 Task: Slide 54 - The Sun And Earth-1.
Action: Mouse moved to (181, 60)
Screenshot: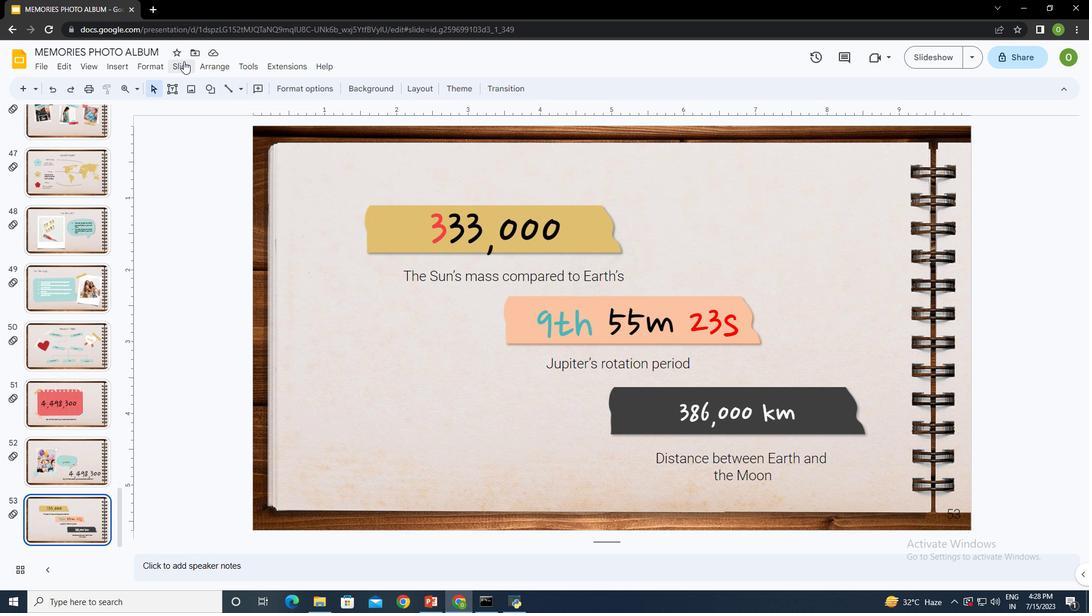 
Action: Mouse pressed left at (181, 60)
Screenshot: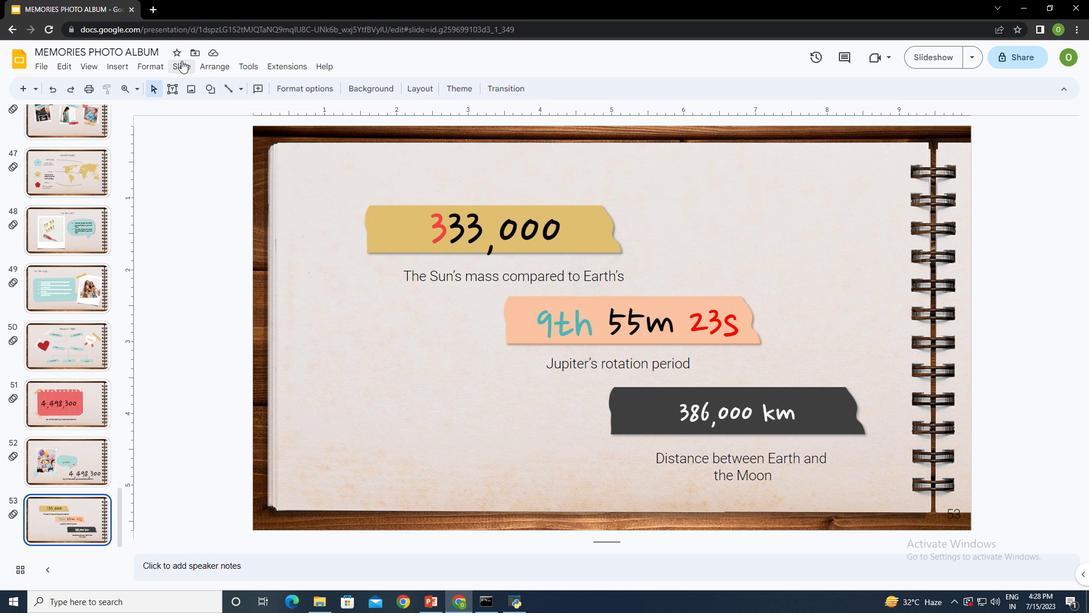 
Action: Mouse moved to (206, 86)
Screenshot: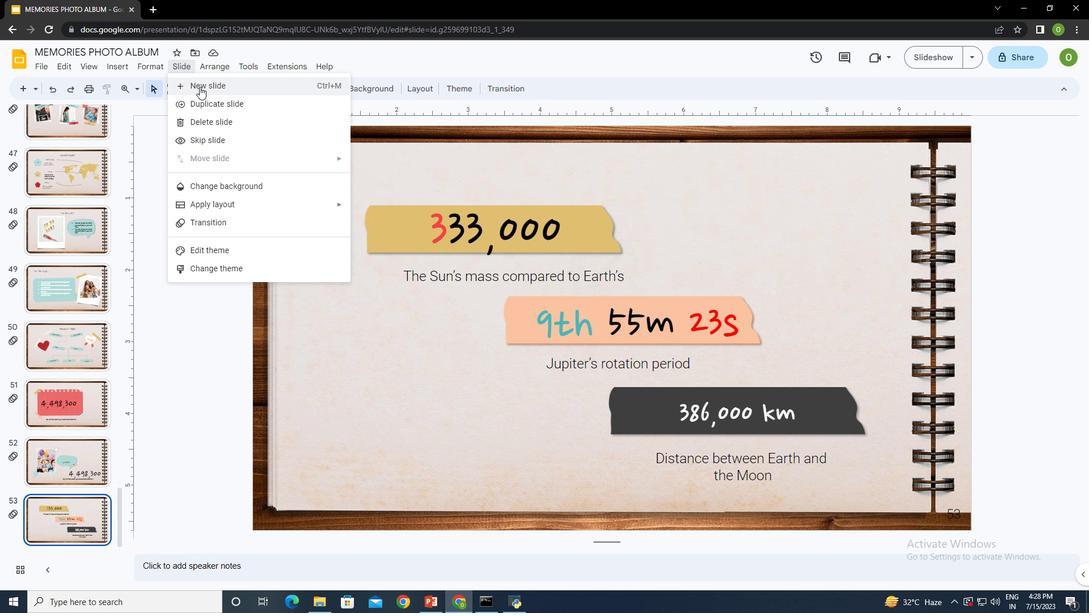
Action: Mouse pressed left at (206, 86)
Screenshot: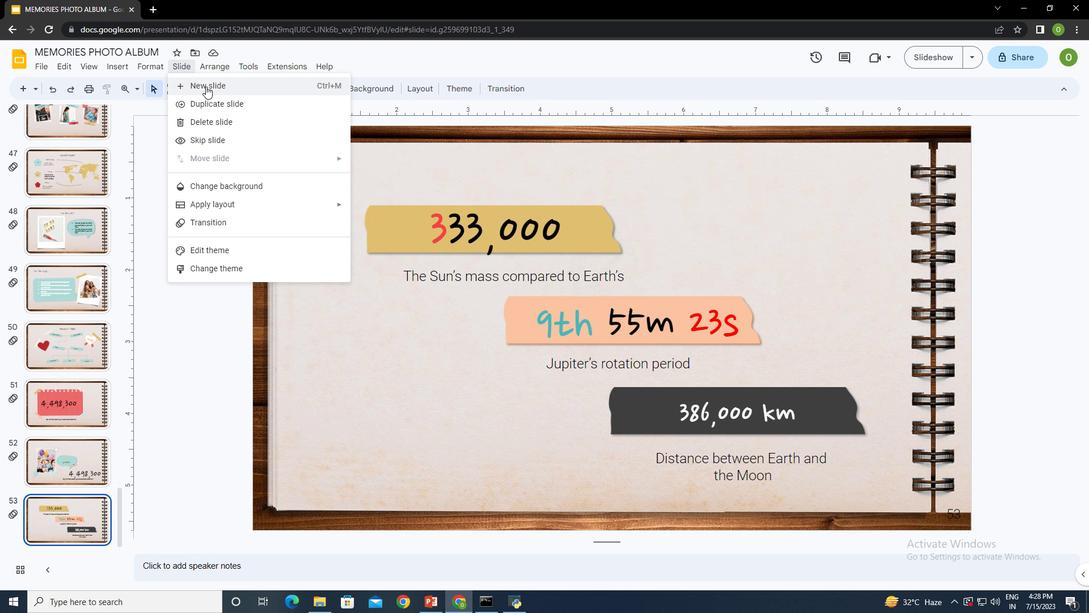 
Action: Mouse moved to (533, 241)
Screenshot: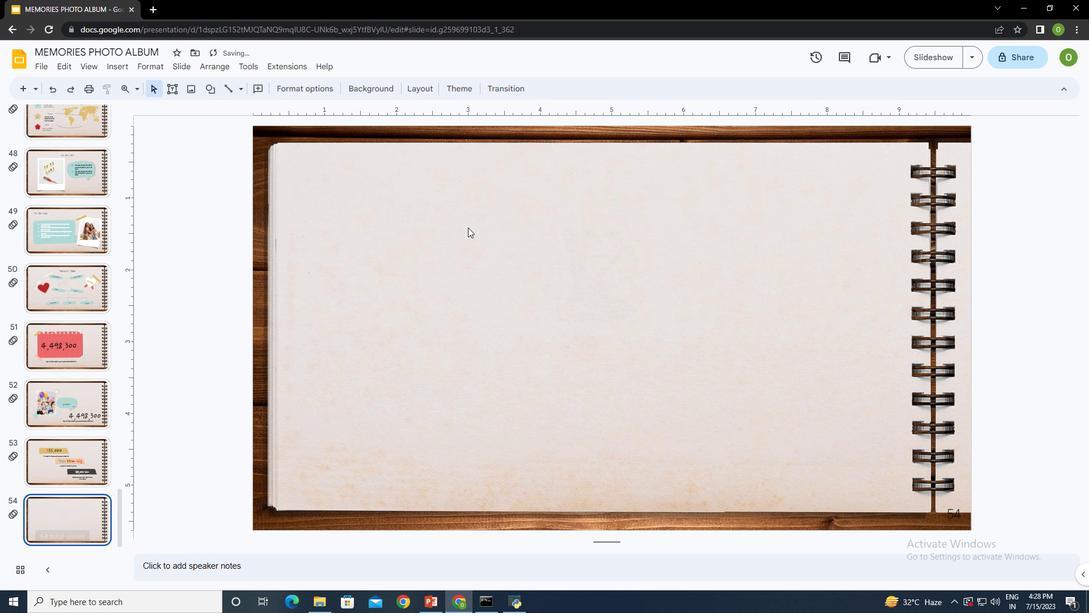 
Action: Mouse pressed left at (533, 241)
Screenshot: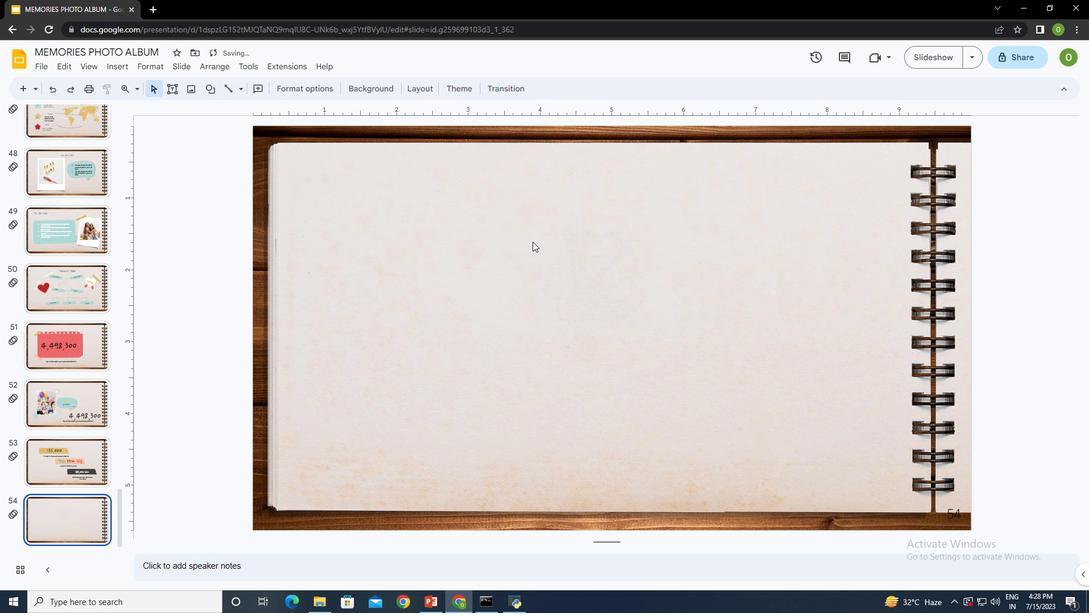 
Action: Mouse moved to (118, 63)
Screenshot: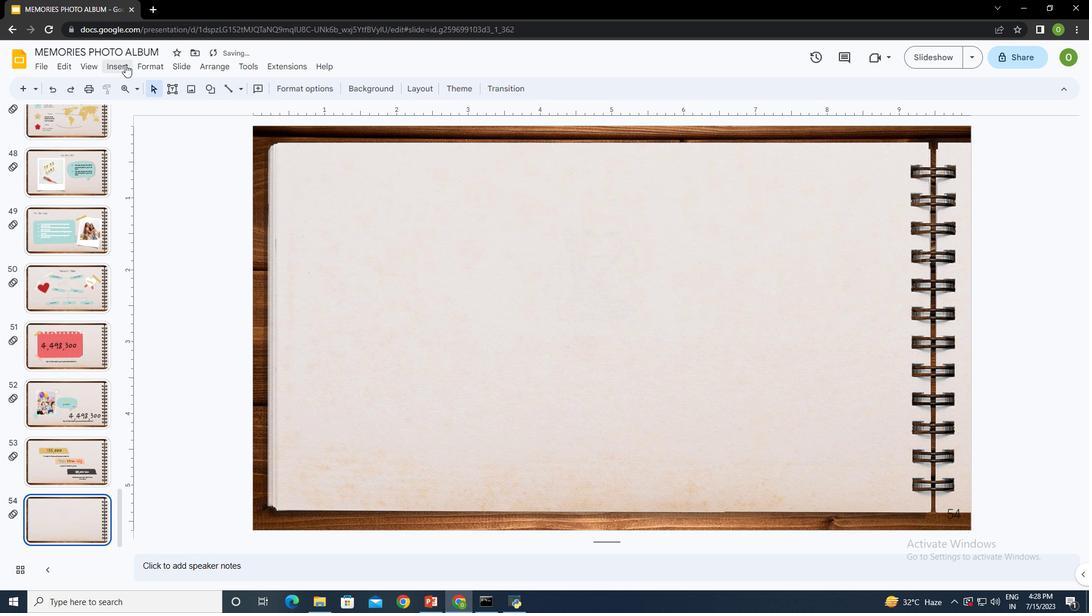 
Action: Mouse pressed left at (118, 63)
Screenshot: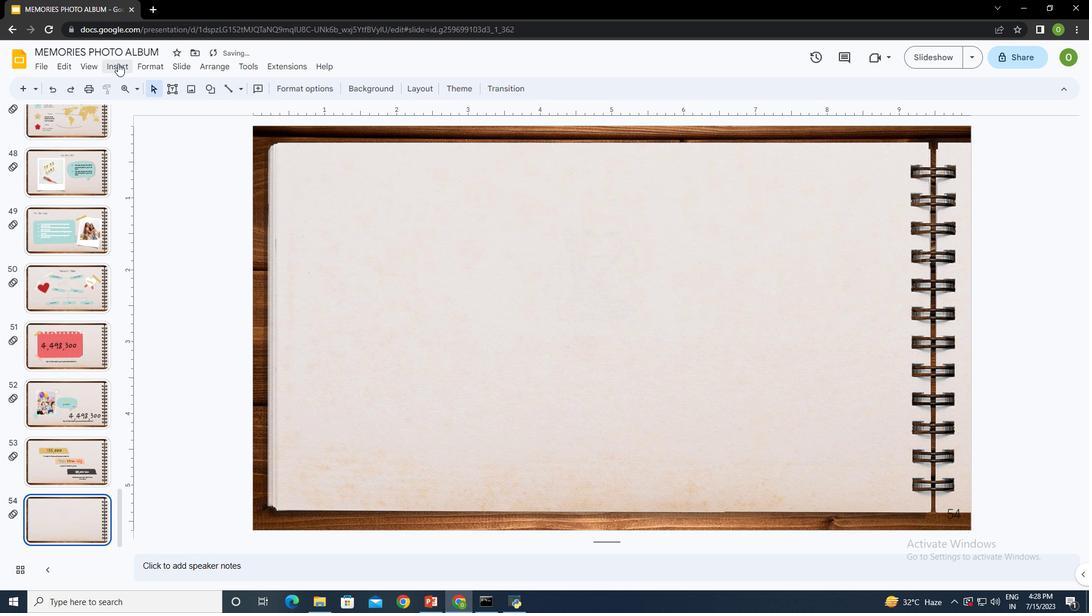 
Action: Mouse moved to (164, 86)
Screenshot: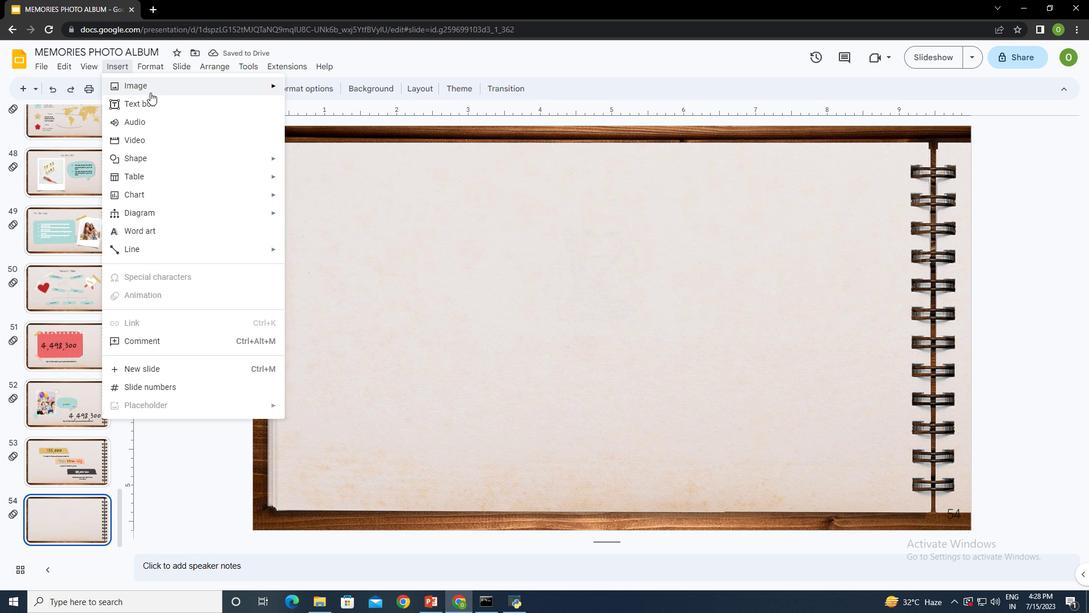
Action: Mouse pressed left at (164, 86)
Screenshot: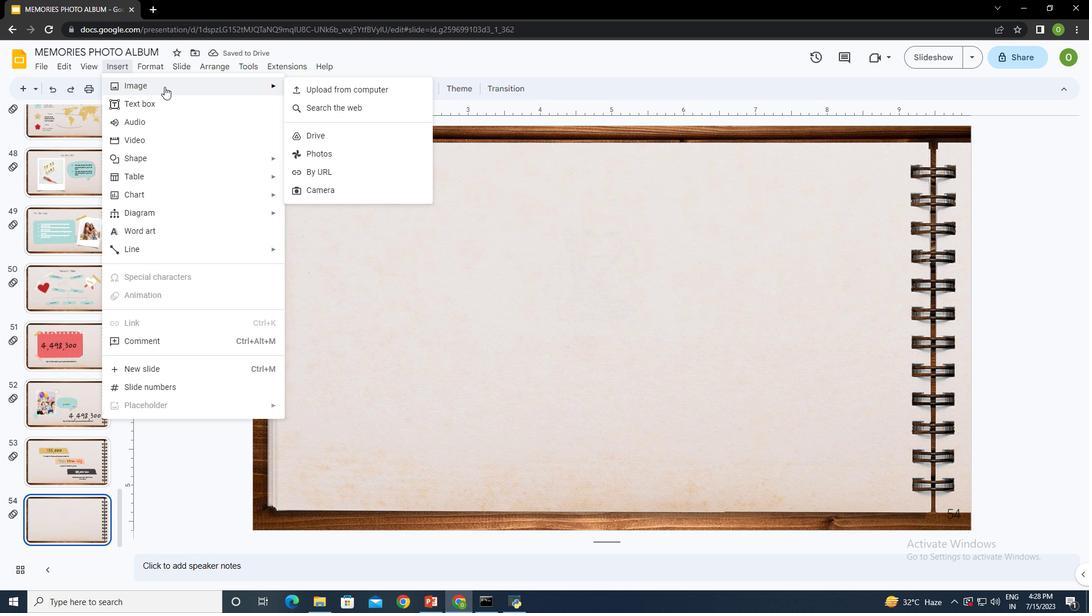 
Action: Mouse moved to (328, 88)
Screenshot: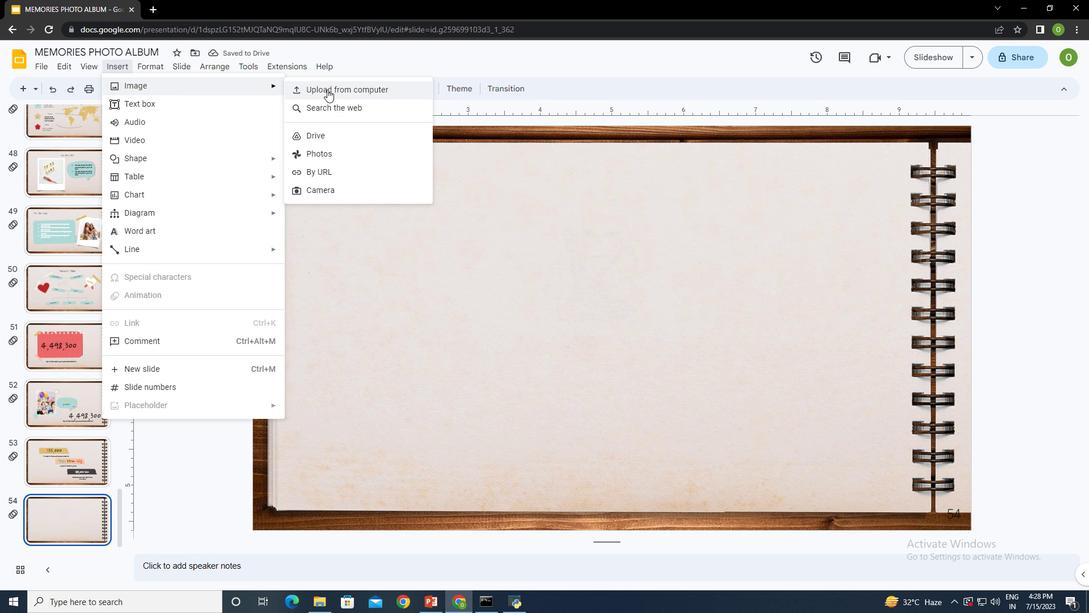 
Action: Mouse pressed left at (328, 88)
Screenshot: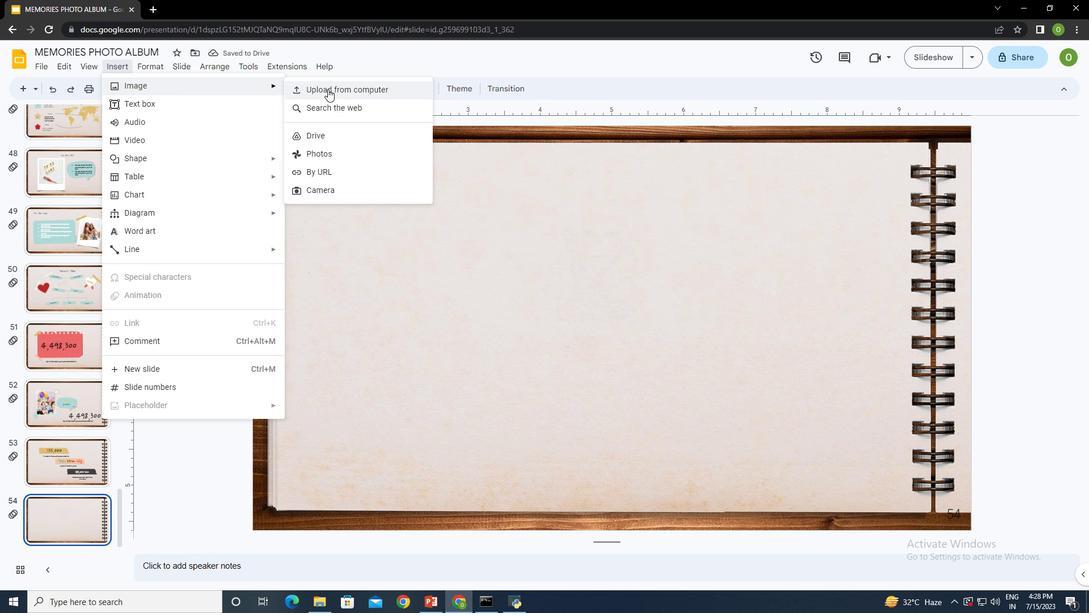 
Action: Mouse moved to (532, 250)
Screenshot: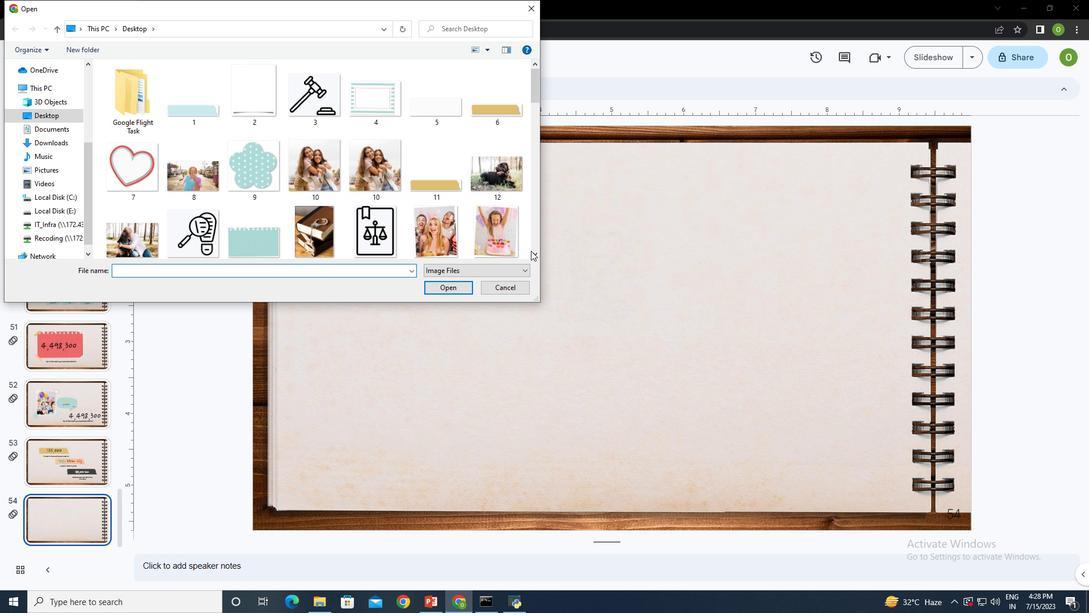 
Action: Mouse pressed left at (532, 250)
Screenshot: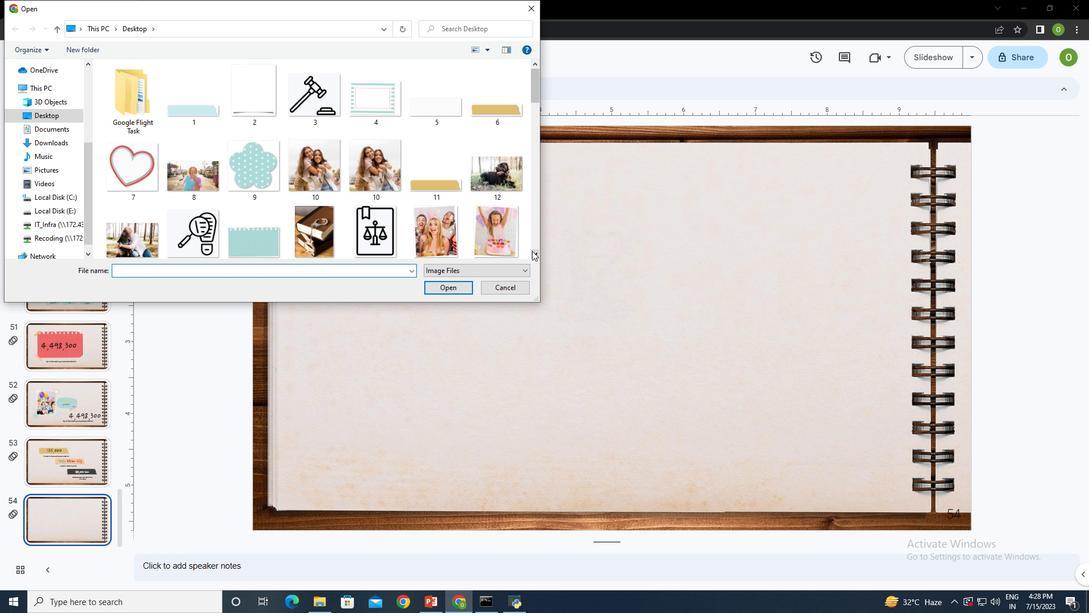 
Action: Mouse pressed left at (532, 250)
Screenshot: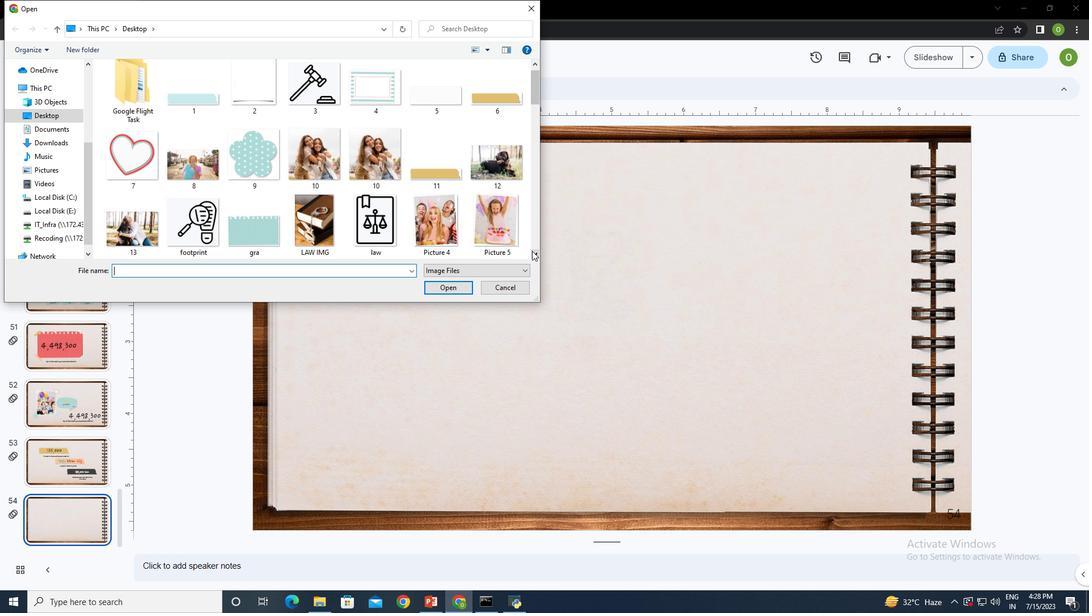 
Action: Mouse pressed left at (532, 250)
Screenshot: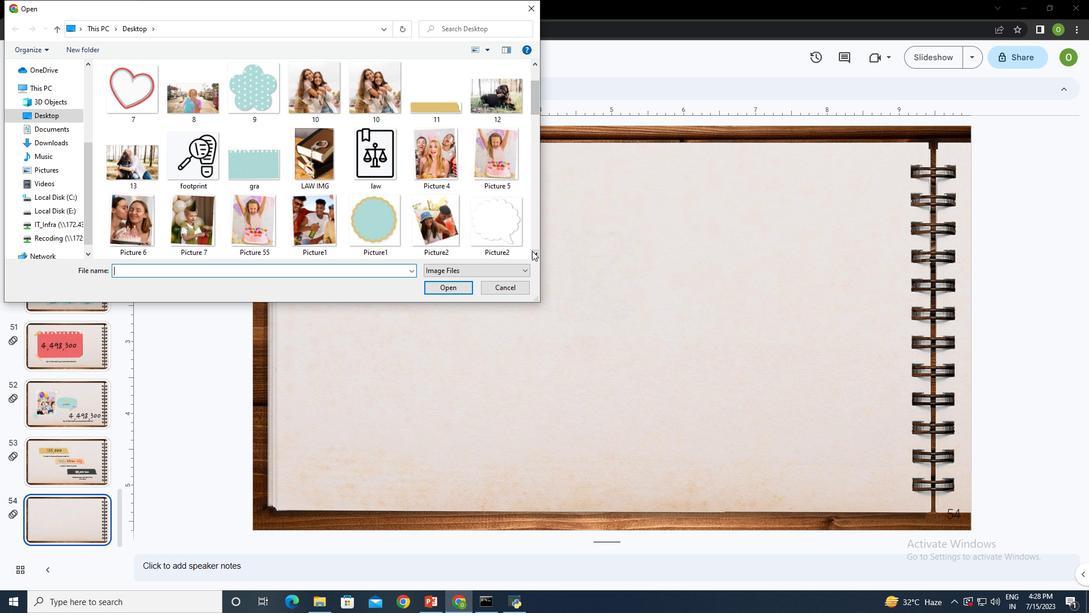 
Action: Mouse pressed left at (532, 250)
Screenshot: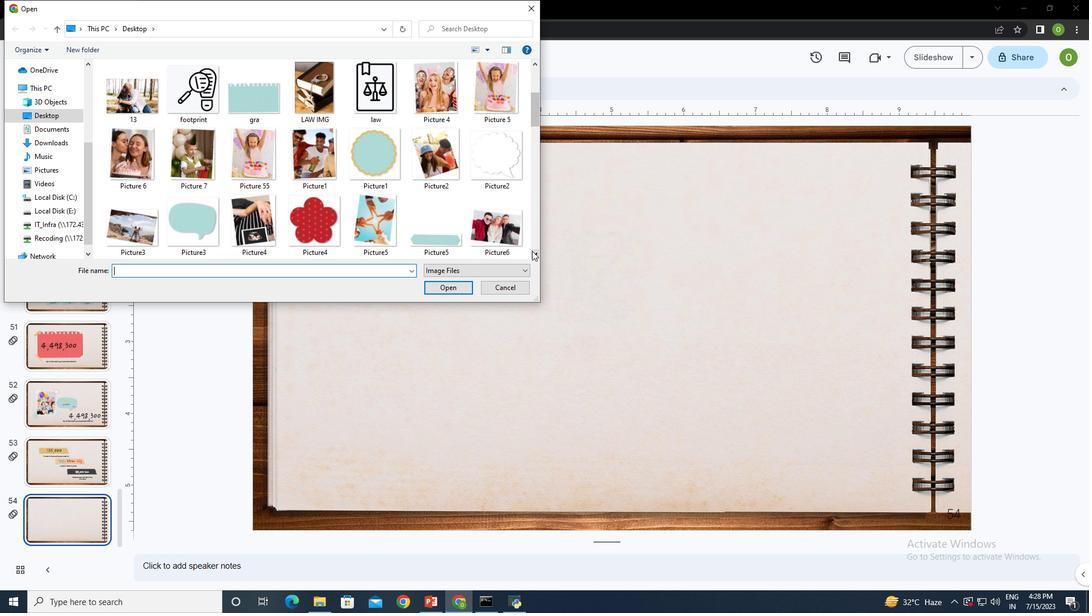 
Action: Mouse pressed left at (532, 250)
Screenshot: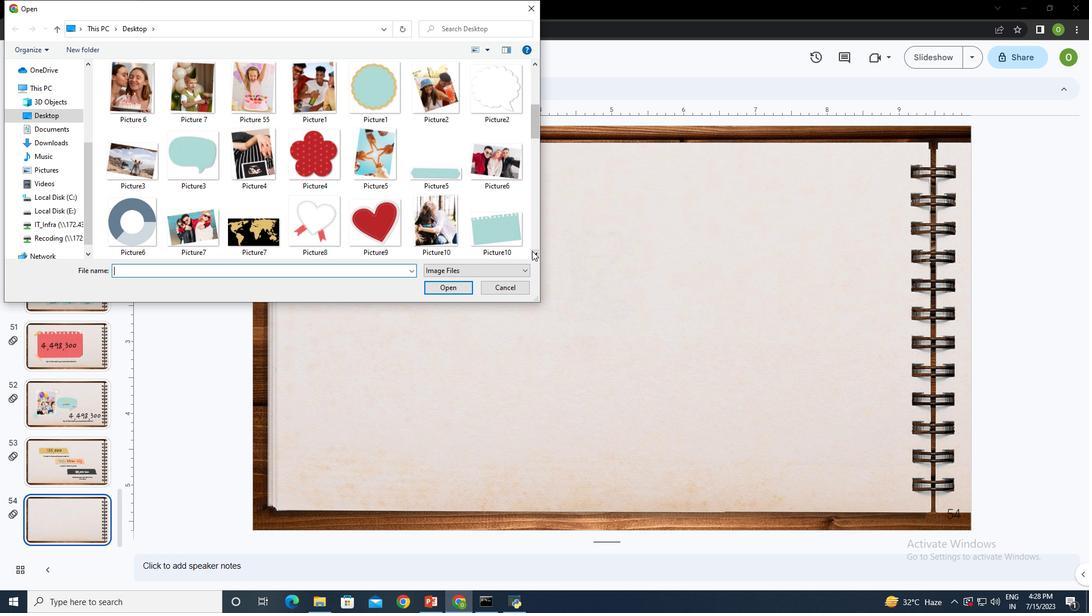 
Action: Mouse moved to (308, 218)
Screenshot: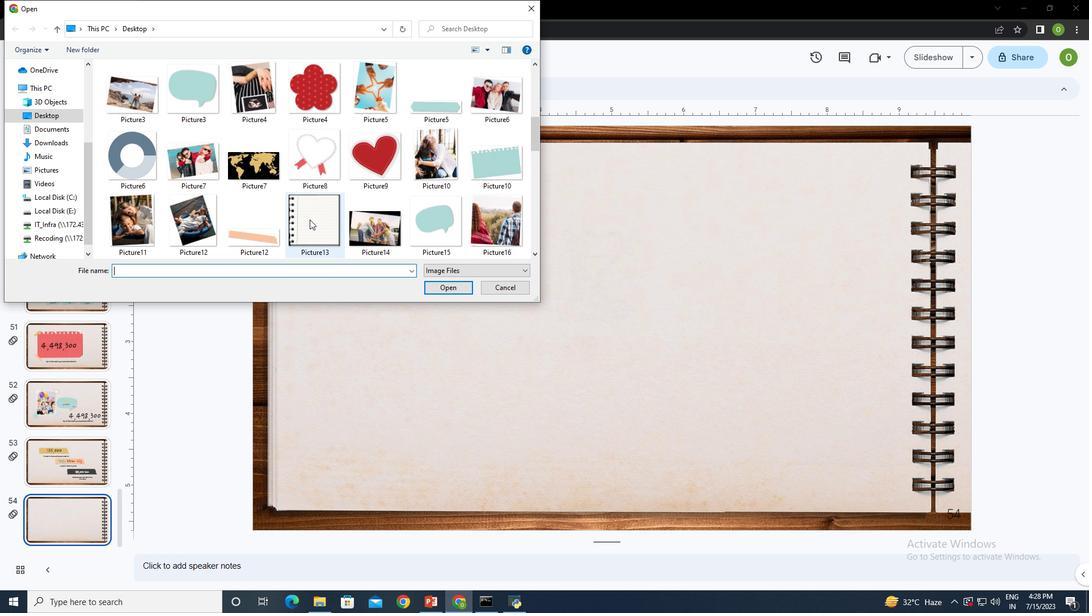 
Action: Mouse pressed left at (308, 218)
Screenshot: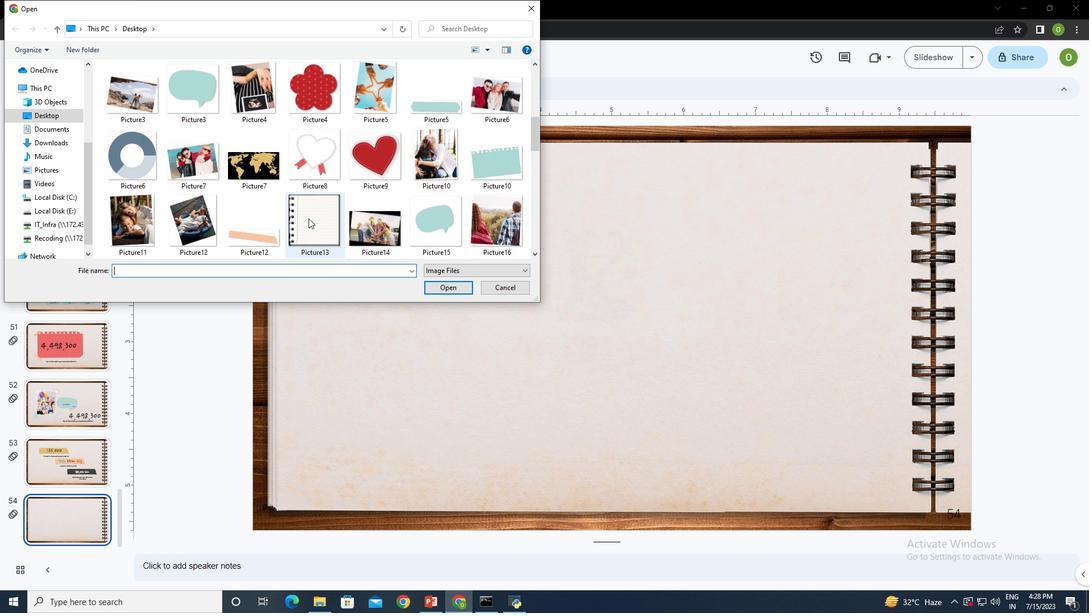 
Action: Mouse moved to (449, 288)
Screenshot: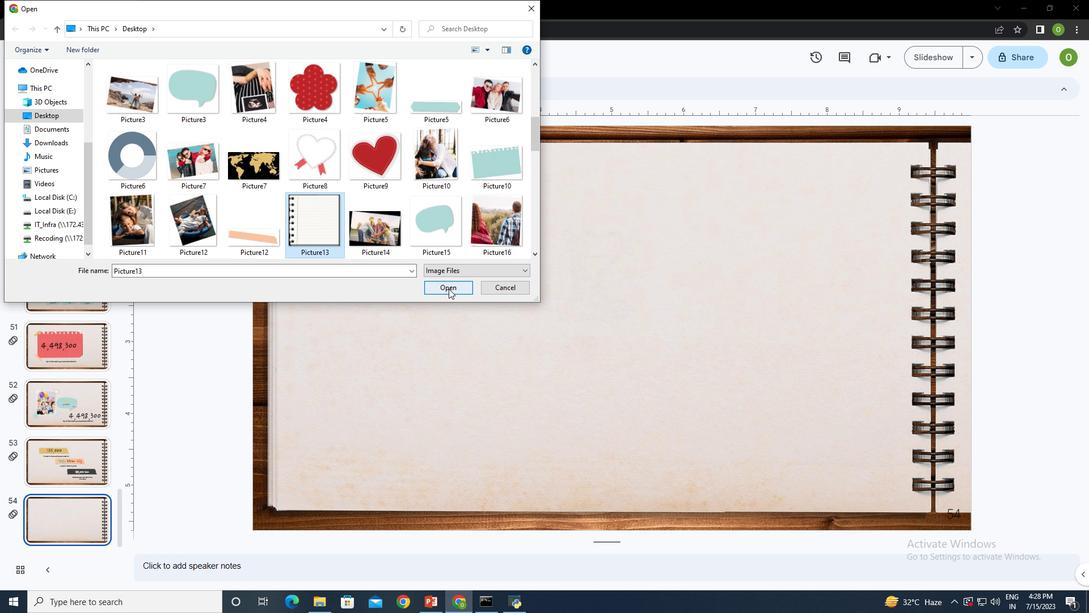 
Action: Mouse pressed left at (449, 288)
Screenshot: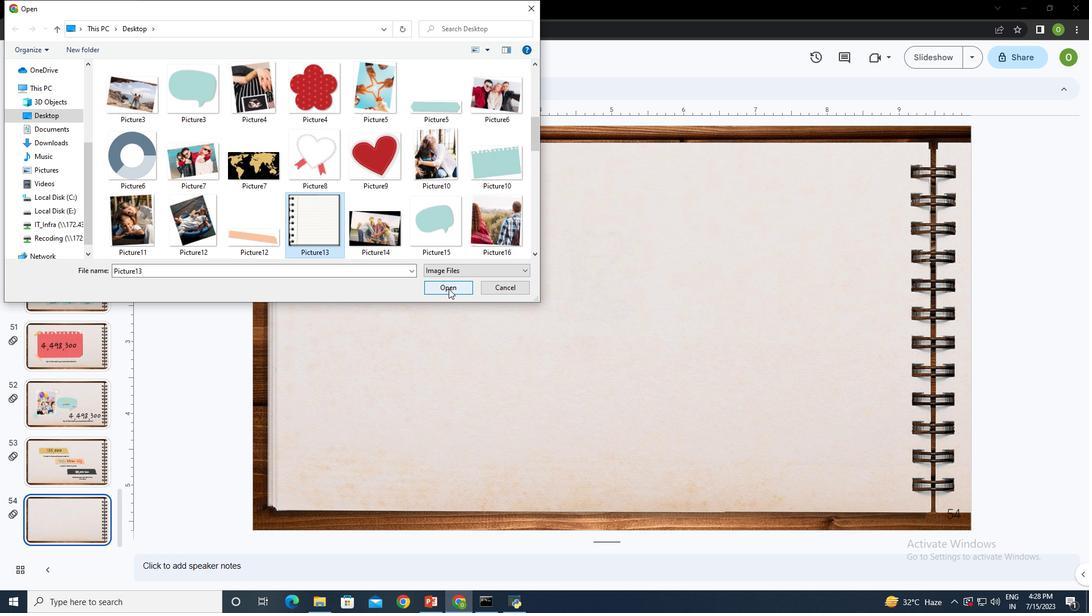
Action: Mouse moved to (405, 266)
Screenshot: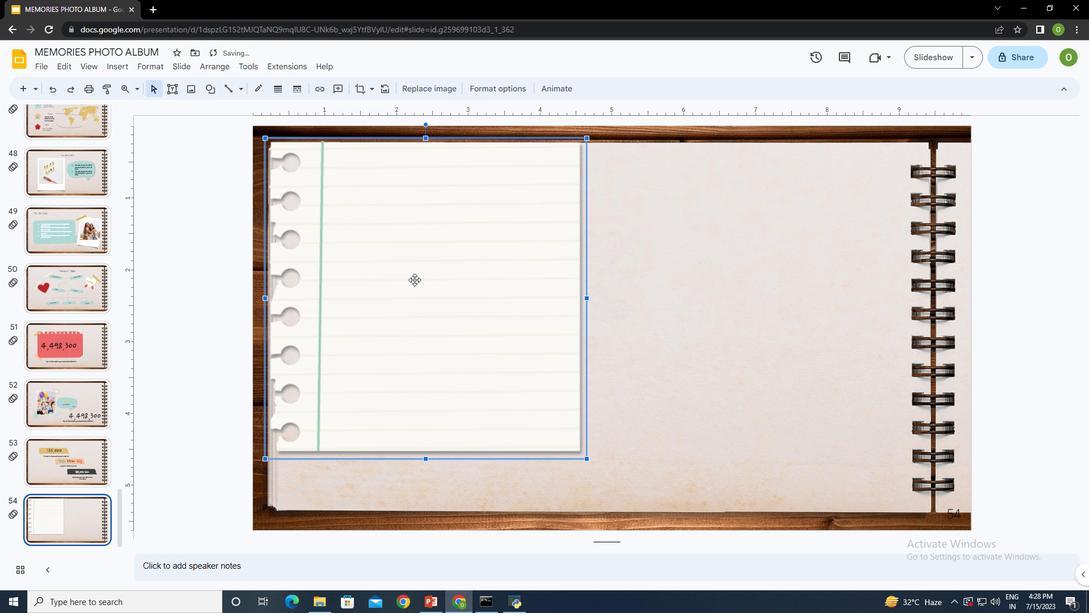 
Action: Mouse pressed left at (405, 266)
Screenshot: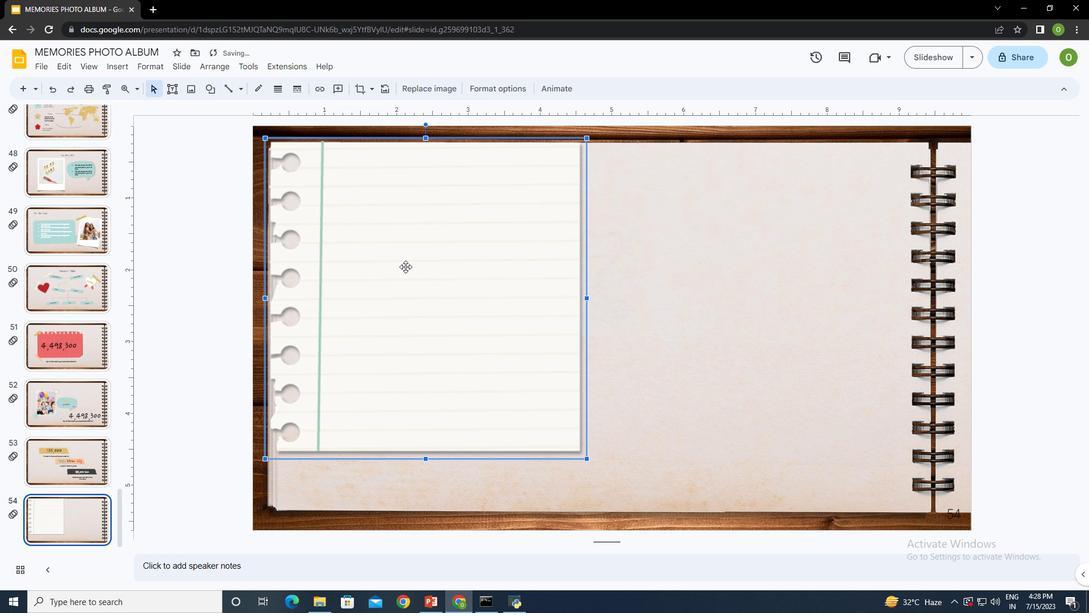 
Action: Mouse moved to (649, 519)
Screenshot: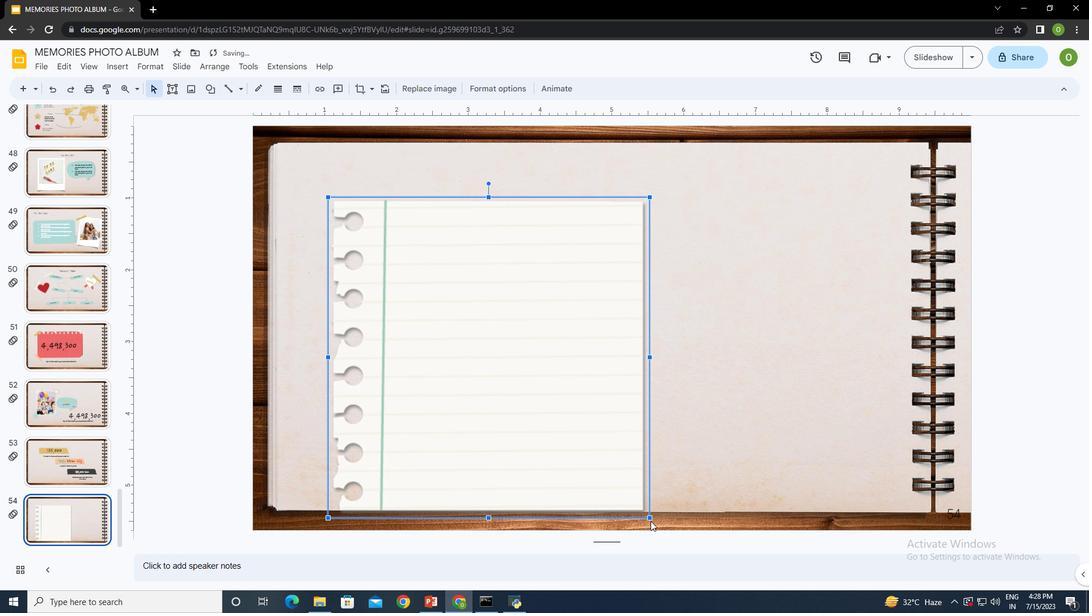 
Action: Mouse pressed left at (649, 519)
Screenshot: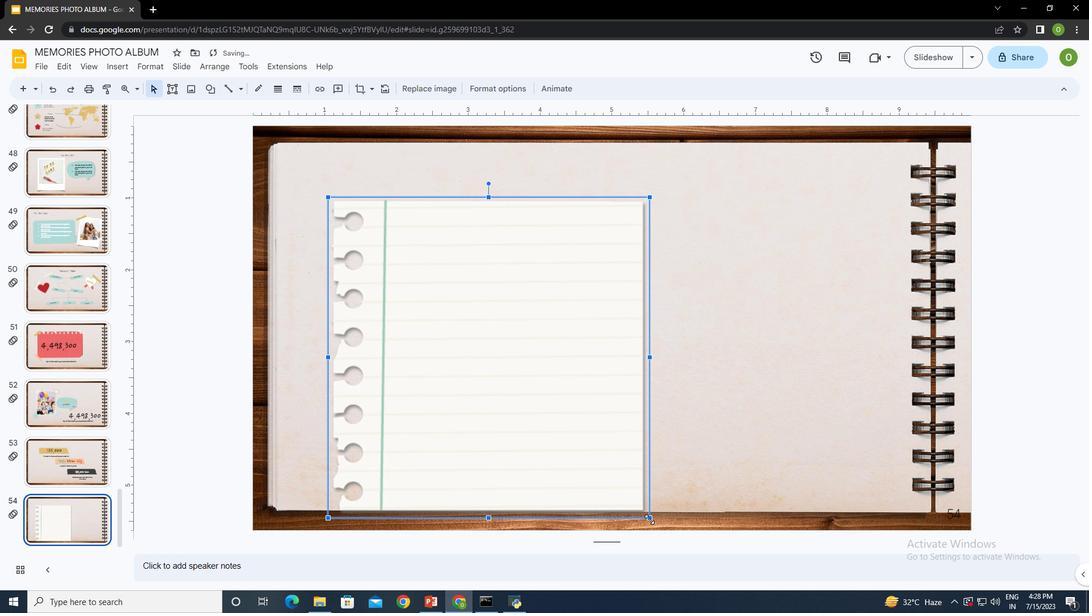 
Action: Mouse moved to (458, 332)
Screenshot: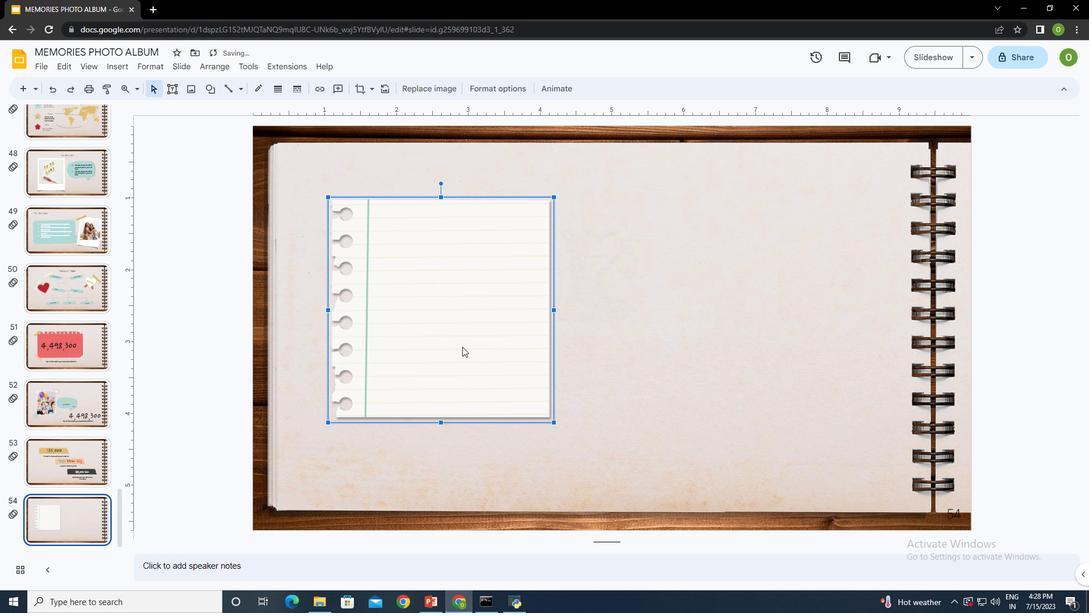 
Action: Mouse pressed left at (458, 332)
Screenshot: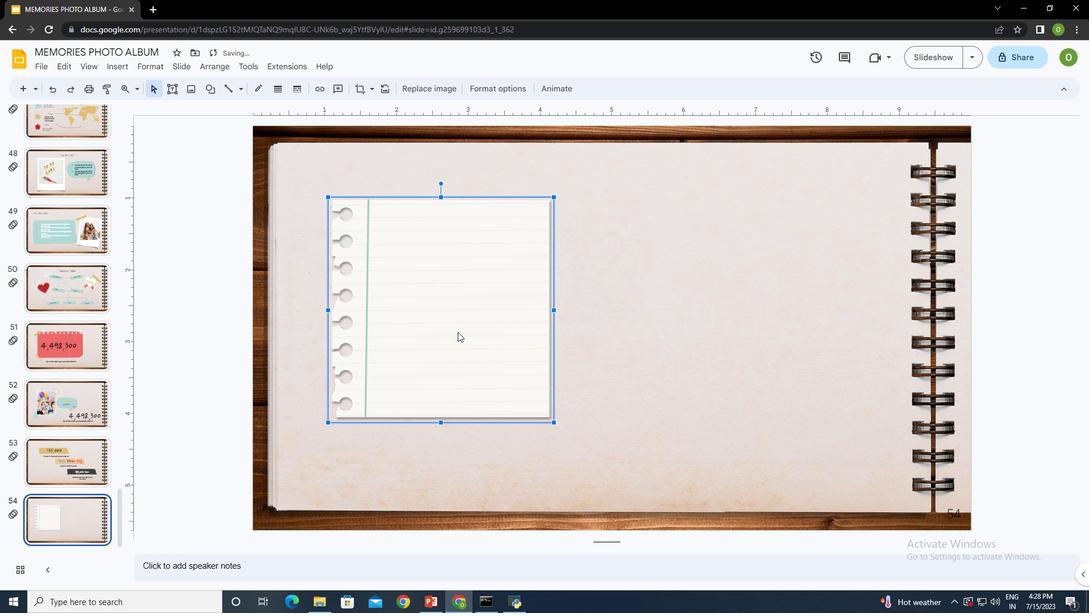 
Action: Mouse moved to (539, 310)
Screenshot: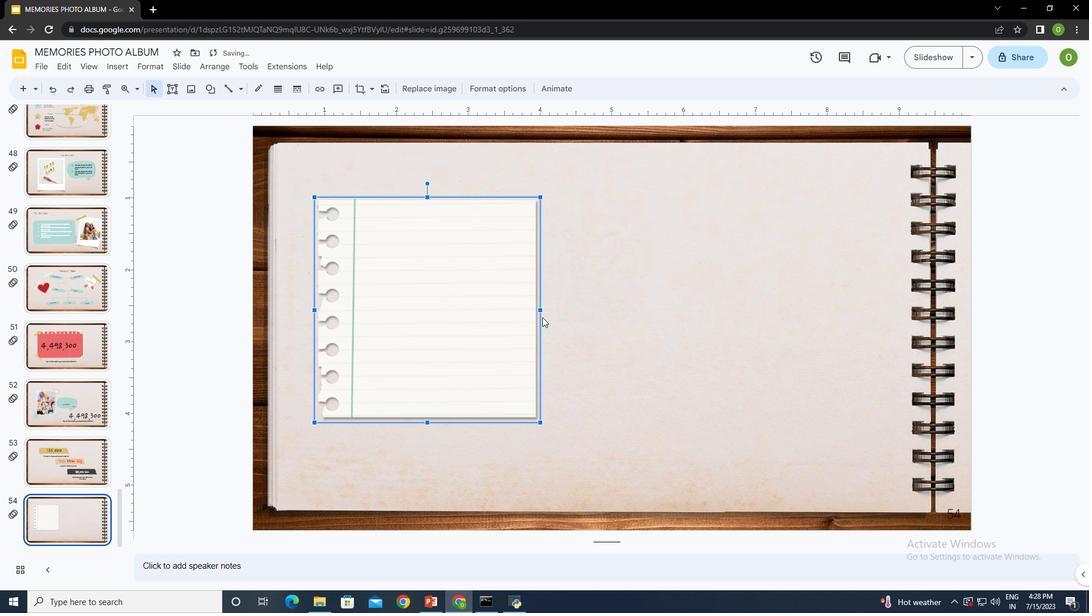 
Action: Mouse pressed left at (539, 310)
Screenshot: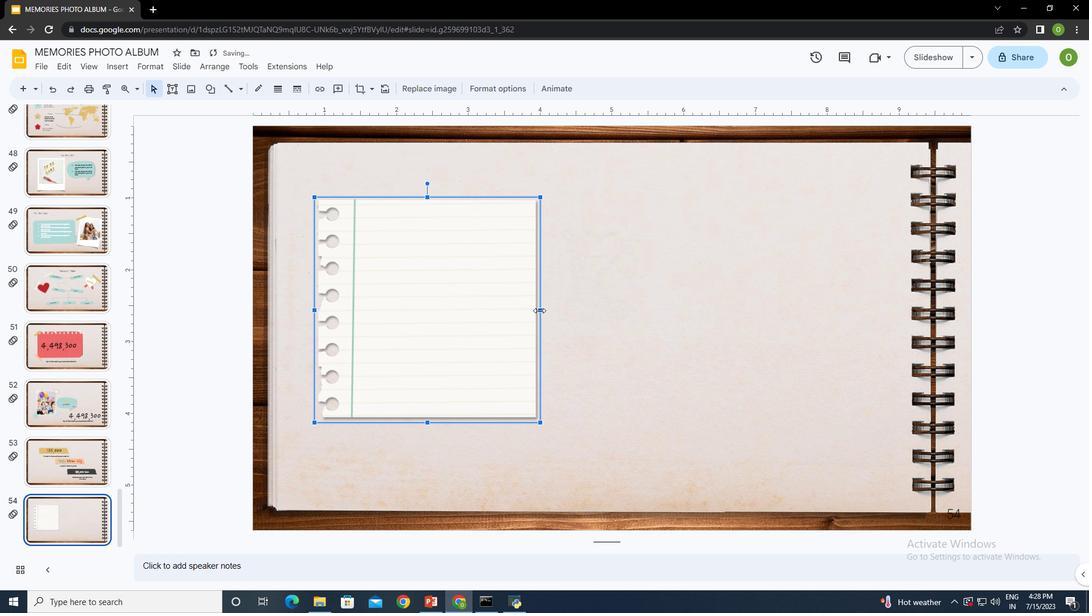 
Action: Mouse moved to (447, 303)
Screenshot: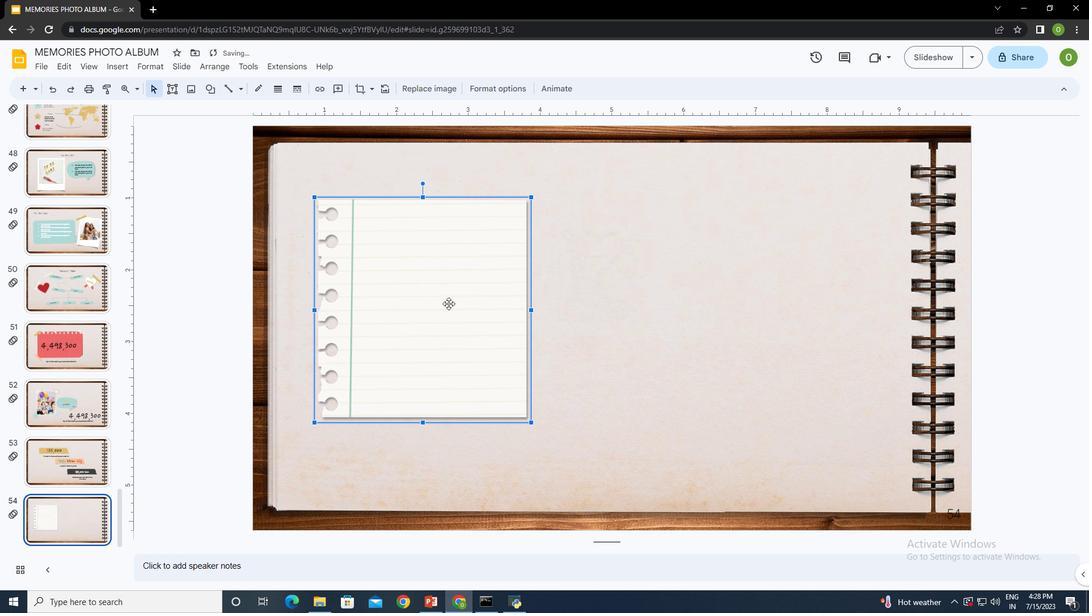 
Action: Mouse pressed left at (447, 303)
Screenshot: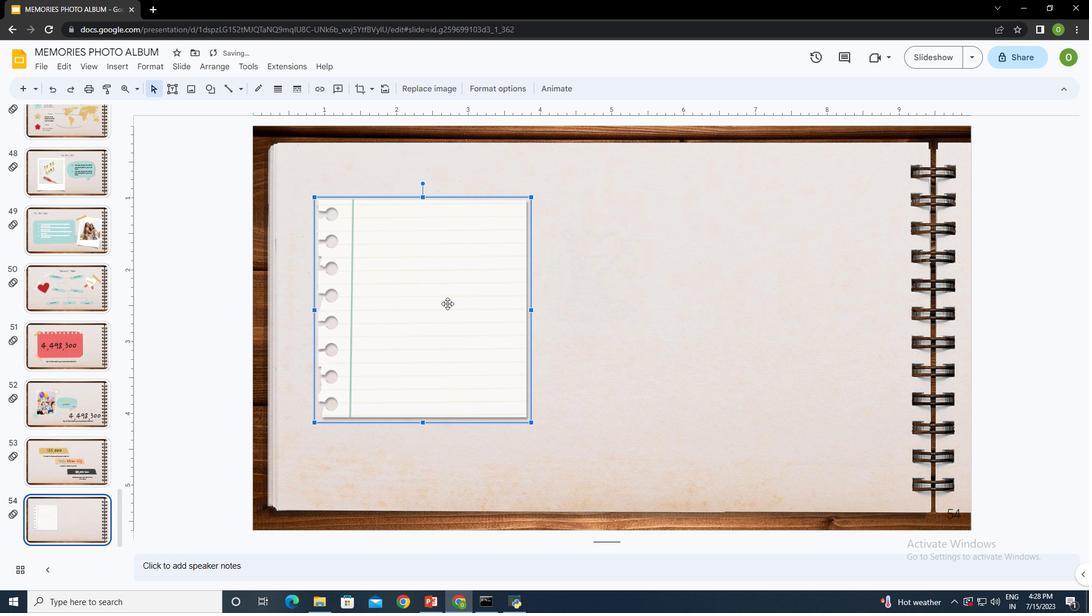 
Action: Mouse moved to (173, 86)
Screenshot: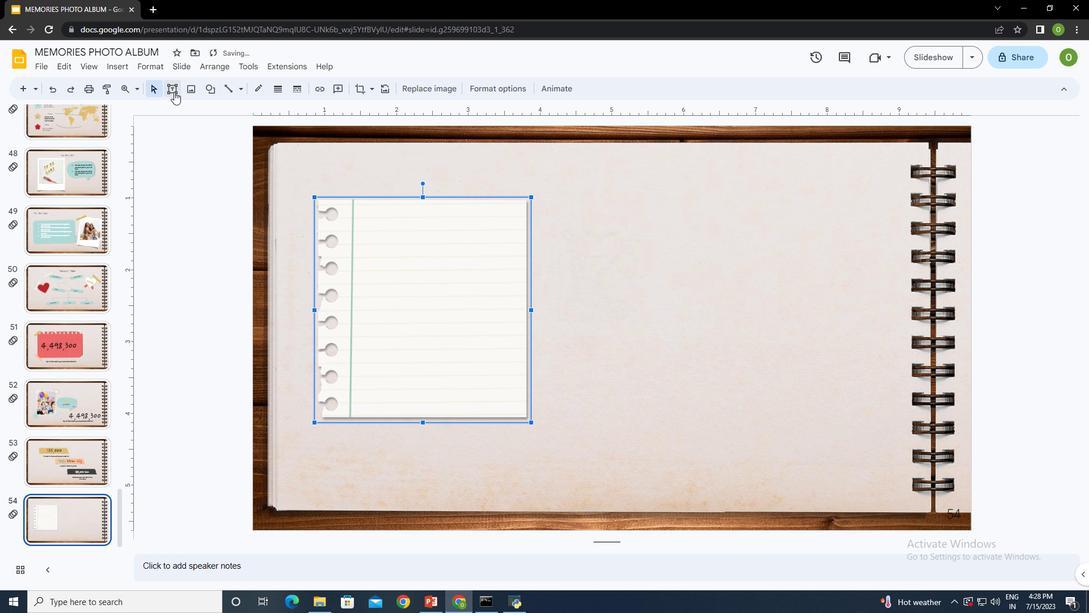 
Action: Mouse pressed left at (173, 86)
Screenshot: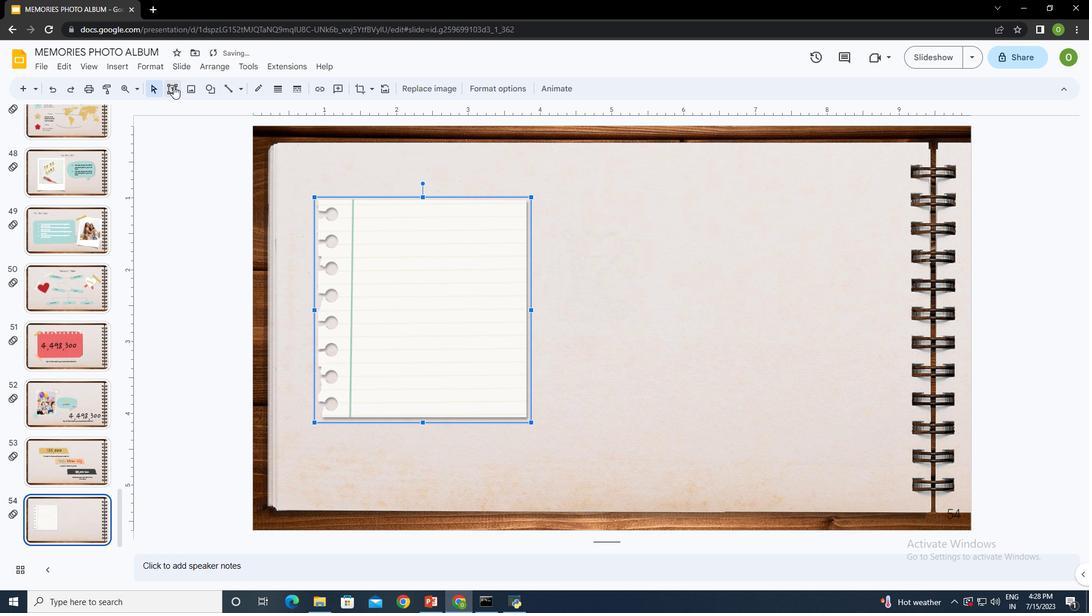 
Action: Mouse moved to (355, 200)
Screenshot: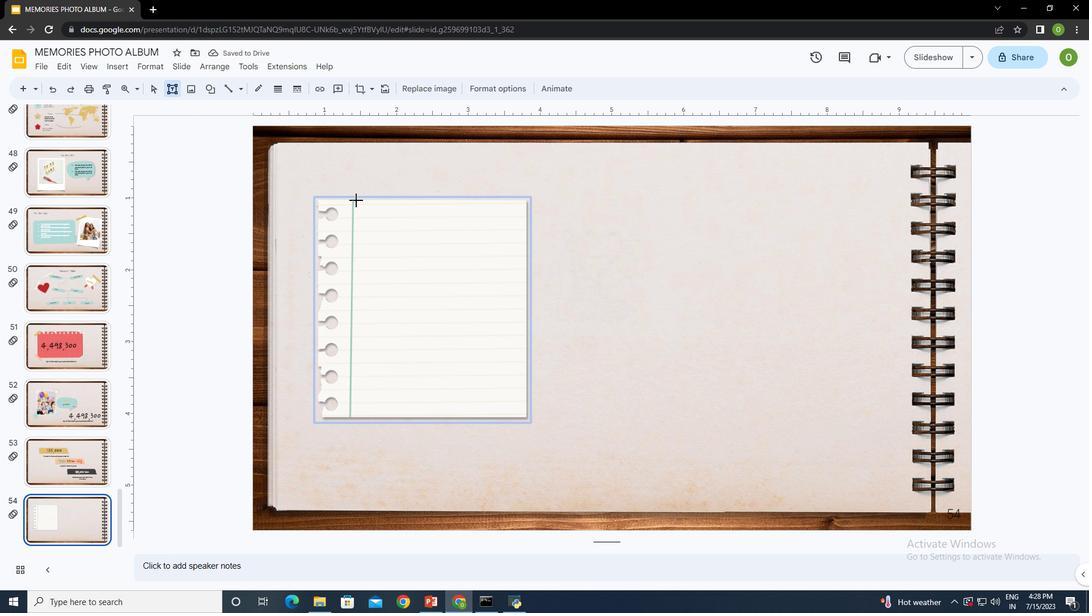 
Action: Mouse pressed left at (355, 200)
Screenshot: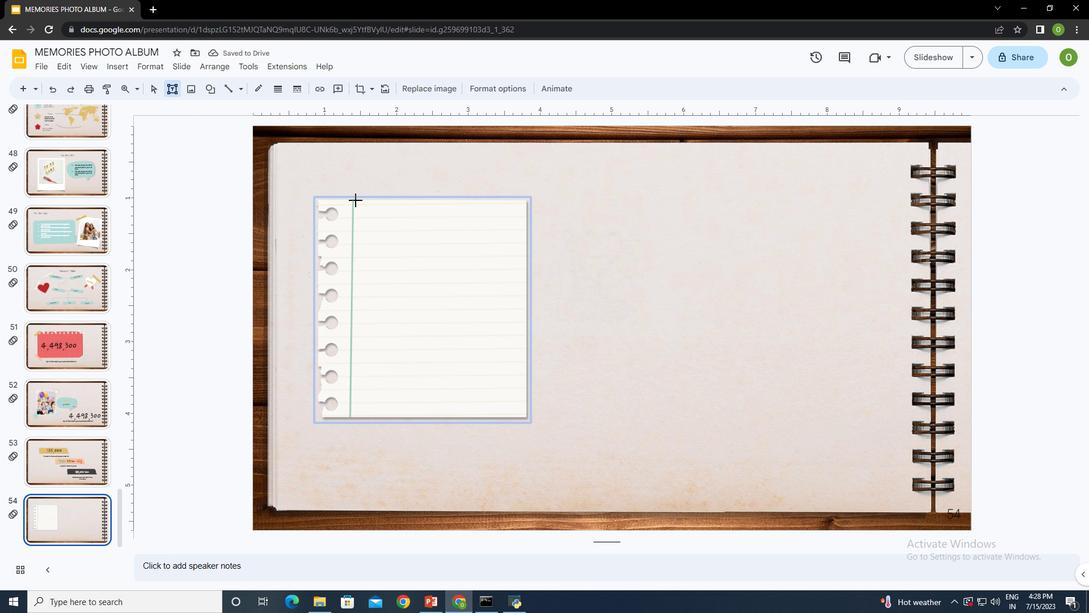 
Action: Mouse moved to (357, 308)
Screenshot: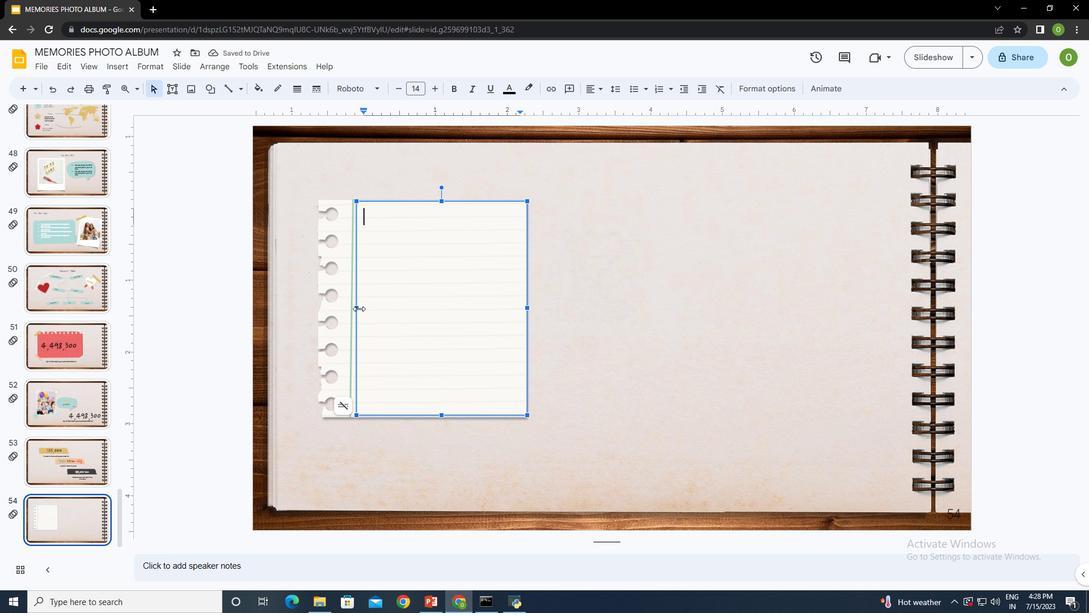 
Action: Mouse pressed left at (357, 308)
Screenshot: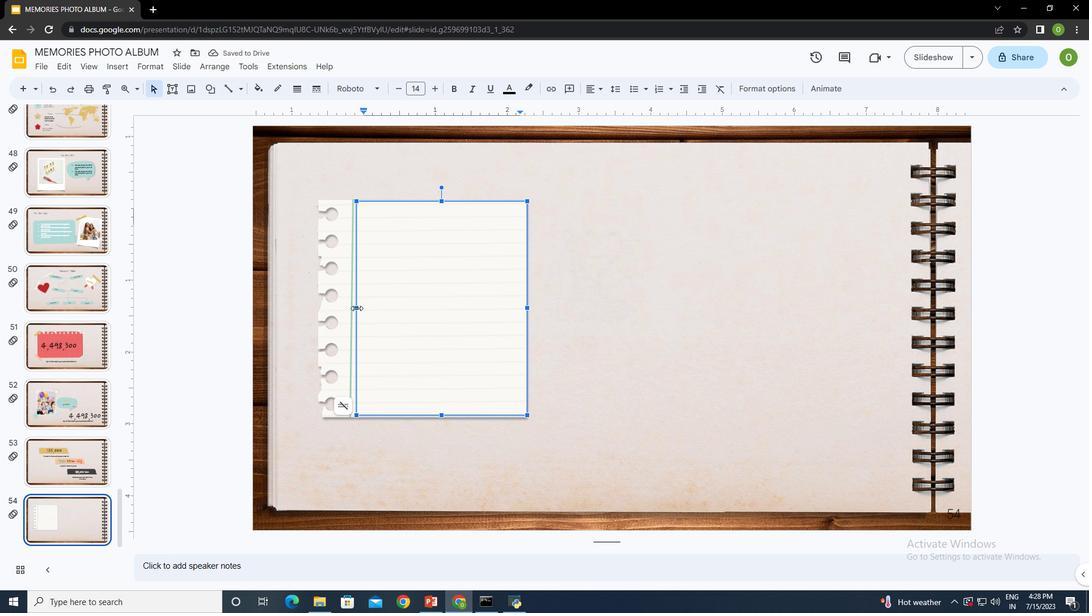 
Action: Mouse moved to (334, 271)
Screenshot: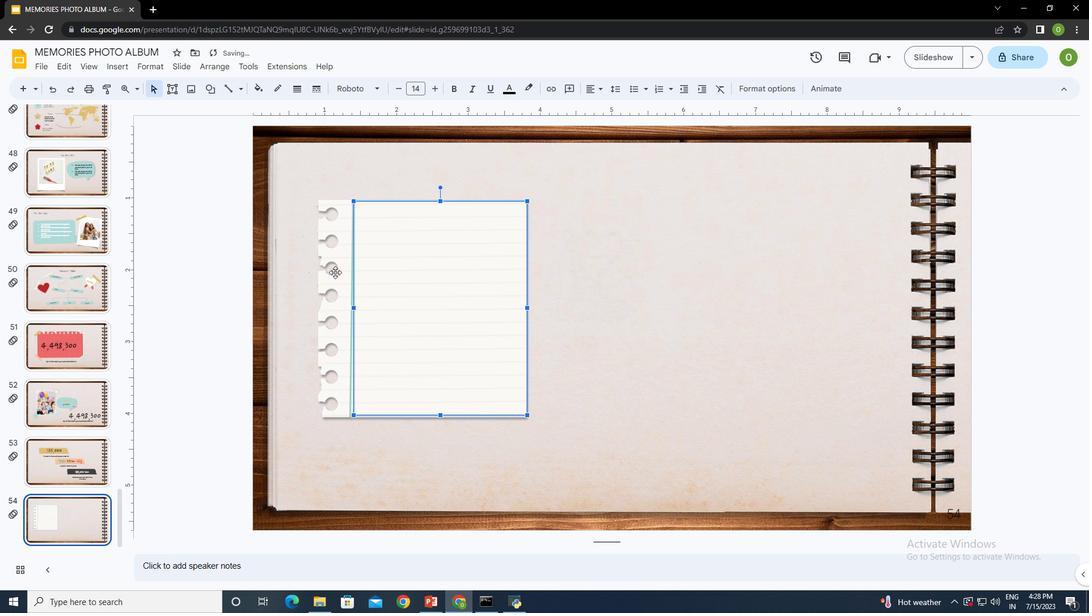 
Action: Mouse pressed left at (334, 271)
Screenshot: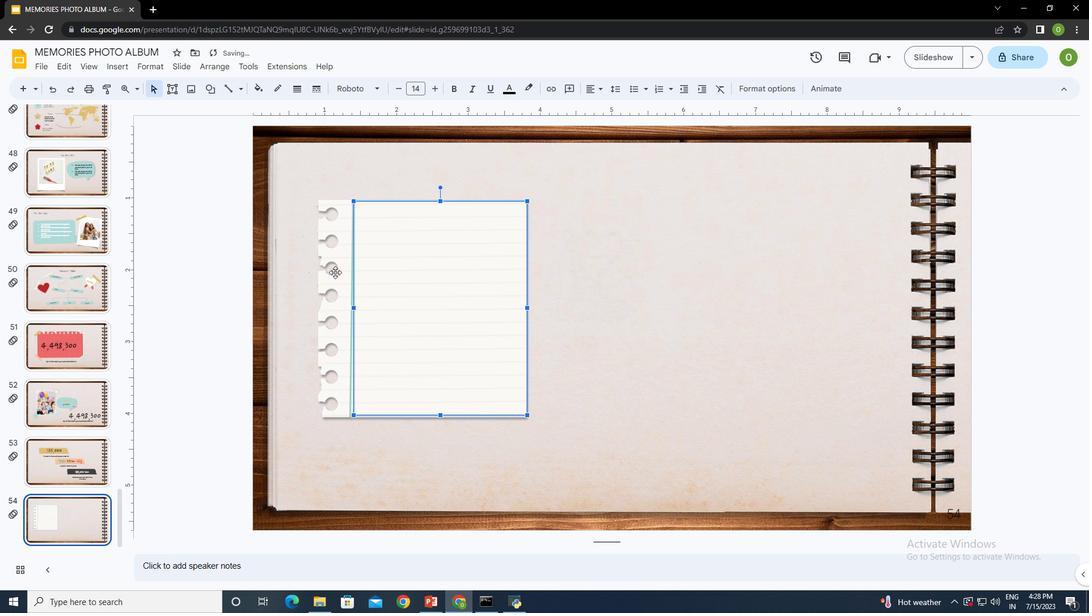 
Action: Mouse moved to (422, 183)
Screenshot: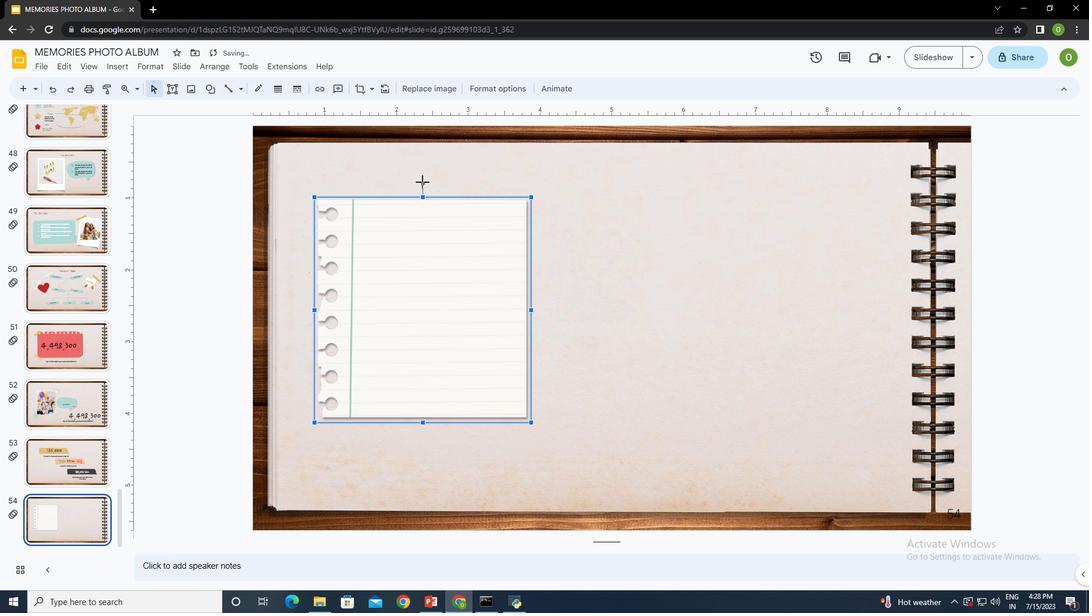 
Action: Mouse pressed left at (422, 183)
Screenshot: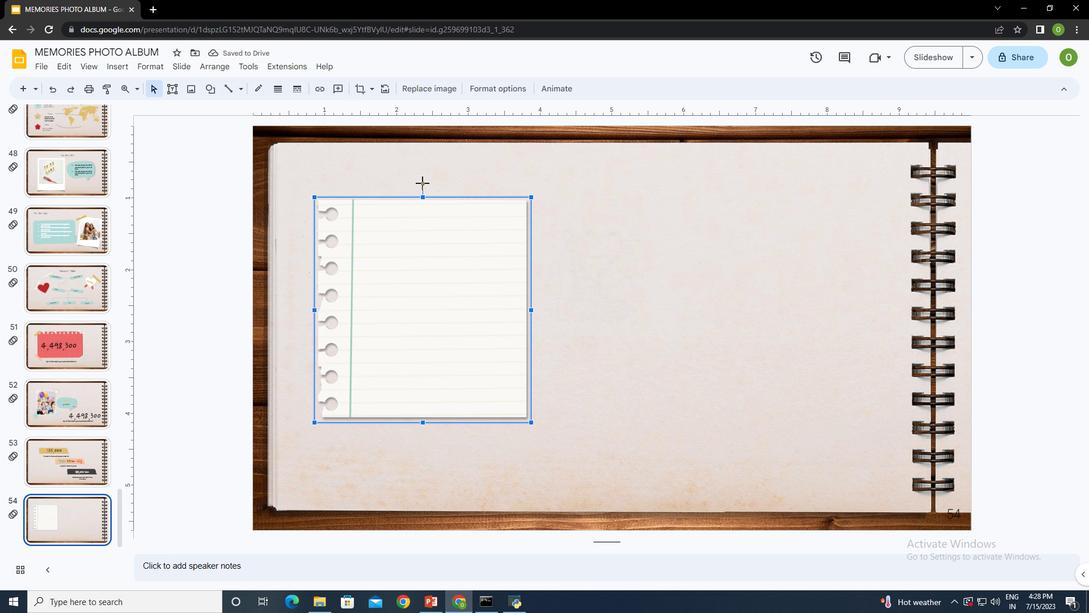 
Action: Mouse moved to (614, 277)
Screenshot: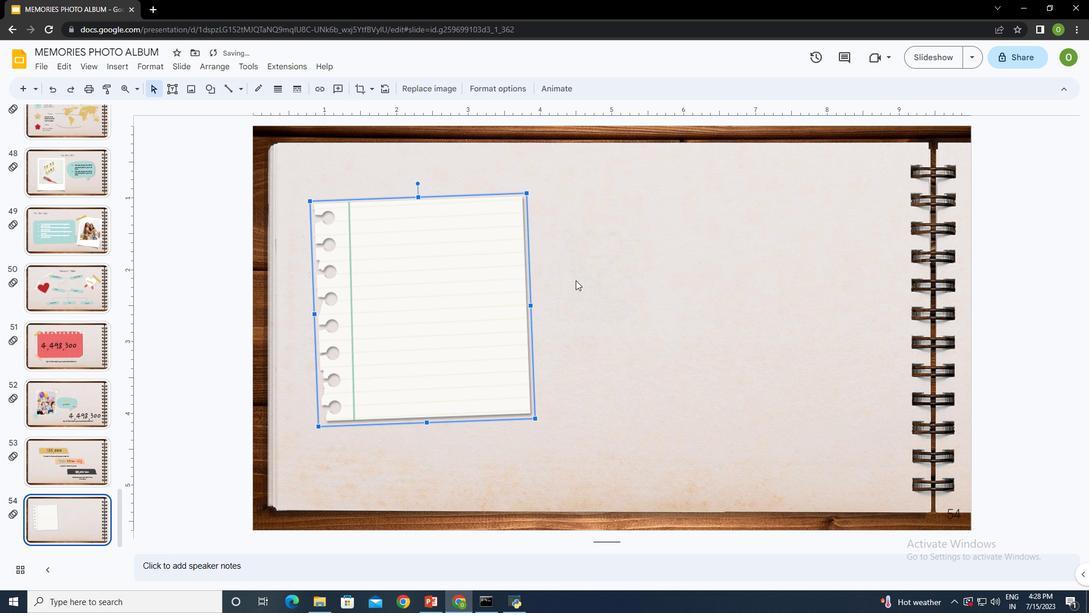 
Action: Mouse pressed left at (614, 277)
Screenshot: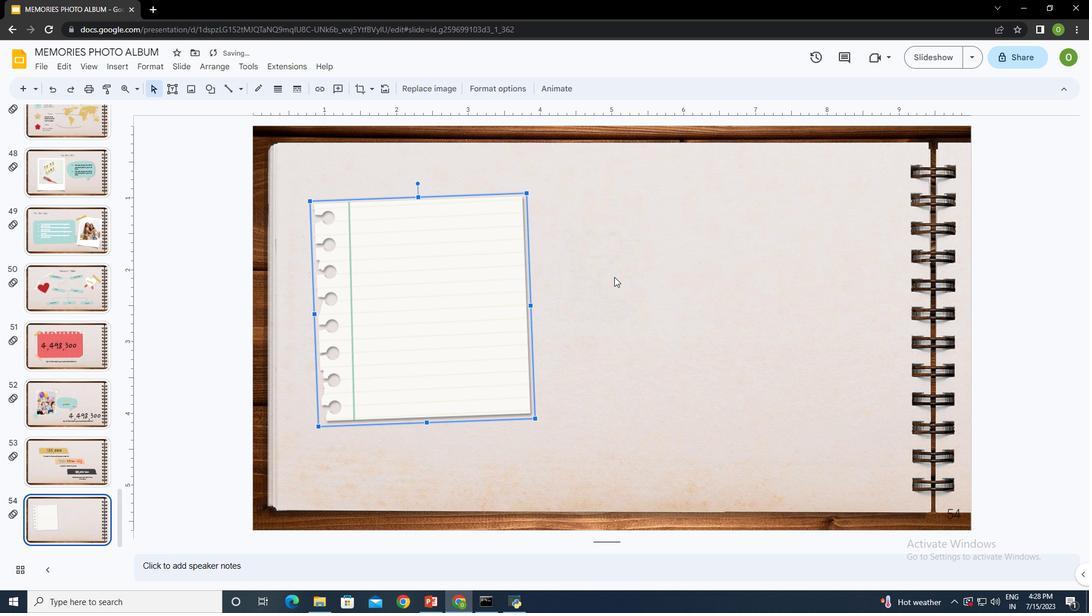
Action: Mouse moved to (376, 297)
Screenshot: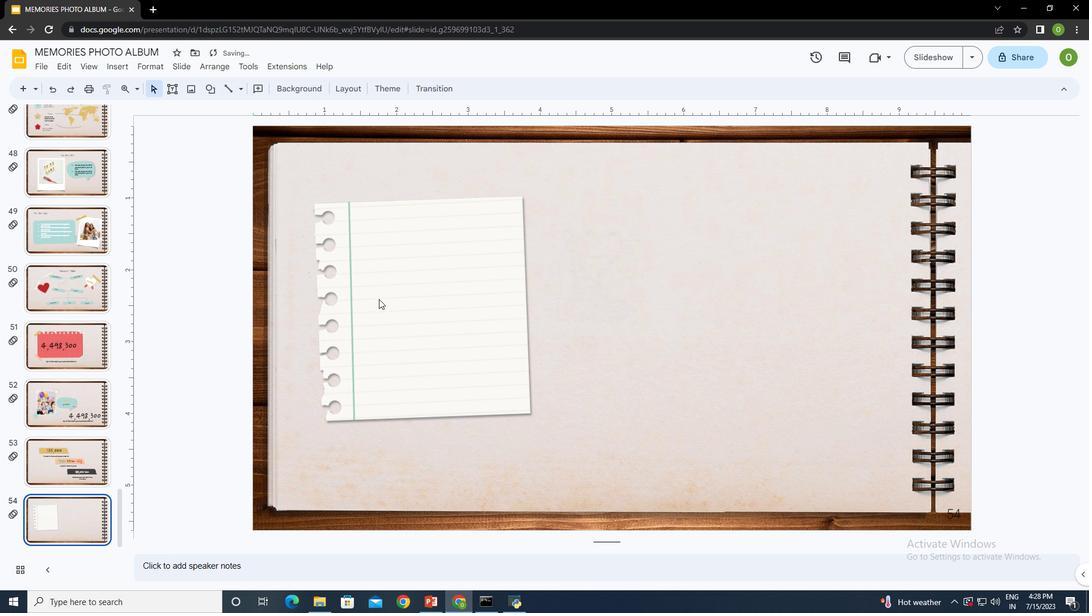 
Action: Mouse pressed left at (376, 297)
Screenshot: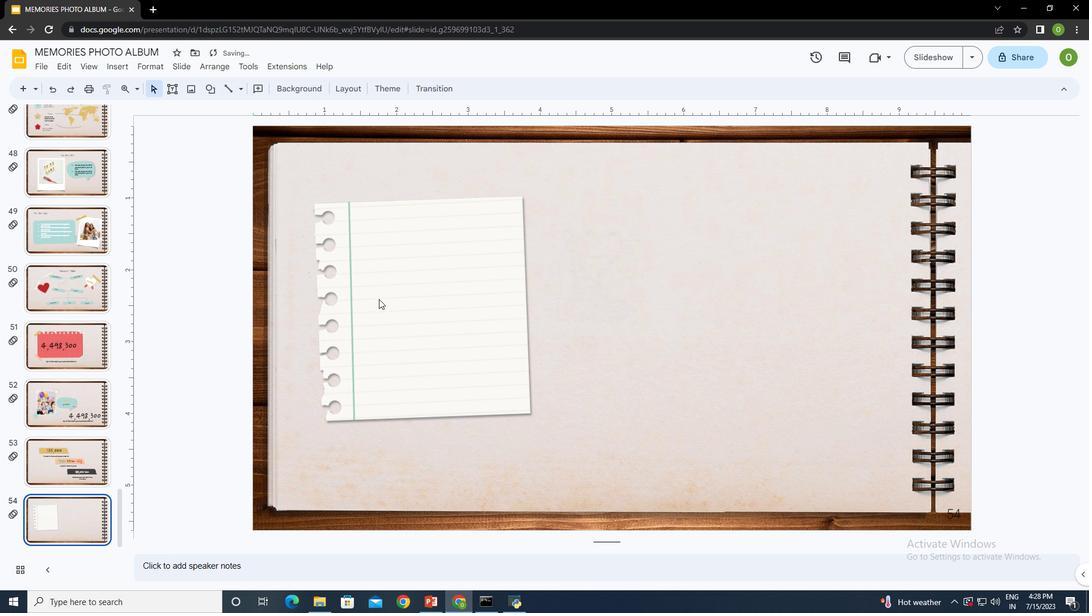 
Action: Mouse moved to (261, 86)
Screenshot: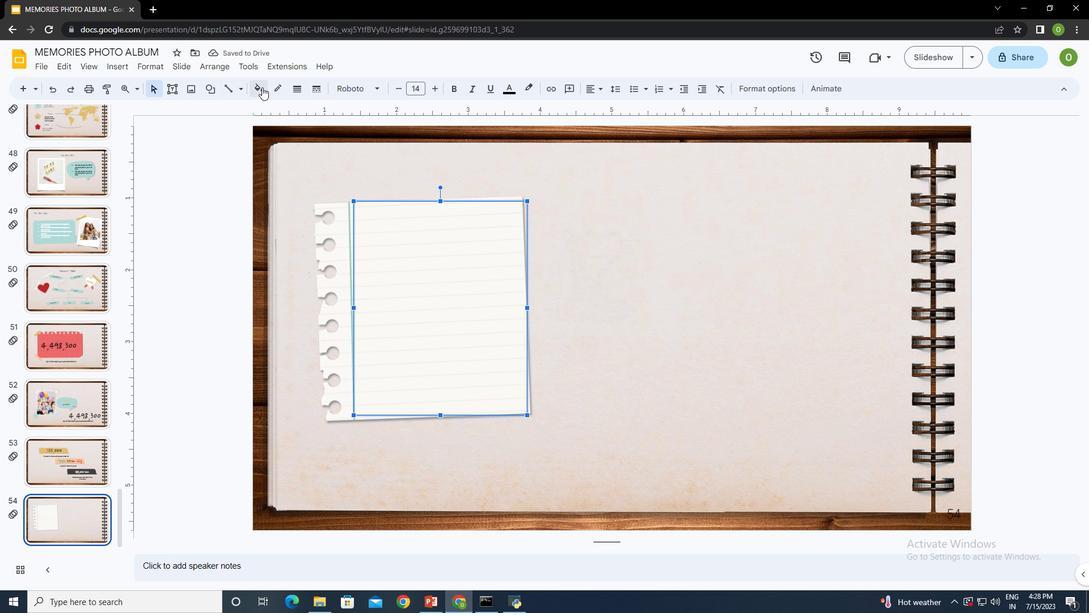 
Action: Mouse pressed left at (261, 86)
Screenshot: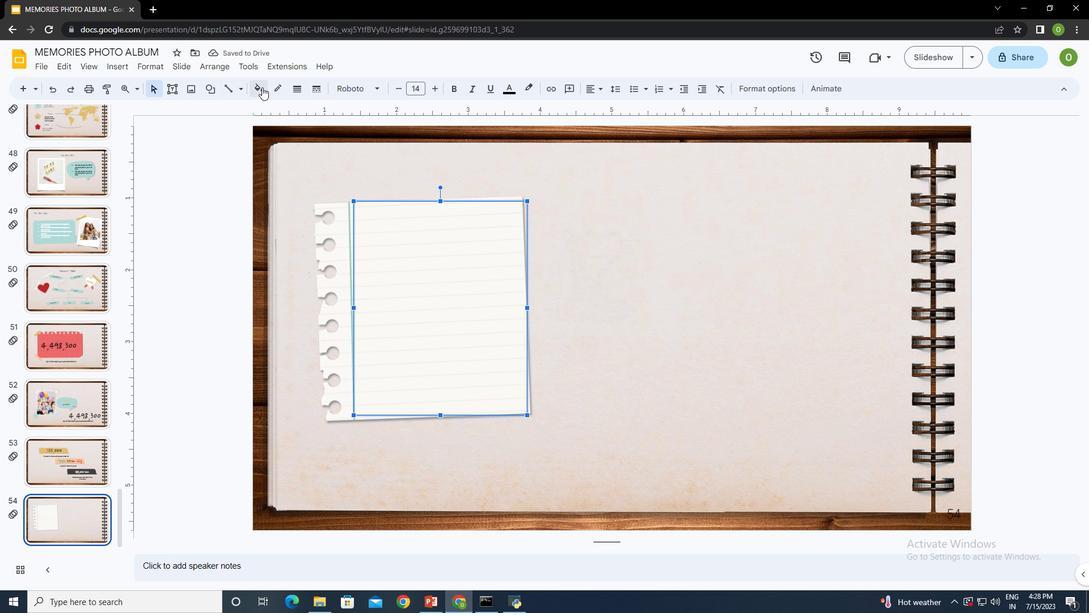 
Action: Mouse moved to (276, 143)
Screenshot: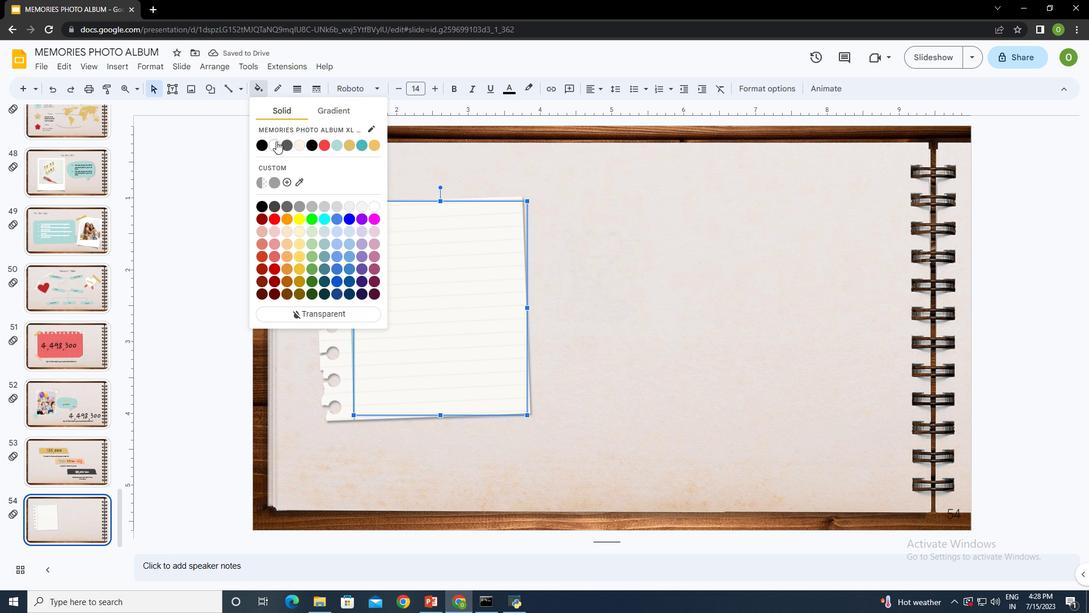 
Action: Mouse pressed left at (276, 143)
Screenshot: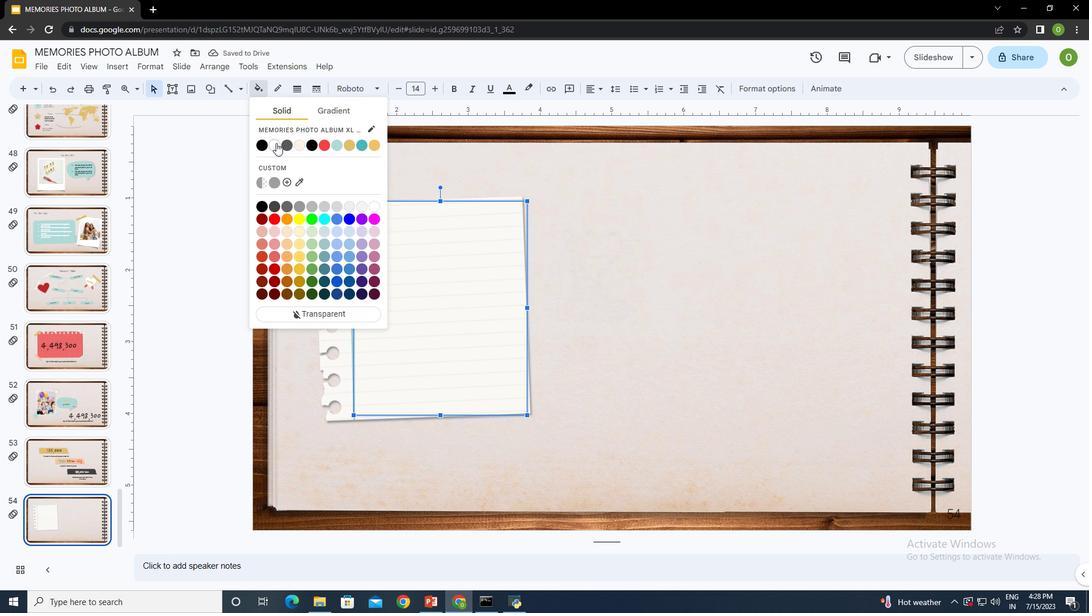 
Action: Mouse moved to (335, 220)
Screenshot: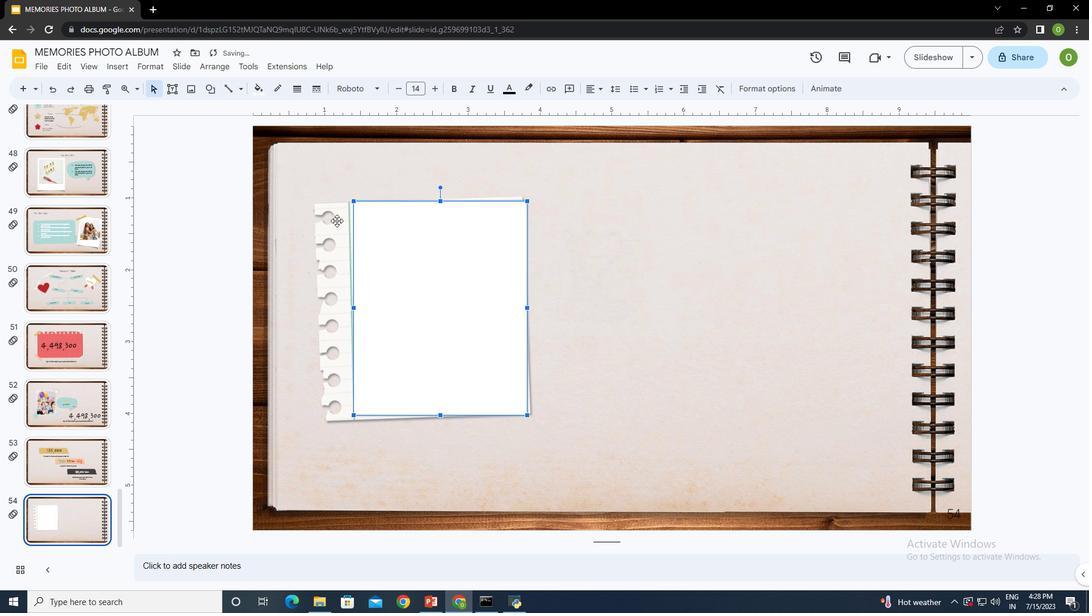 
Action: Mouse pressed left at (335, 220)
Screenshot: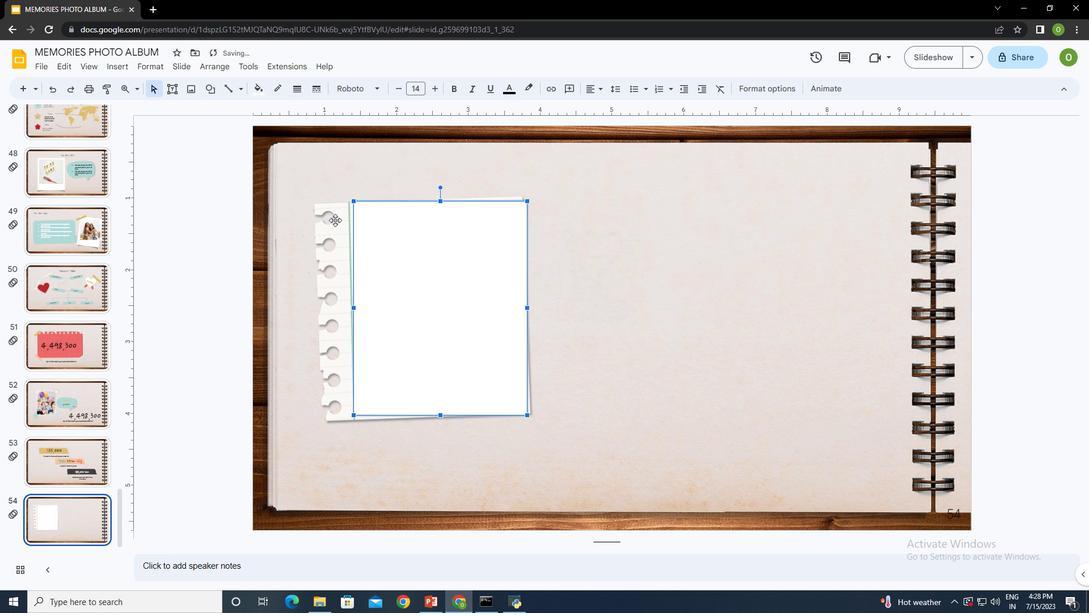 
Action: Mouse moved to (418, 183)
Screenshot: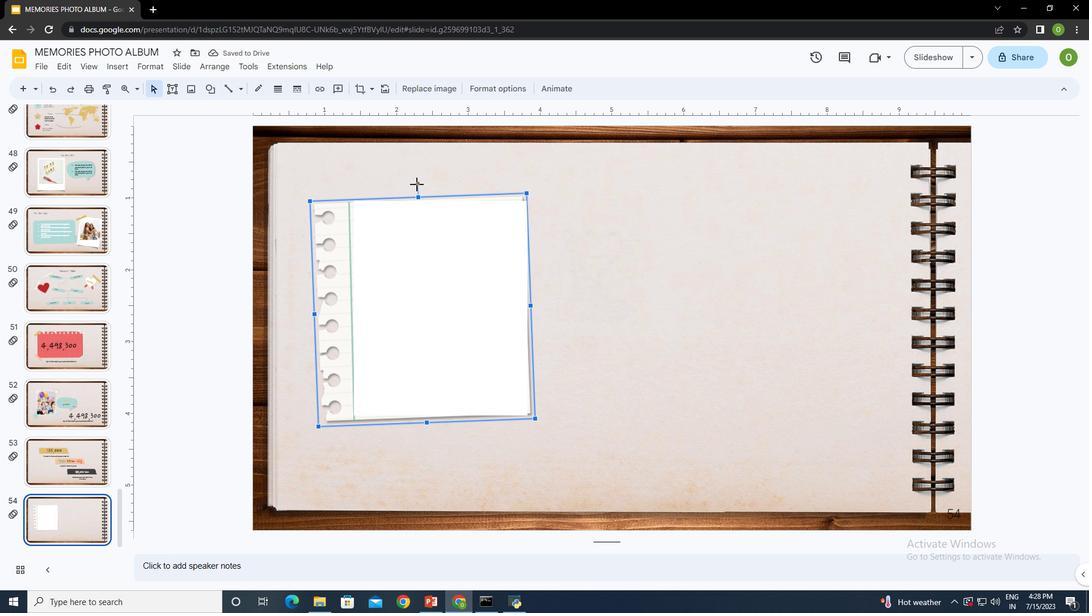 
Action: Mouse pressed left at (418, 183)
Screenshot: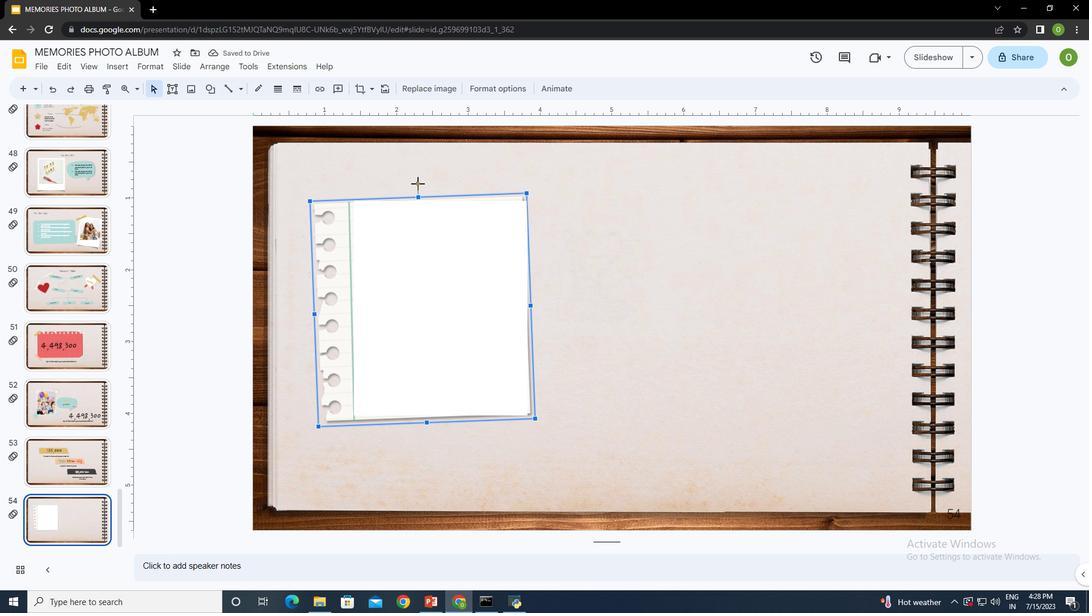 
Action: Mouse moved to (384, 299)
Screenshot: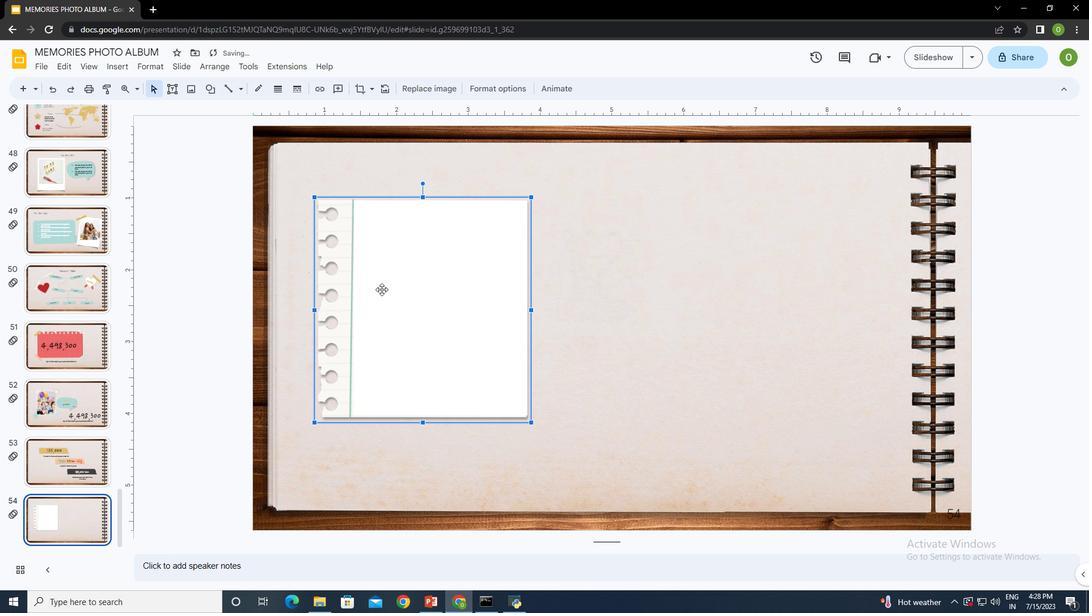 
Action: Mouse pressed left at (384, 299)
Screenshot: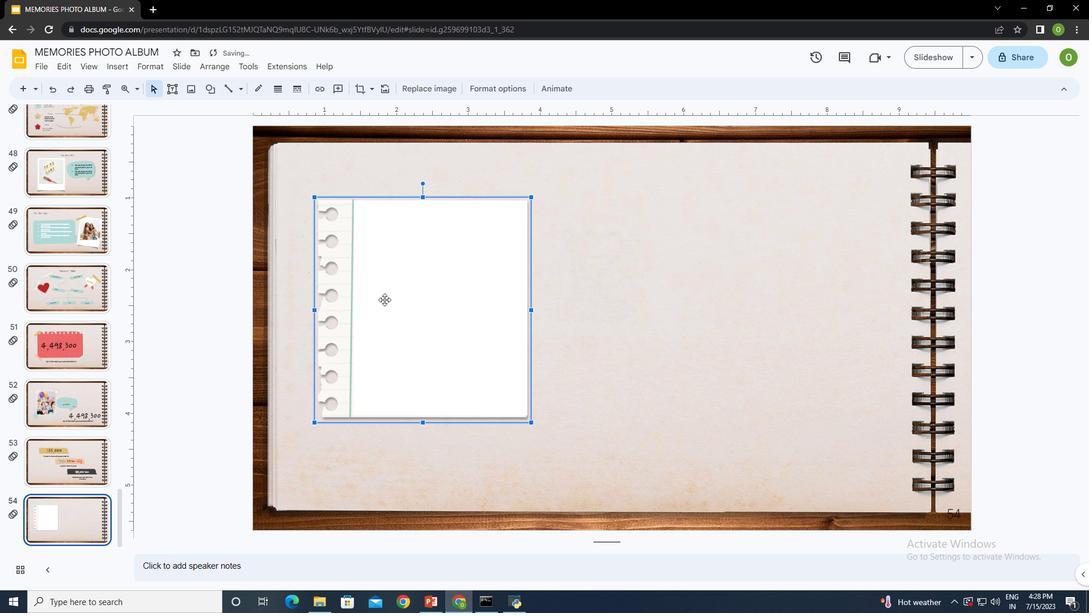 
Action: Mouse moved to (415, 256)
Screenshot: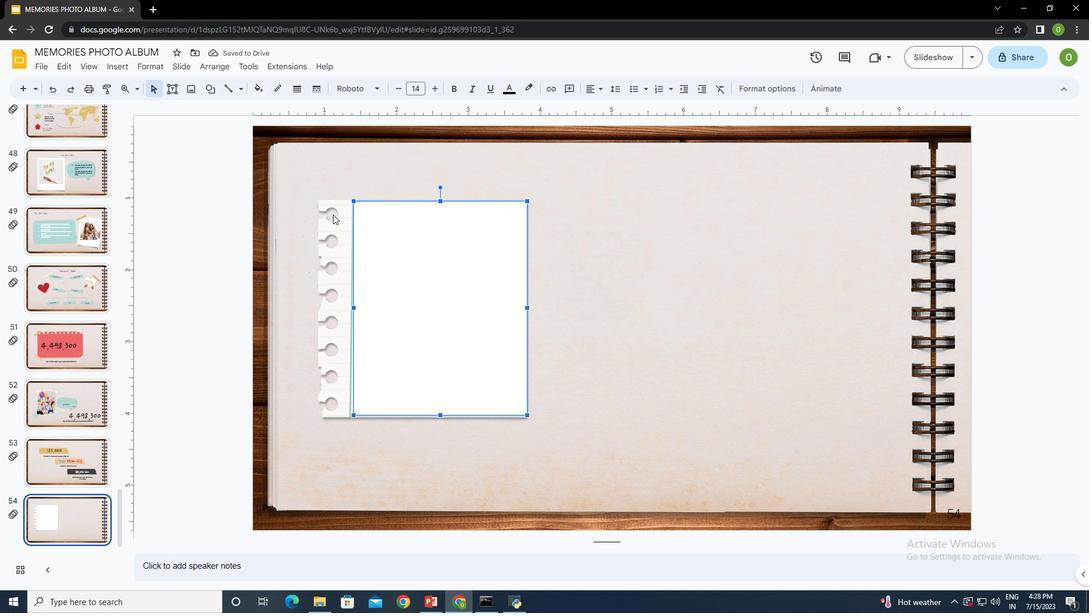 
Action: Key pressed 333.000<Key.backspace><Key.backspace><Key.backspace><Key.backspace>,000<Key.enter><Key.shift><Key.shift><Key.shift><Key.shift><Key.shift><Key.shift><Key.shift>The<Key.space><Key.shift>Sun's<Key.space>mass<Key.space>compared<Key.space>to<Key.space><Key.shift>Earth'a<Key.backspace>s<Key.enter><Key.enter>9th<Key.space>55m<Key.space>23s<Key.enter><Key.shift><Key.shift><Key.shift>Jupiter's<Key.space>rotation<Key.space>perios<Key.backspace>d<Key.enter><Key.enter>386,000<Key.space>km<Key.enter><Key.enter><Key.shift>Distance<Key.space>between<Key.space><Key.shift>Earth<Key.space>and<Key.space><Key.shift>Moon
Screenshot: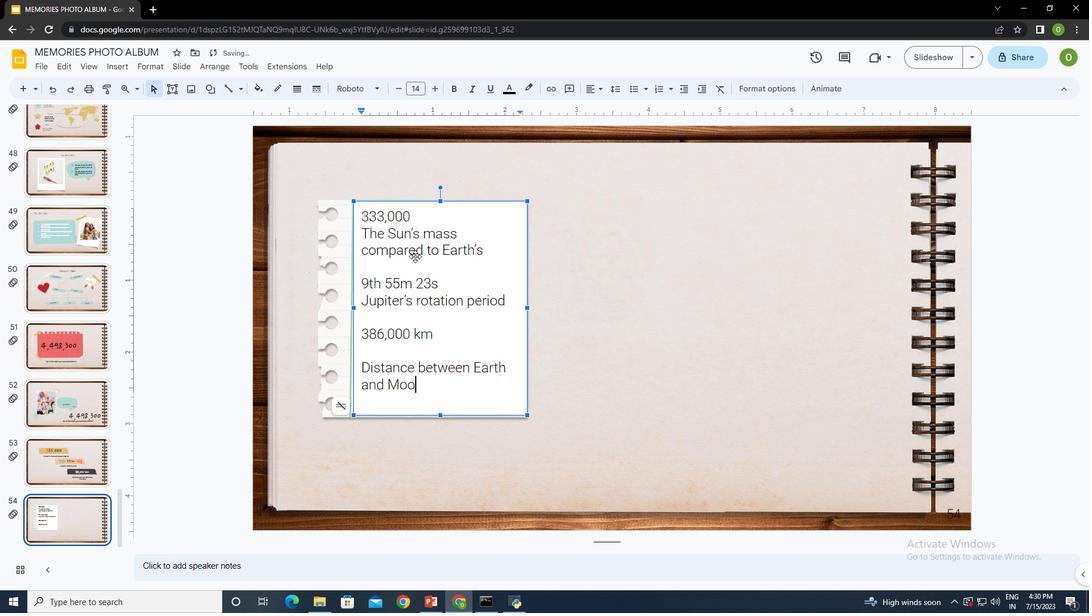 
Action: Mouse moved to (429, 388)
Screenshot: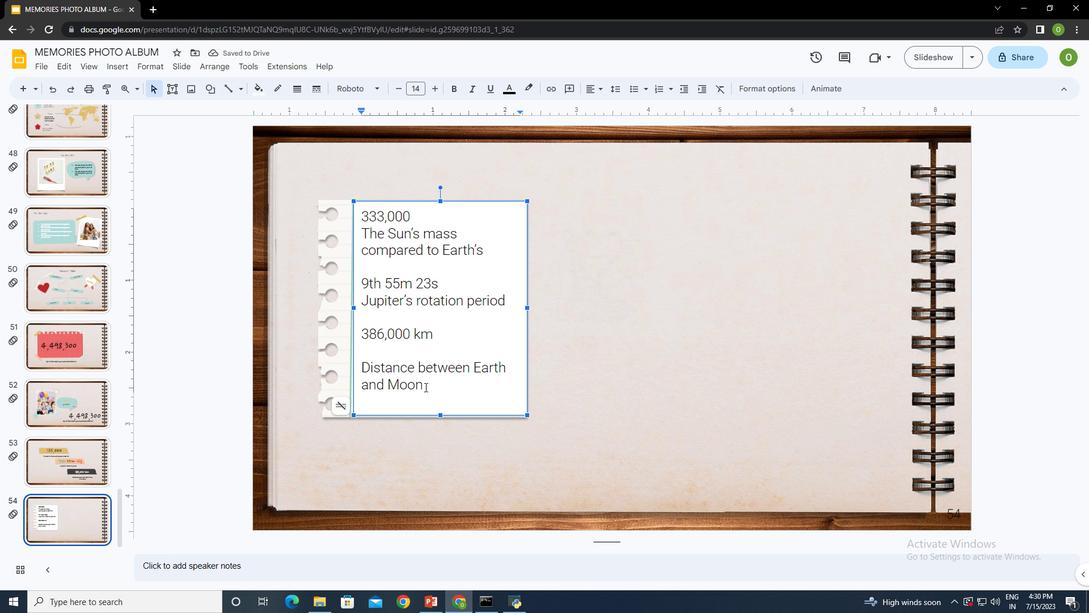
Action: Mouse pressed left at (429, 388)
Screenshot: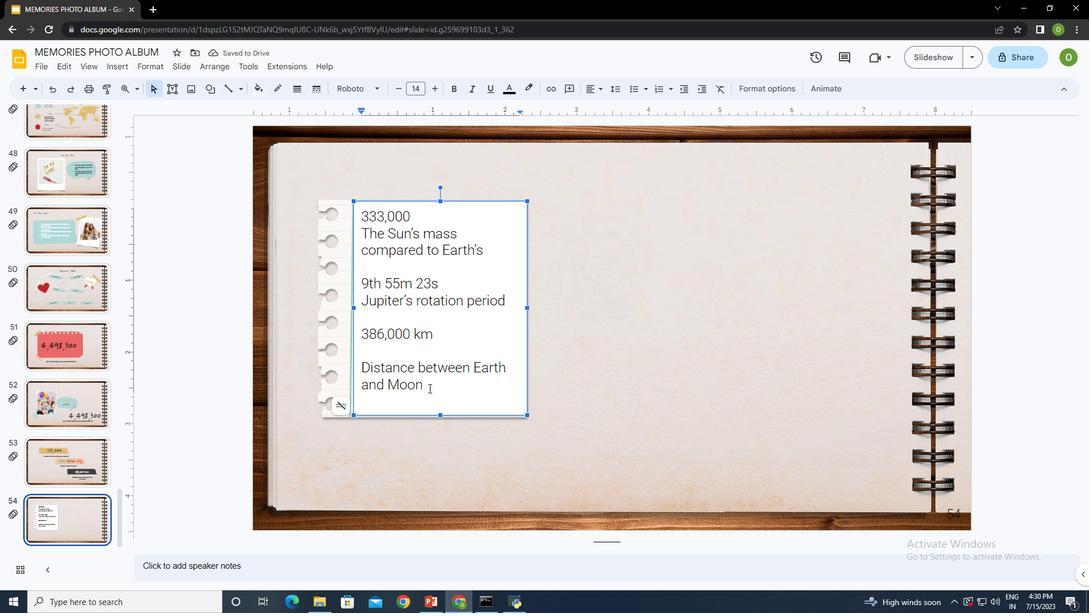 
Action: Mouse moved to (621, 85)
Screenshot: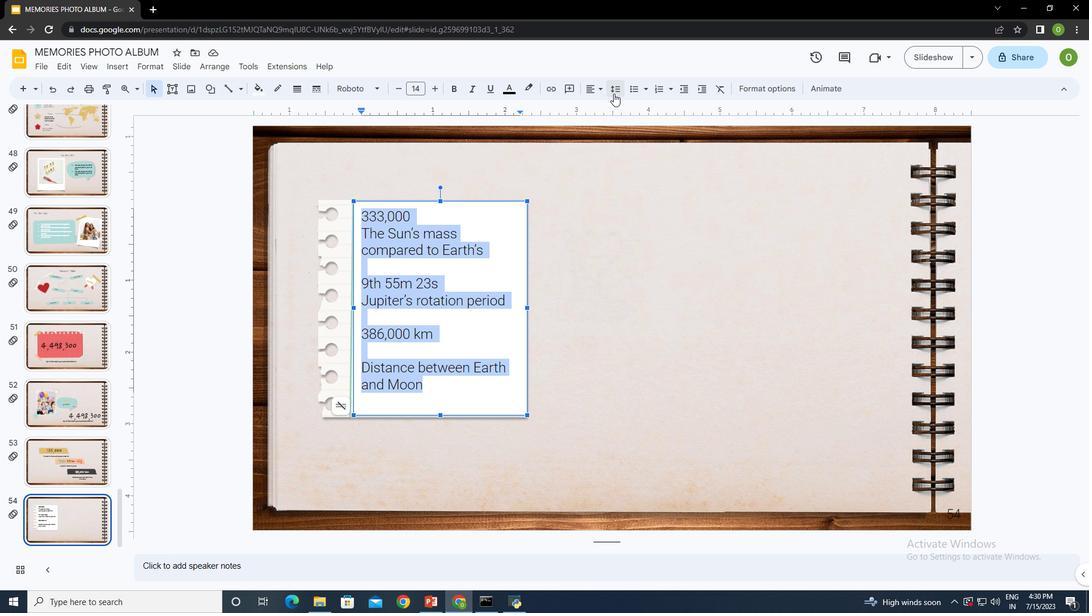 
Action: Mouse pressed left at (621, 85)
Screenshot: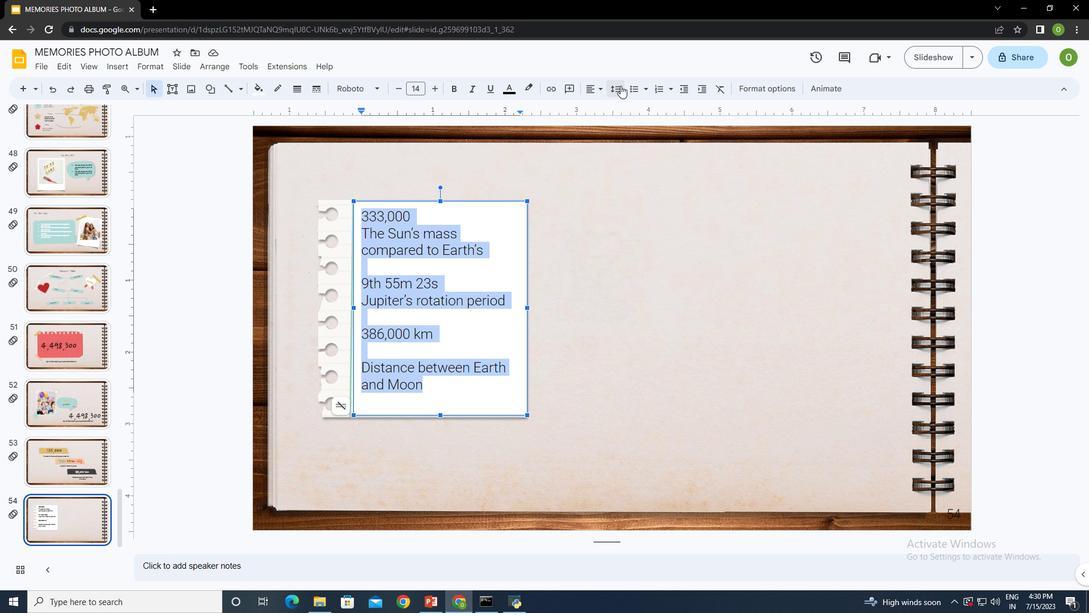 
Action: Mouse moved to (632, 127)
Screenshot: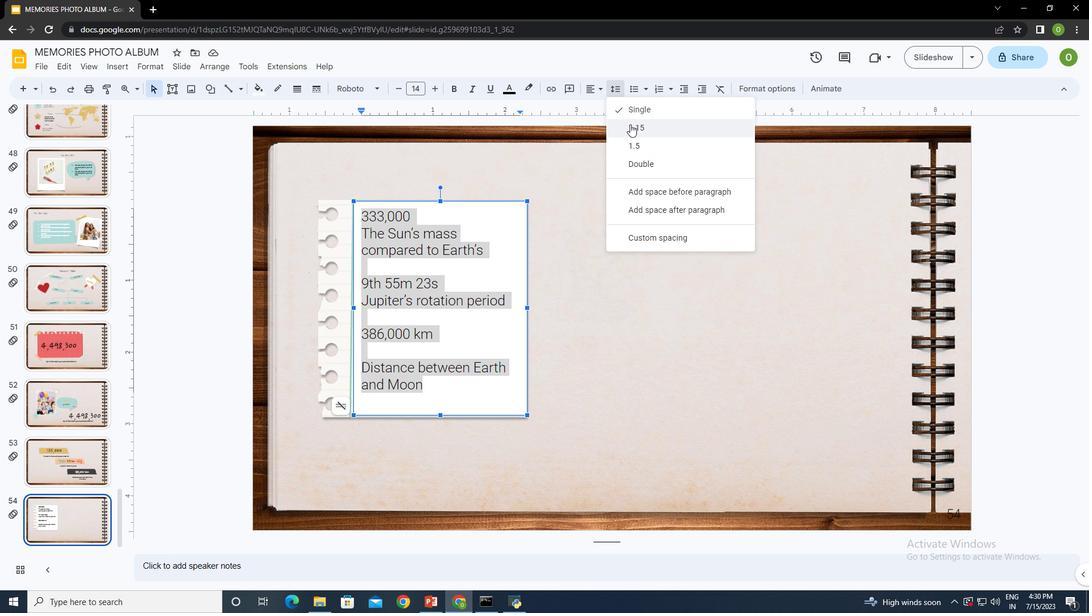
Action: Mouse pressed left at (632, 127)
Screenshot: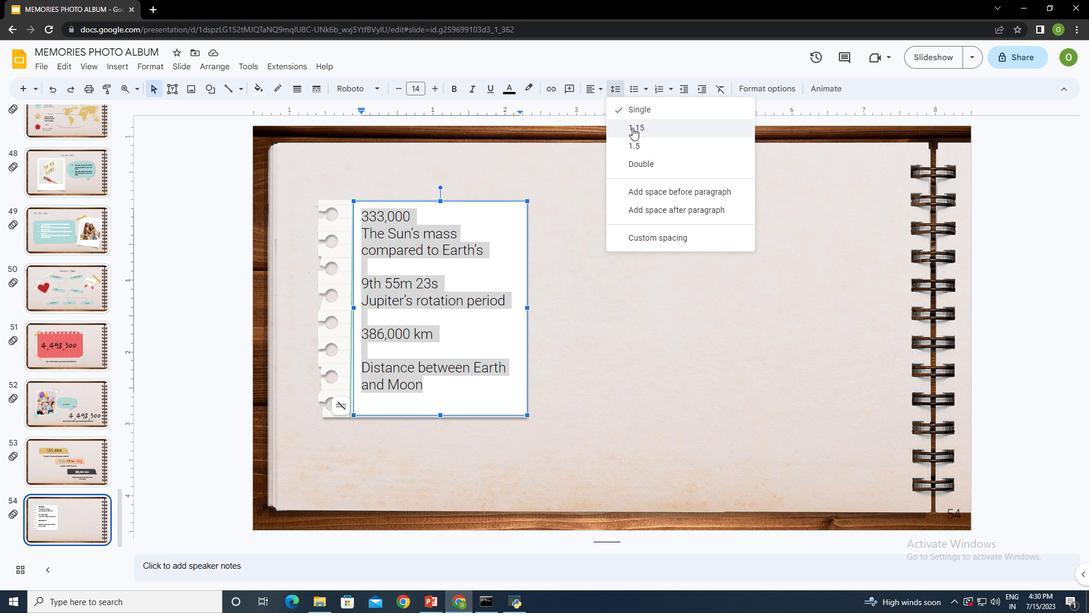 
Action: Mouse moved to (424, 364)
Screenshot: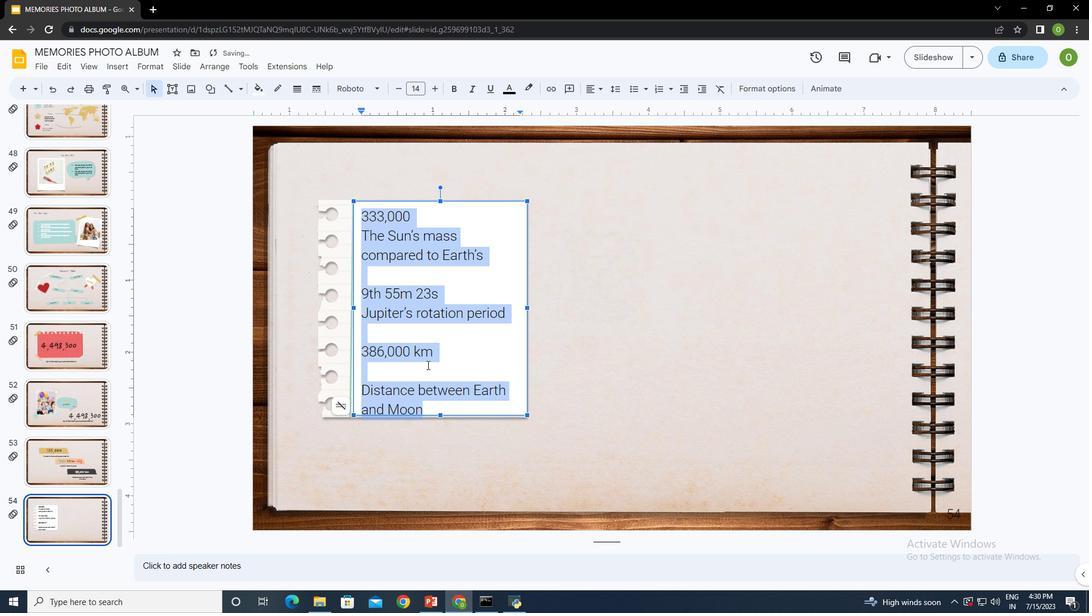 
Action: Mouse pressed left at (424, 364)
Screenshot: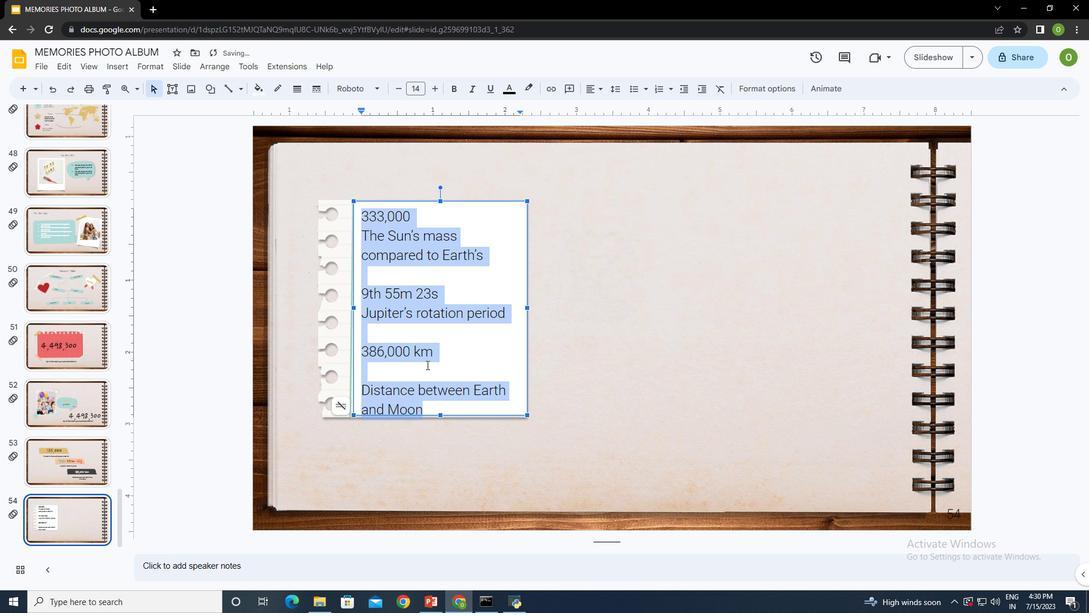 
Action: Mouse moved to (367, 378)
Screenshot: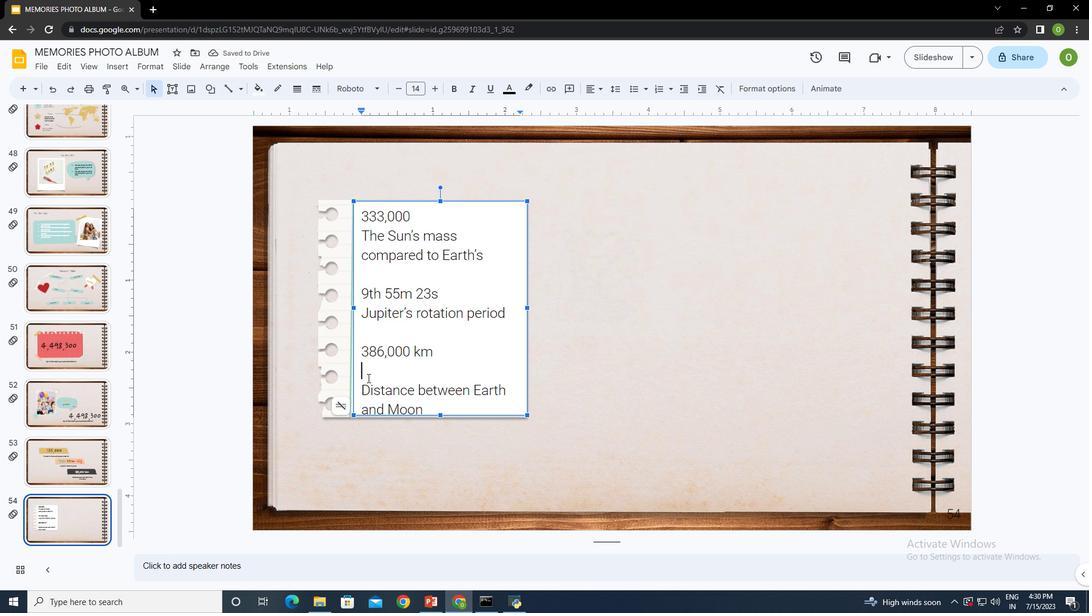 
Action: Key pressed <Key.delete>
Screenshot: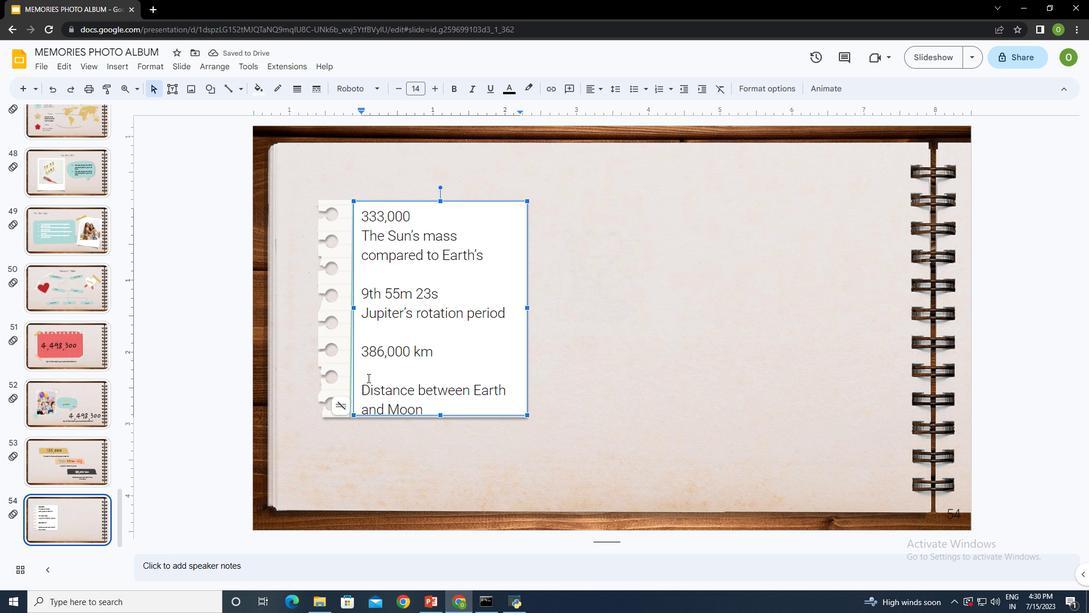 
Action: Mouse moved to (435, 351)
Screenshot: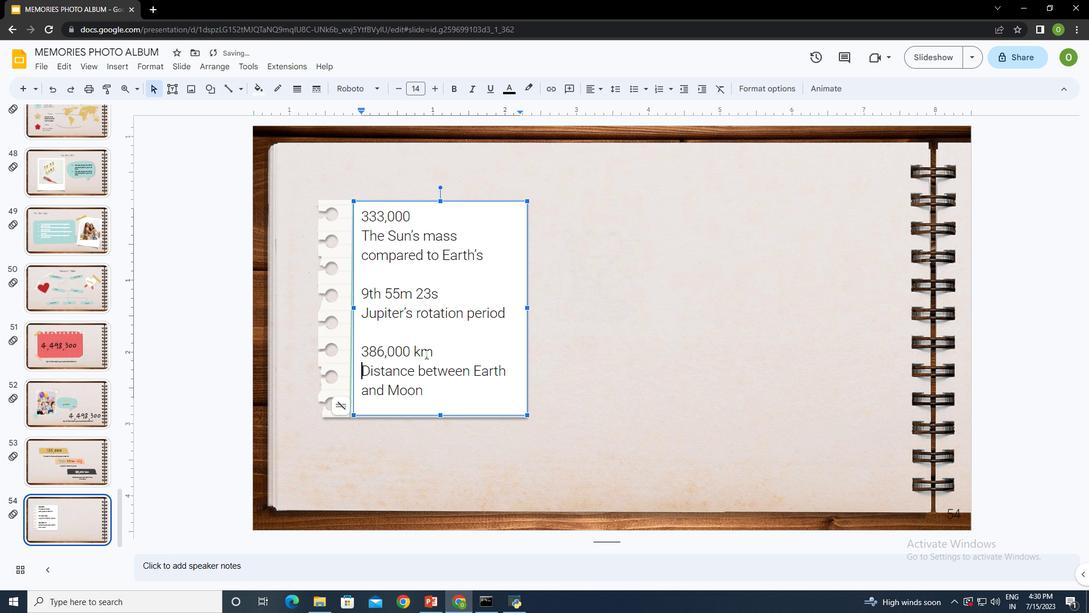 
Action: Mouse pressed left at (435, 351)
Screenshot: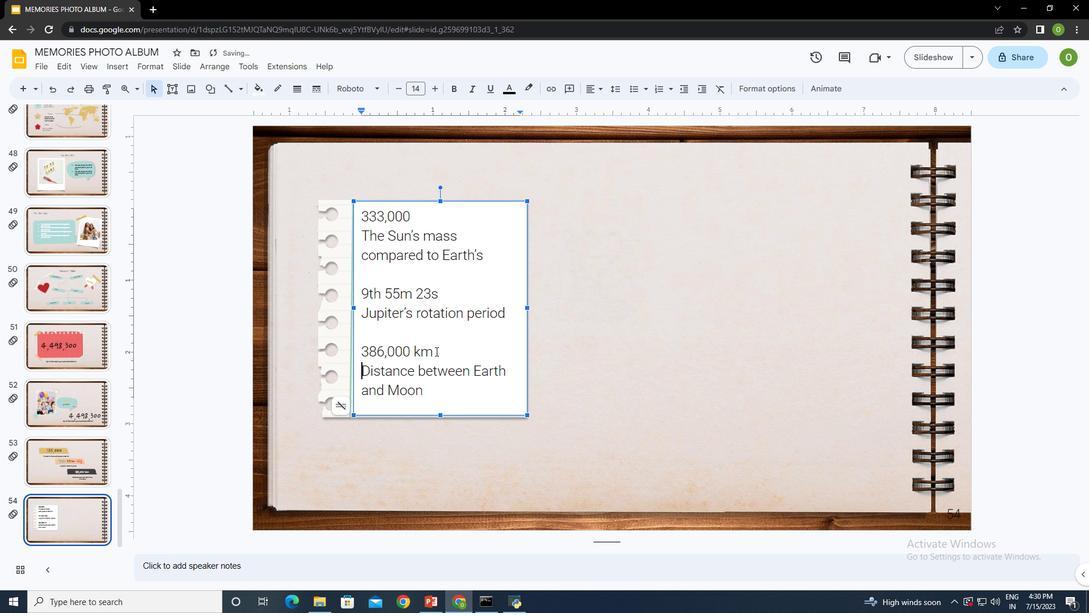 
Action: Mouse moved to (449, 392)
Screenshot: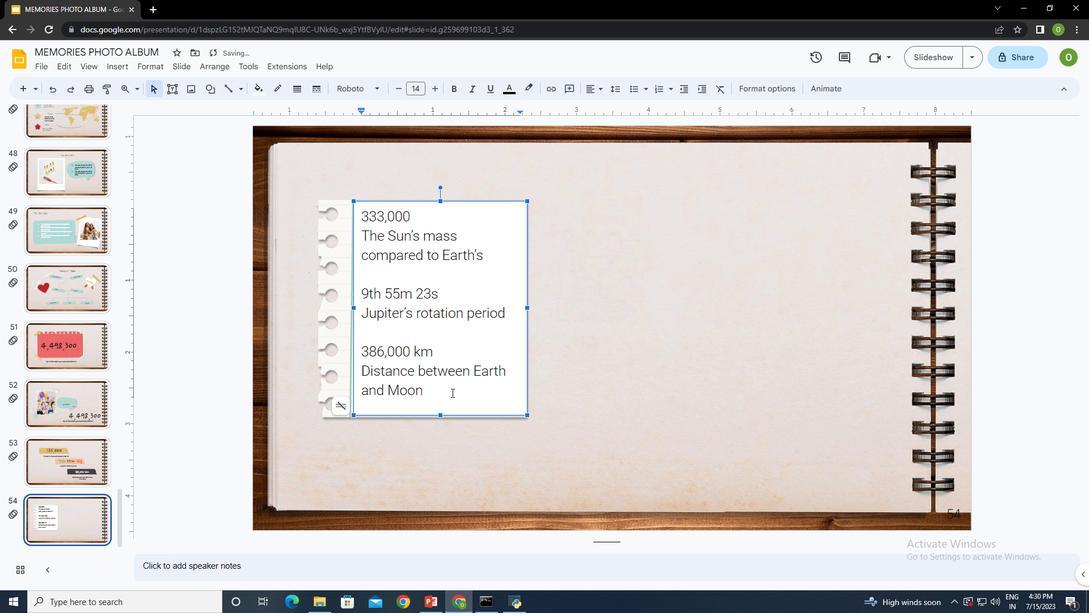 
Action: Mouse pressed left at (449, 392)
Screenshot: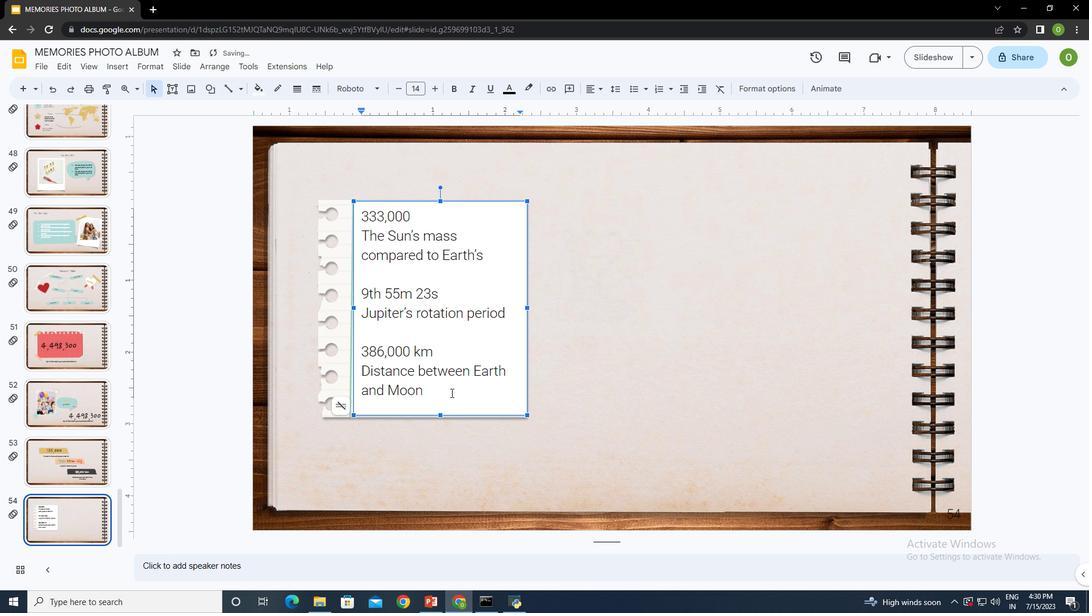 
Action: Mouse moved to (355, 84)
Screenshot: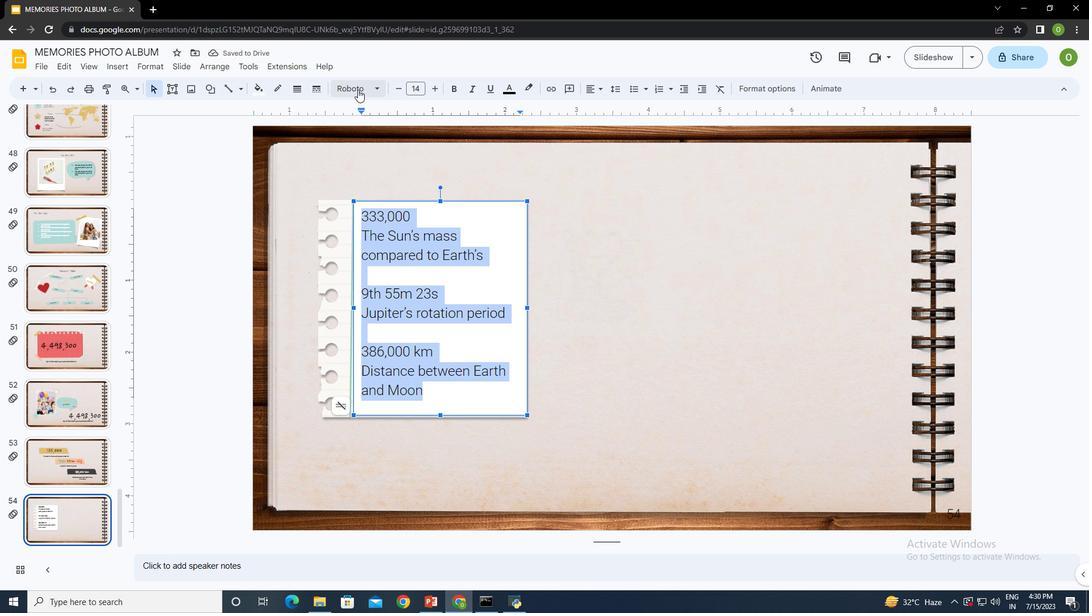 
Action: Mouse pressed left at (355, 84)
Screenshot: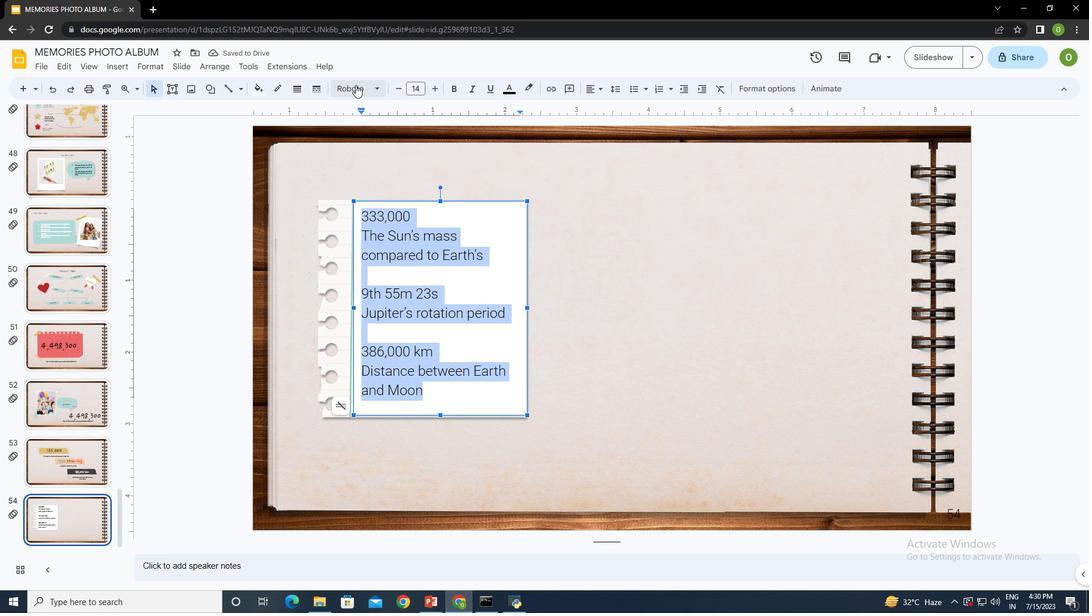 
Action: Mouse moved to (391, 153)
Screenshot: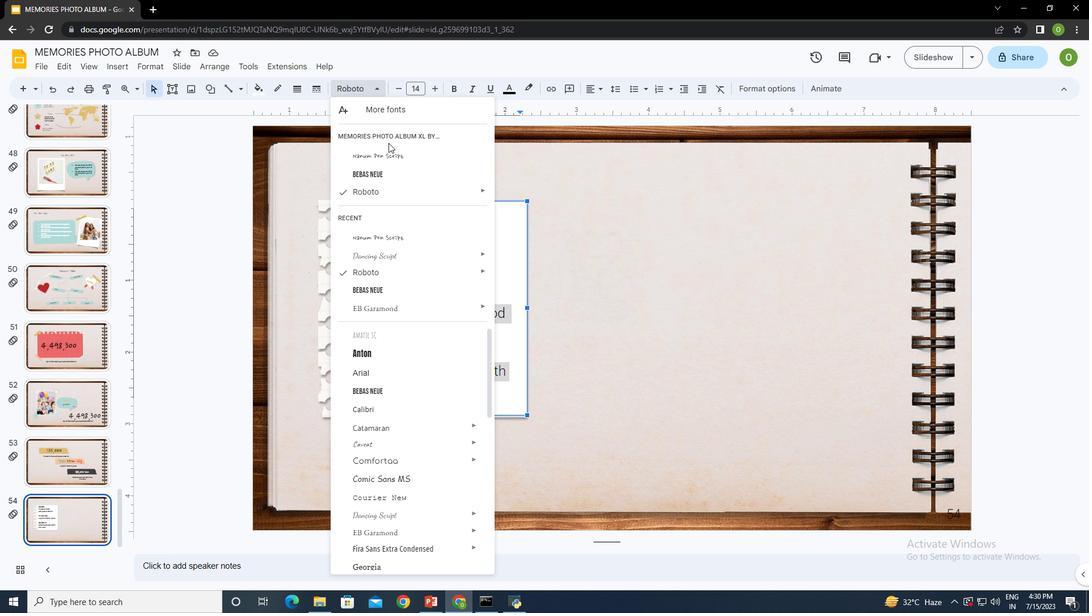 
Action: Mouse pressed left at (391, 153)
Screenshot: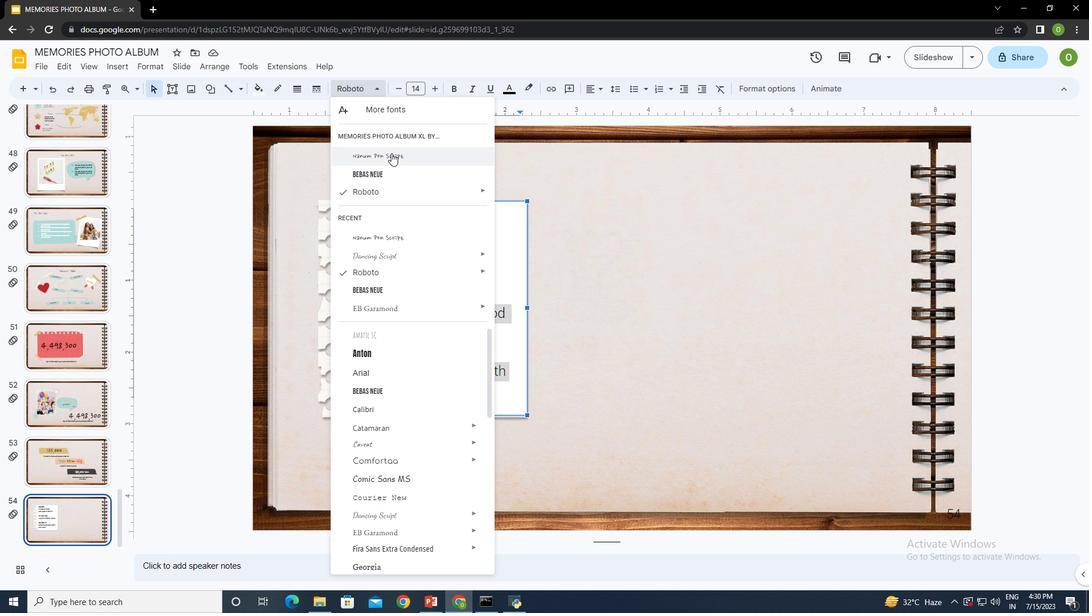 
Action: Mouse moved to (592, 87)
Screenshot: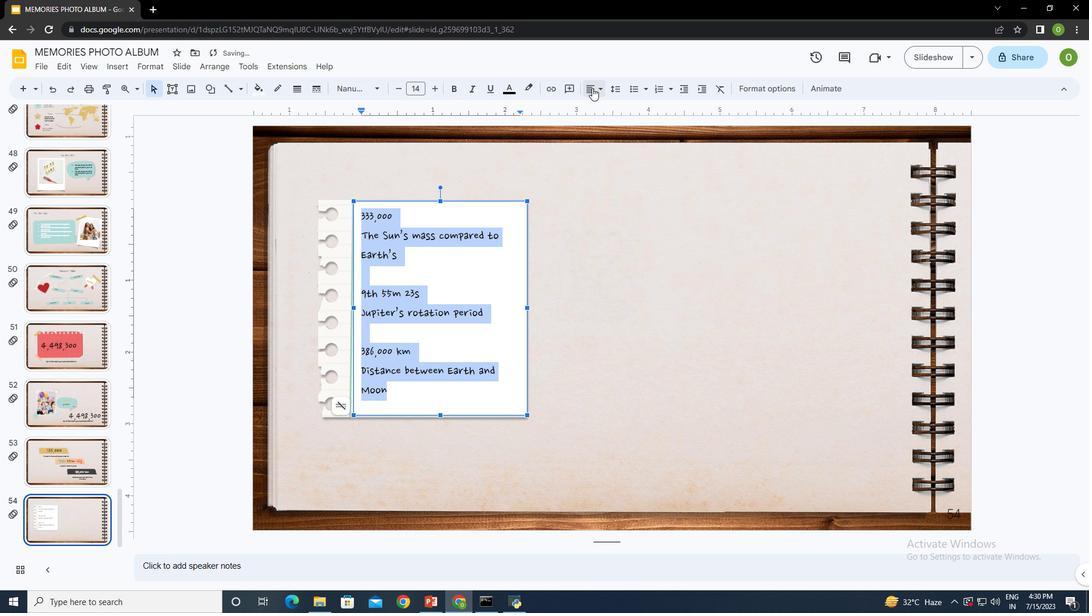 
Action: Mouse pressed left at (592, 87)
Screenshot: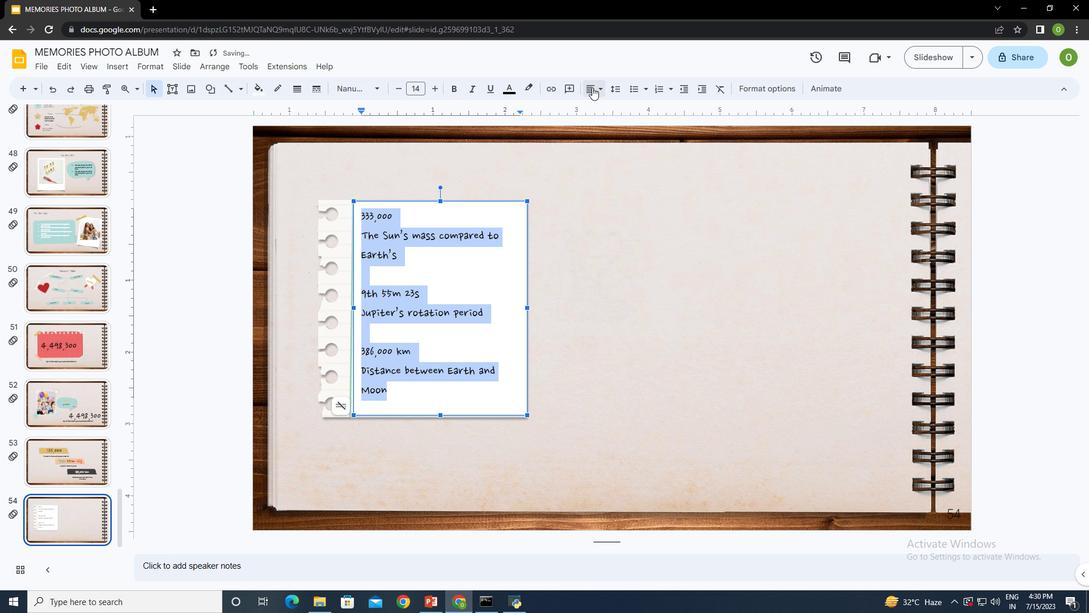 
Action: Mouse moved to (607, 106)
Screenshot: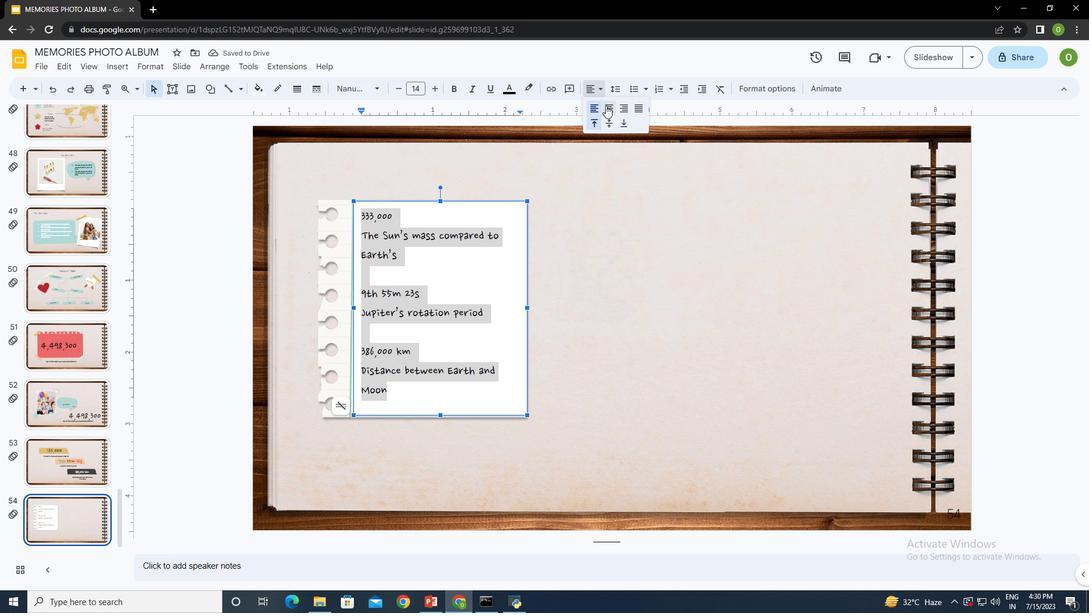 
Action: Mouse pressed left at (607, 106)
Screenshot: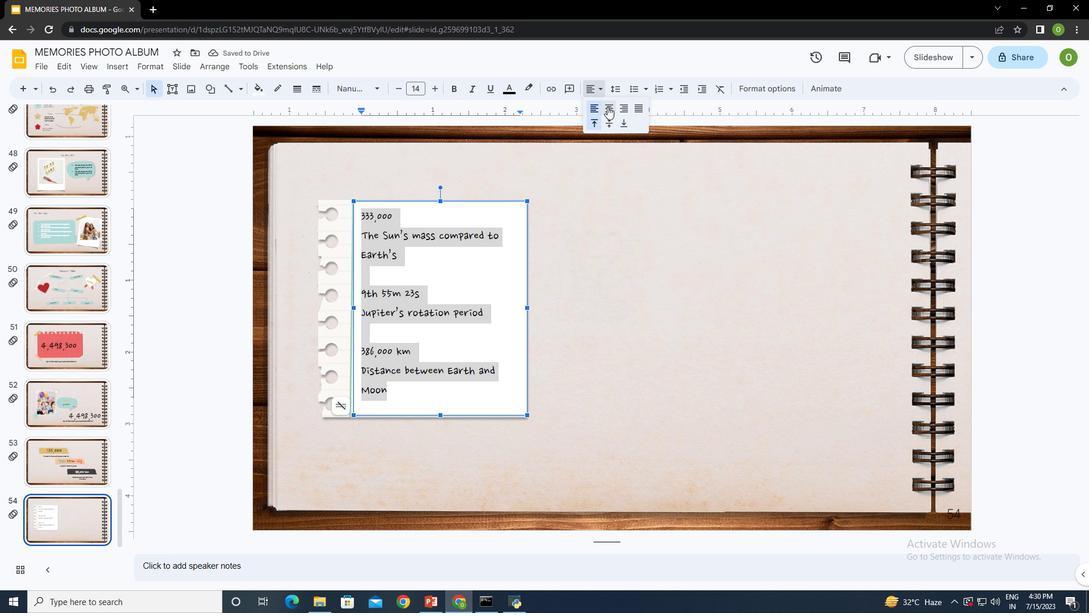 
Action: Mouse moved to (462, 249)
Screenshot: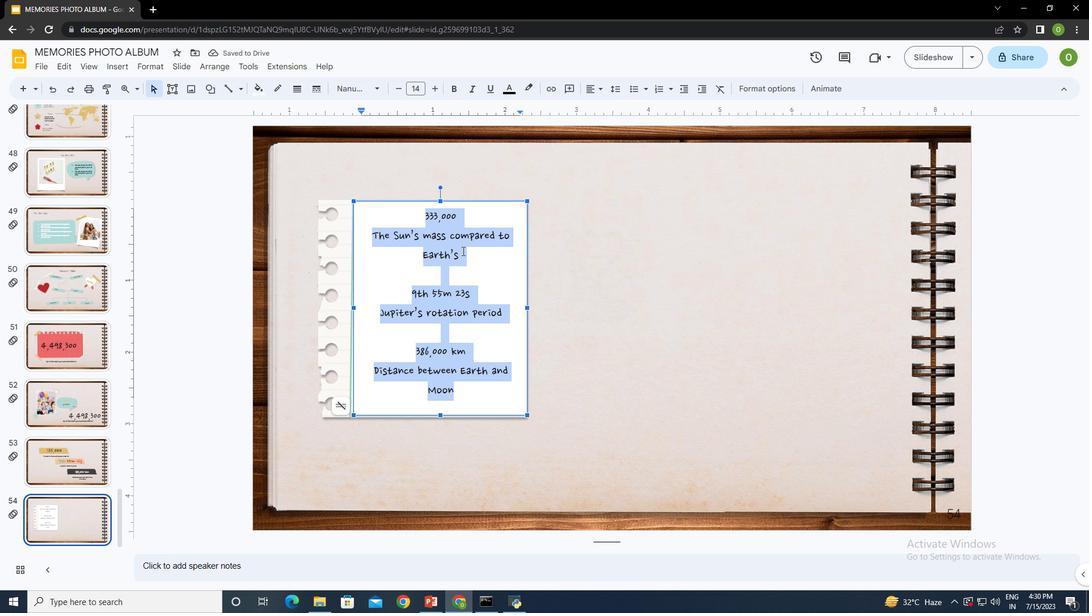 
Action: Mouse pressed left at (462, 249)
Screenshot: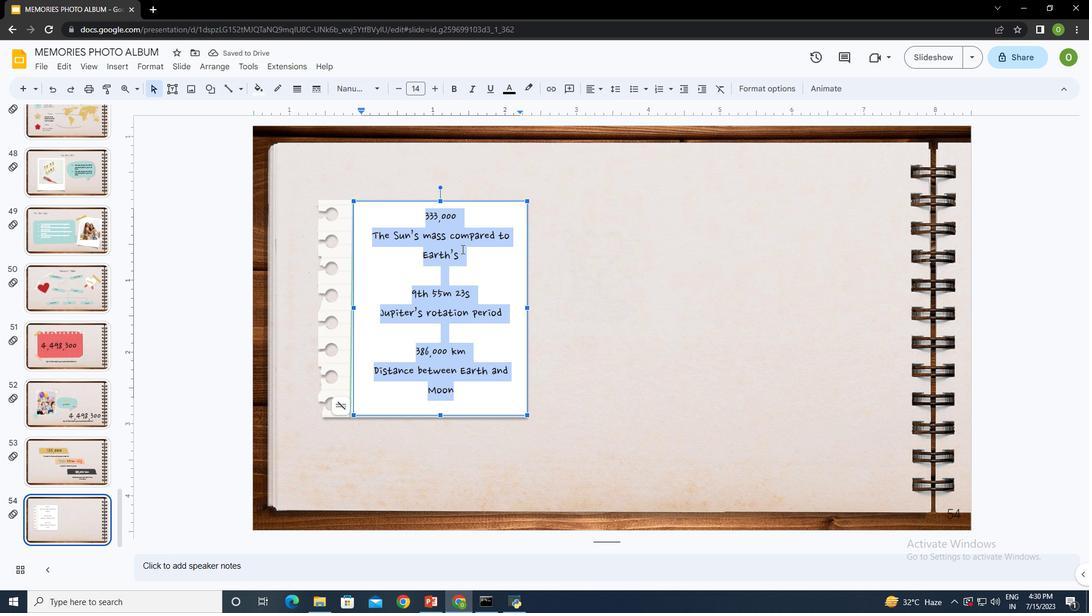 
Action: Mouse moved to (411, 216)
Screenshot: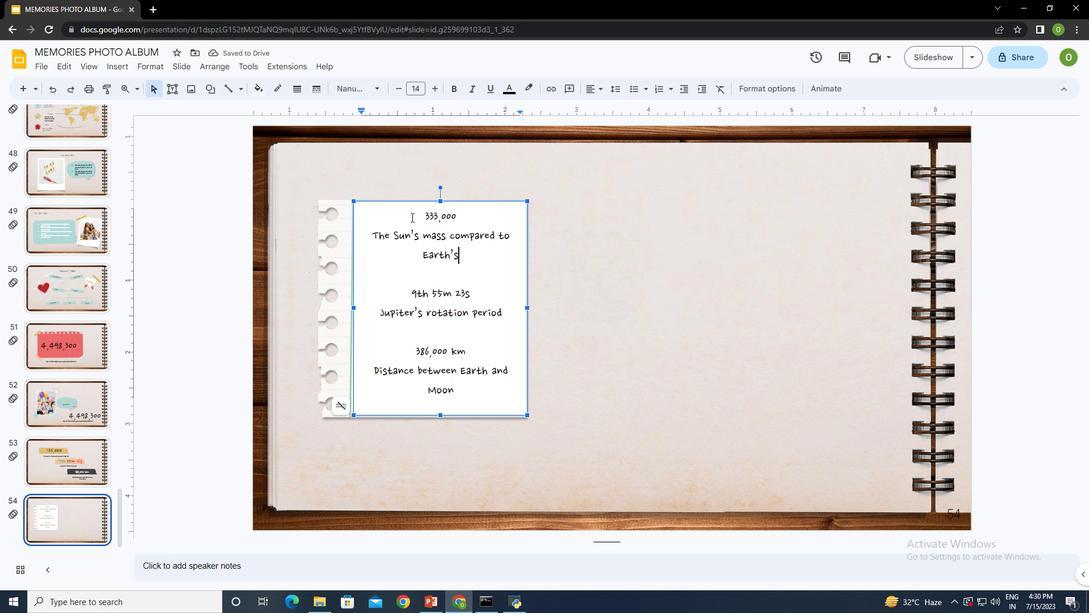 
Action: Key pressed ctrl+A
Screenshot: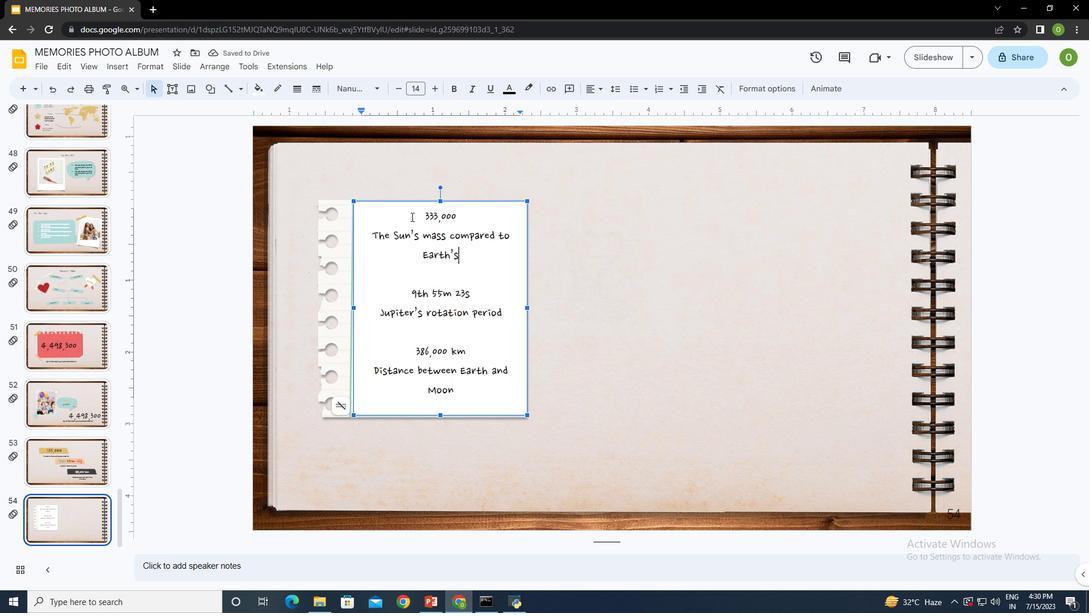 
Action: Mouse moved to (433, 87)
Screenshot: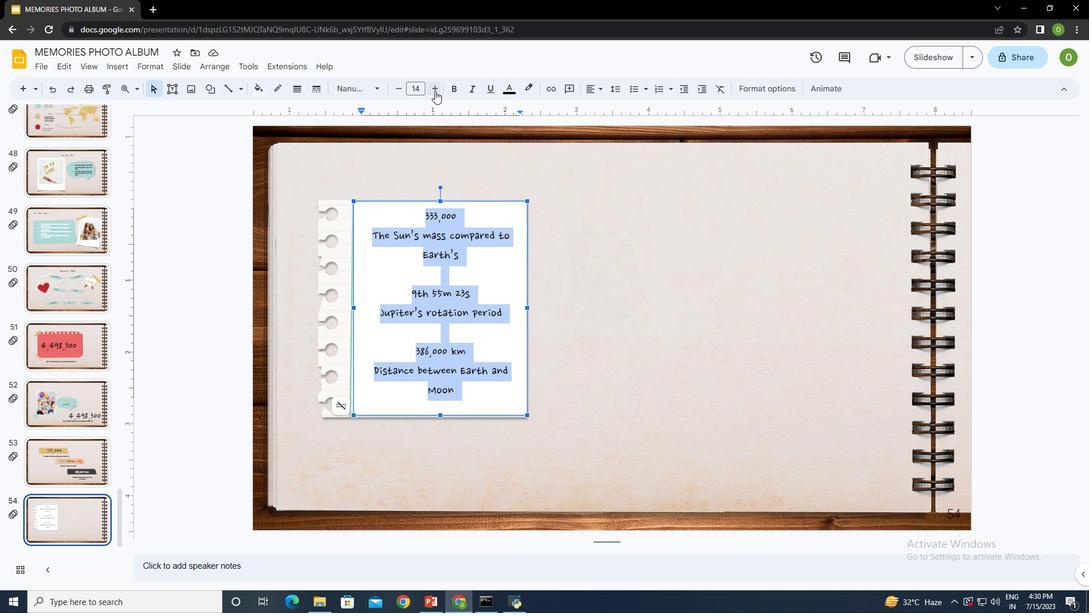 
Action: Mouse pressed left at (433, 87)
Screenshot: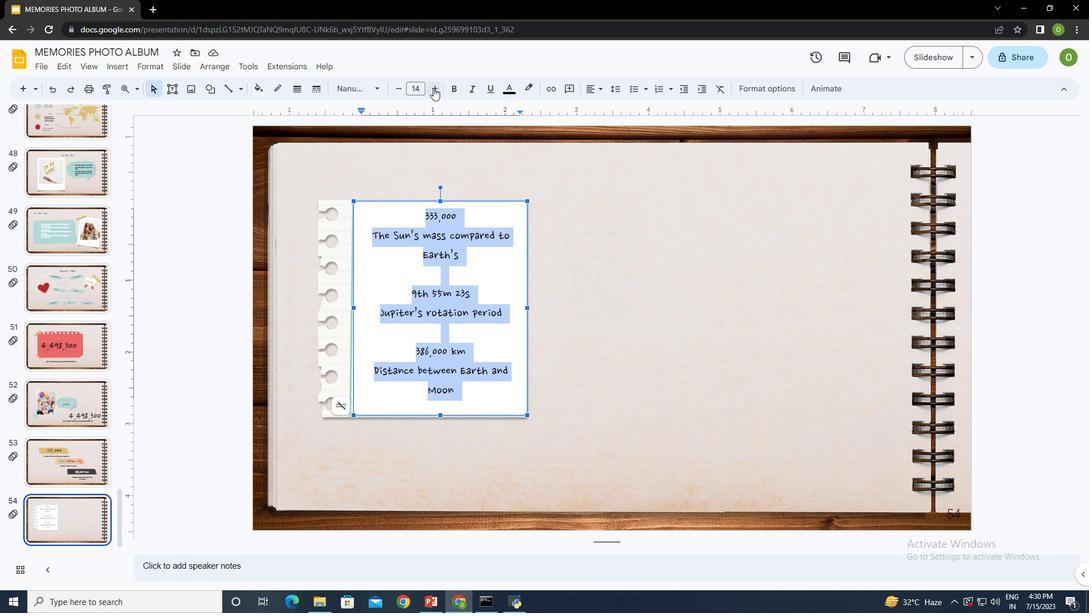
Action: Mouse pressed left at (433, 87)
Screenshot: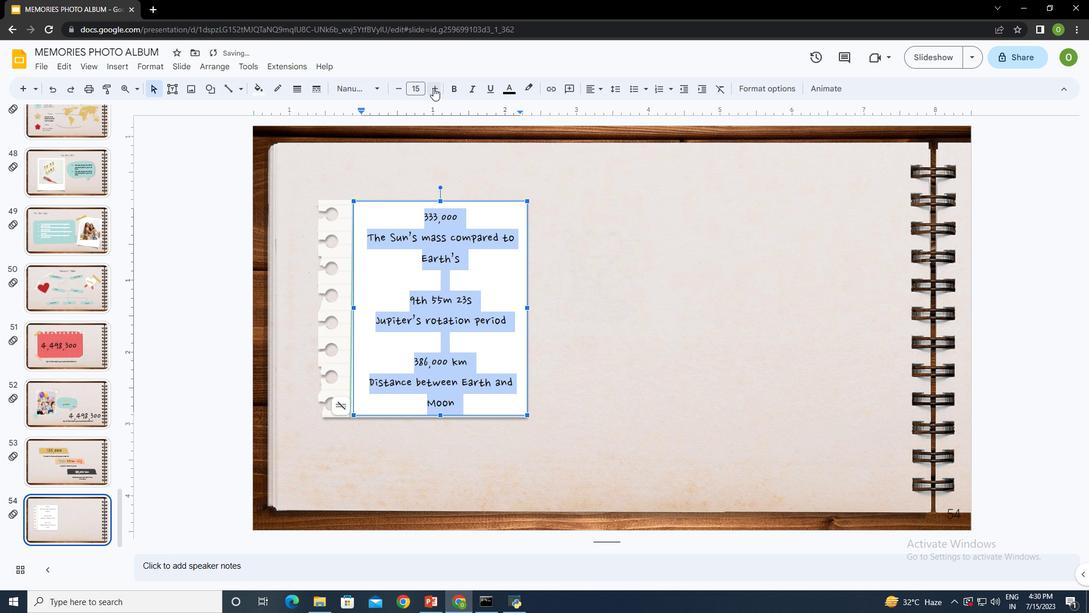 
Action: Mouse moved to (401, 87)
Screenshot: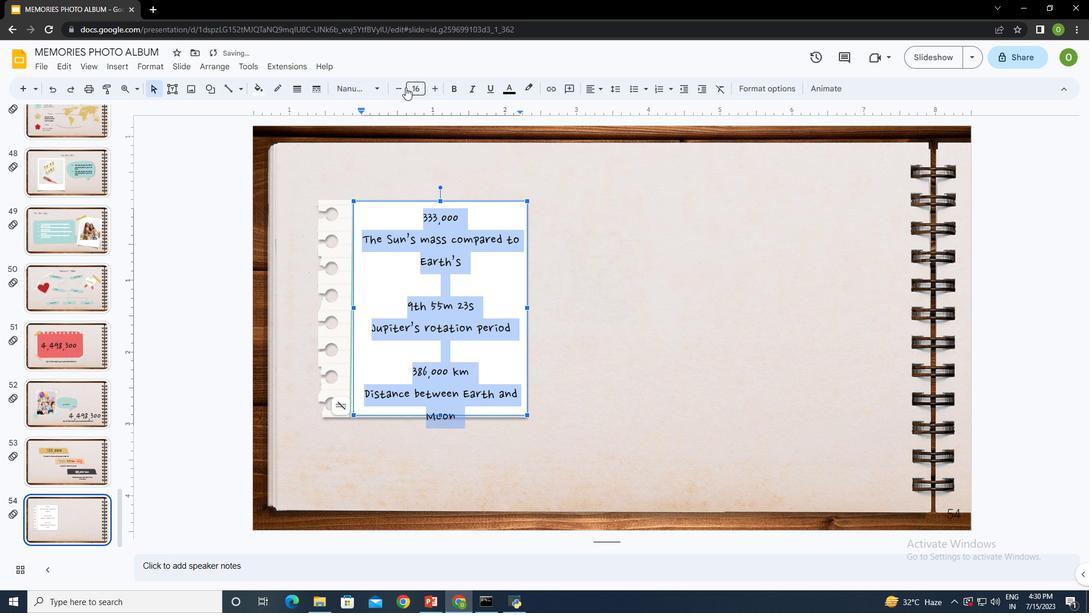 
Action: Mouse pressed left at (401, 87)
Screenshot: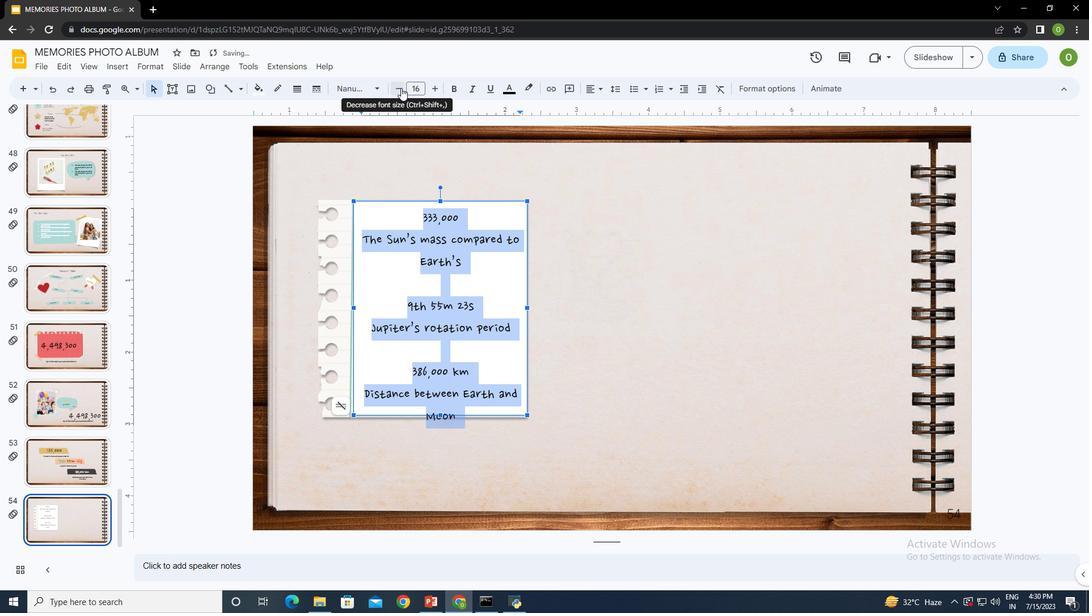 
Action: Mouse moved to (500, 213)
Screenshot: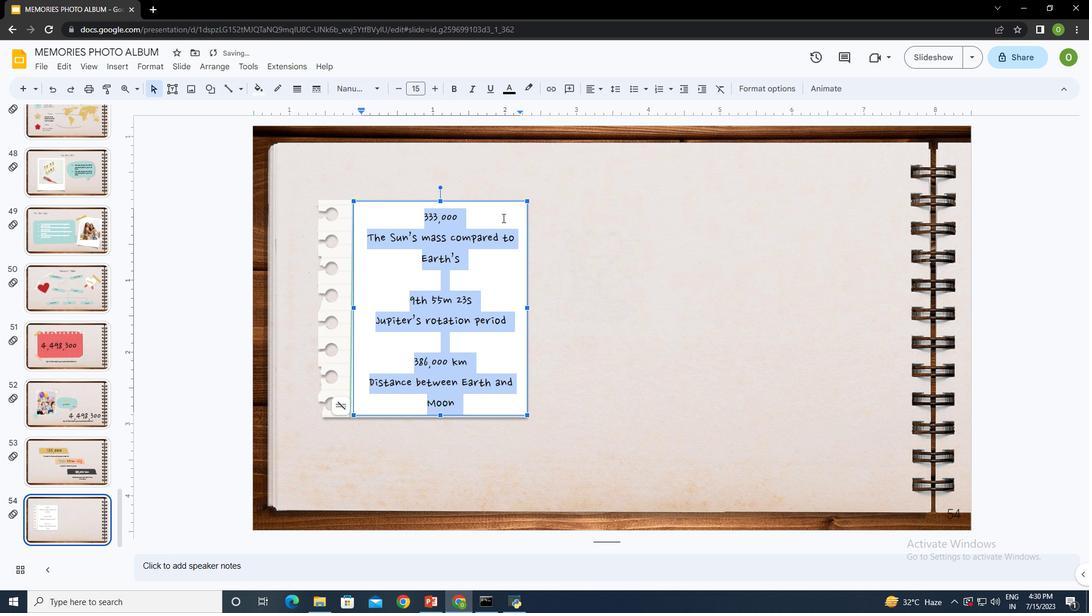 
Action: Mouse pressed left at (500, 213)
Screenshot: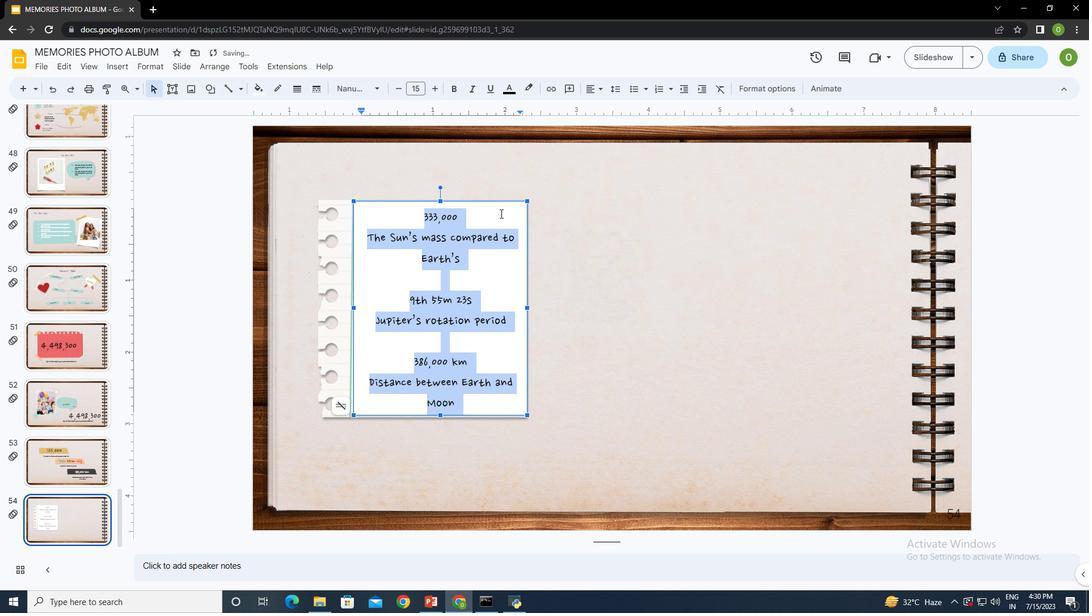
Action: Mouse moved to (458, 216)
Screenshot: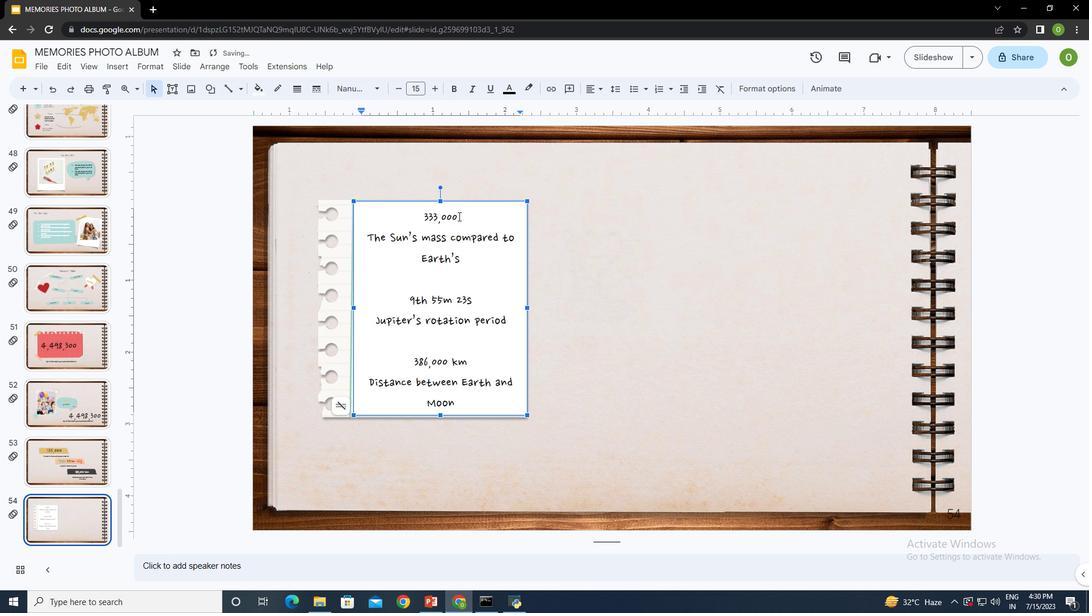 
Action: Mouse pressed left at (458, 216)
Screenshot: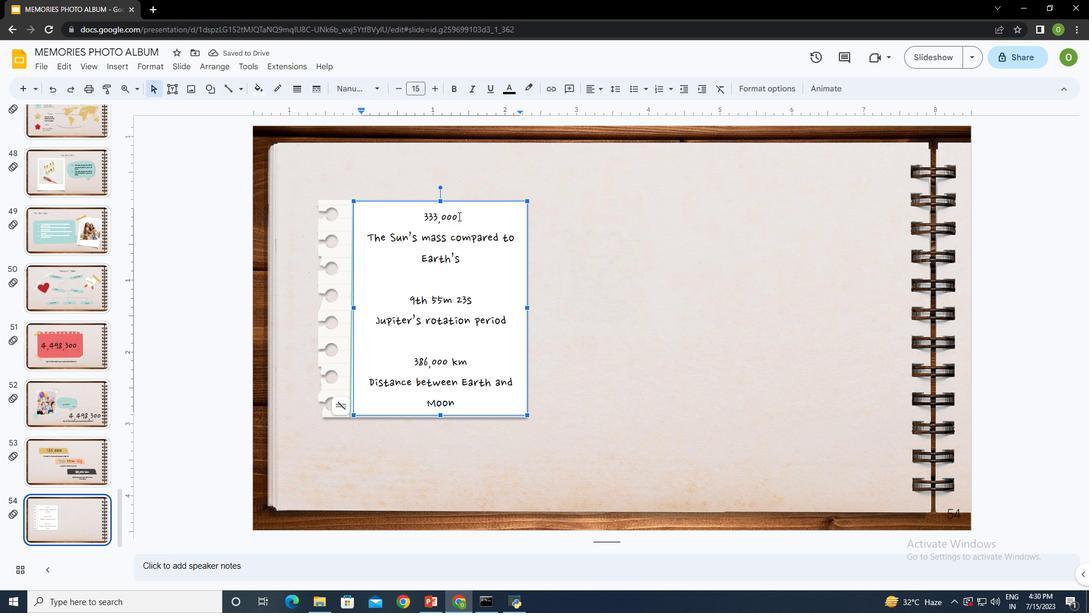 
Action: Mouse moved to (504, 88)
Screenshot: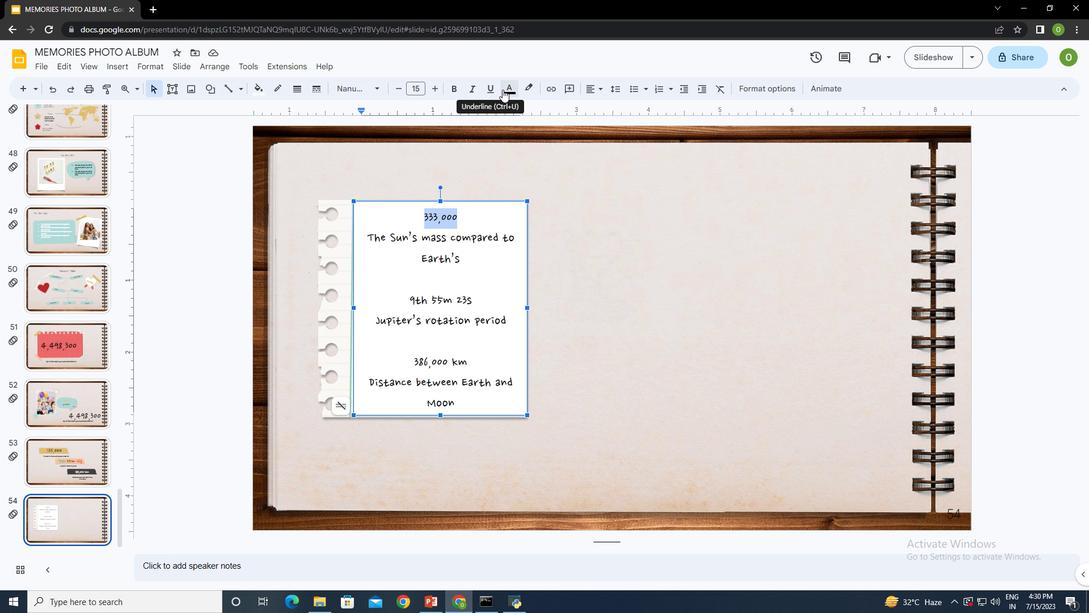 
Action: Mouse pressed left at (504, 88)
Screenshot: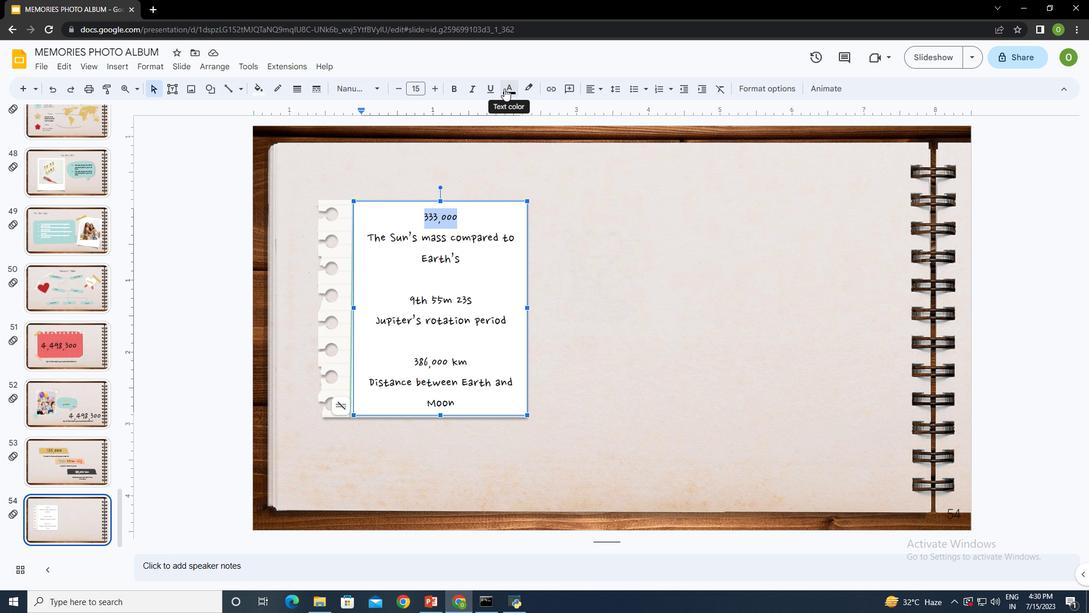 
Action: Mouse moved to (624, 123)
Screenshot: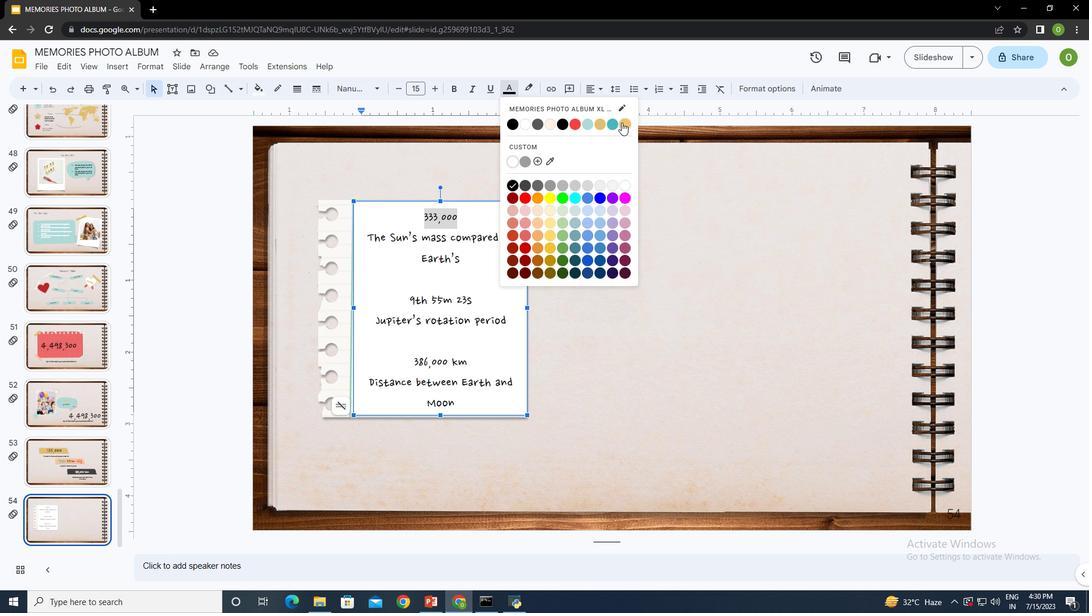 
Action: Mouse pressed left at (624, 123)
Screenshot: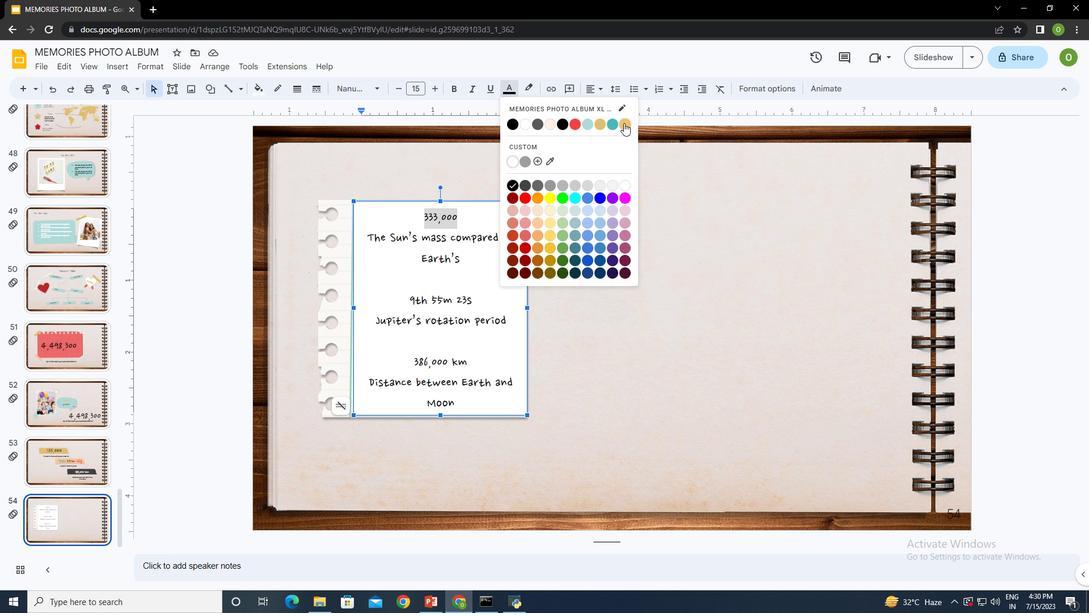 
Action: Mouse moved to (461, 302)
Screenshot: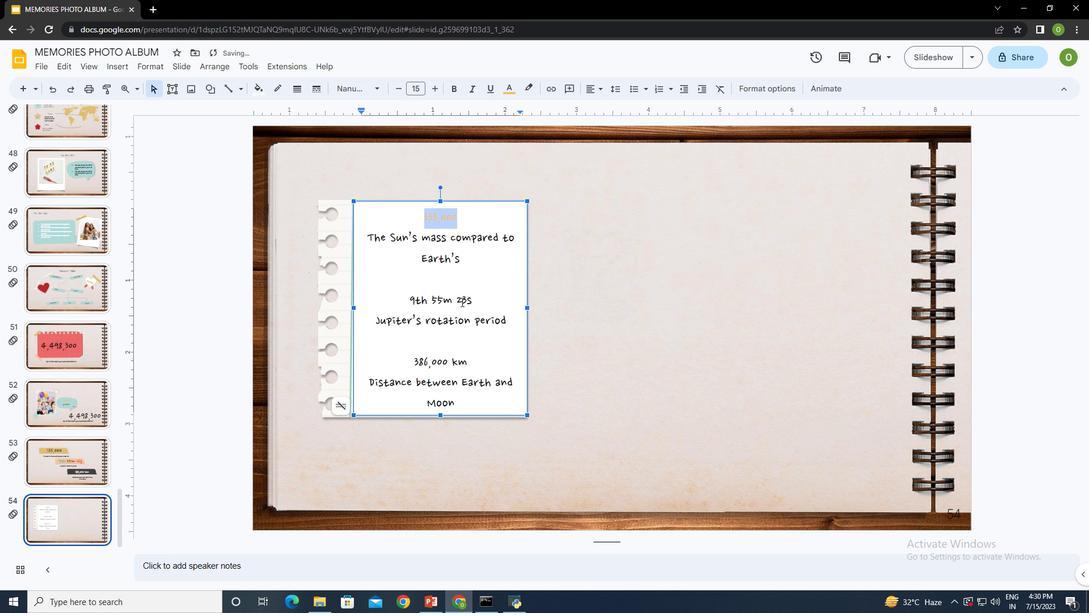
Action: Mouse pressed left at (461, 302)
Screenshot: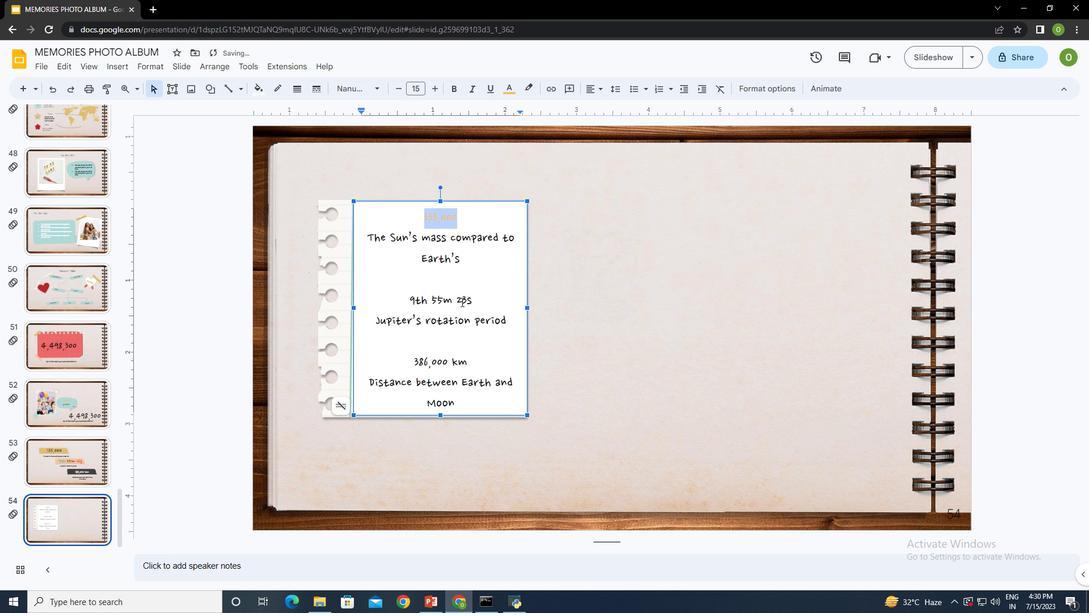 
Action: Mouse moved to (478, 300)
Screenshot: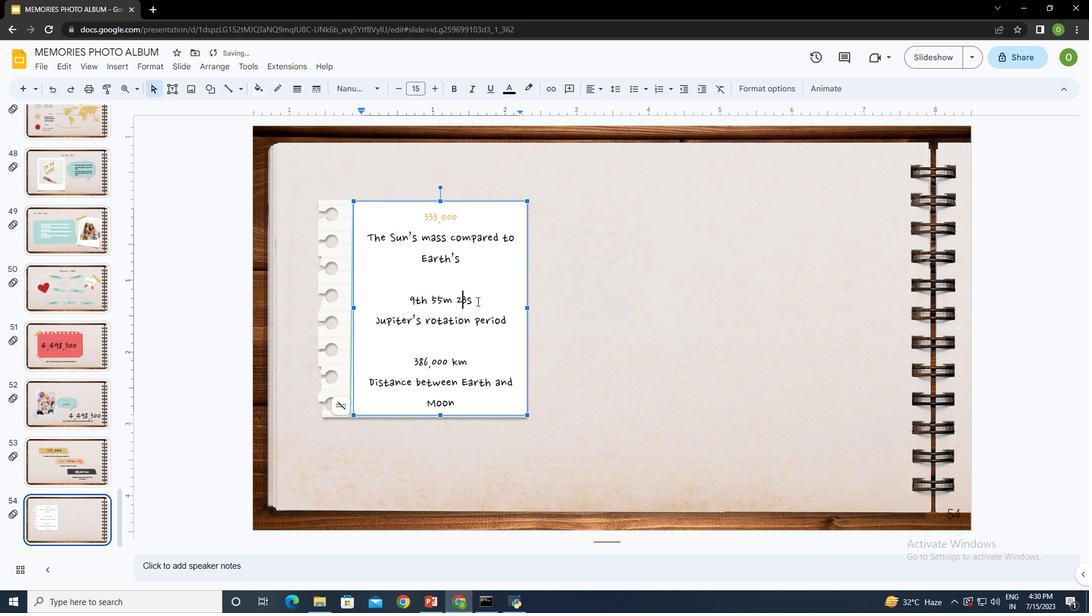 
Action: Mouse pressed left at (478, 300)
Screenshot: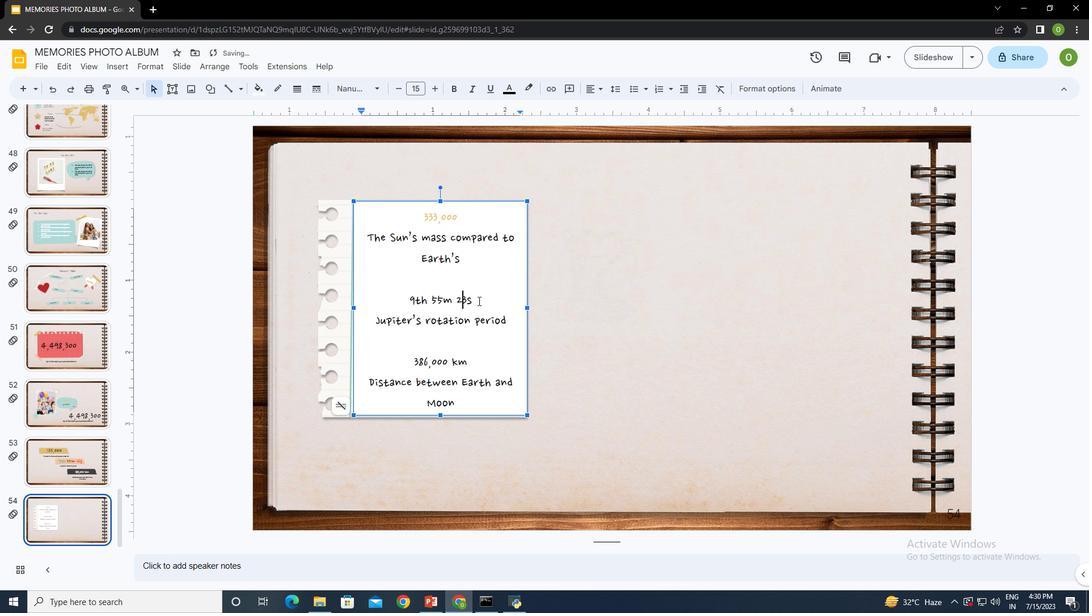 
Action: Mouse moved to (506, 93)
Screenshot: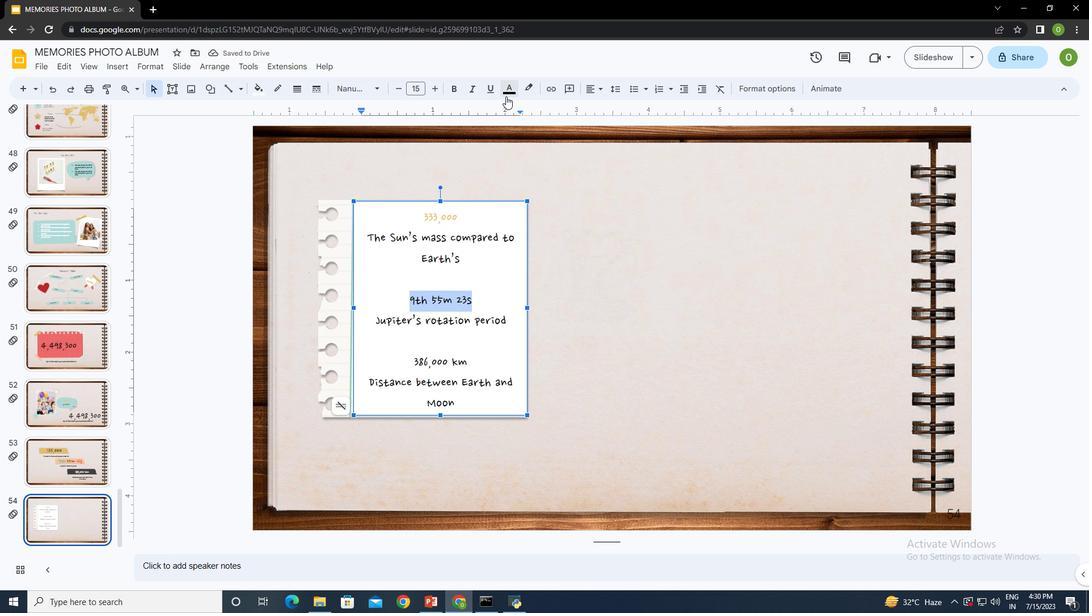 
Action: Mouse pressed left at (506, 93)
Screenshot: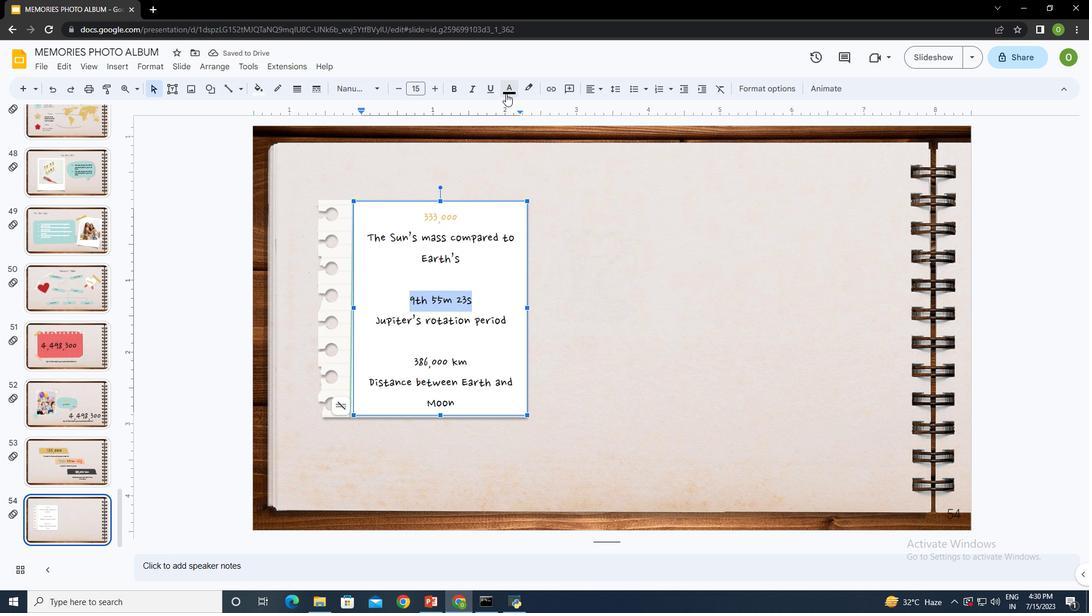 
Action: Mouse moved to (611, 122)
Screenshot: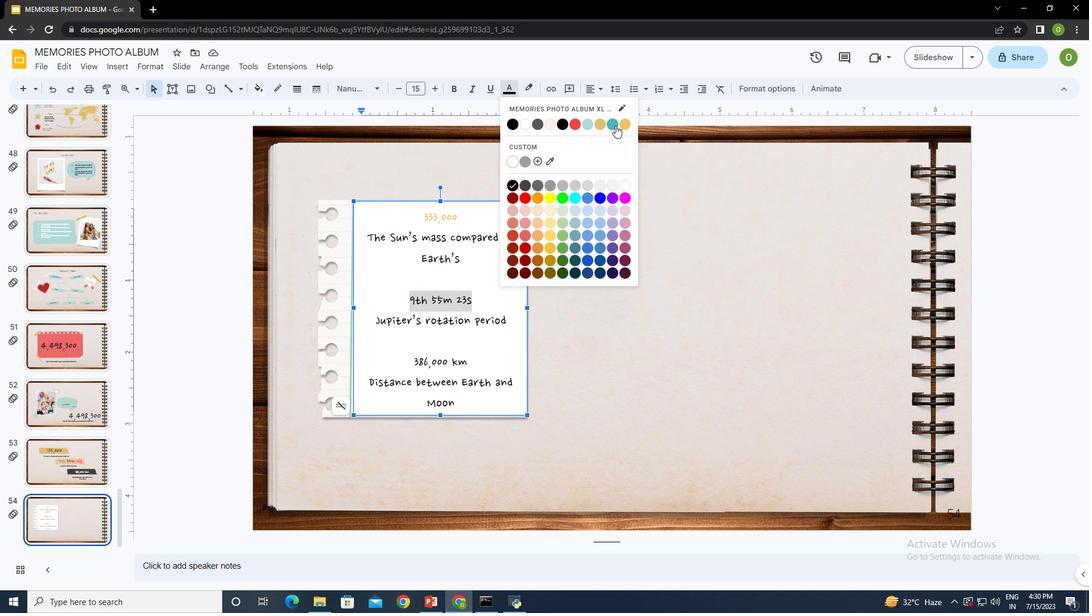 
Action: Mouse pressed left at (611, 122)
Screenshot: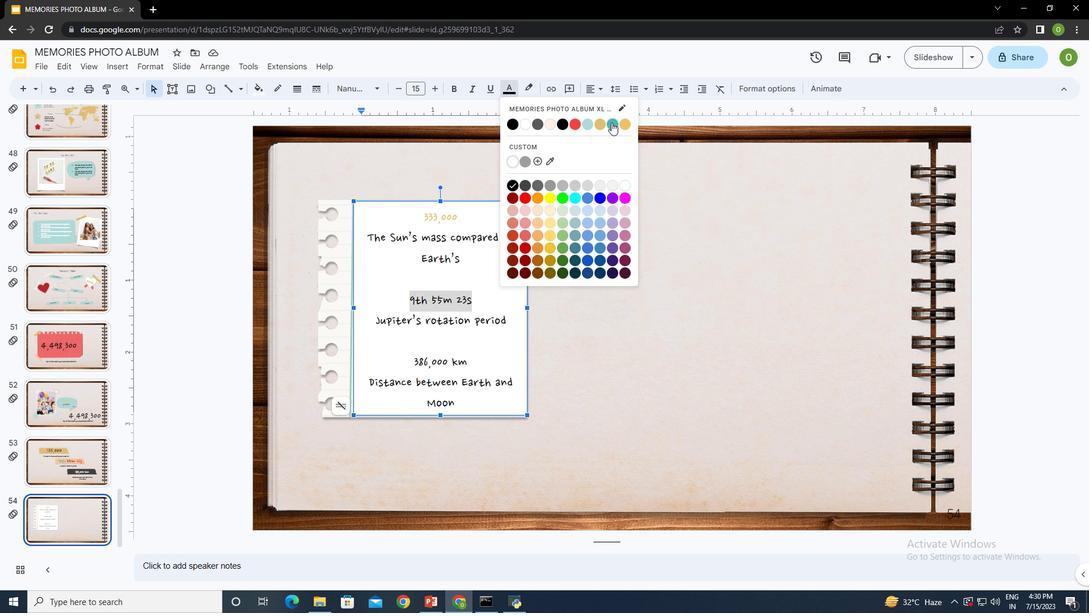 
Action: Mouse moved to (481, 367)
Screenshot: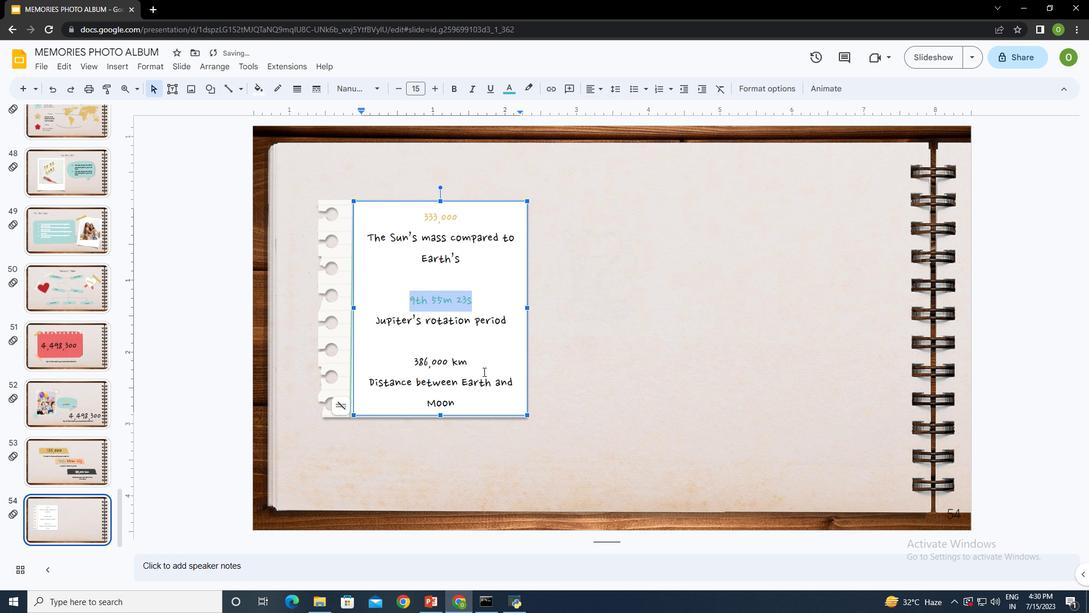 
Action: Mouse pressed left at (481, 367)
Screenshot: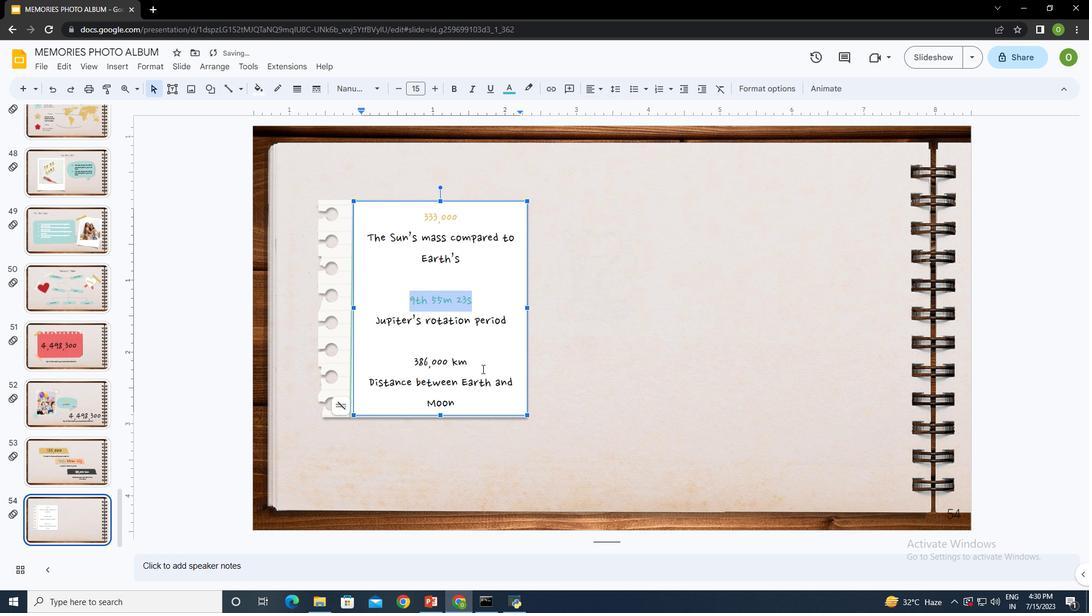 
Action: Mouse moved to (470, 365)
Screenshot: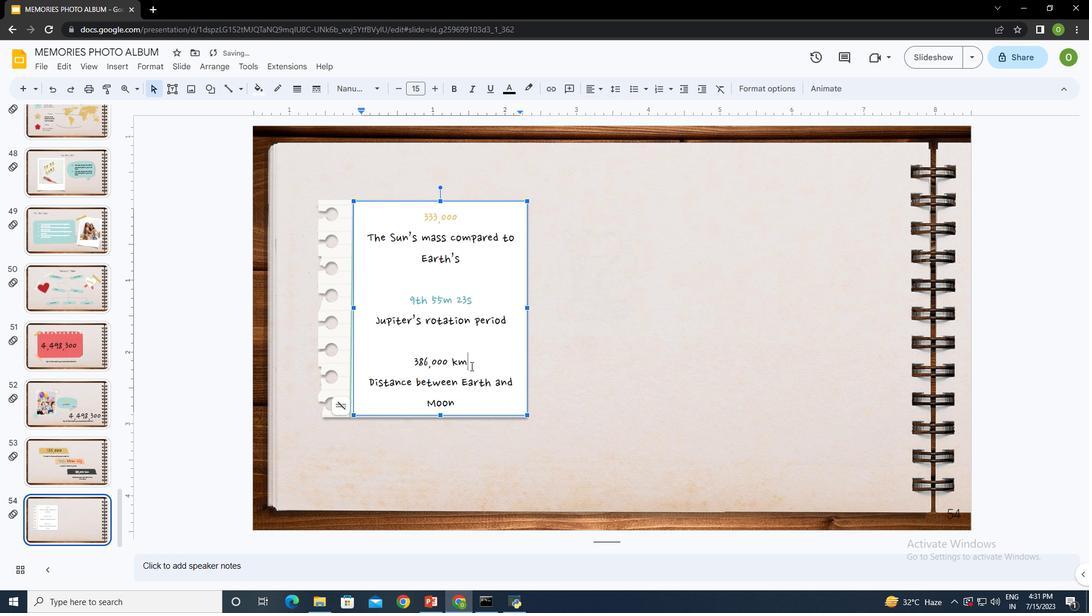 
Action: Mouse pressed left at (471, 365)
Screenshot: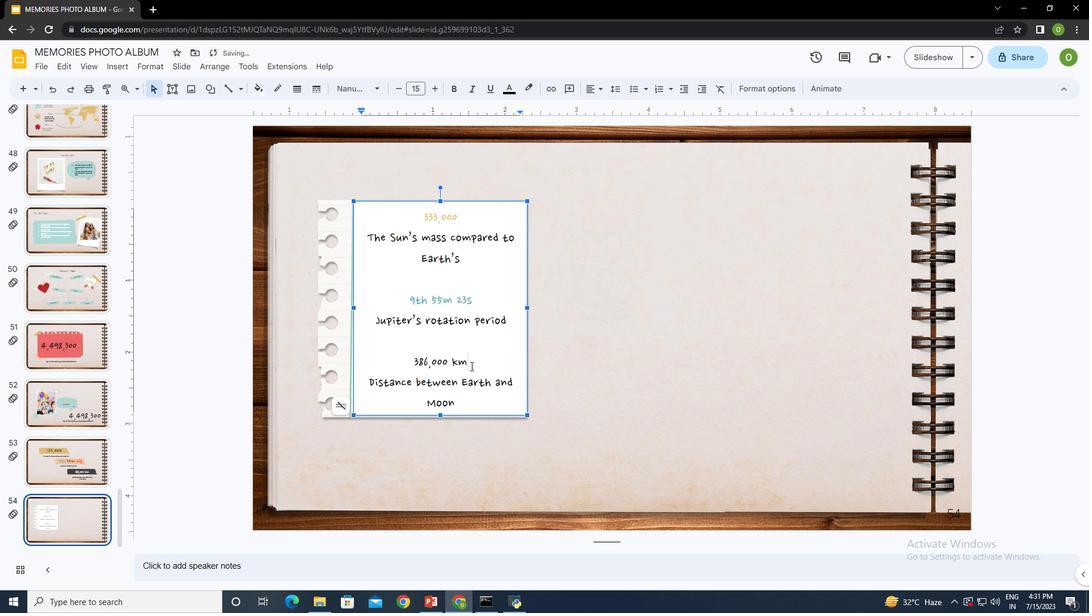 
Action: Mouse moved to (506, 91)
Screenshot: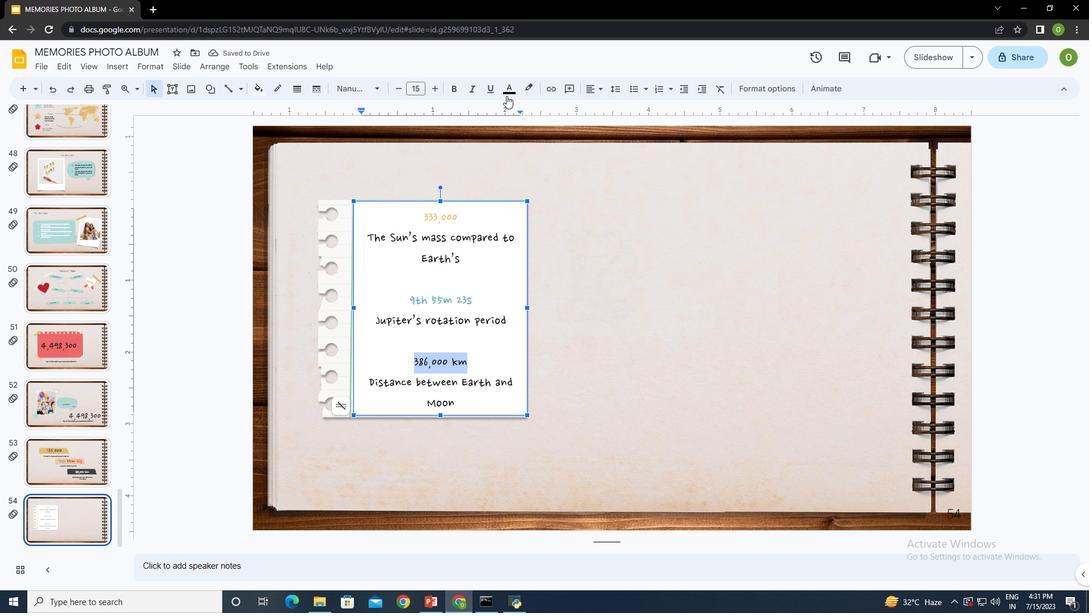 
Action: Mouse pressed left at (506, 91)
Screenshot: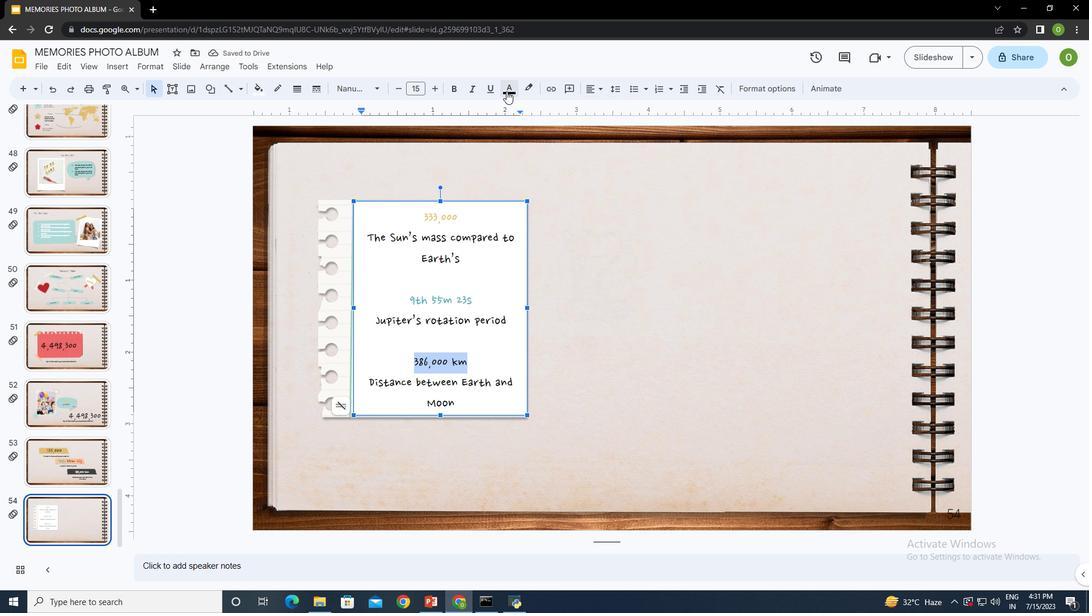 
Action: Mouse moved to (563, 198)
Screenshot: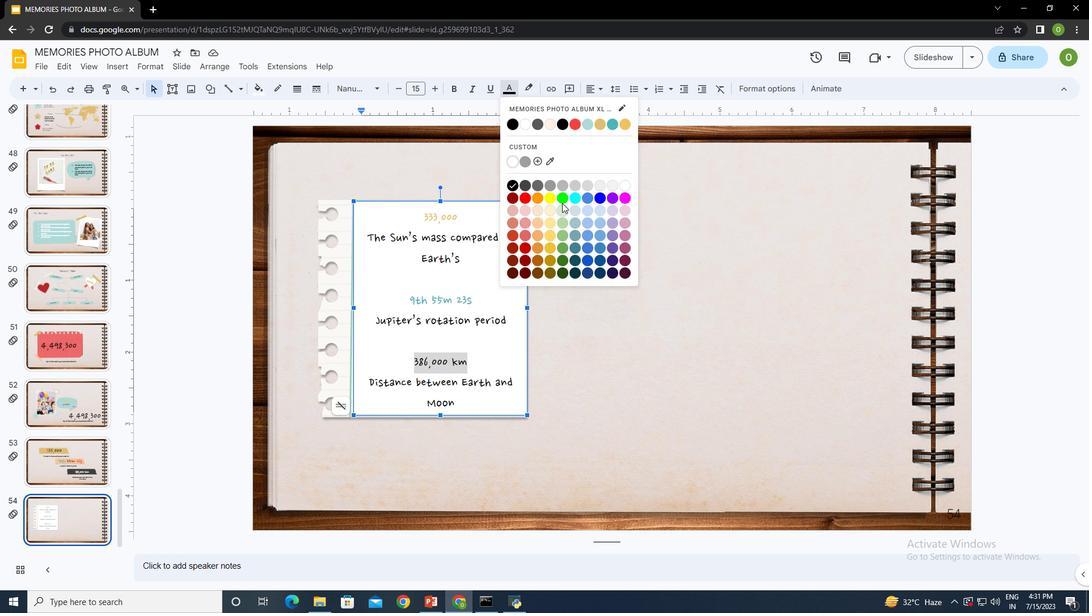 
Action: Mouse pressed left at (563, 198)
Screenshot: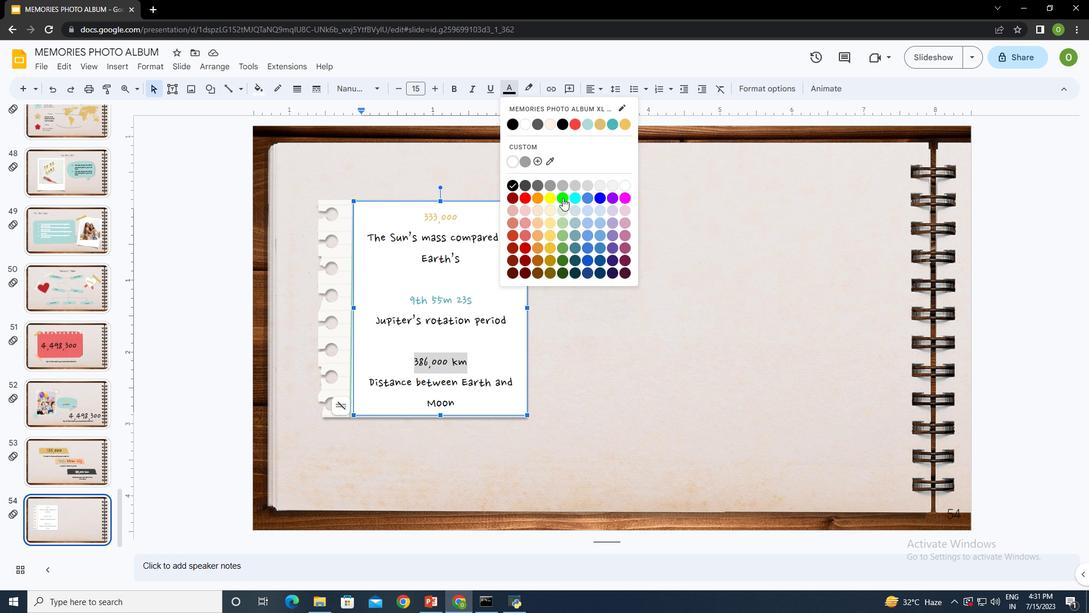 
Action: Mouse moved to (501, 346)
Screenshot: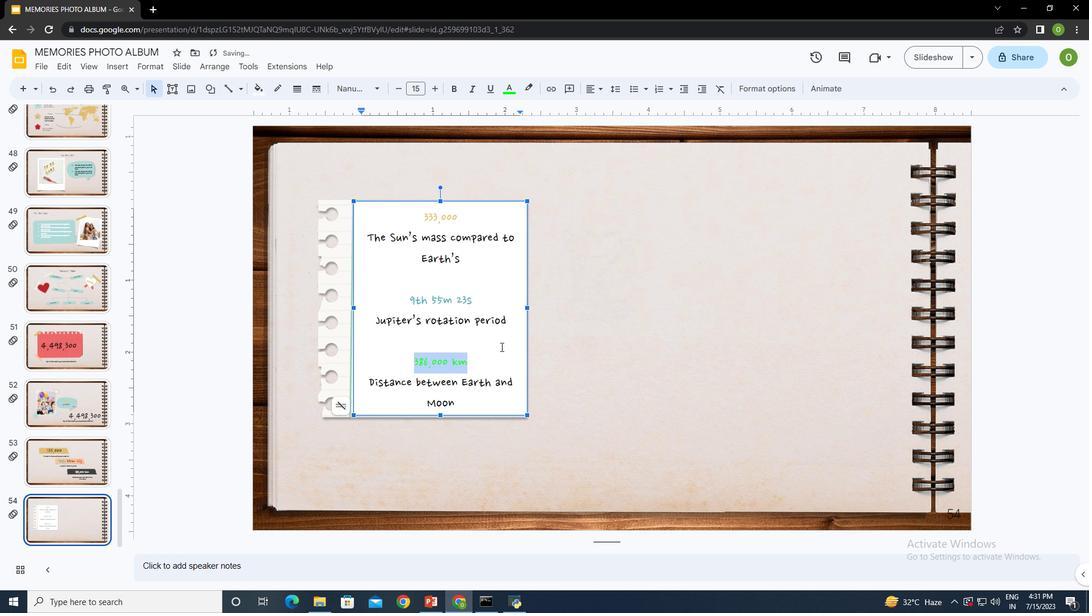 
Action: Mouse pressed left at (501, 346)
Screenshot: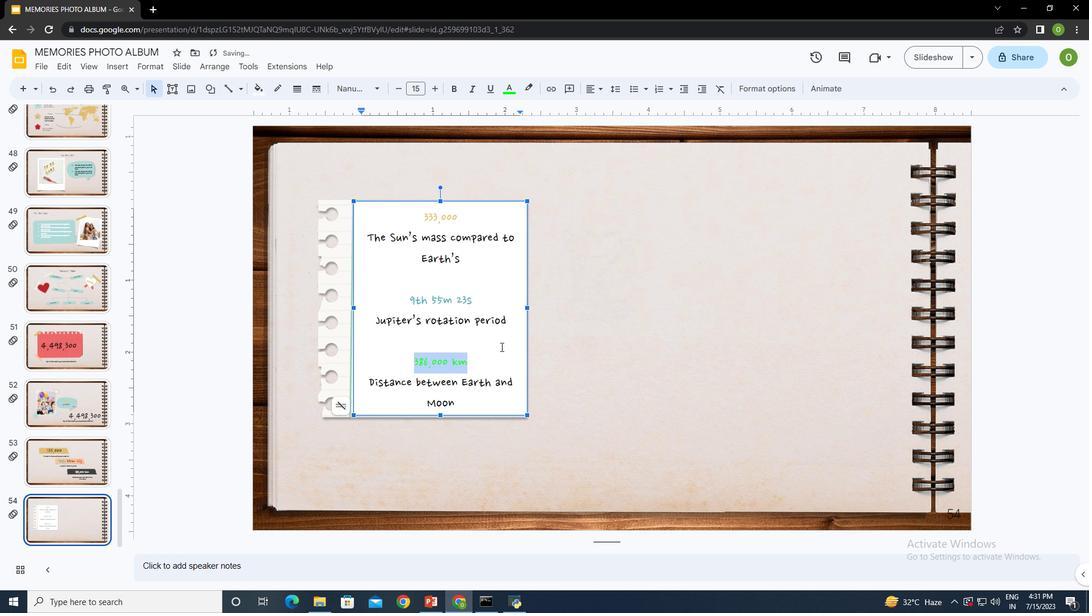 
Action: Mouse moved to (474, 398)
Screenshot: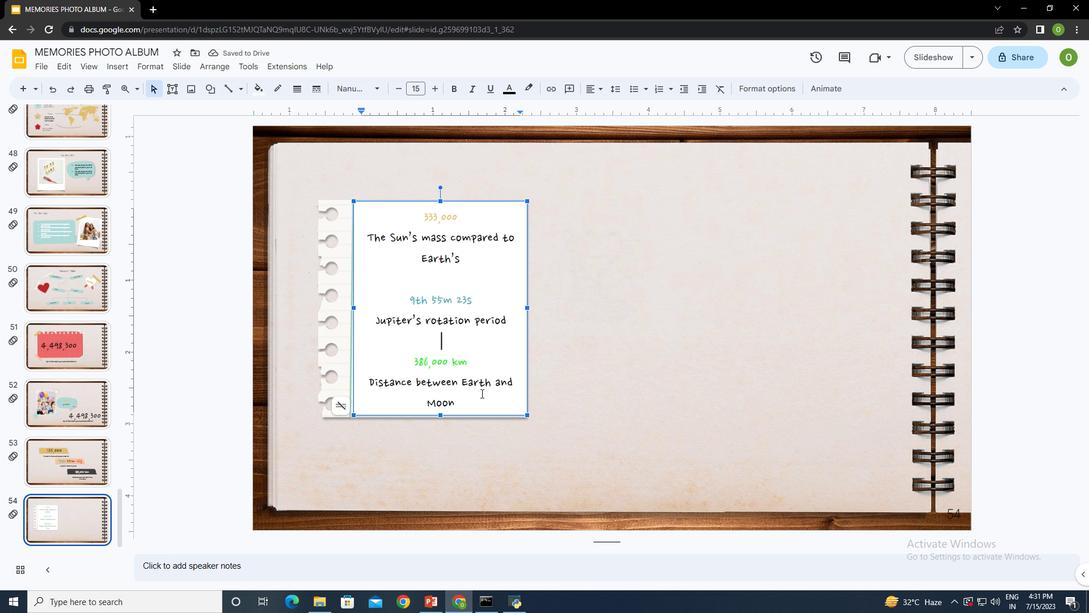 
Action: Mouse pressed left at (474, 398)
Screenshot: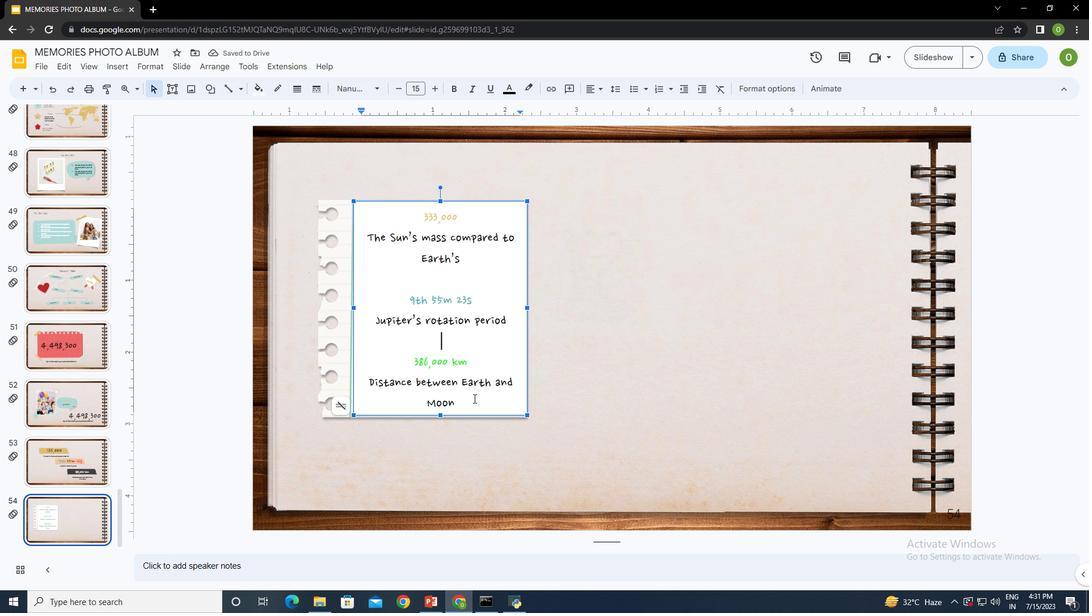 
Action: Mouse moved to (657, 339)
Screenshot: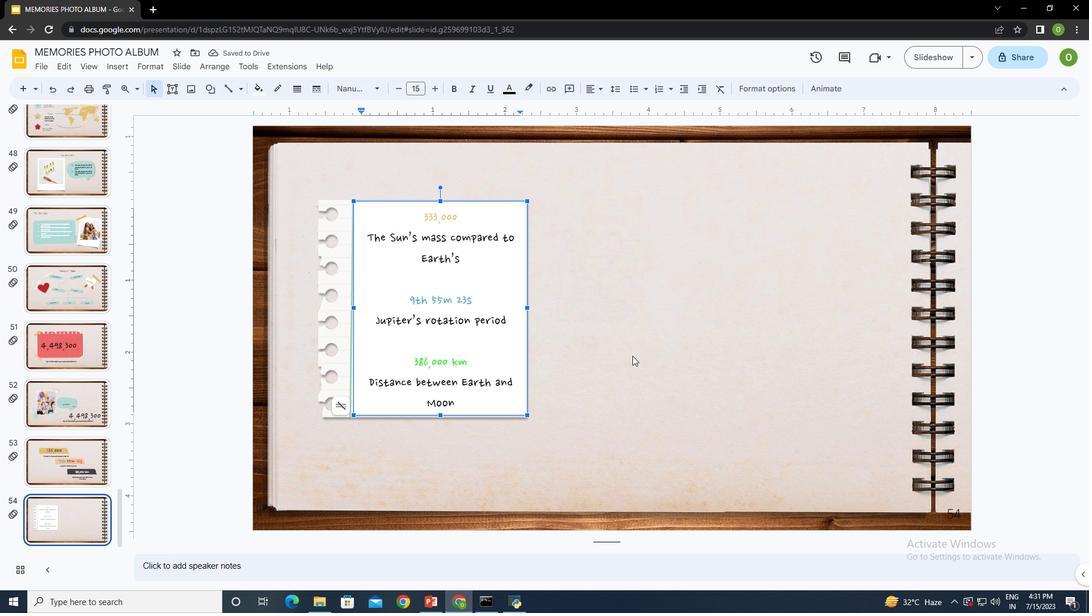 
Action: Mouse pressed left at (657, 339)
Screenshot: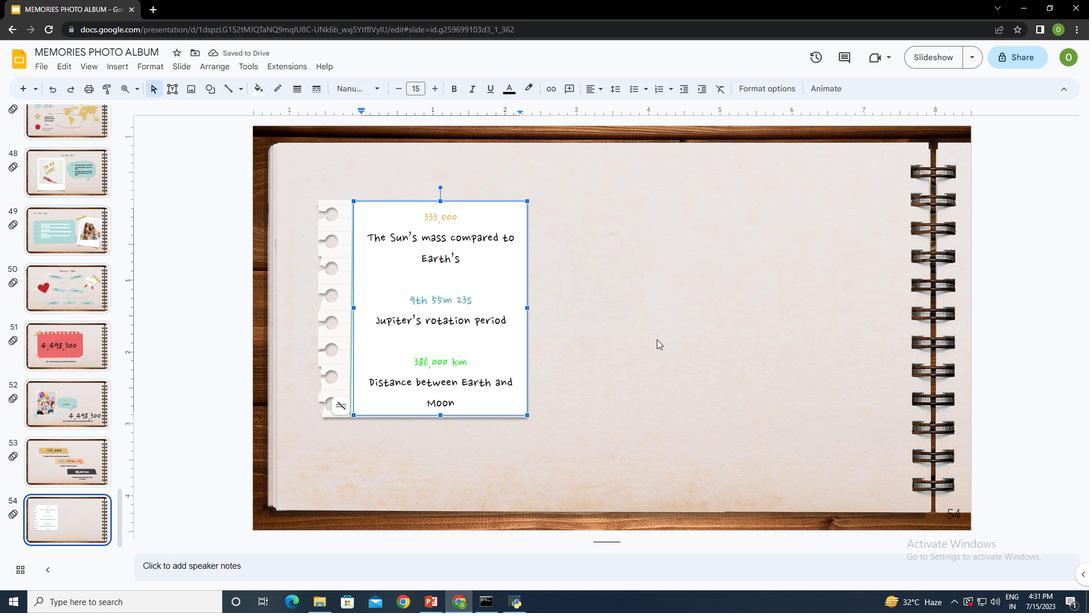 
Action: Mouse moved to (115, 67)
Screenshot: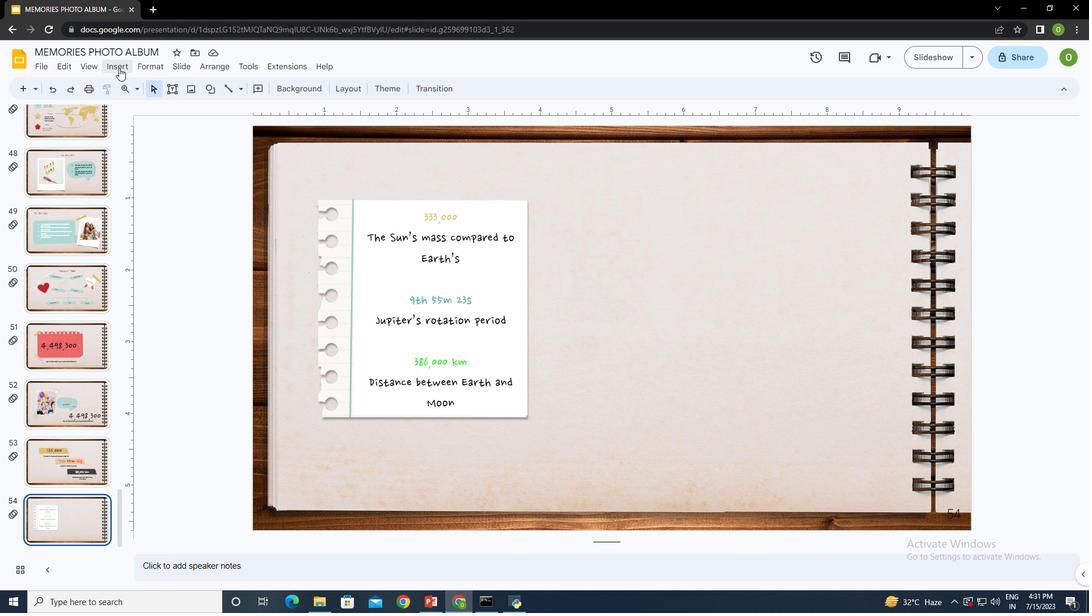
Action: Mouse pressed left at (115, 67)
Screenshot: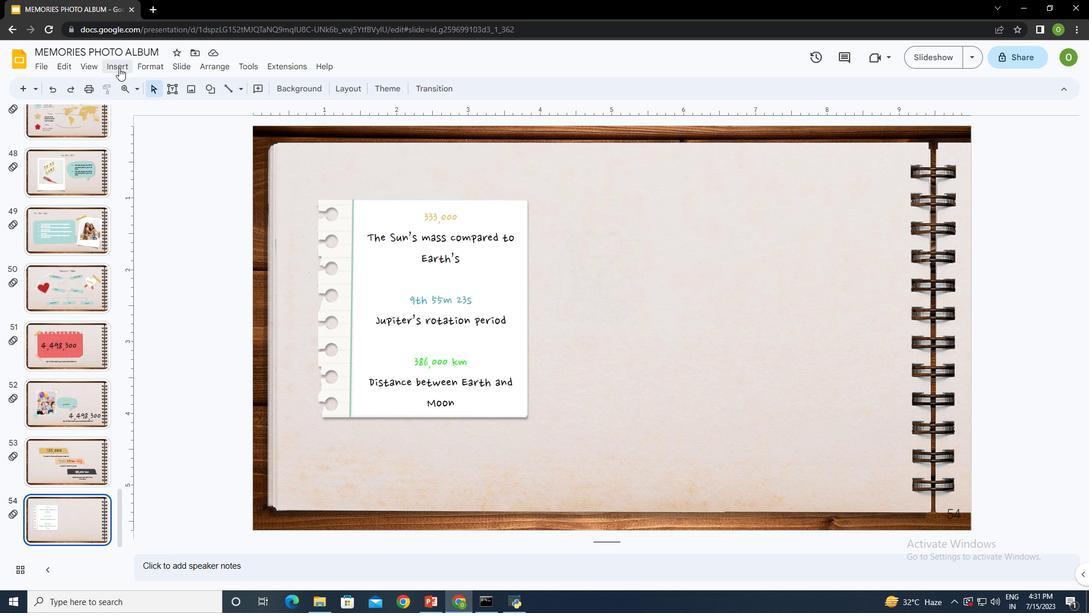 
Action: Mouse moved to (179, 88)
Screenshot: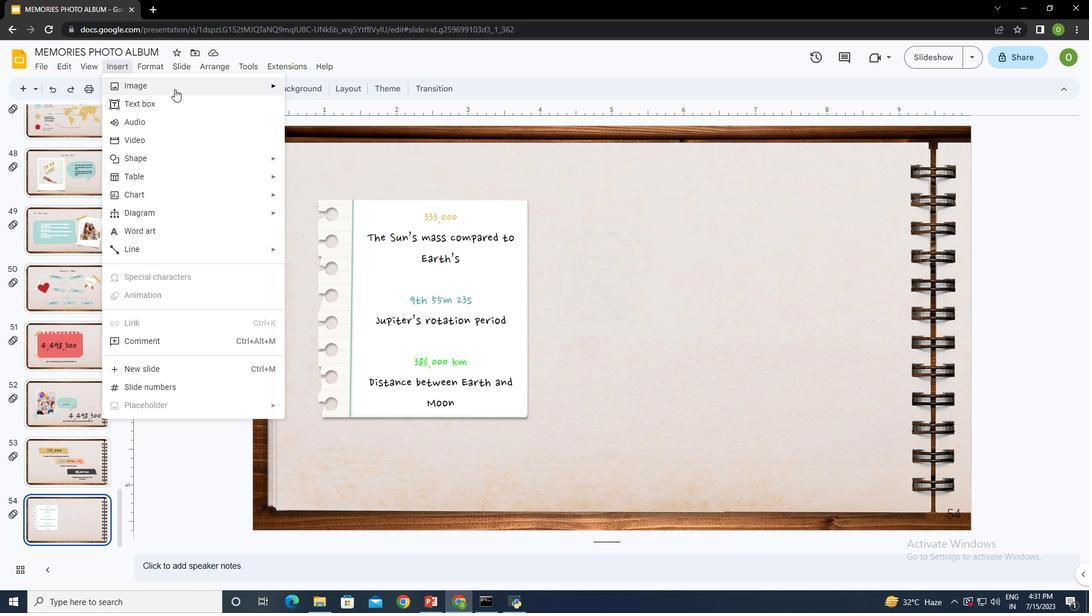 
Action: Mouse pressed left at (179, 88)
Screenshot: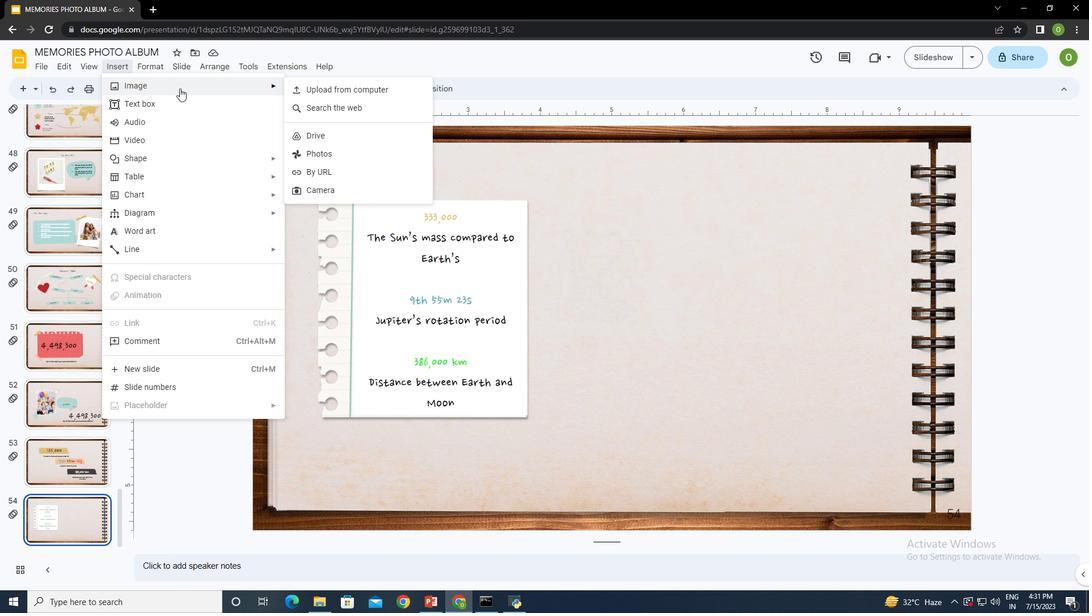 
Action: Mouse moved to (345, 86)
Screenshot: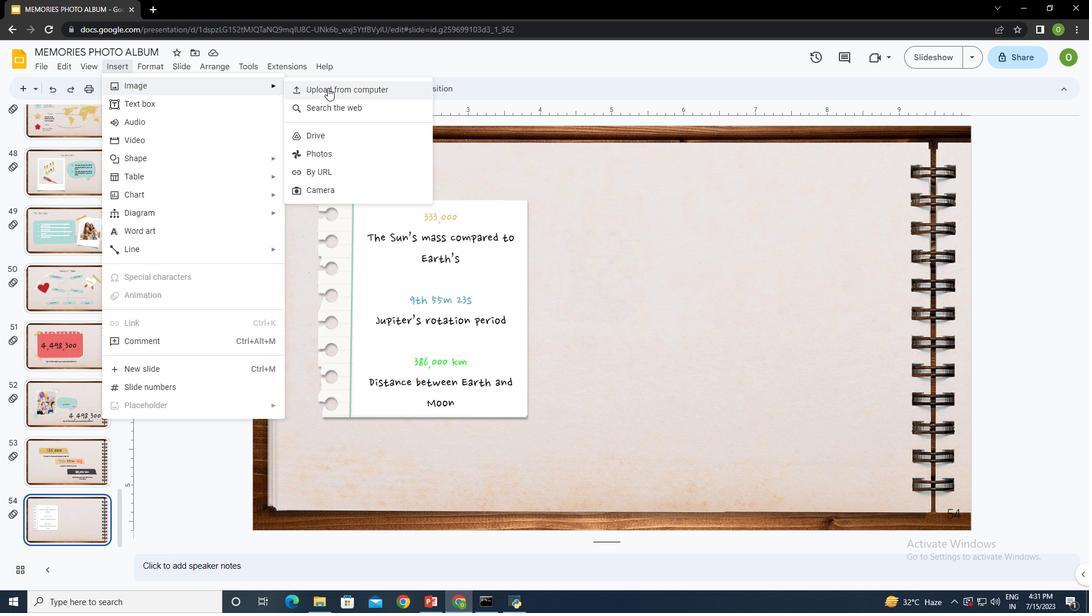 
Action: Mouse pressed left at (345, 86)
Screenshot: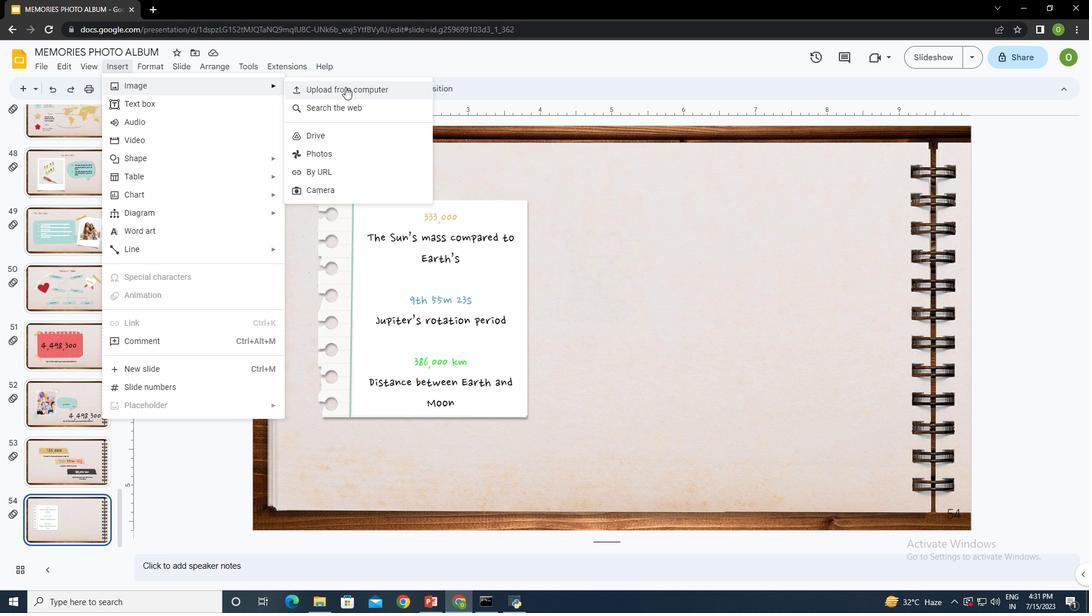 
Action: Mouse moved to (537, 94)
Screenshot: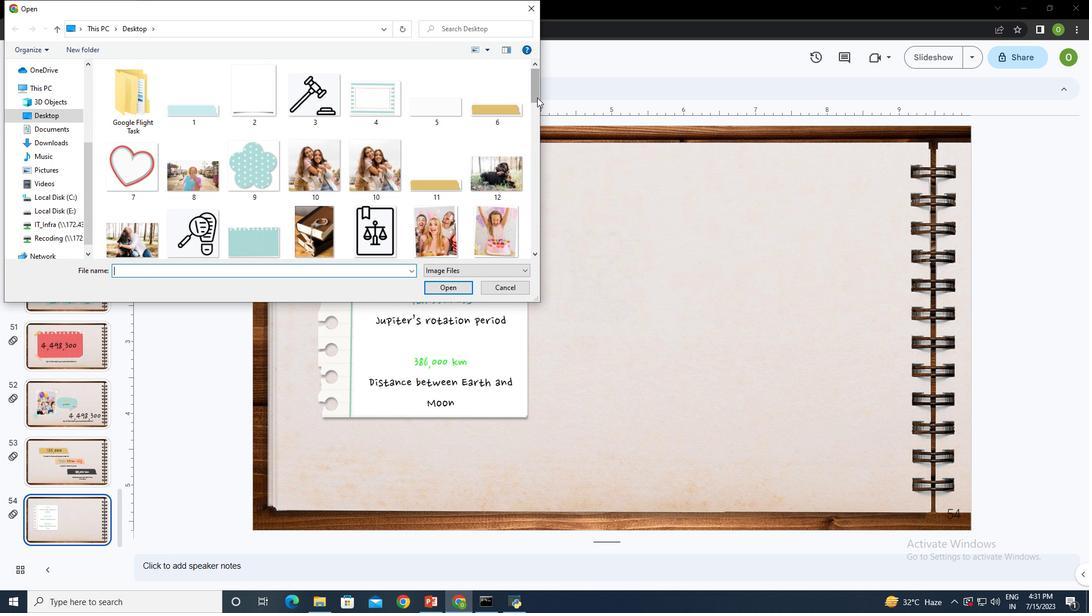 
Action: Mouse pressed left at (537, 94)
Screenshot: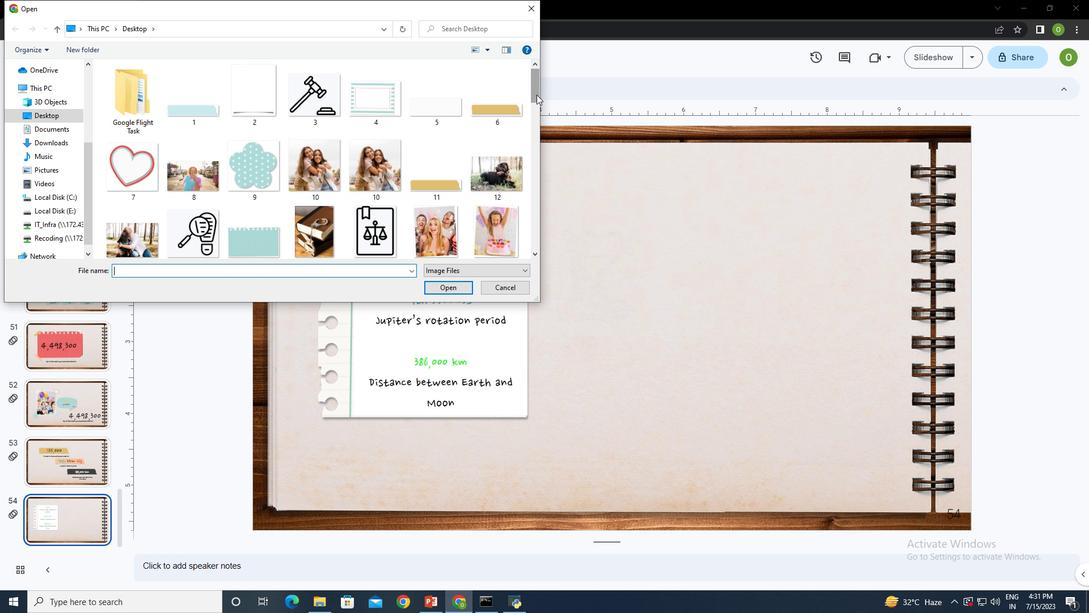 
Action: Mouse moved to (141, 158)
Screenshot: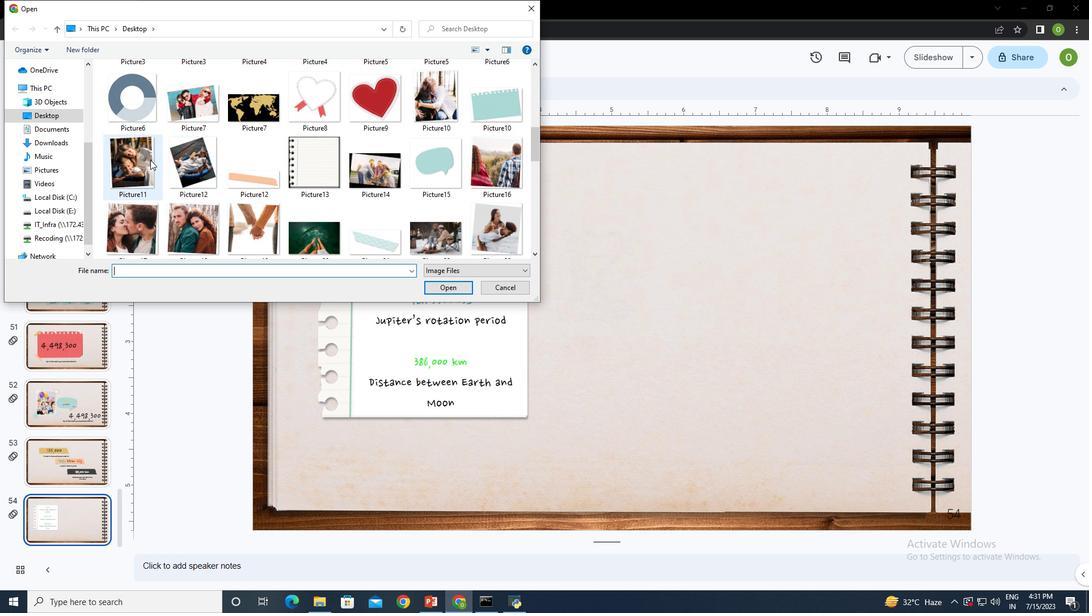 
Action: Mouse pressed left at (141, 158)
Screenshot: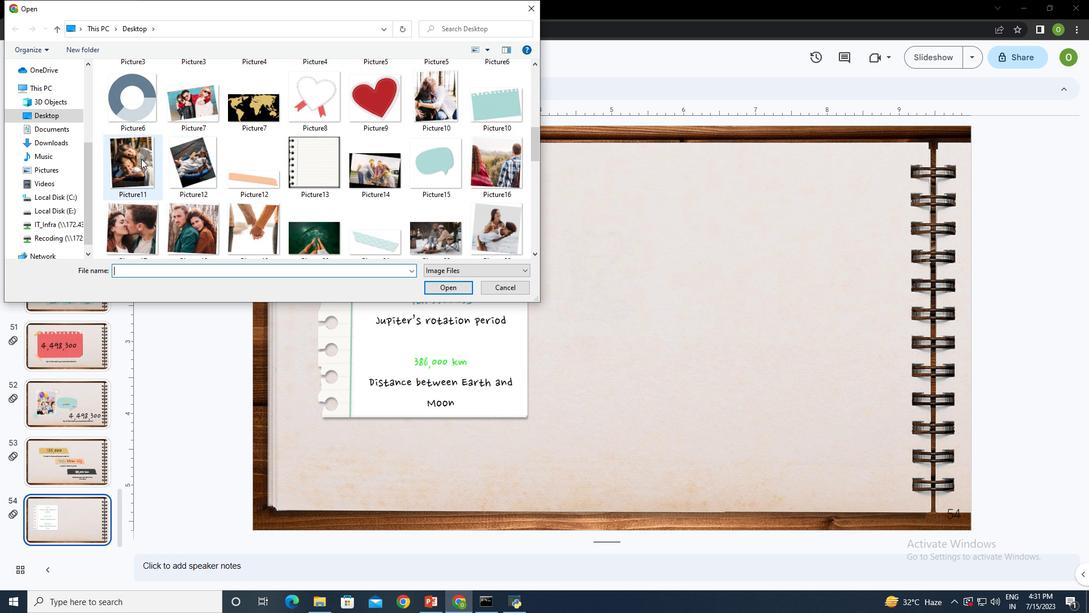 
Action: Mouse moved to (450, 287)
Screenshot: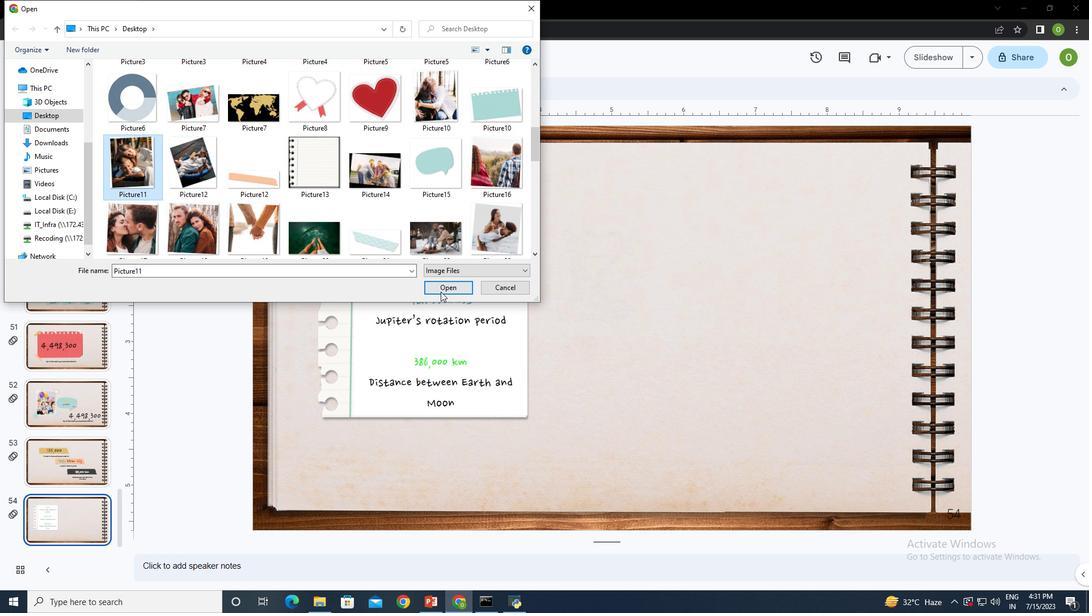 
Action: Mouse pressed left at (450, 287)
Screenshot: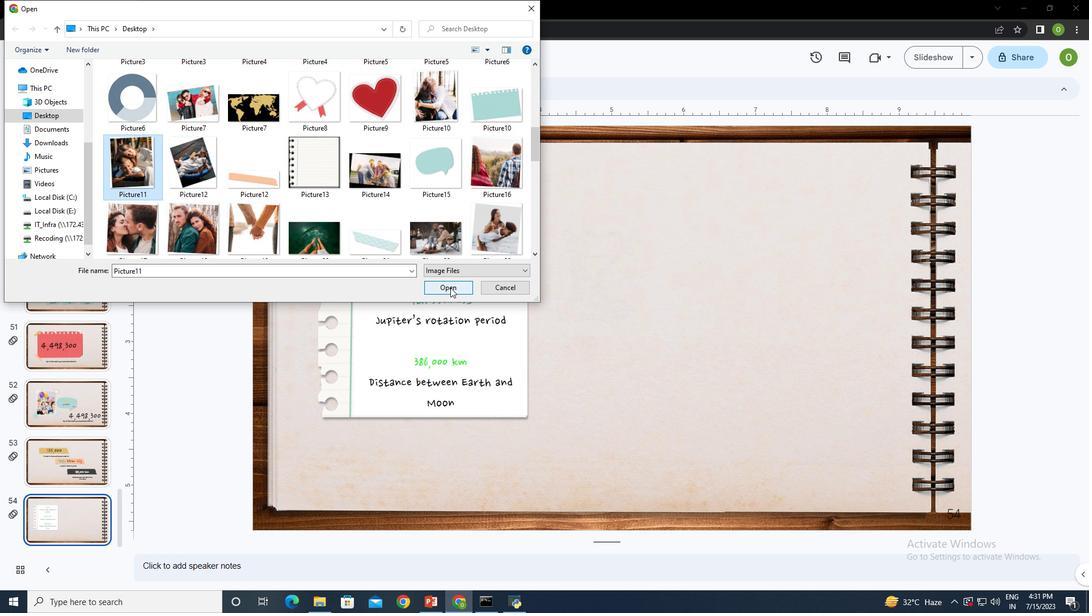 
Action: Mouse moved to (692, 238)
Screenshot: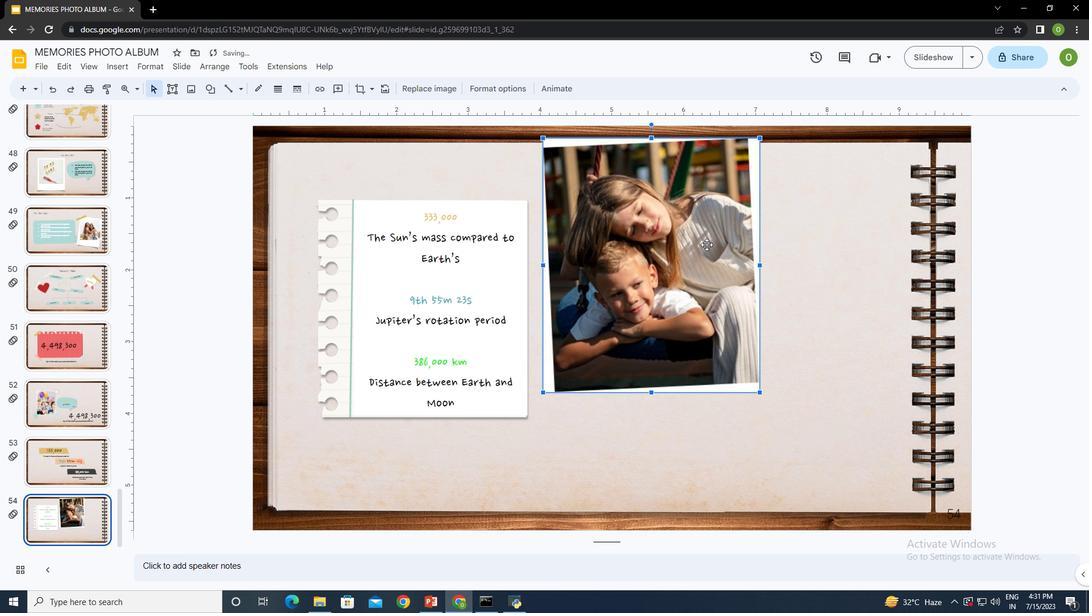 
Action: Mouse pressed left at (692, 238)
Screenshot: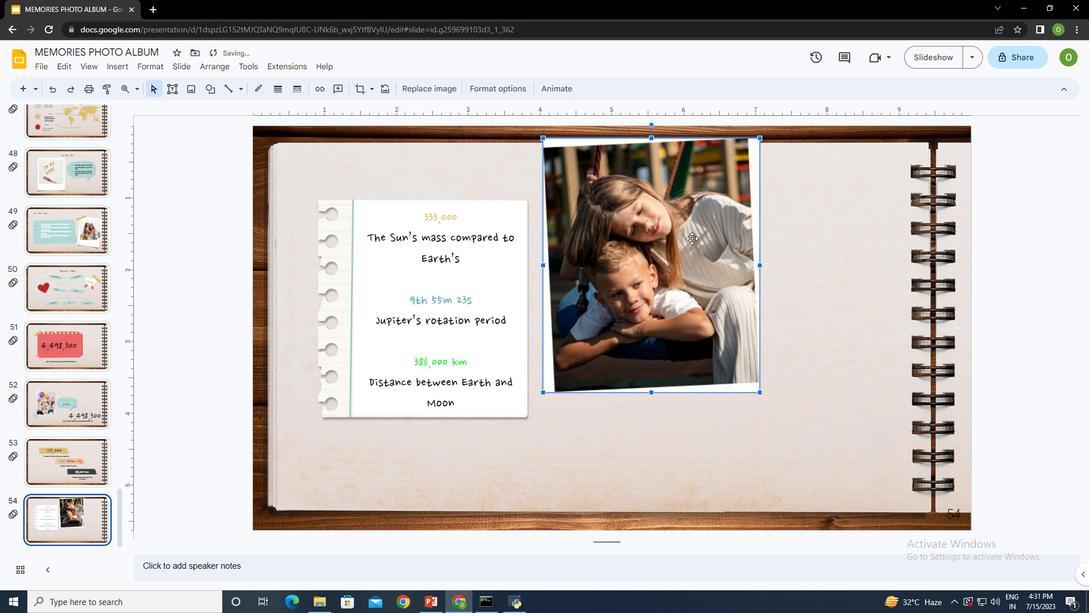 
Action: Mouse moved to (809, 438)
Screenshot: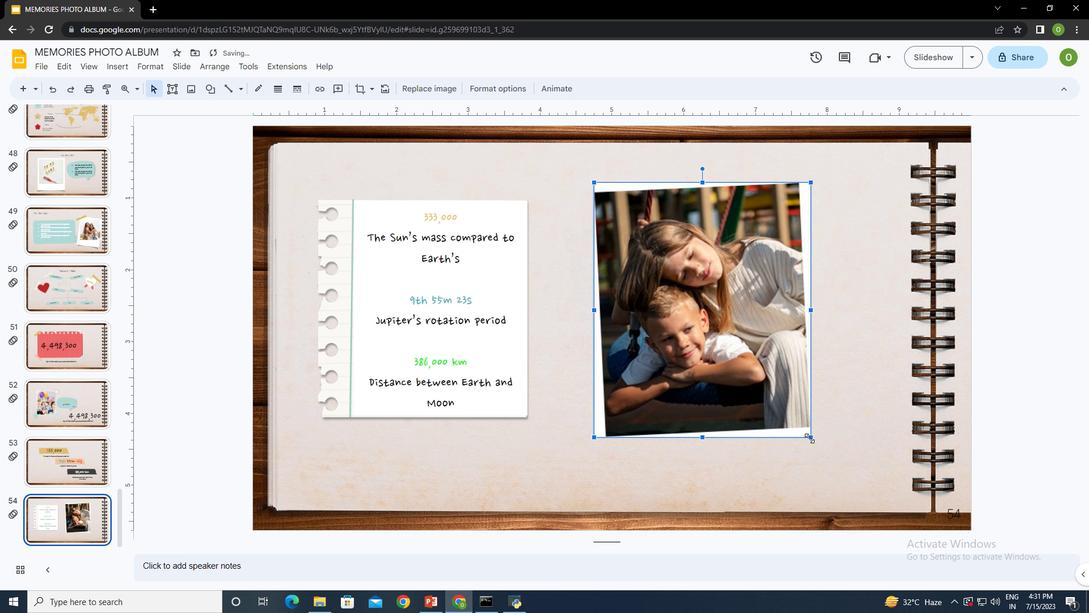 
Action: Mouse pressed left at (809, 438)
Screenshot: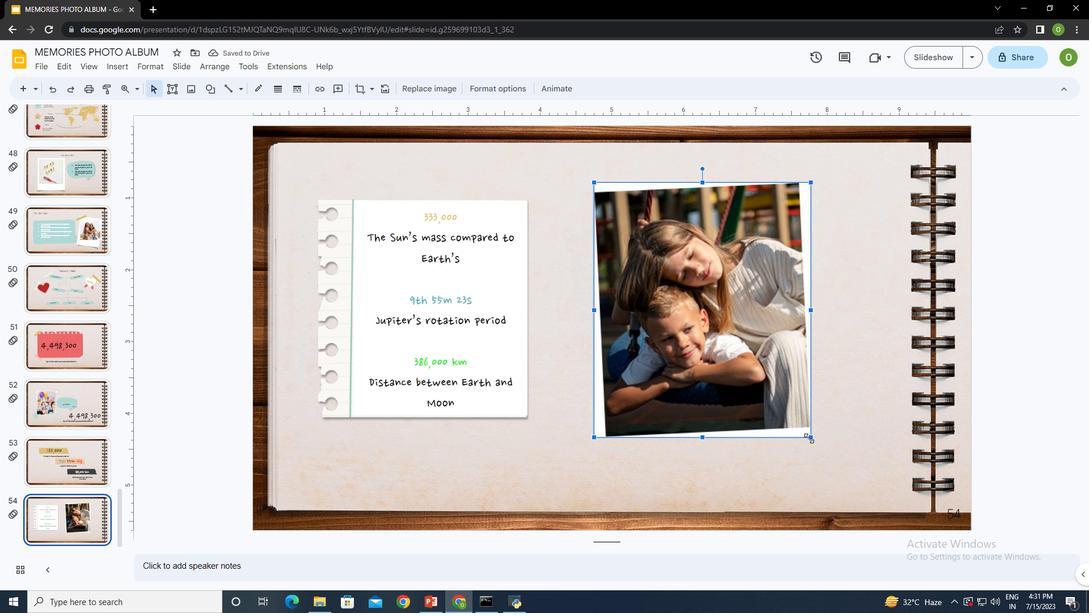 
Action: Mouse moved to (679, 274)
Screenshot: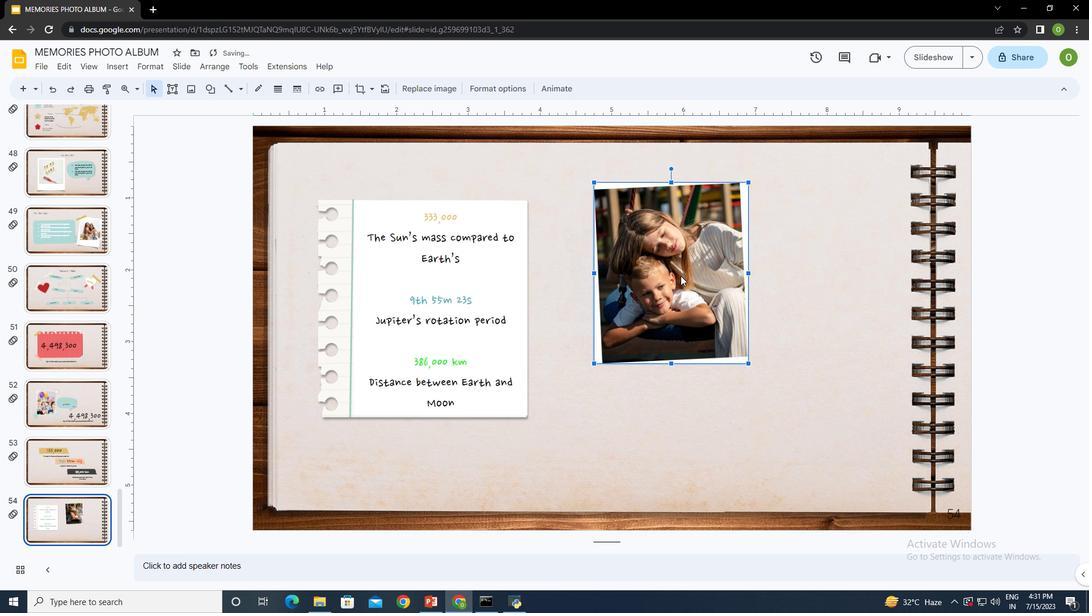 
Action: Mouse pressed left at (679, 274)
Screenshot: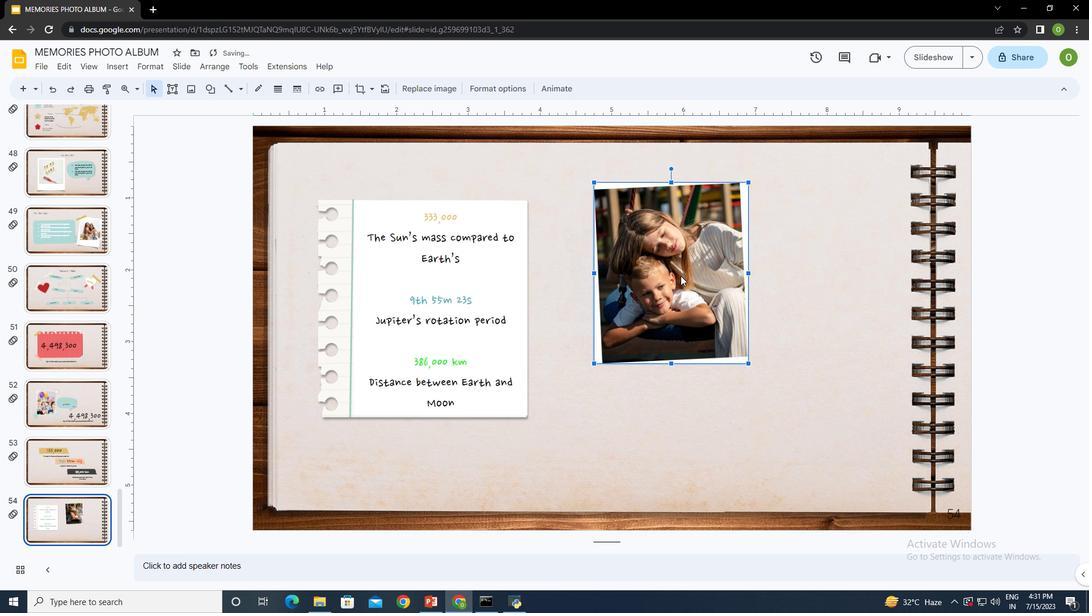 
Action: Mouse moved to (766, 369)
Screenshot: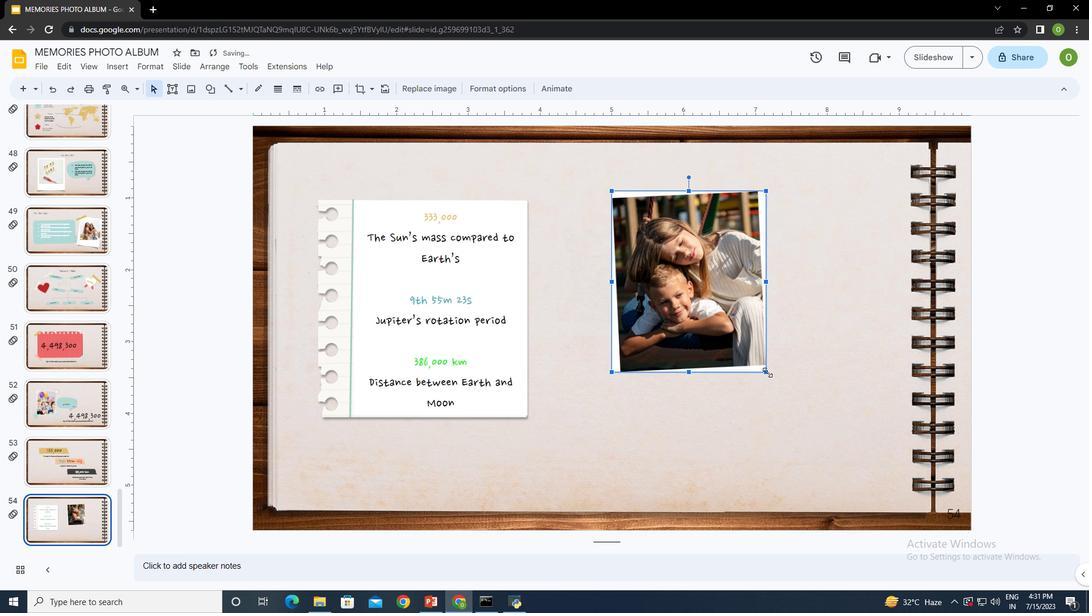 
Action: Mouse pressed left at (766, 369)
Screenshot: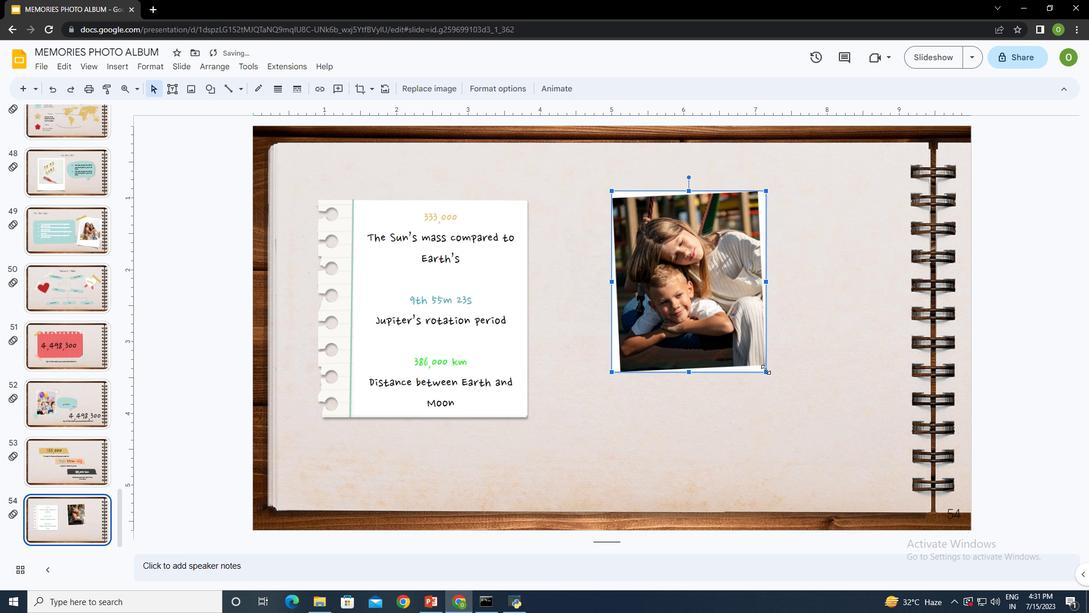 
Action: Mouse moved to (669, 399)
Screenshot: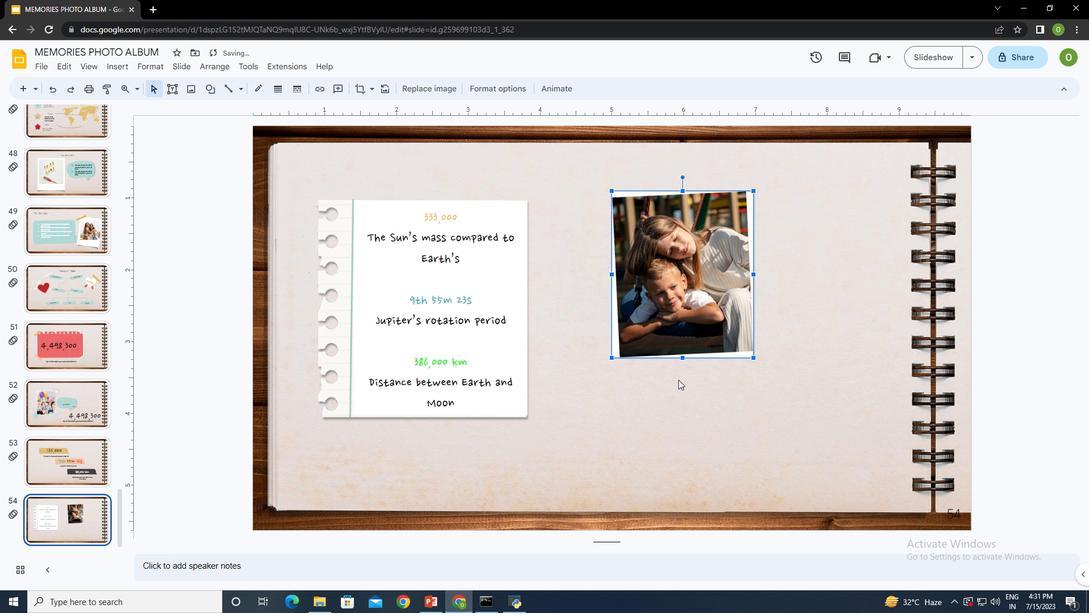 
Action: Mouse pressed left at (669, 399)
Screenshot: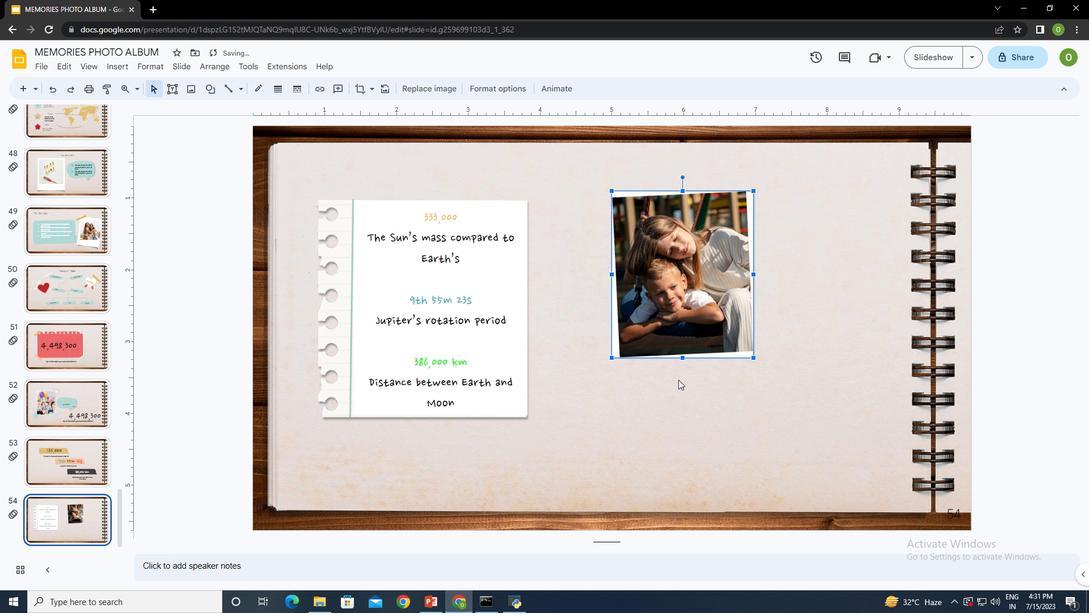 
Action: Mouse moved to (114, 65)
Screenshot: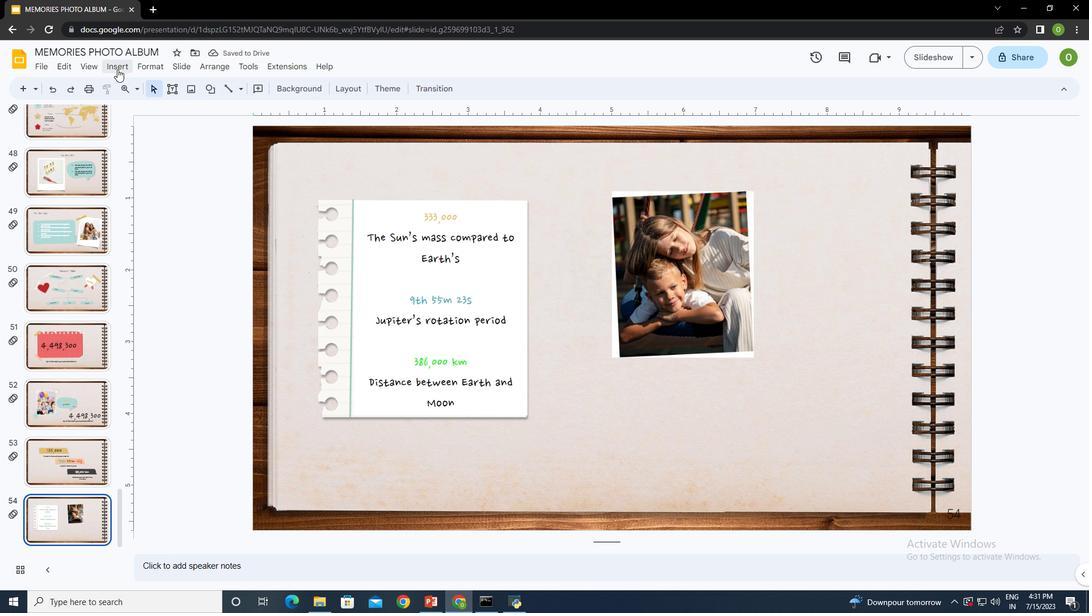 
Action: Mouse pressed left at (114, 65)
Screenshot: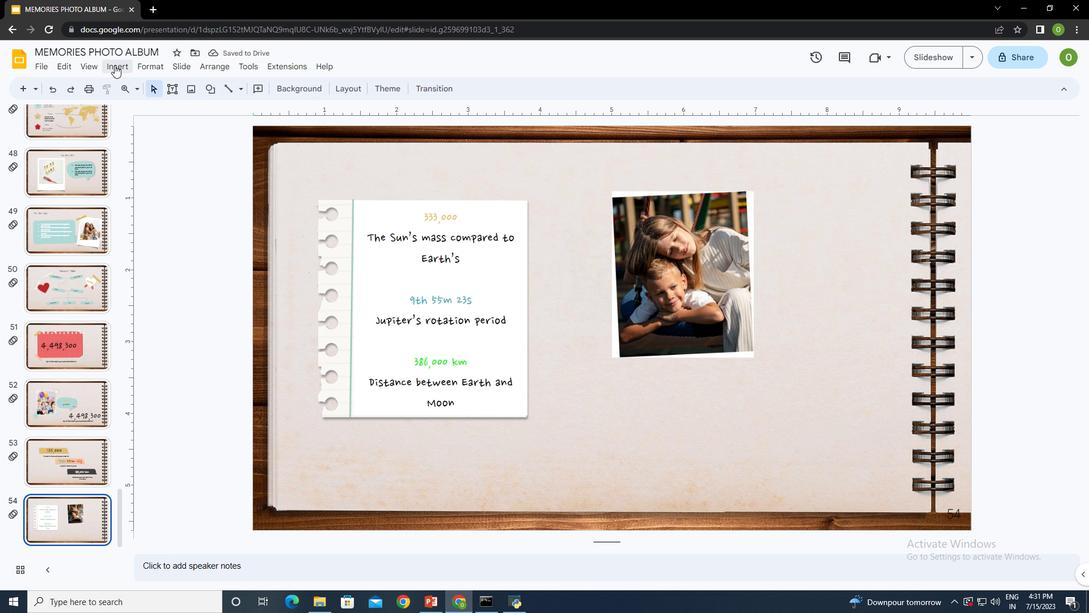 
Action: Mouse moved to (152, 81)
Screenshot: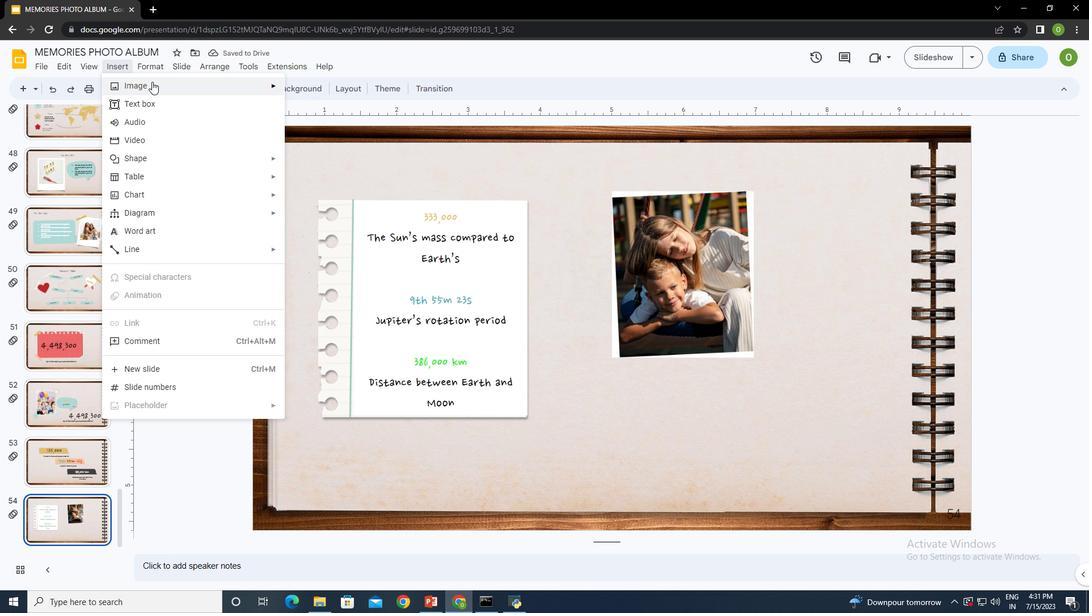 
Action: Mouse pressed left at (152, 81)
Screenshot: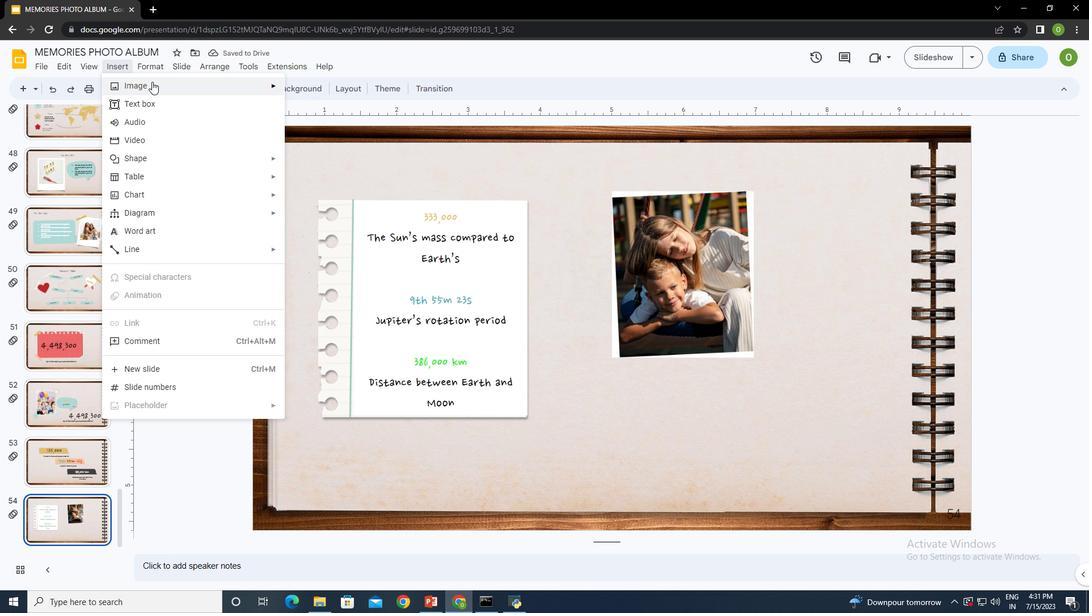 
Action: Mouse moved to (324, 84)
Screenshot: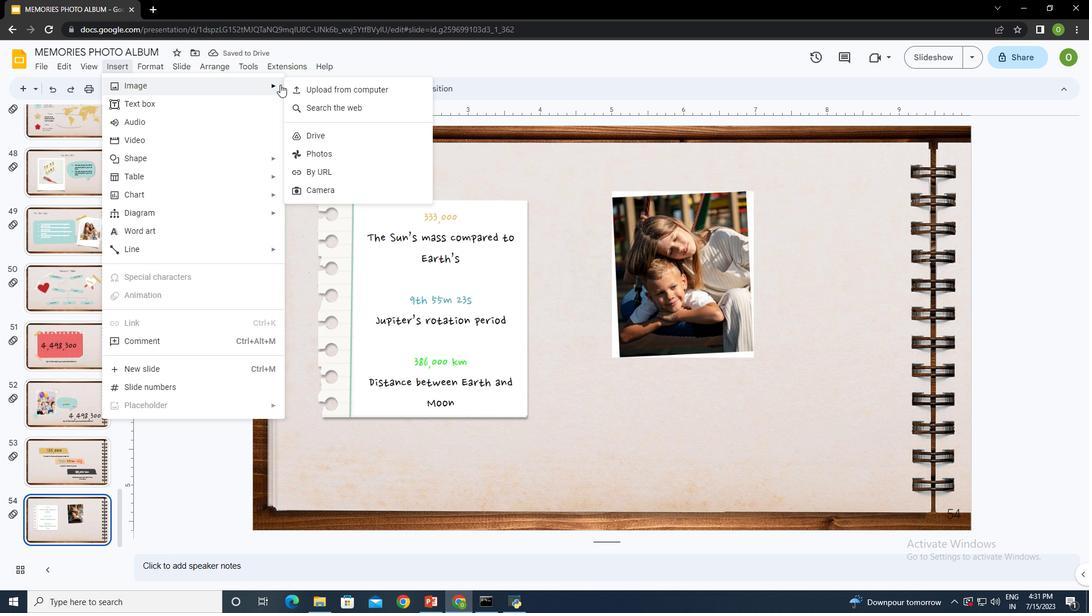 
Action: Mouse pressed left at (324, 84)
Screenshot: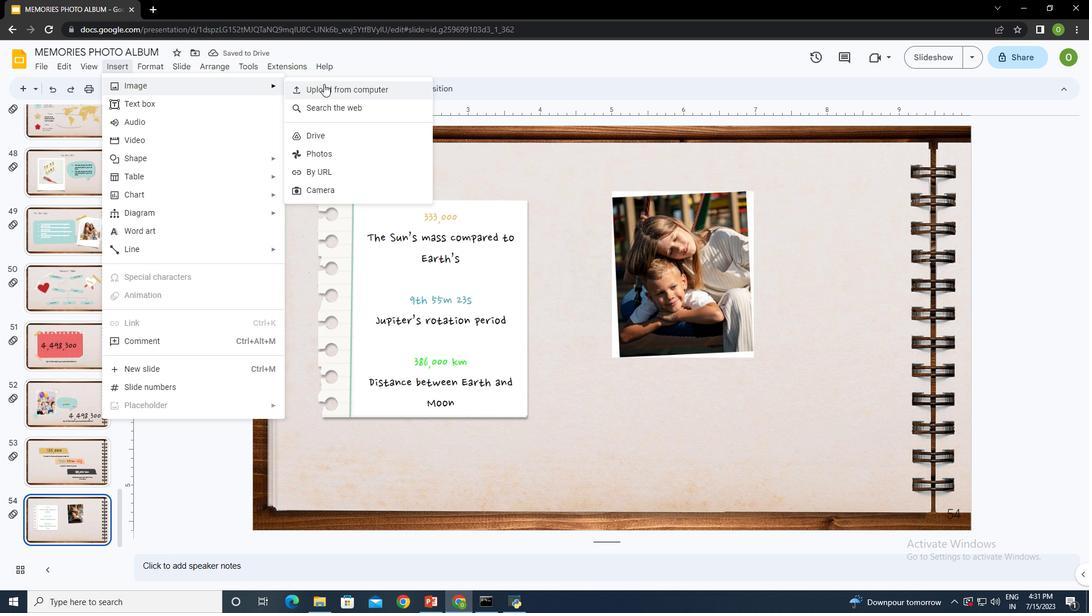 
Action: Mouse moved to (204, 105)
Screenshot: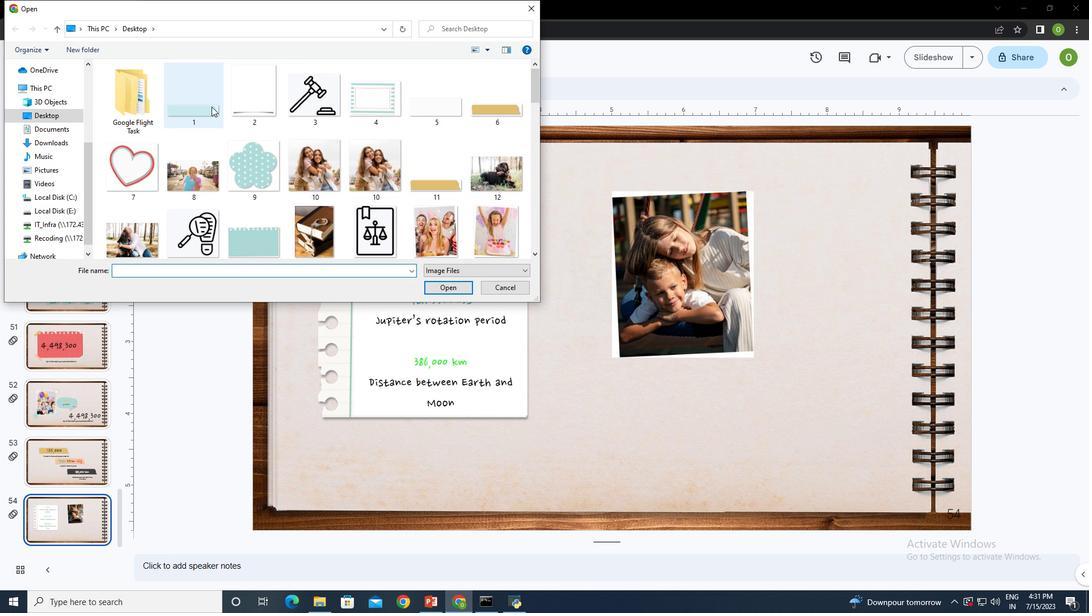 
Action: Mouse pressed left at (204, 105)
Screenshot: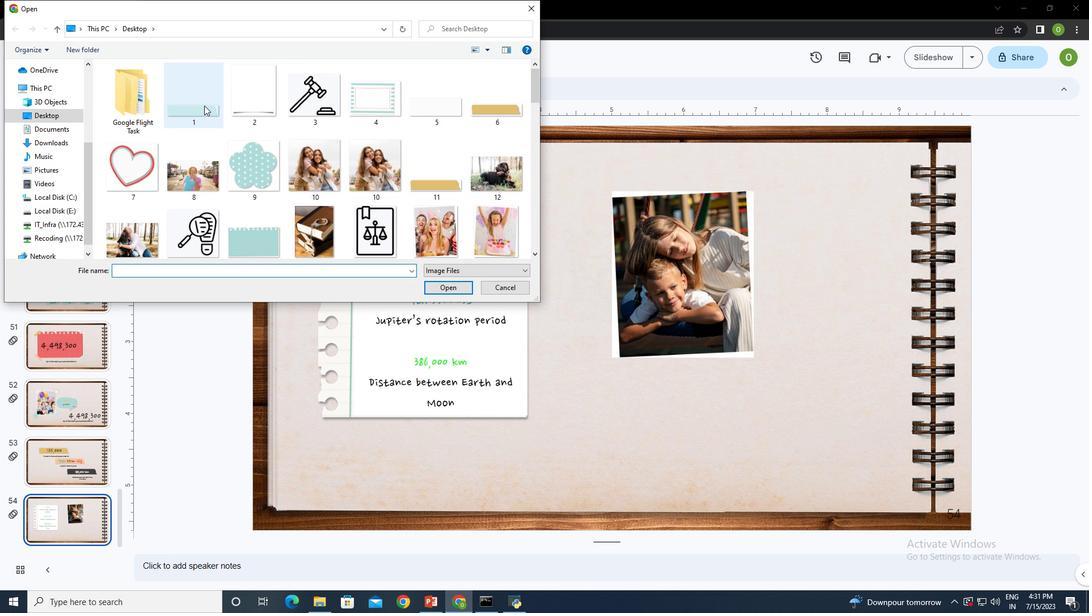 
Action: Mouse moved to (453, 286)
Screenshot: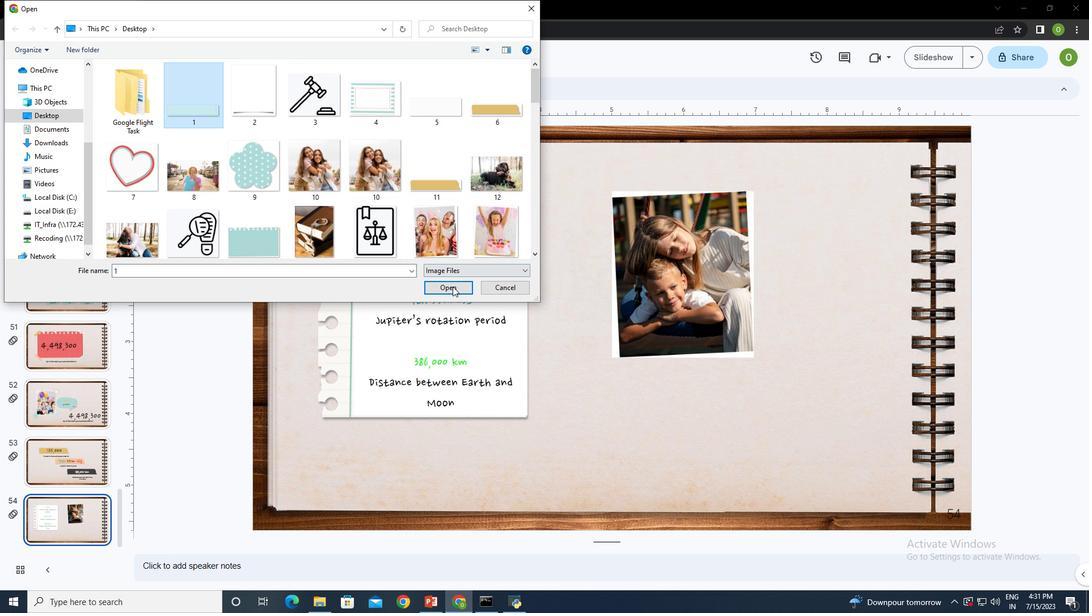
Action: Mouse pressed left at (453, 286)
Screenshot: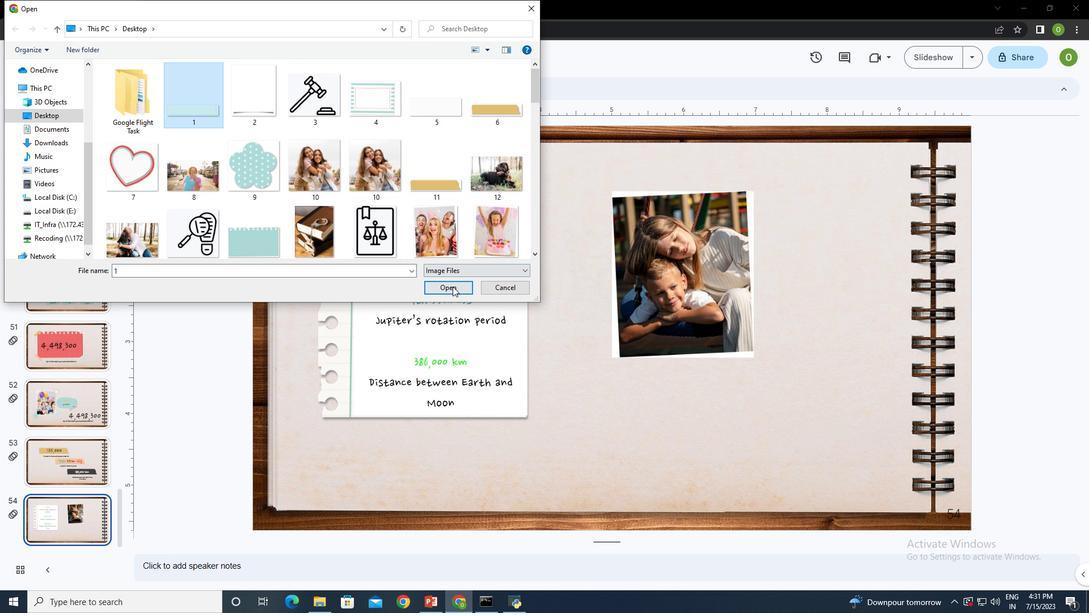 
Action: Mouse moved to (442, 458)
Screenshot: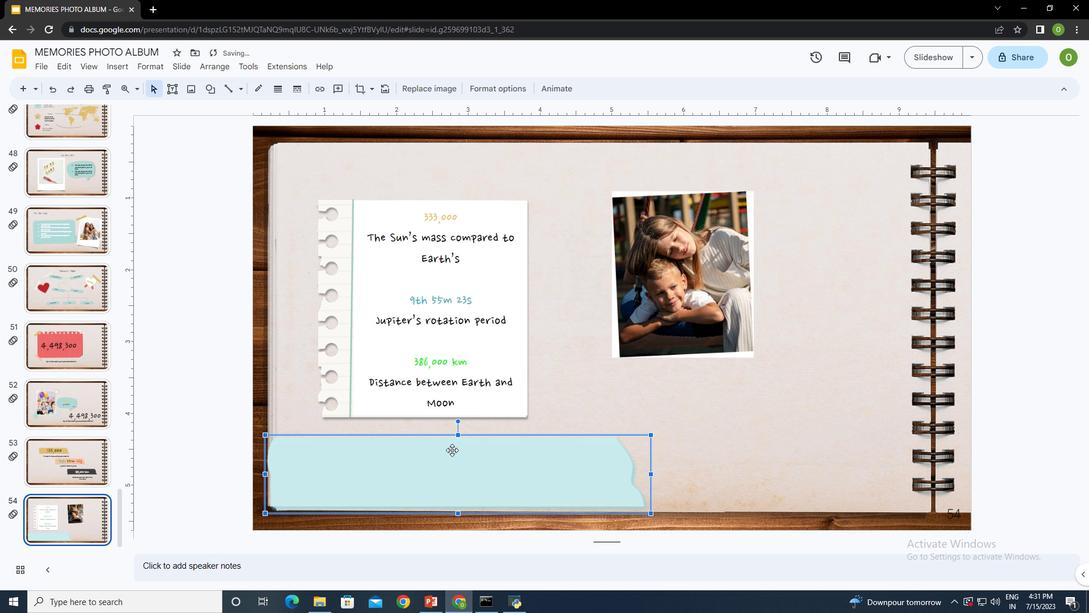 
Action: Mouse pressed left at (442, 458)
Screenshot: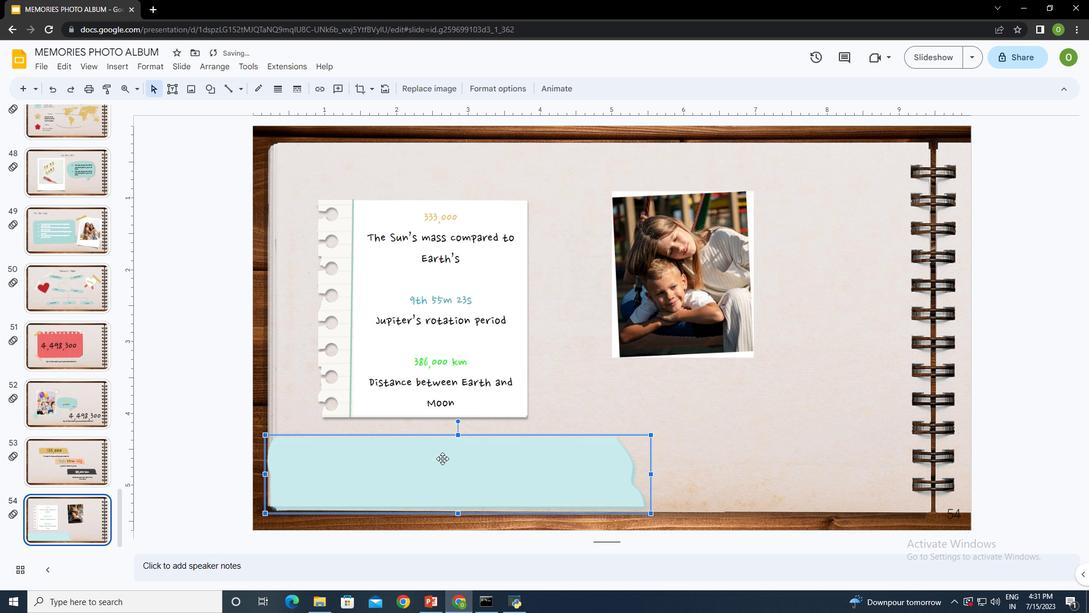 
Action: Mouse moved to (796, 242)
Screenshot: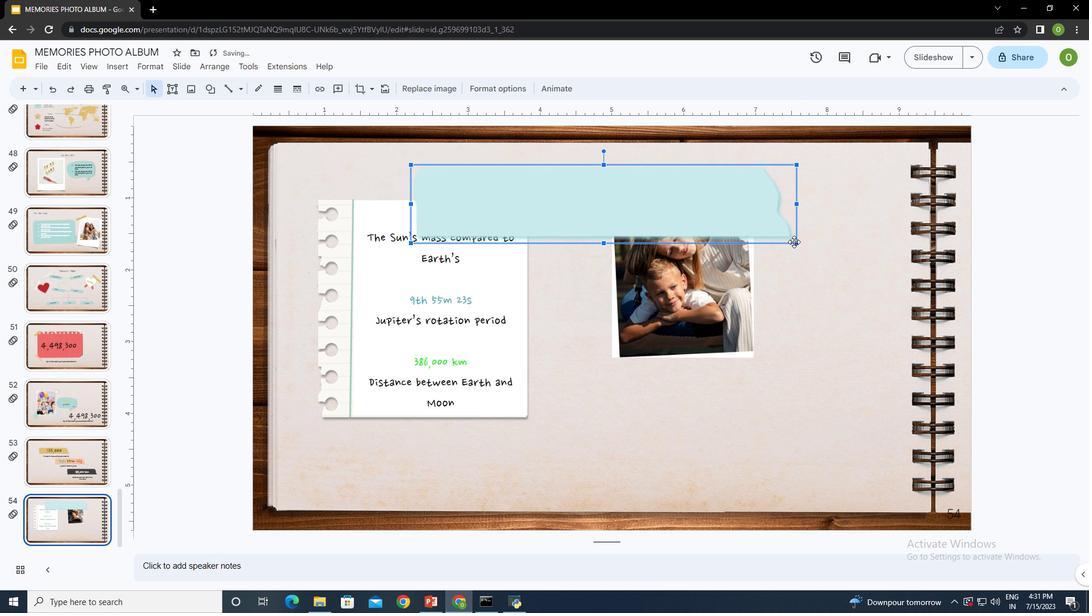 
Action: Mouse pressed left at (796, 242)
Screenshot: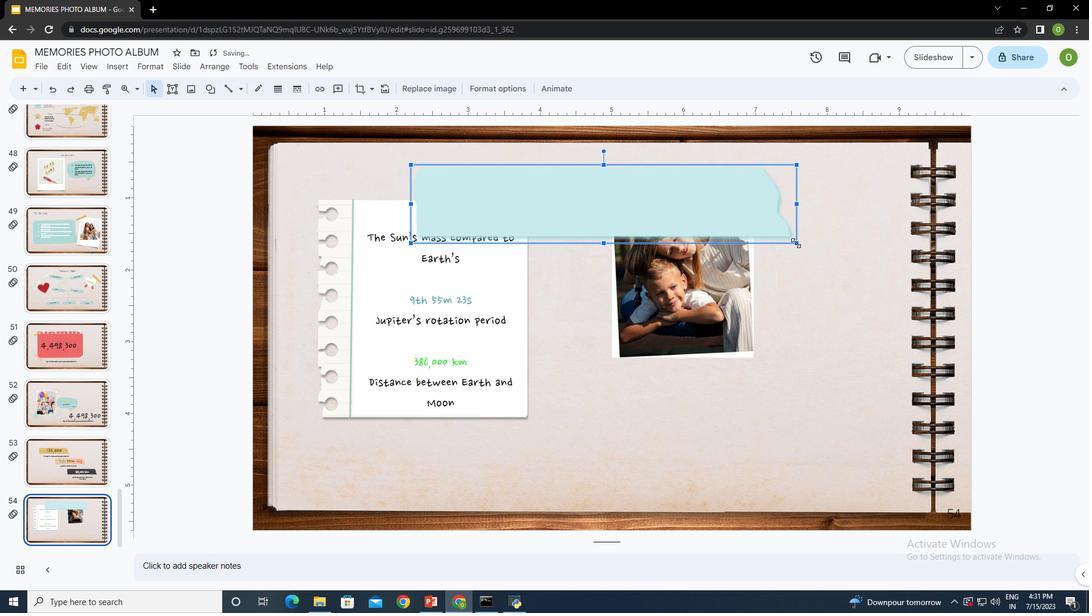
Action: Mouse moved to (446, 170)
Screenshot: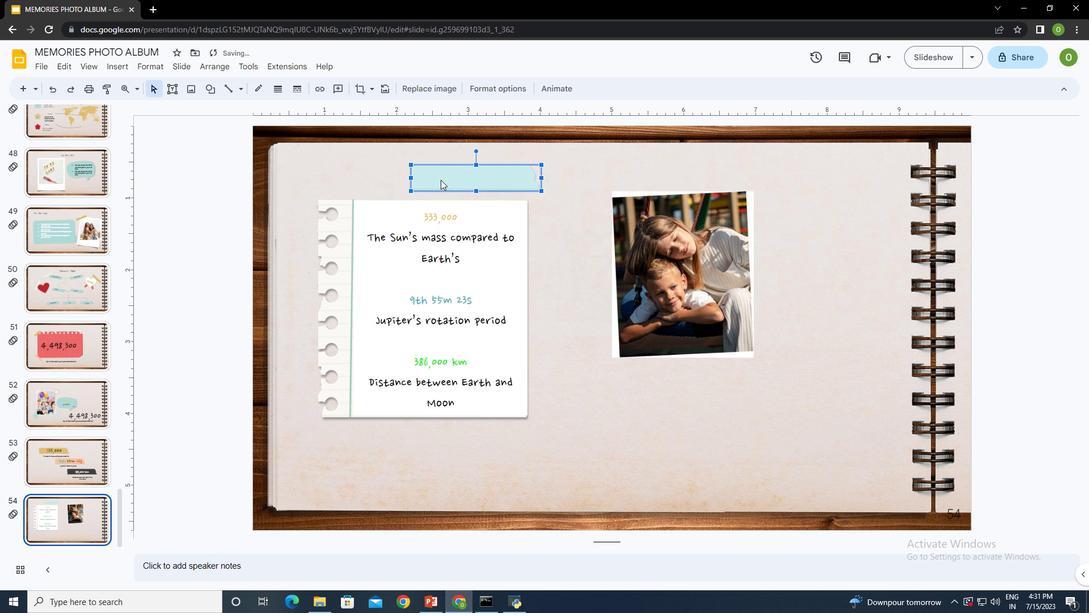 
Action: Mouse pressed left at (446, 170)
Screenshot: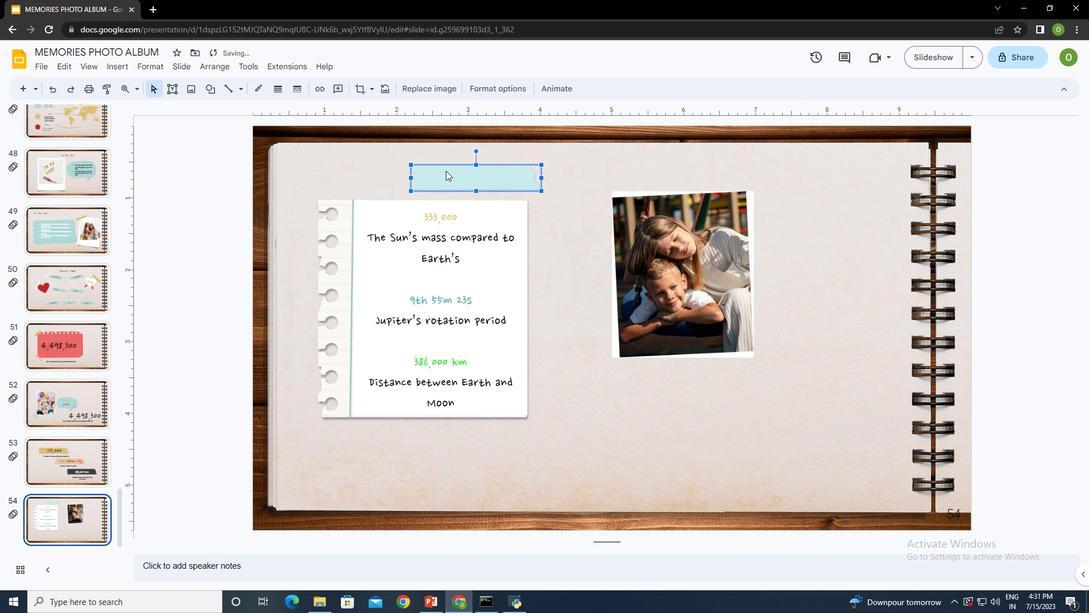 
Action: Mouse moved to (622, 154)
Screenshot: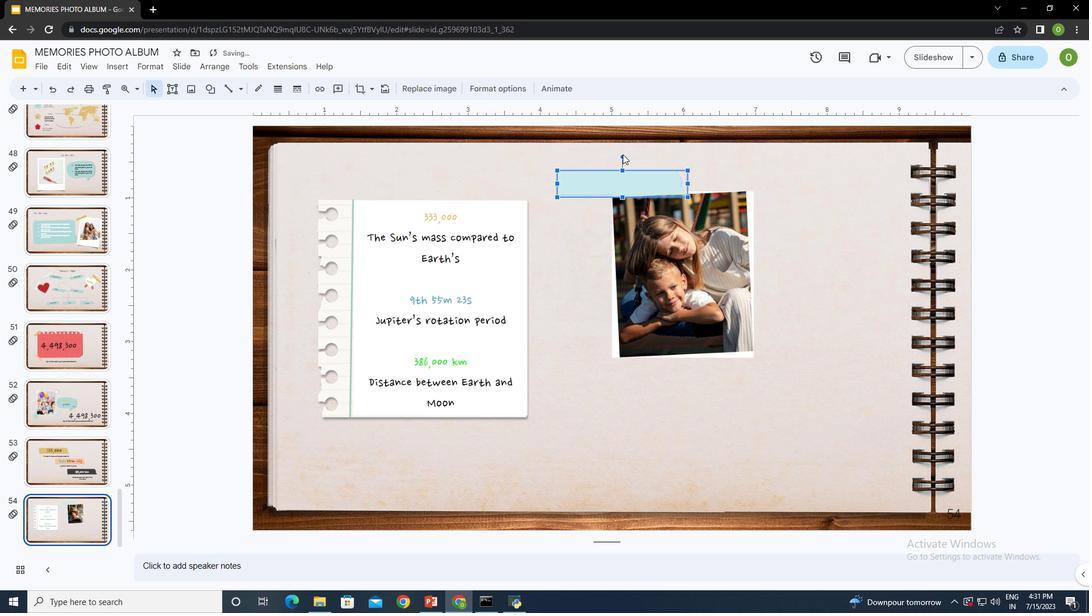 
Action: Mouse pressed left at (622, 154)
Screenshot: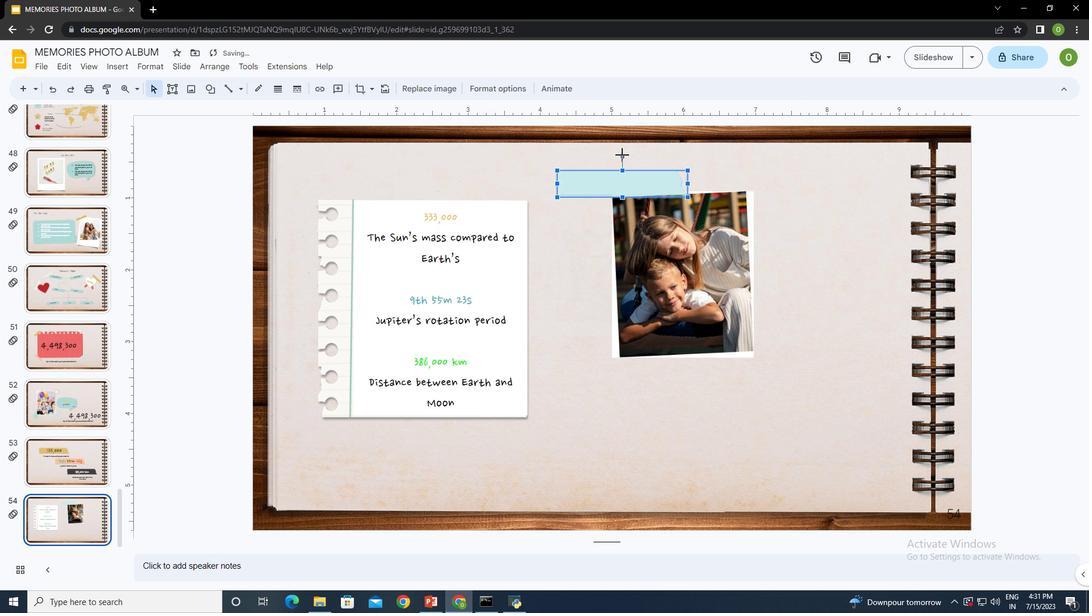 
Action: Mouse moved to (674, 140)
Screenshot: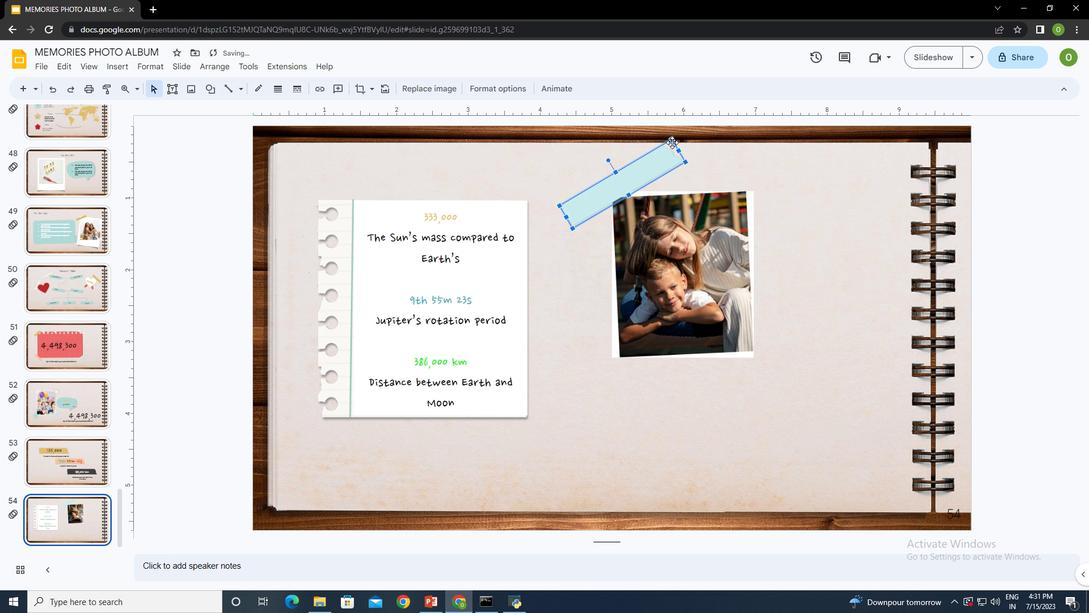 
Action: Mouse pressed left at (674, 140)
Screenshot: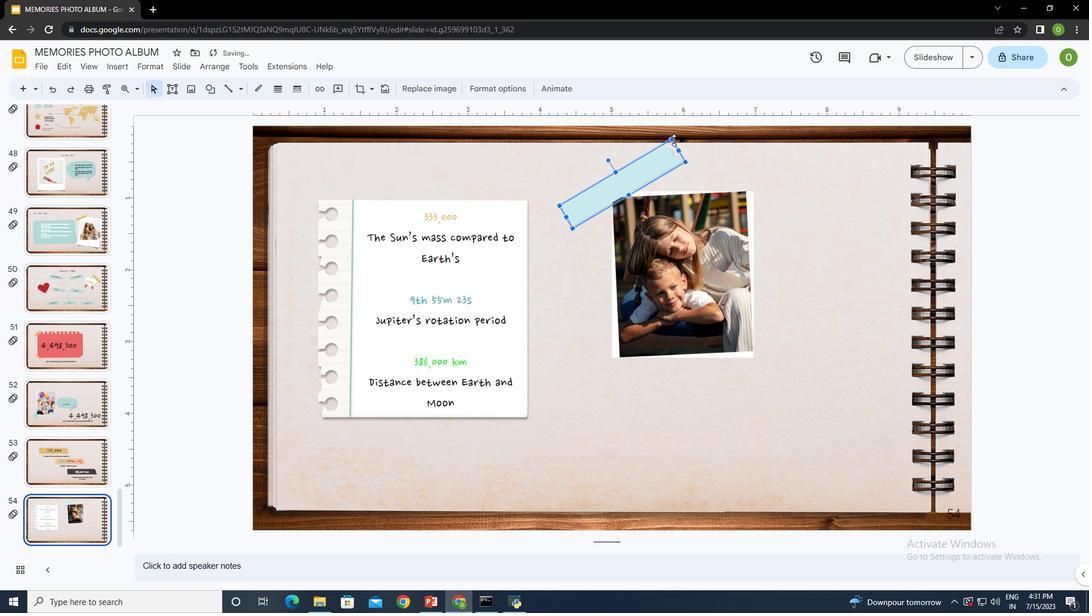 
Action: Mouse moved to (609, 196)
Screenshot: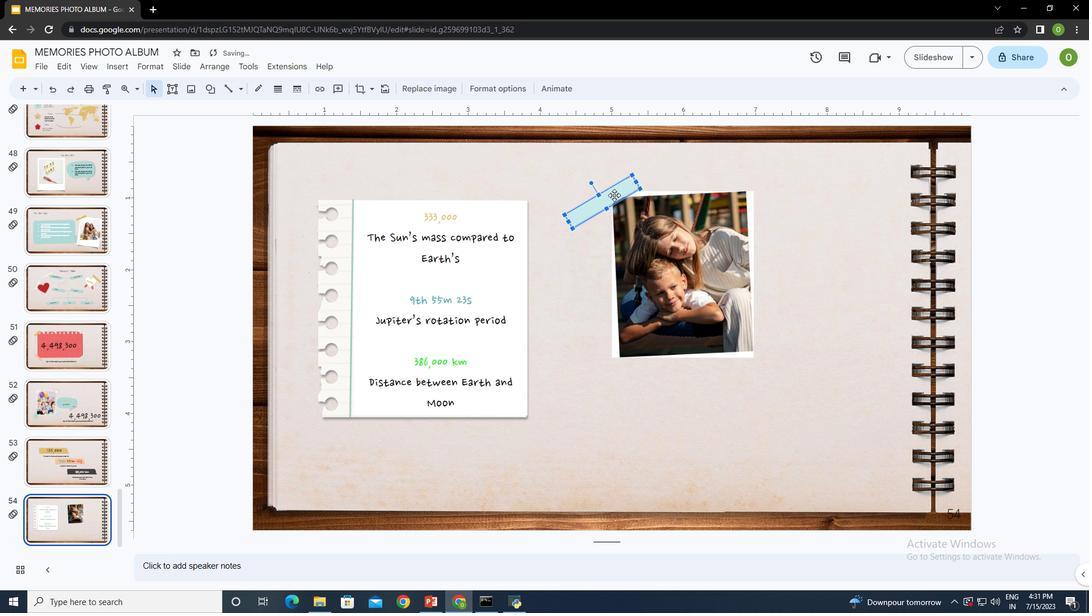 
Action: Mouse pressed left at (609, 196)
Screenshot: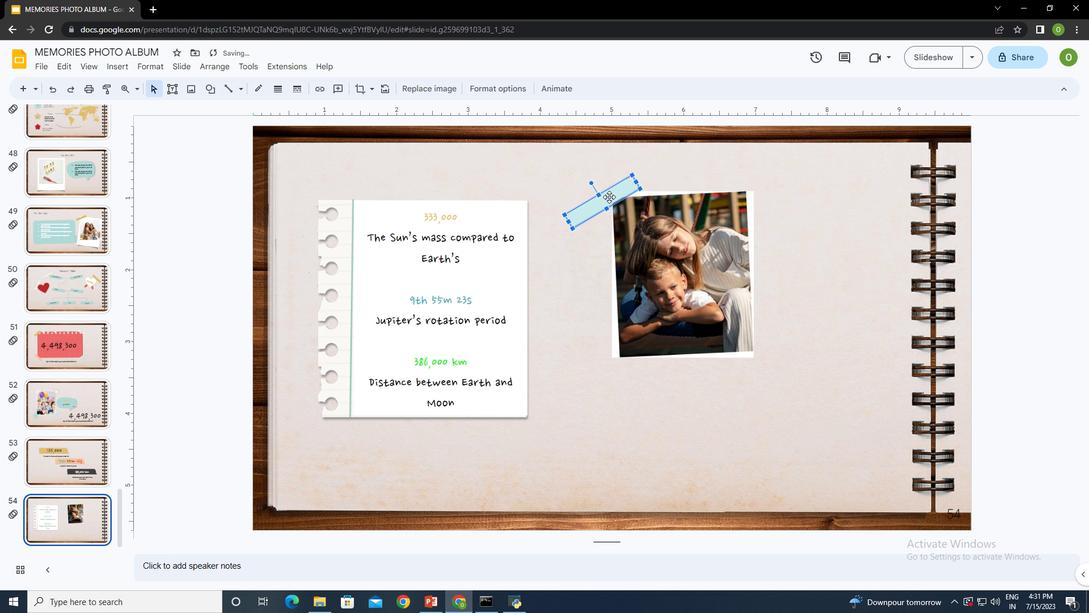 
Action: Mouse moved to (649, 175)
Screenshot: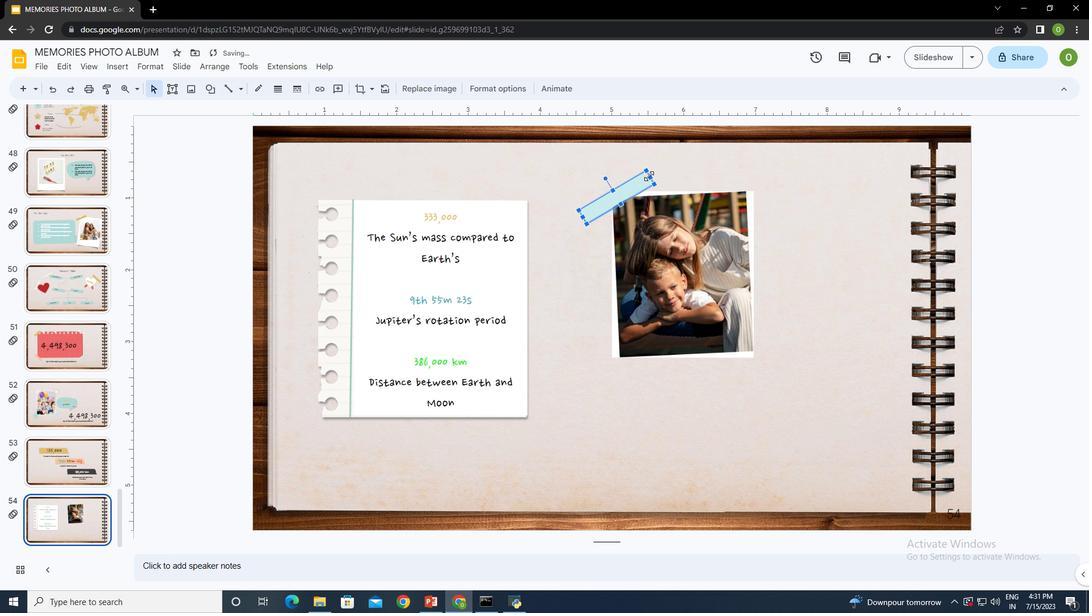 
Action: Mouse pressed left at (649, 175)
Screenshot: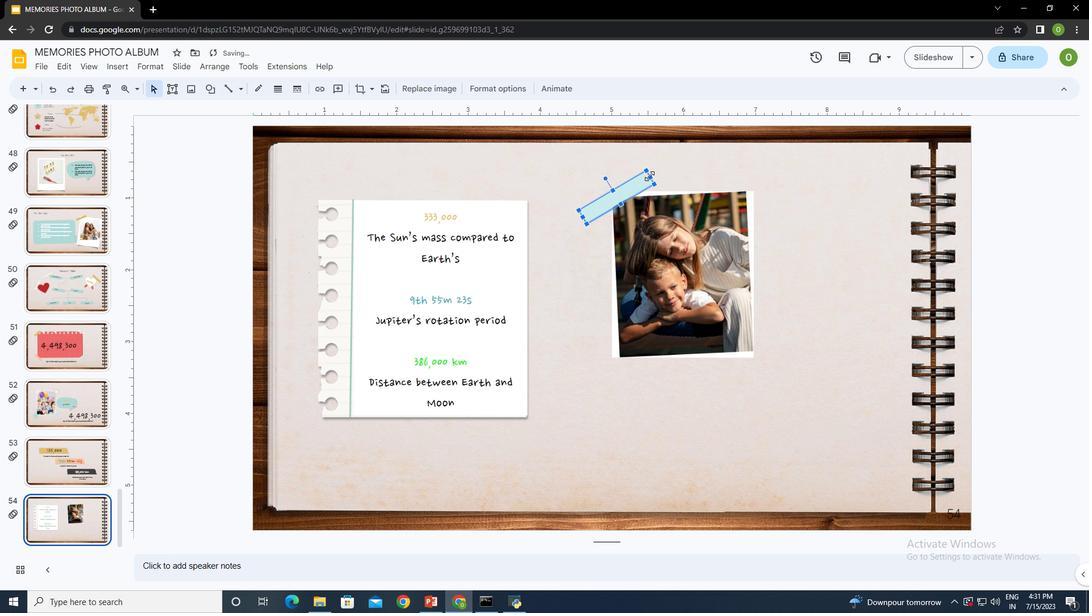 
Action: Mouse moved to (605, 206)
Screenshot: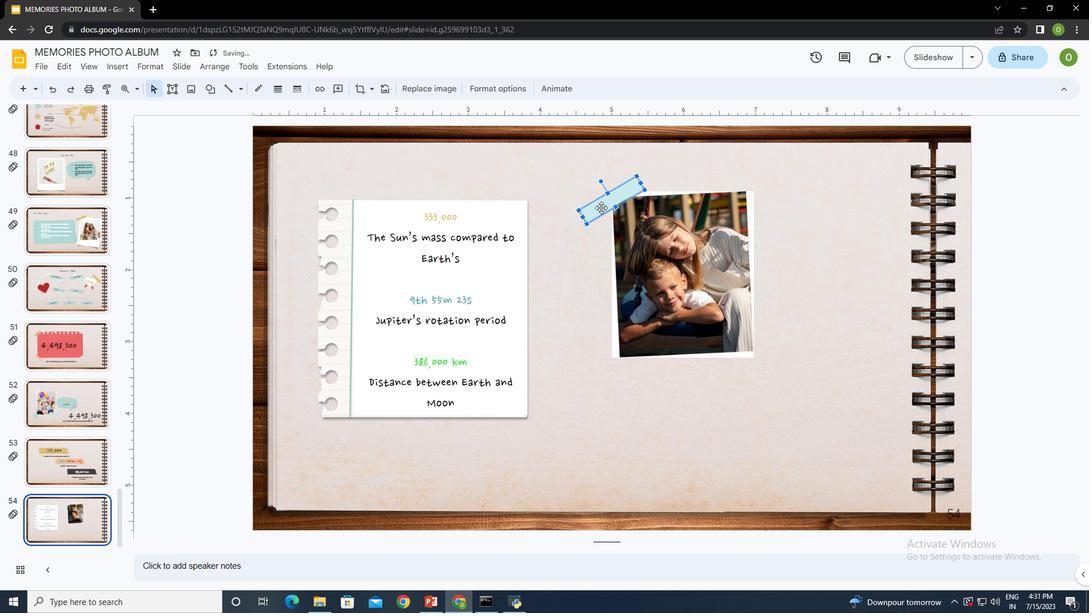 
Action: Mouse pressed left at (605, 206)
Screenshot: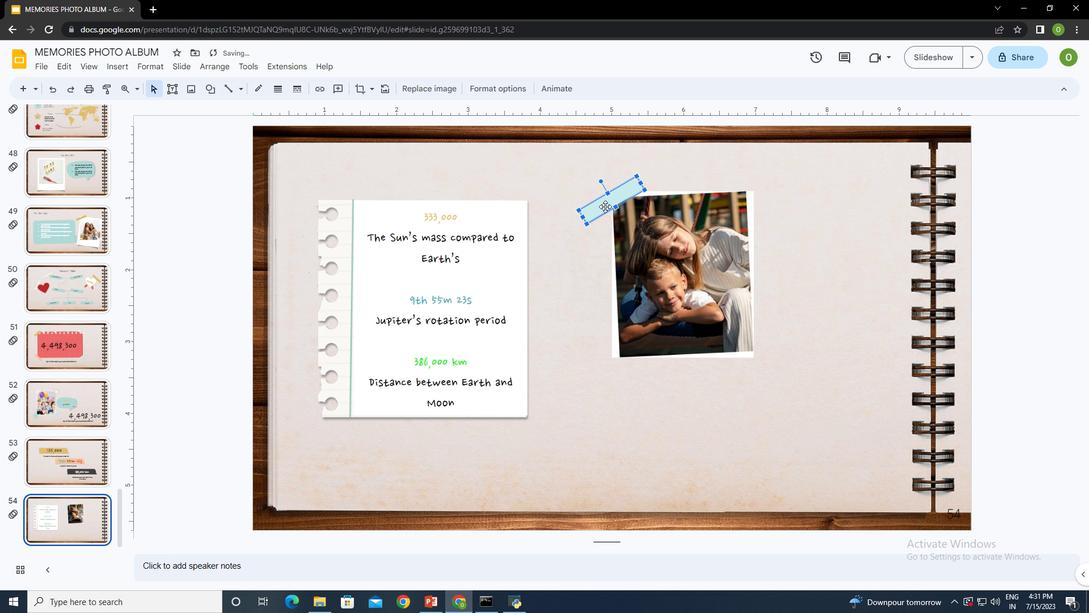 
Action: Mouse moved to (645, 172)
Screenshot: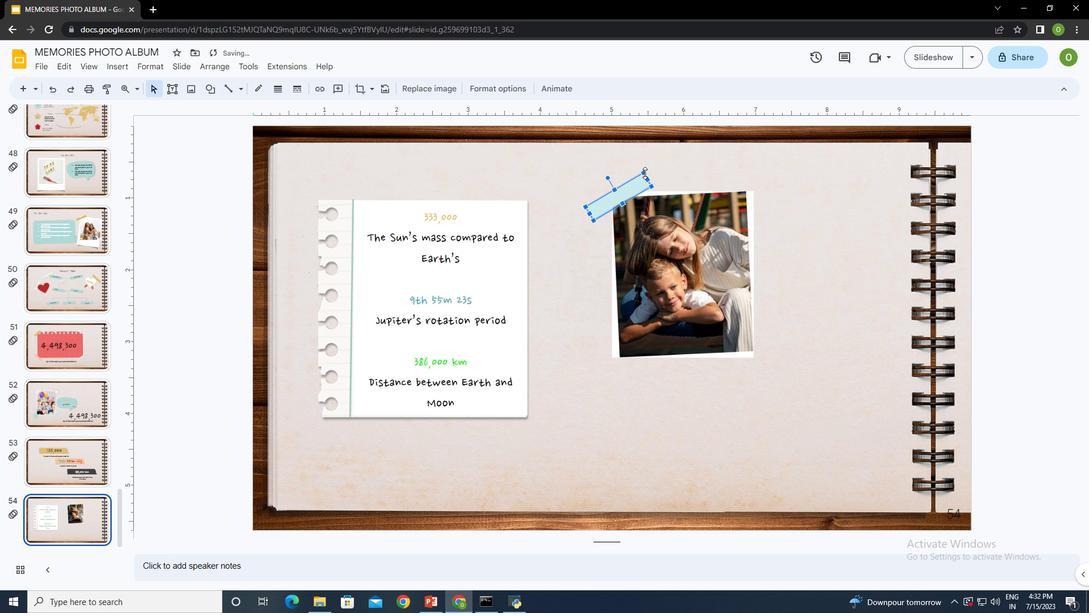 
Action: Mouse pressed left at (645, 172)
Screenshot: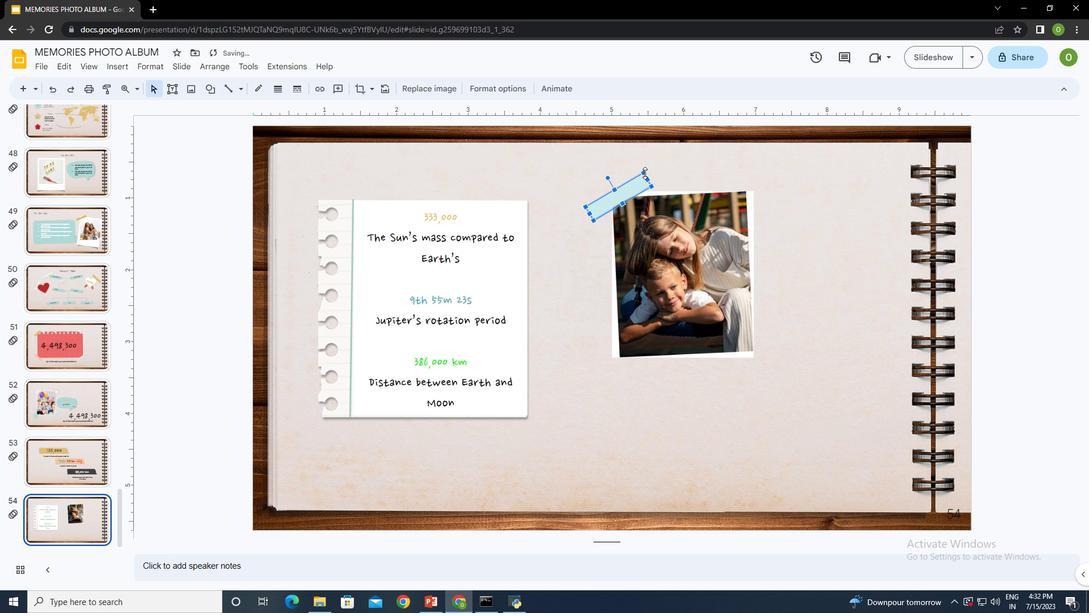 
Action: Mouse moved to (621, 195)
Screenshot: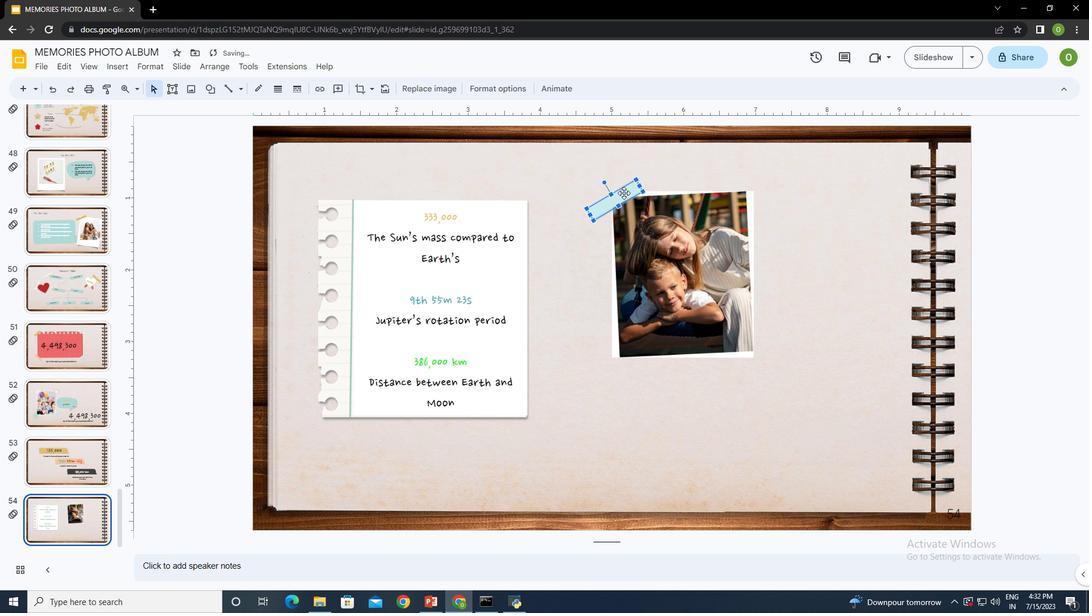 
Action: Mouse pressed left at (621, 195)
Screenshot: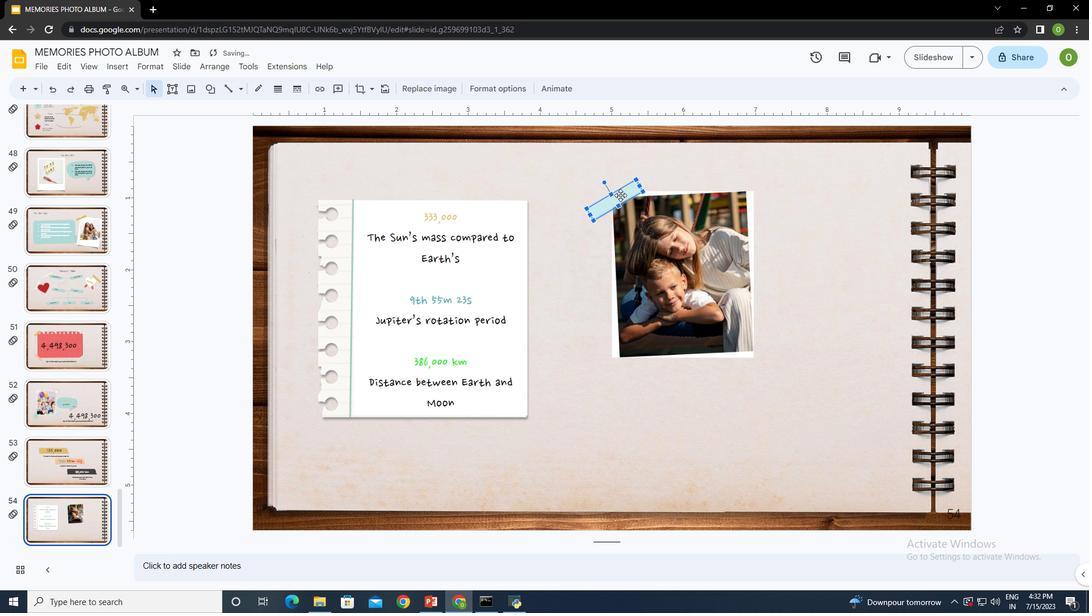 
Action: Mouse moved to (595, 249)
Screenshot: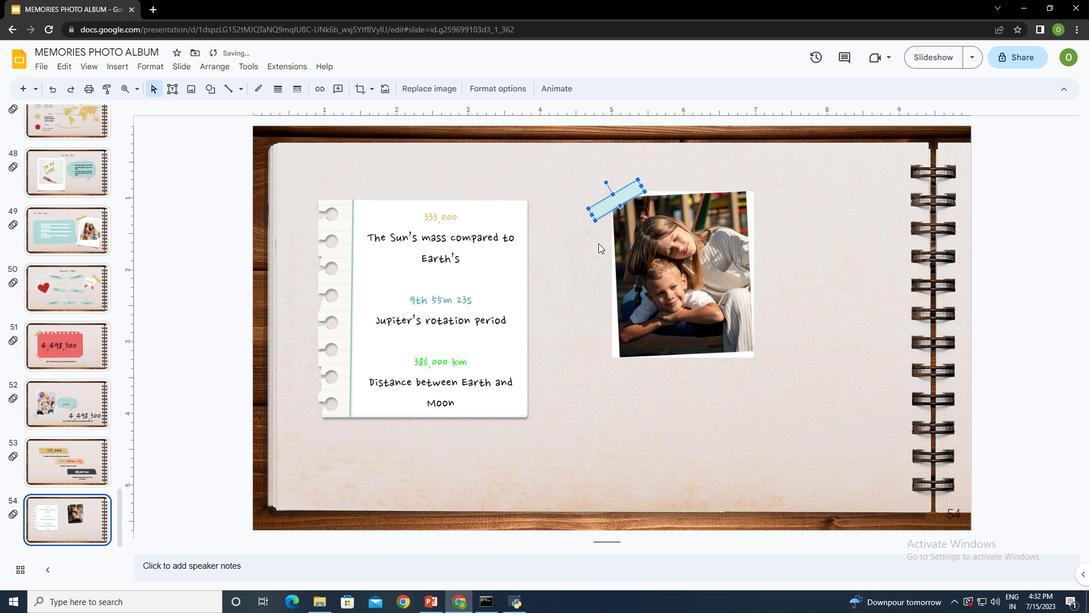 
Action: Mouse pressed left at (595, 249)
Screenshot: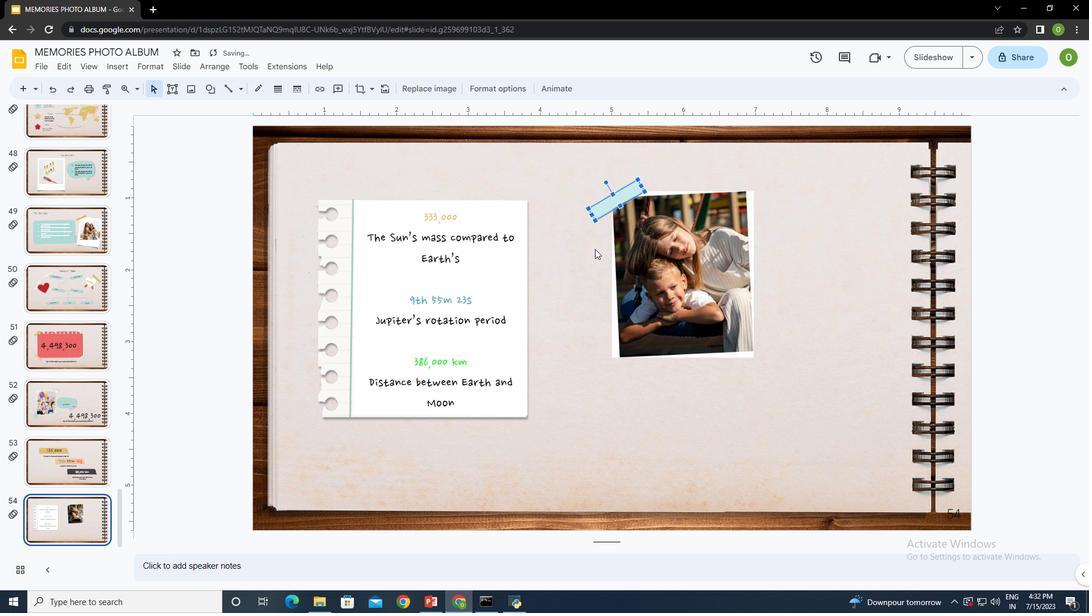 
Action: Mouse moved to (797, 375)
Screenshot: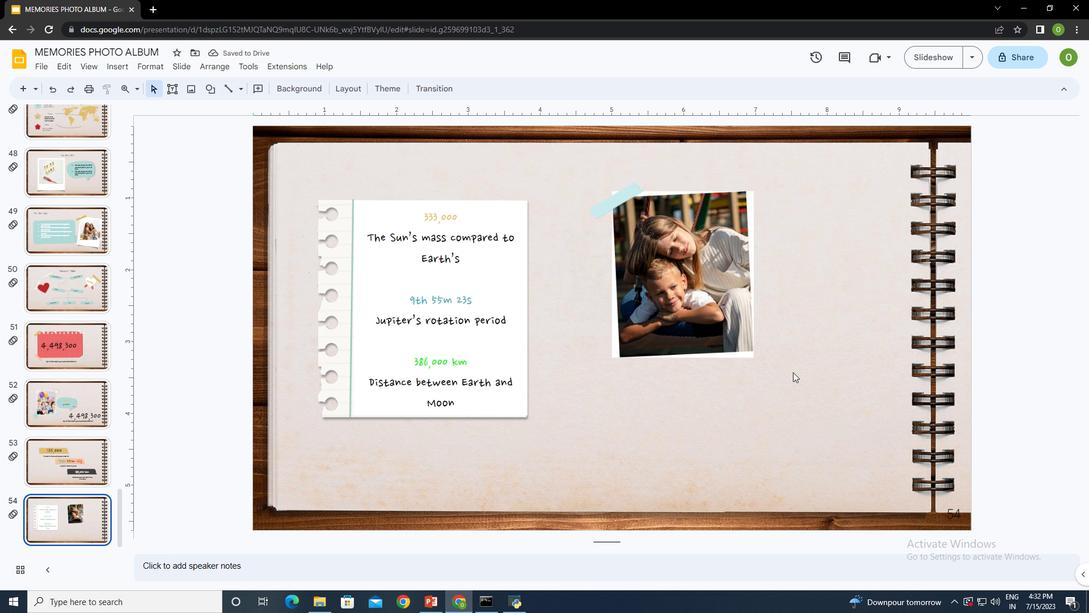 
Action: Mouse pressed left at (797, 375)
Screenshot: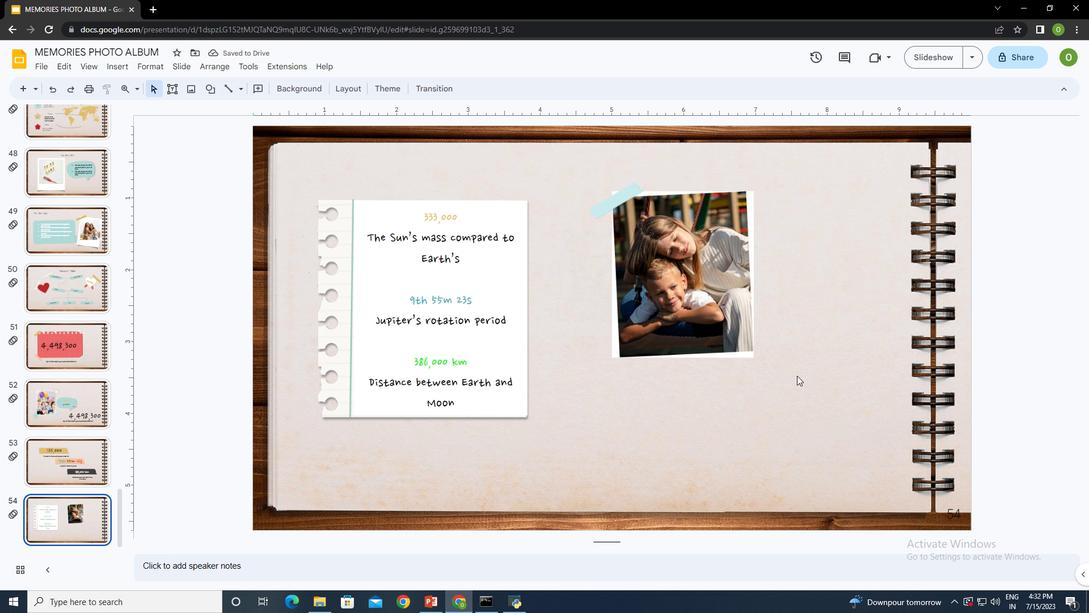 
Action: Mouse moved to (121, 65)
Screenshot: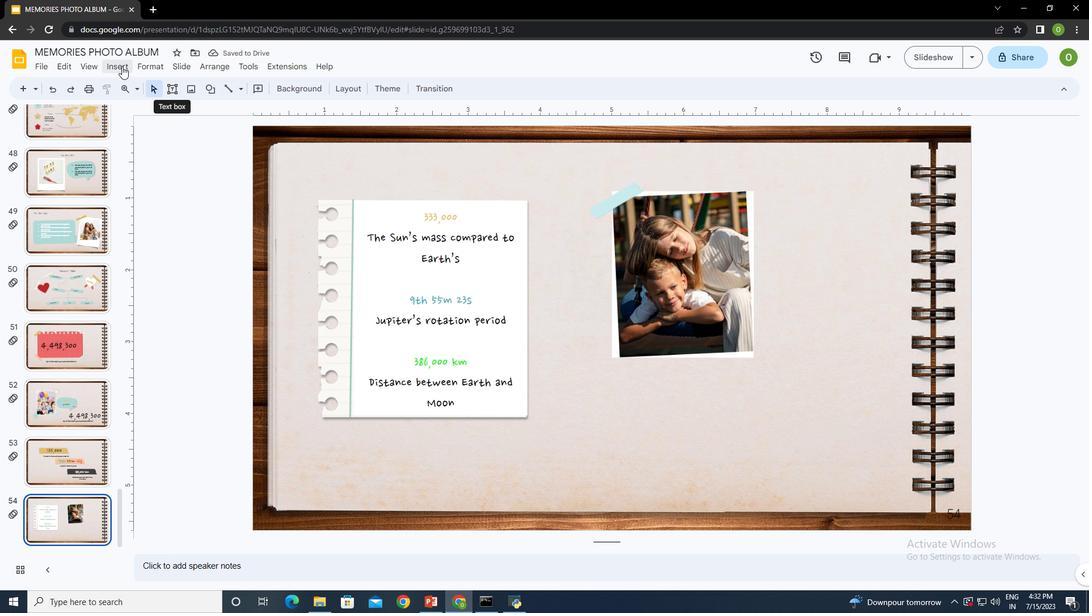 
Action: Mouse pressed left at (121, 65)
Screenshot: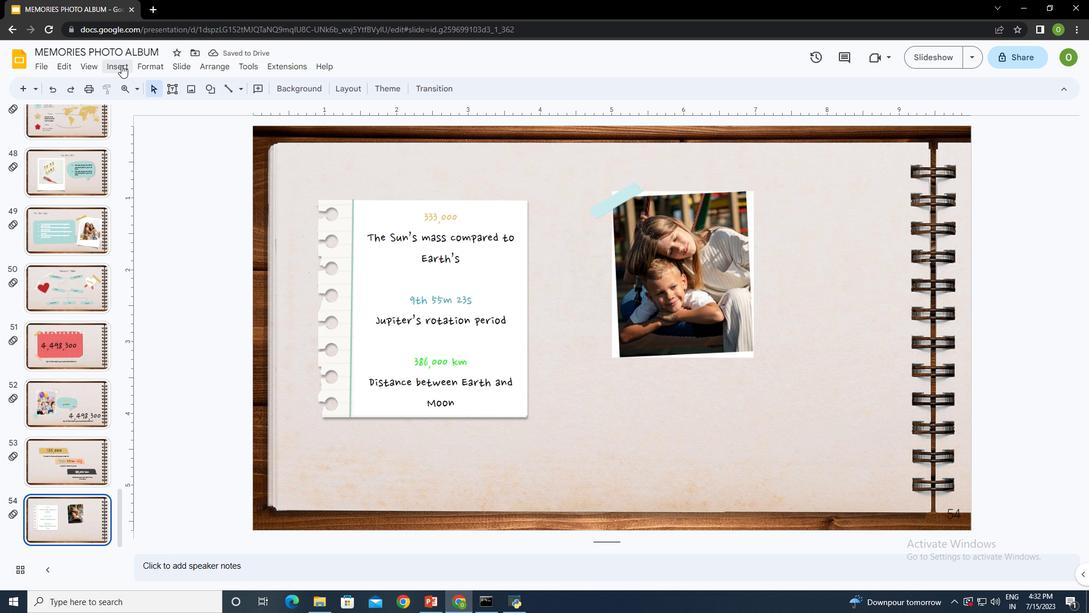 
Action: Mouse moved to (158, 80)
Screenshot: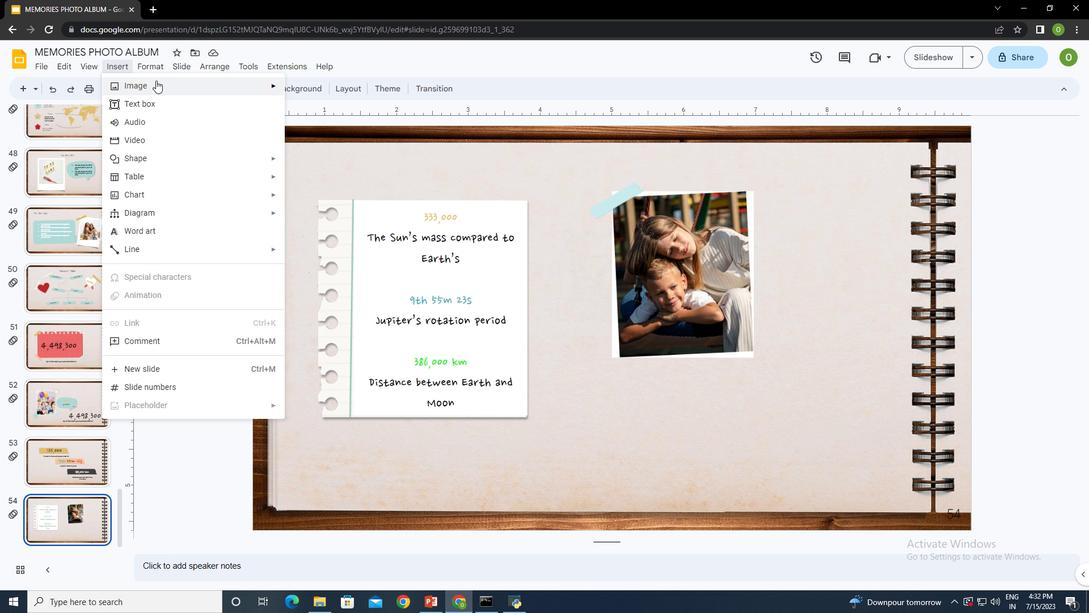 
Action: Mouse pressed left at (158, 80)
Screenshot: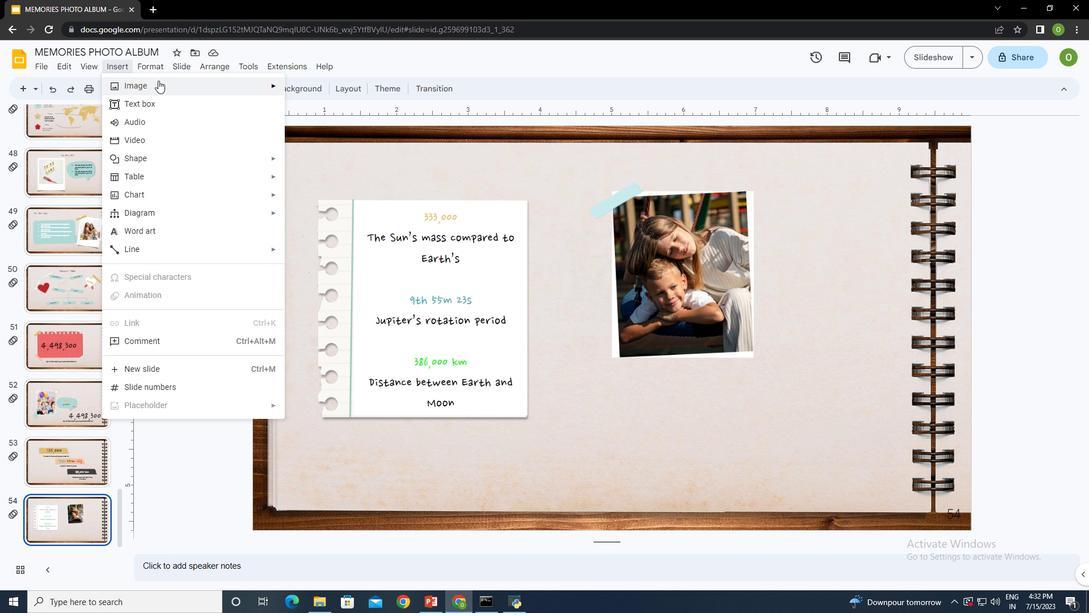 
Action: Mouse moved to (345, 84)
Screenshot: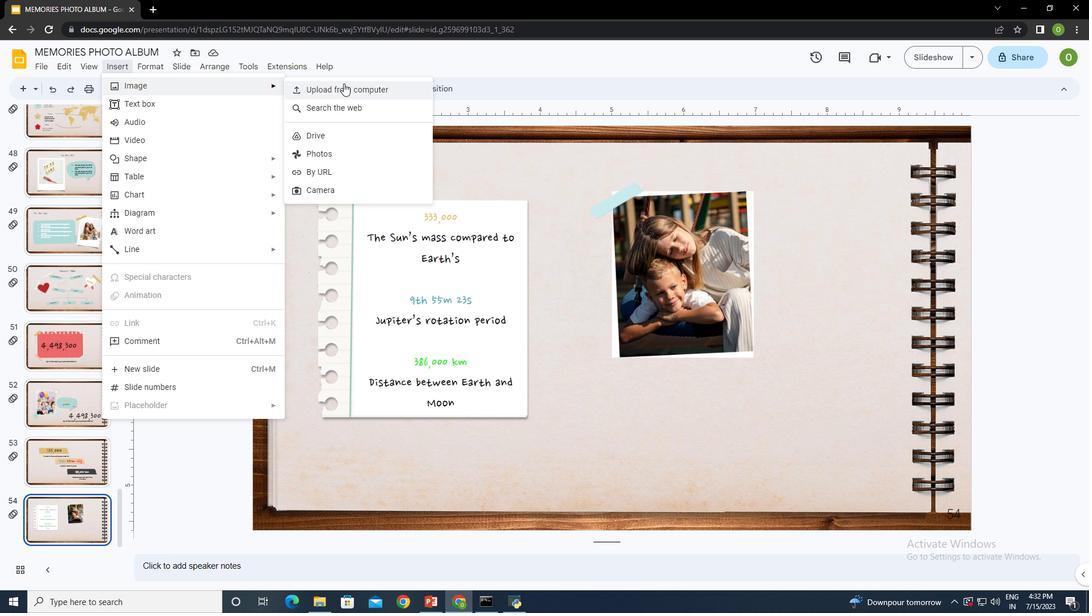 
Action: Mouse pressed left at (345, 84)
Screenshot: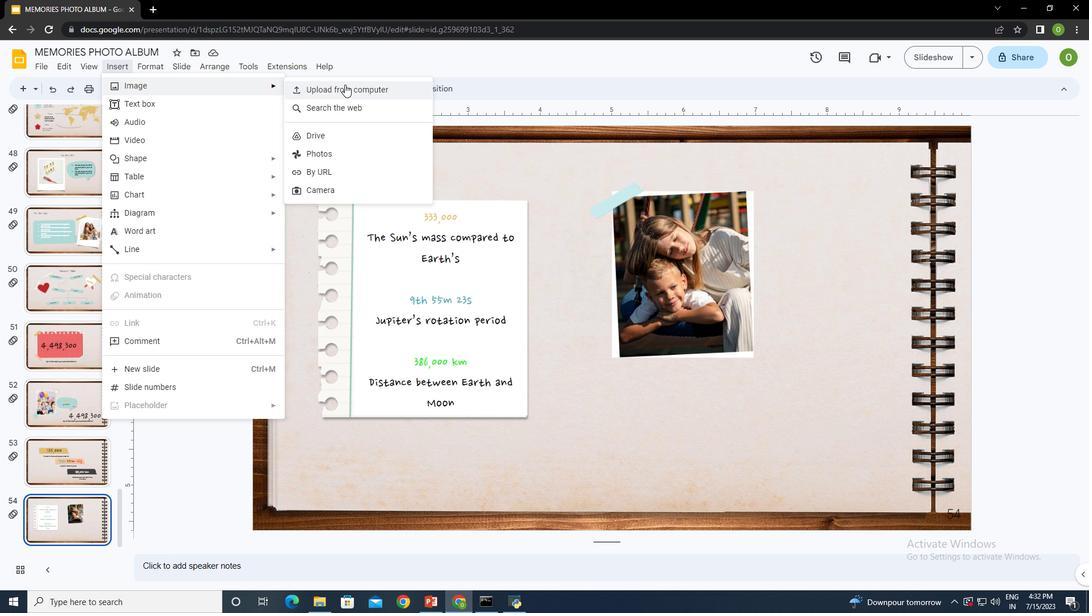 
Action: Mouse moved to (494, 105)
Screenshot: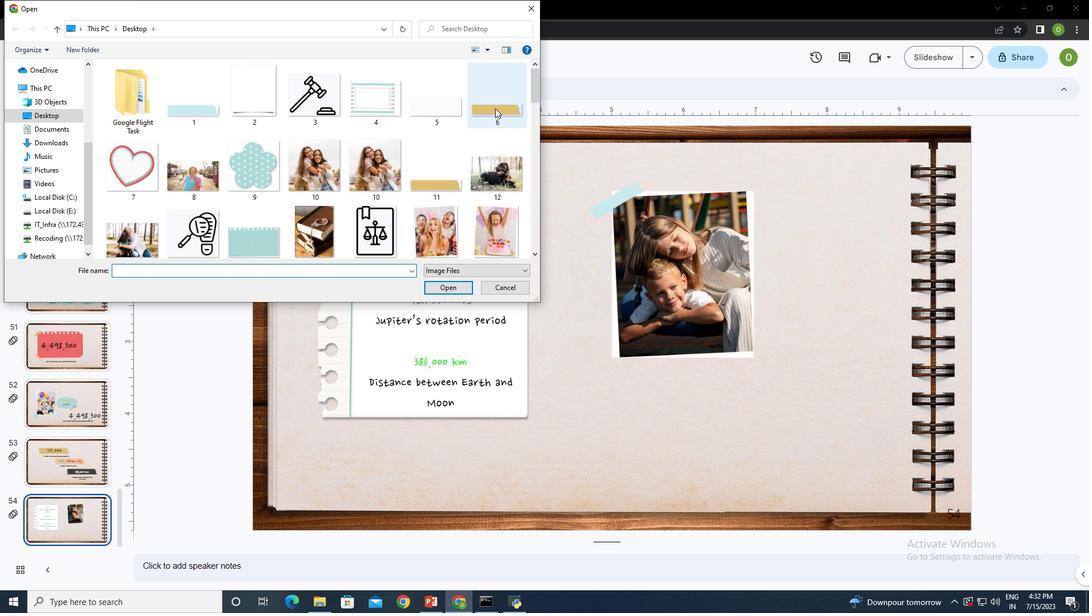 
Action: Mouse pressed left at (494, 105)
Screenshot: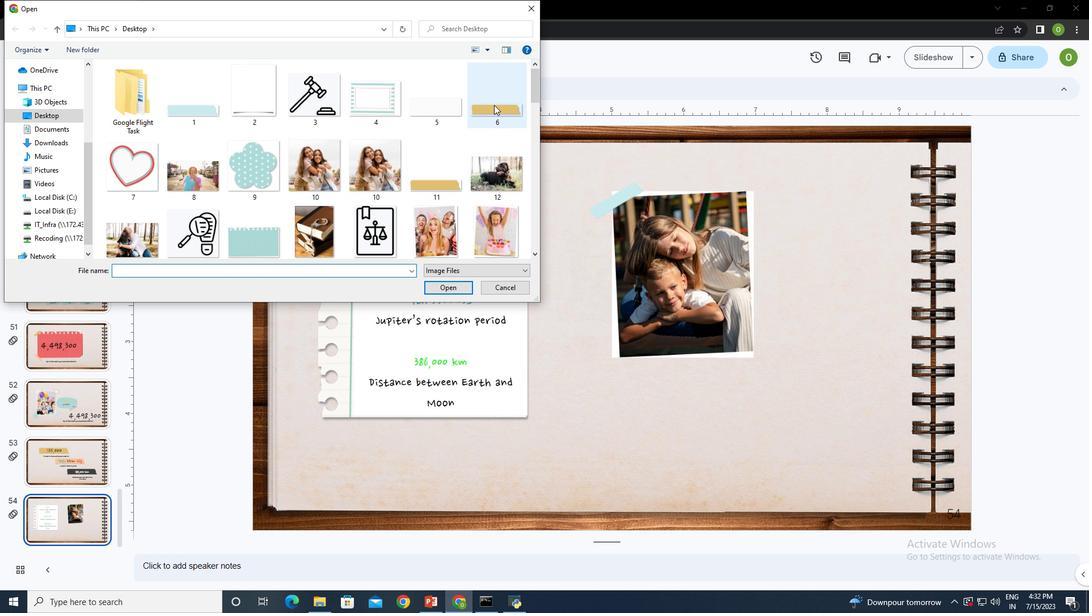 
Action: Mouse moved to (449, 287)
Screenshot: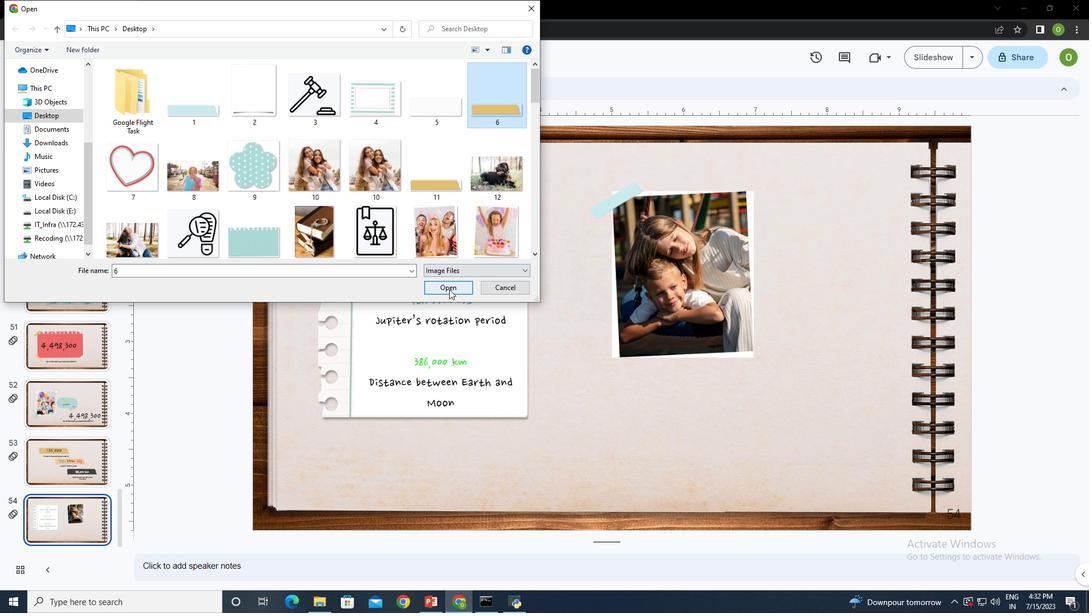 
Action: Mouse pressed left at (449, 287)
Screenshot: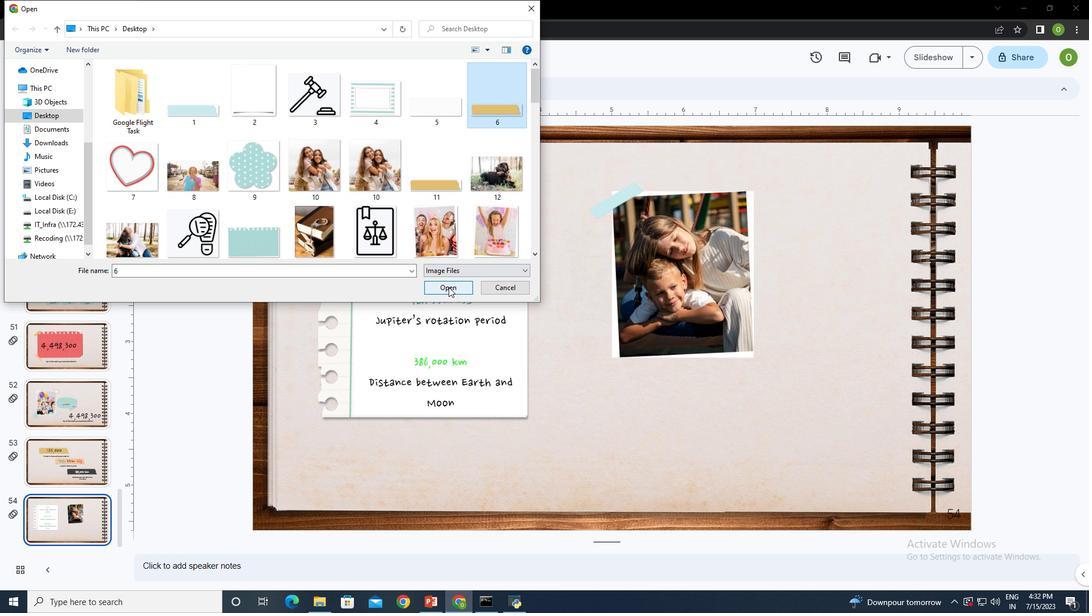 
Action: Mouse moved to (874, 152)
Screenshot: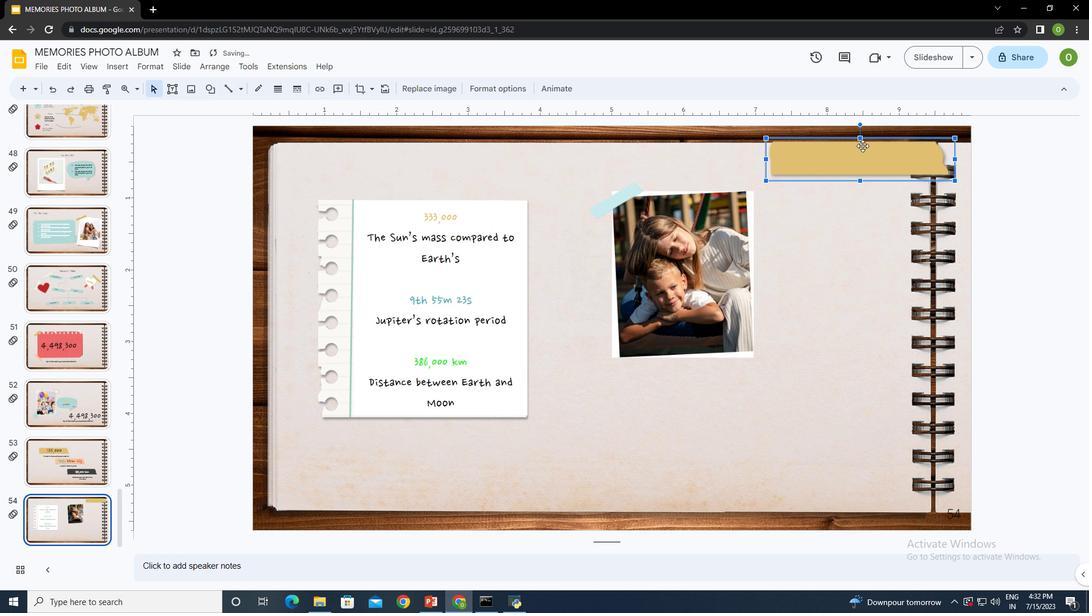 
Action: Mouse pressed left at (874, 152)
Screenshot: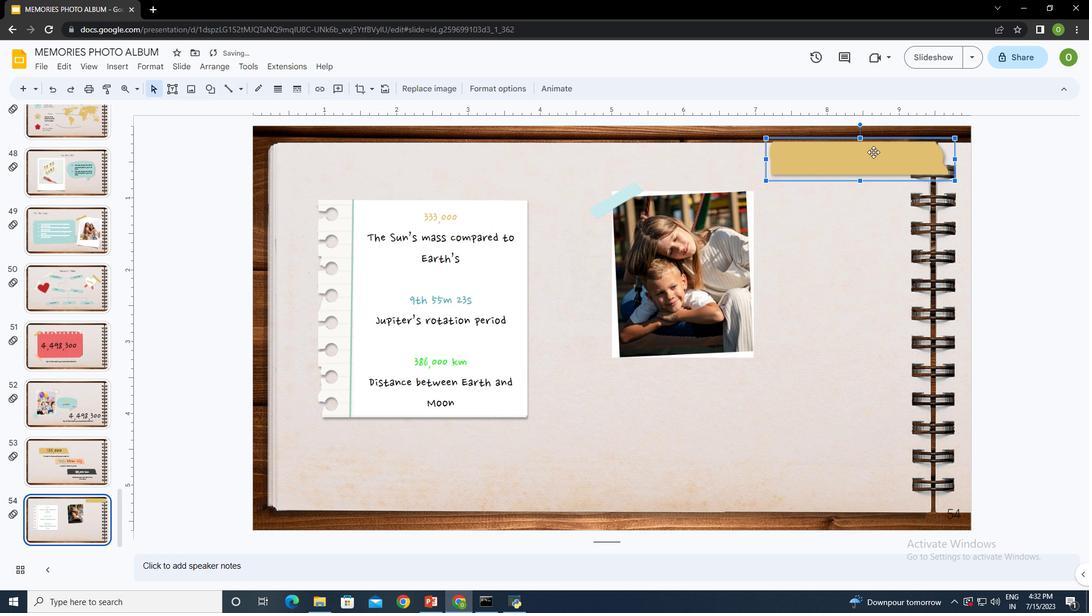 
Action: Mouse moved to (857, 183)
Screenshot: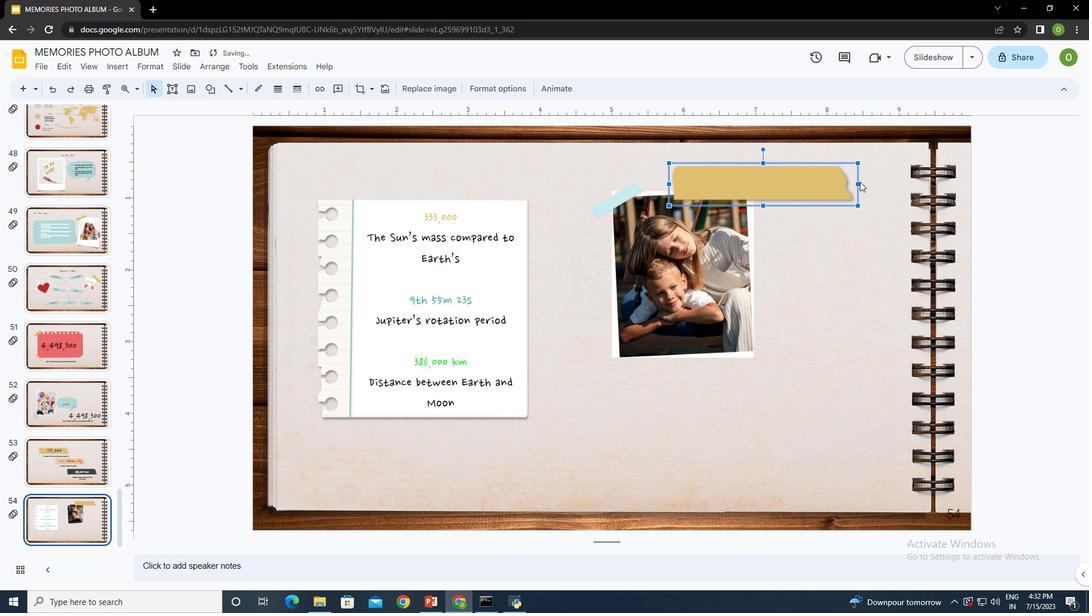 
Action: Mouse pressed left at (857, 183)
Screenshot: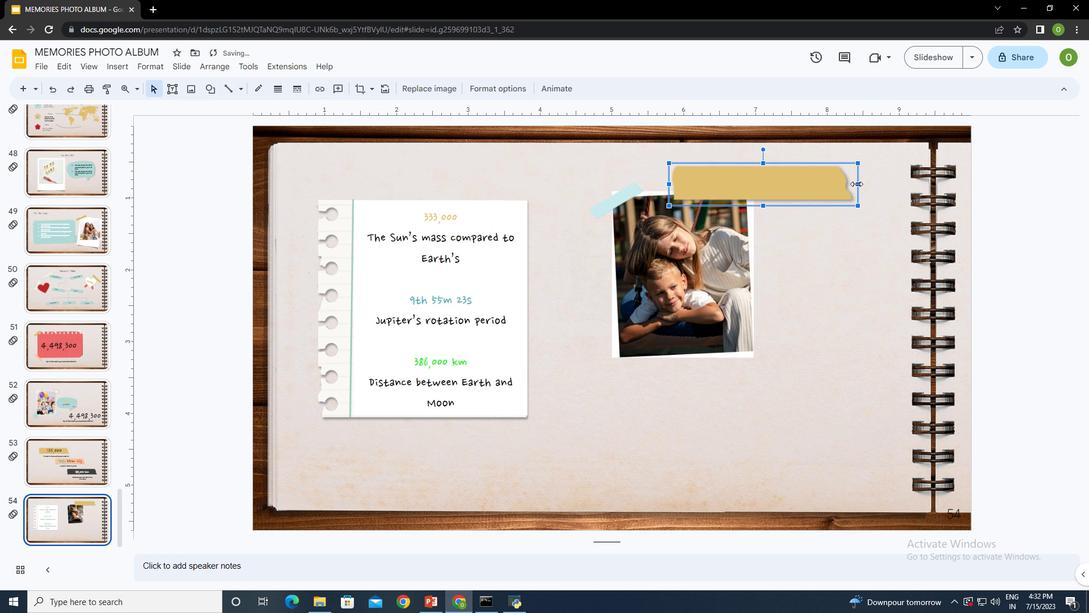 
Action: Mouse moved to (715, 207)
Screenshot: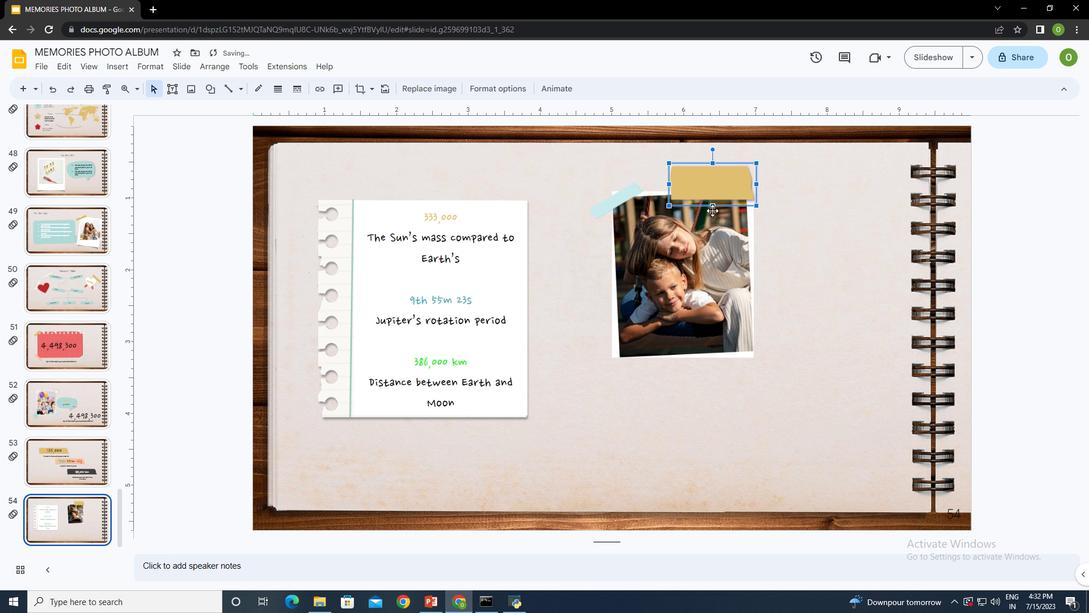 
Action: Mouse pressed left at (715, 207)
Screenshot: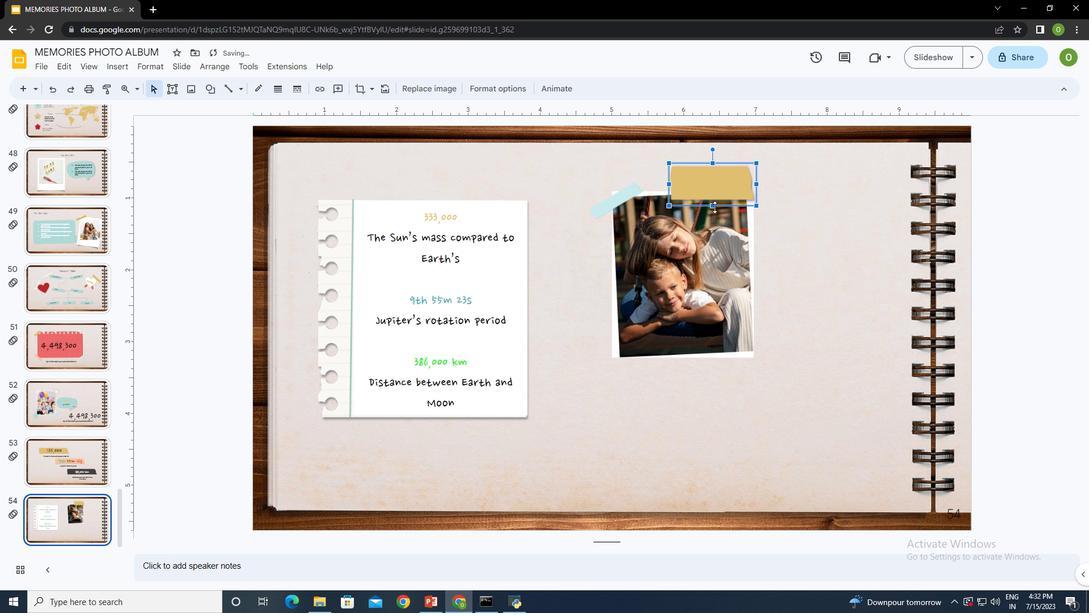 
Action: Mouse moved to (758, 174)
Screenshot: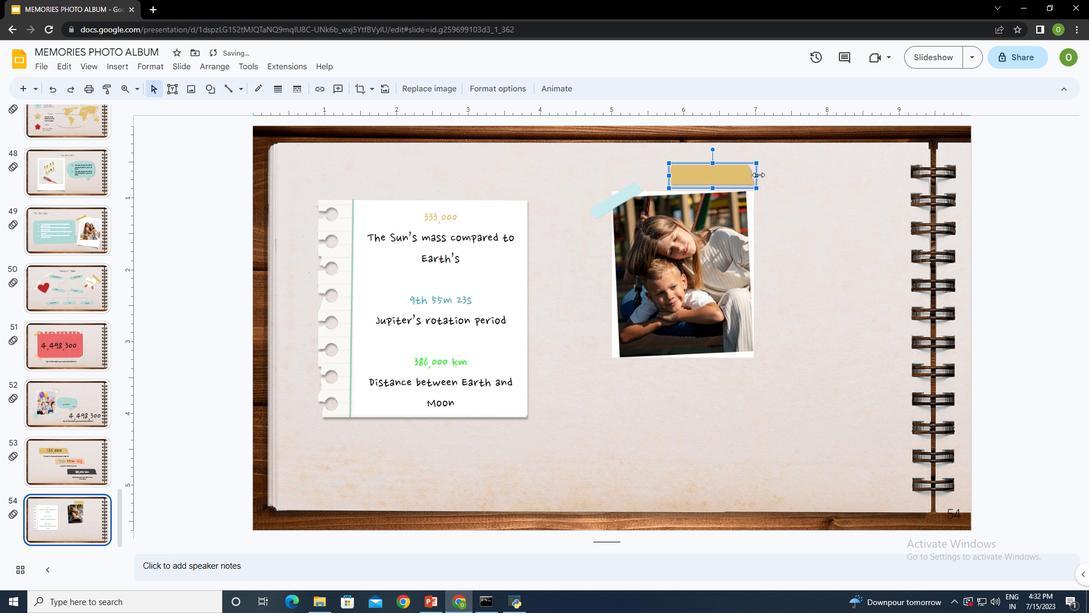 
Action: Mouse pressed left at (758, 174)
Screenshot: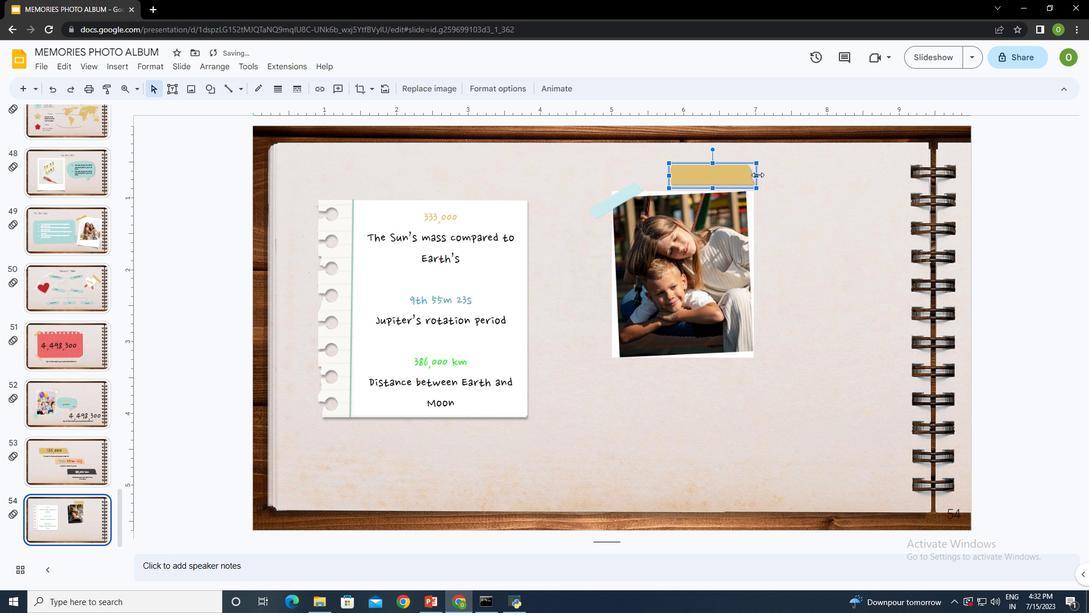 
Action: Mouse moved to (702, 189)
Screenshot: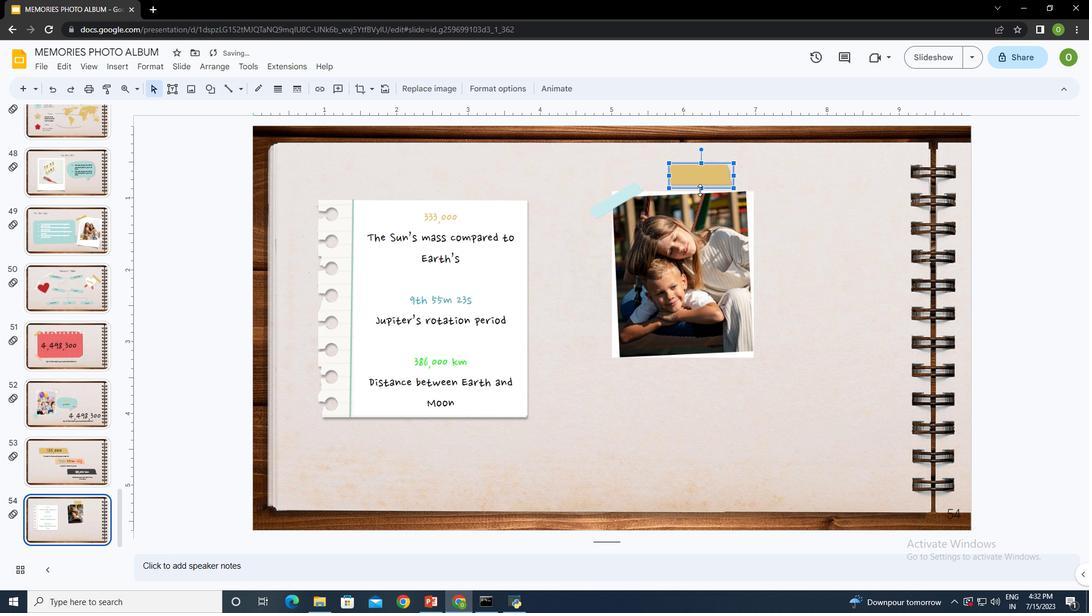 
Action: Mouse pressed left at (702, 189)
Screenshot: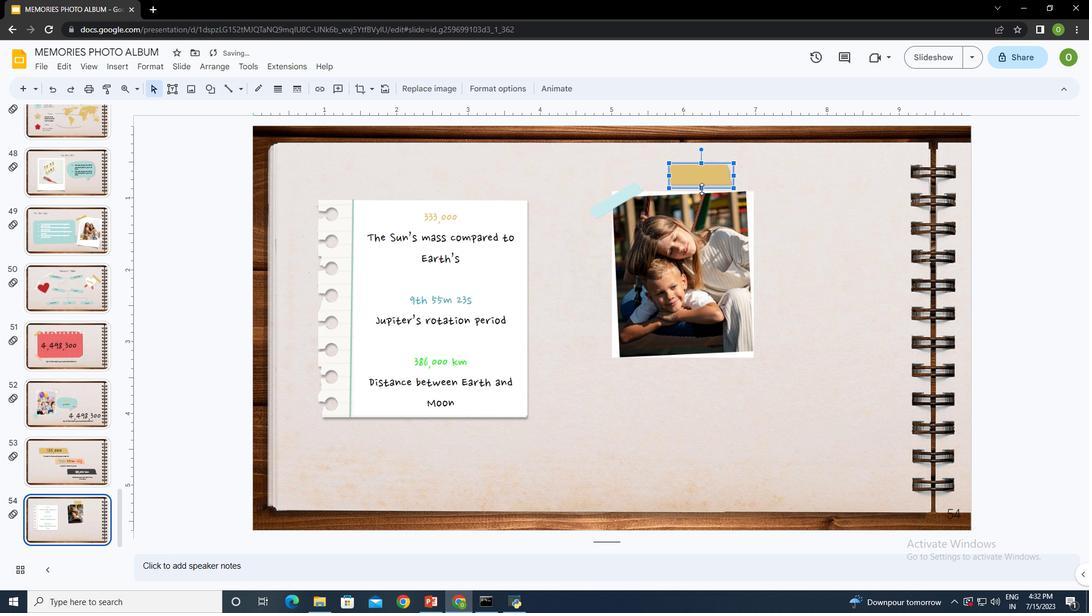 
Action: Mouse moved to (704, 169)
Screenshot: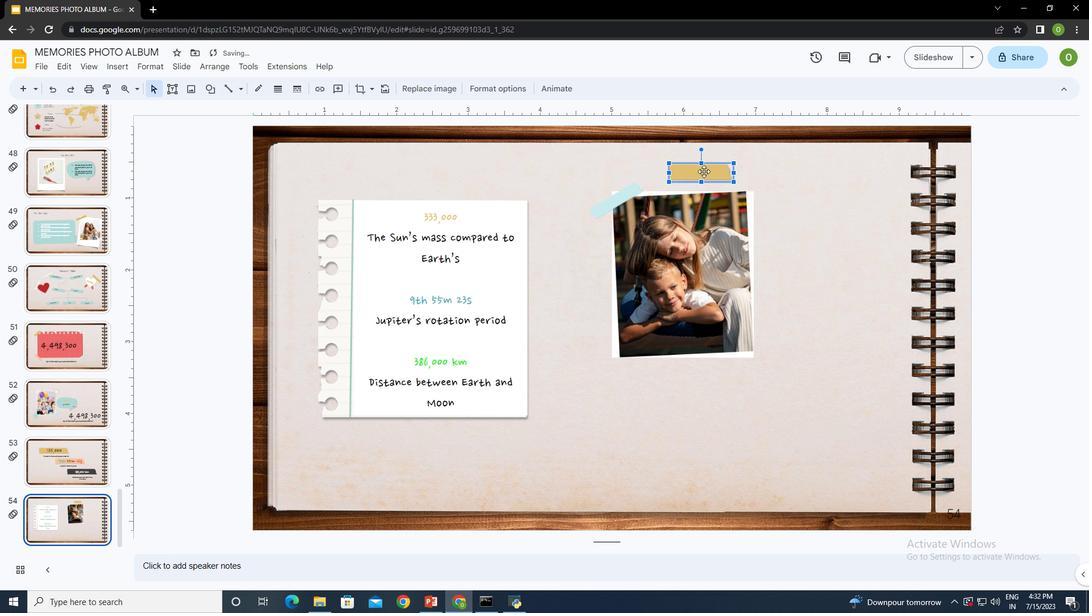 
Action: Mouse pressed left at (704, 169)
Screenshot: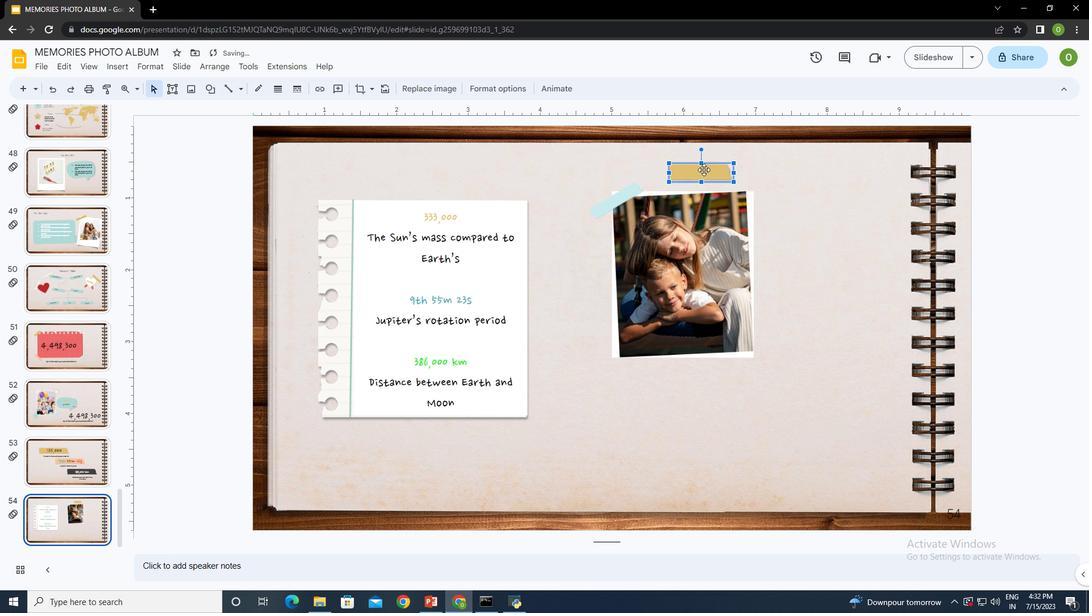 
Action: Mouse moved to (749, 161)
Screenshot: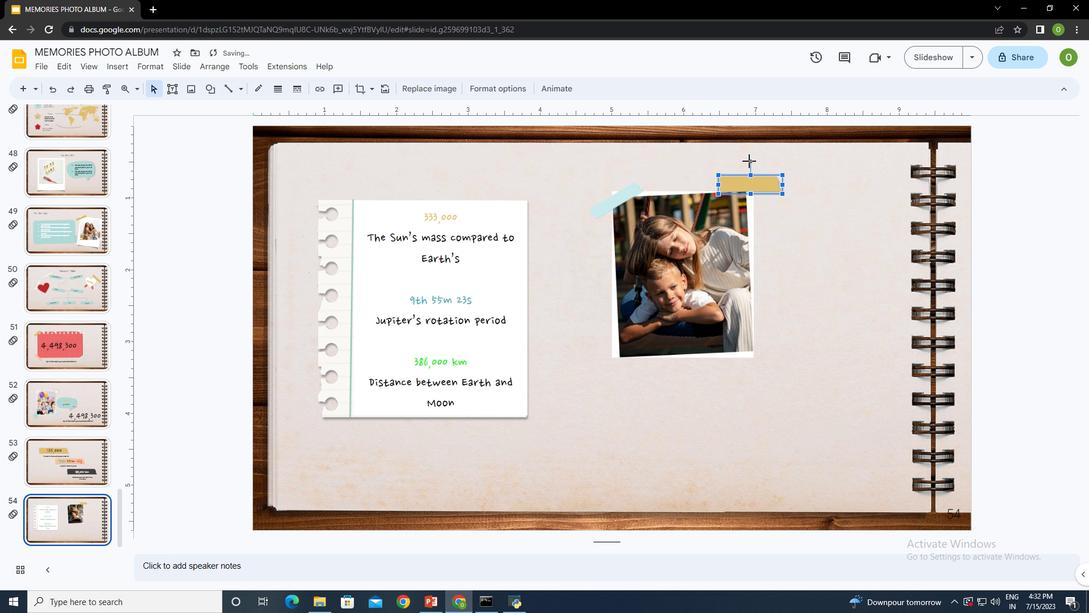 
Action: Mouse pressed left at (749, 161)
Screenshot: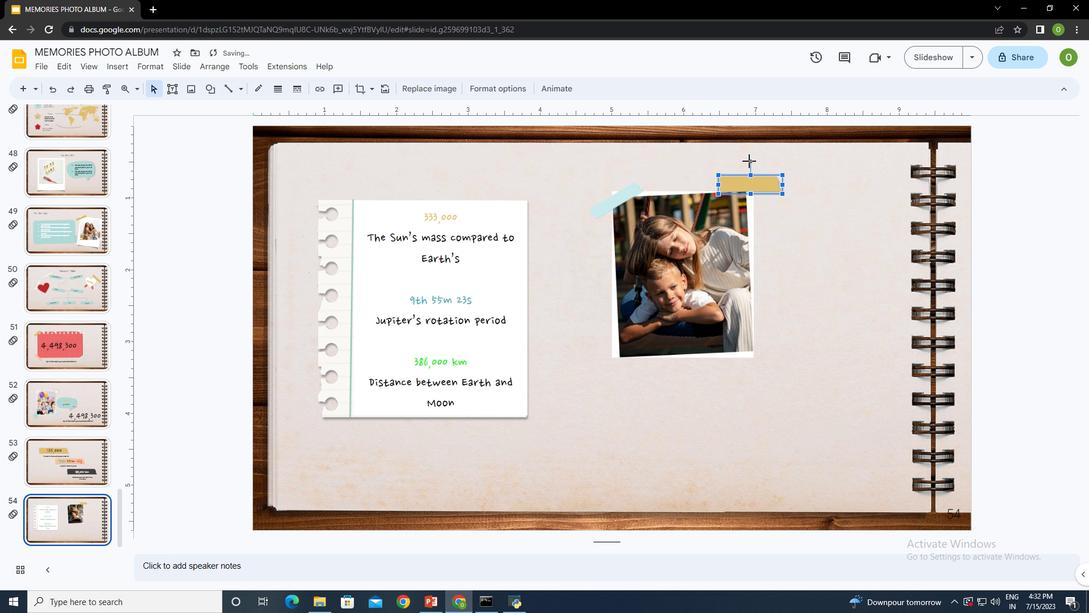 
Action: Mouse moved to (749, 182)
Screenshot: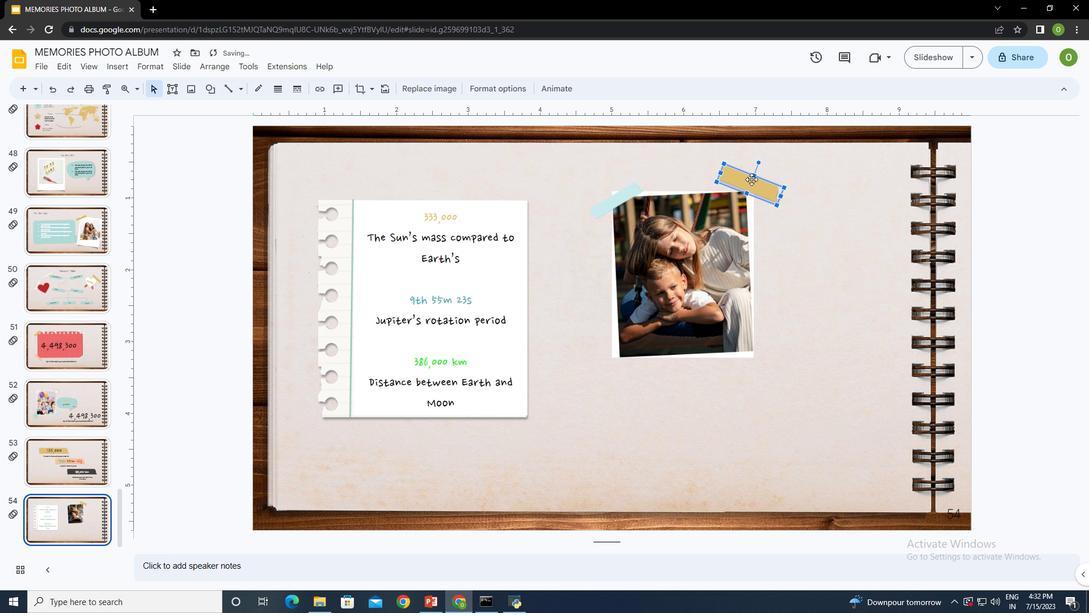 
Action: Mouse pressed left at (749, 182)
Screenshot: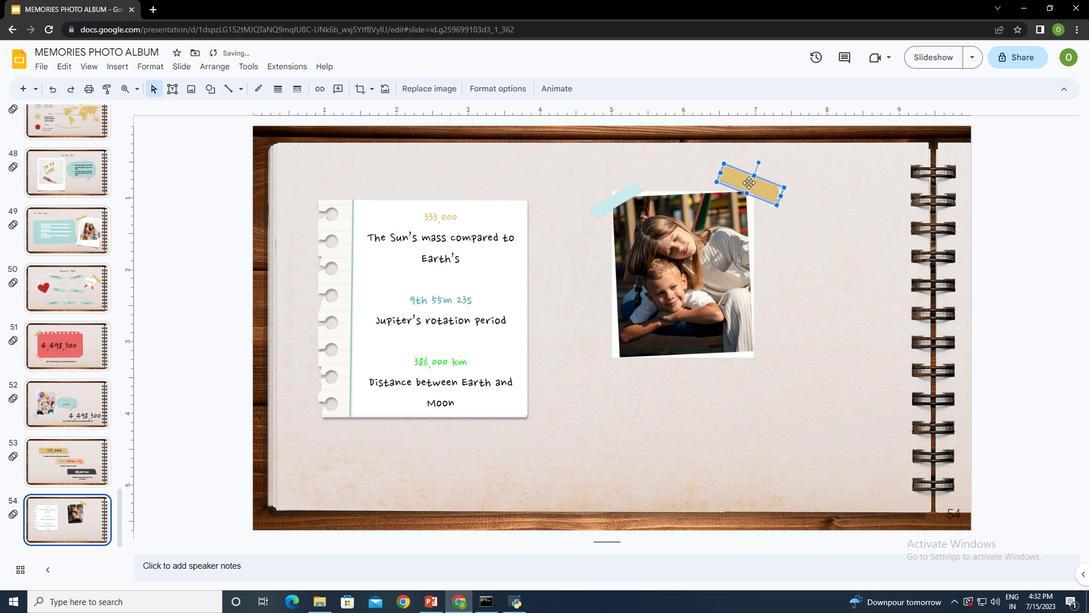 
Action: Mouse moved to (726, 172)
Screenshot: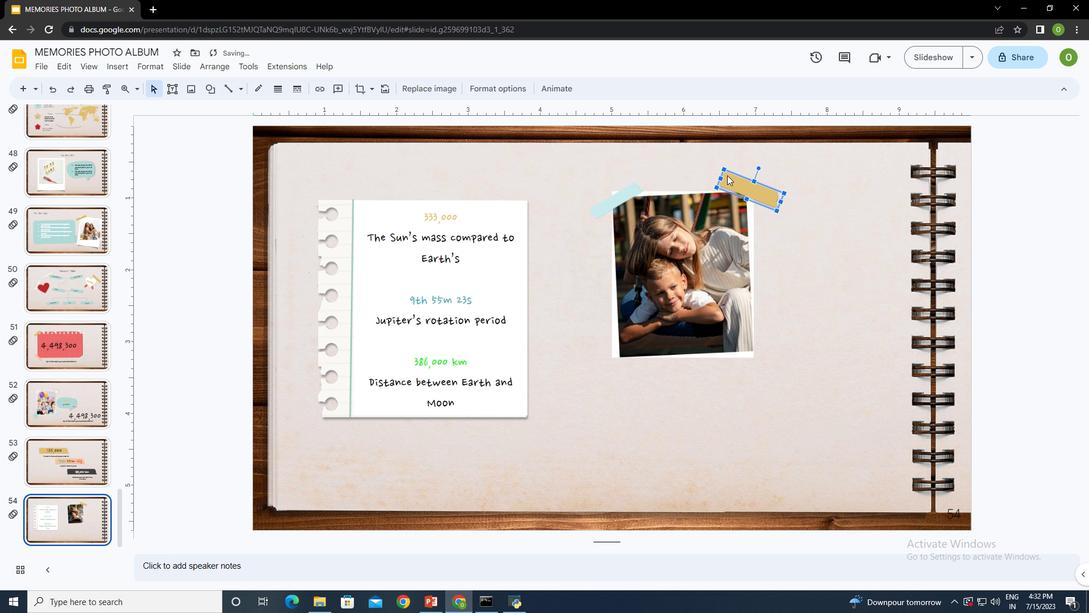 
Action: Mouse pressed left at (726, 172)
Screenshot: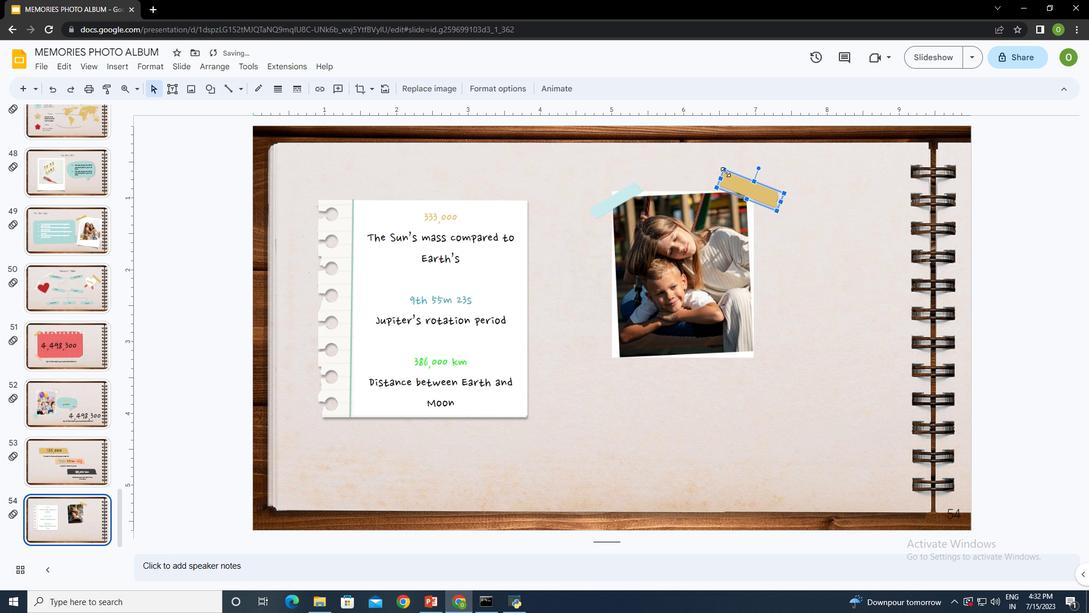 
Action: Mouse moved to (756, 194)
Screenshot: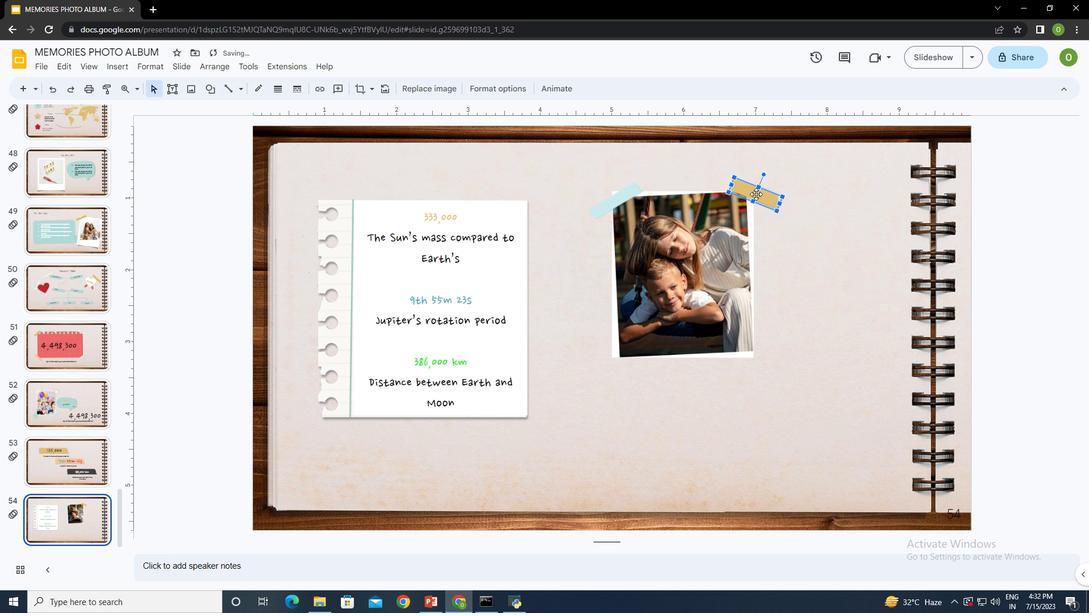 
Action: Mouse pressed left at (756, 194)
Screenshot: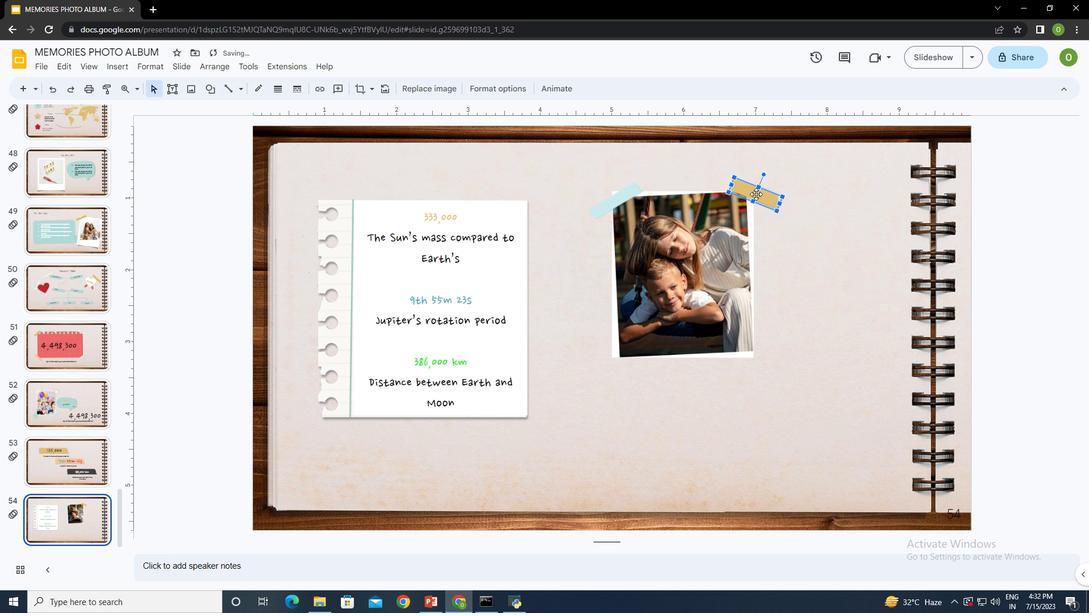 
Action: Mouse moved to (756, 174)
Screenshot: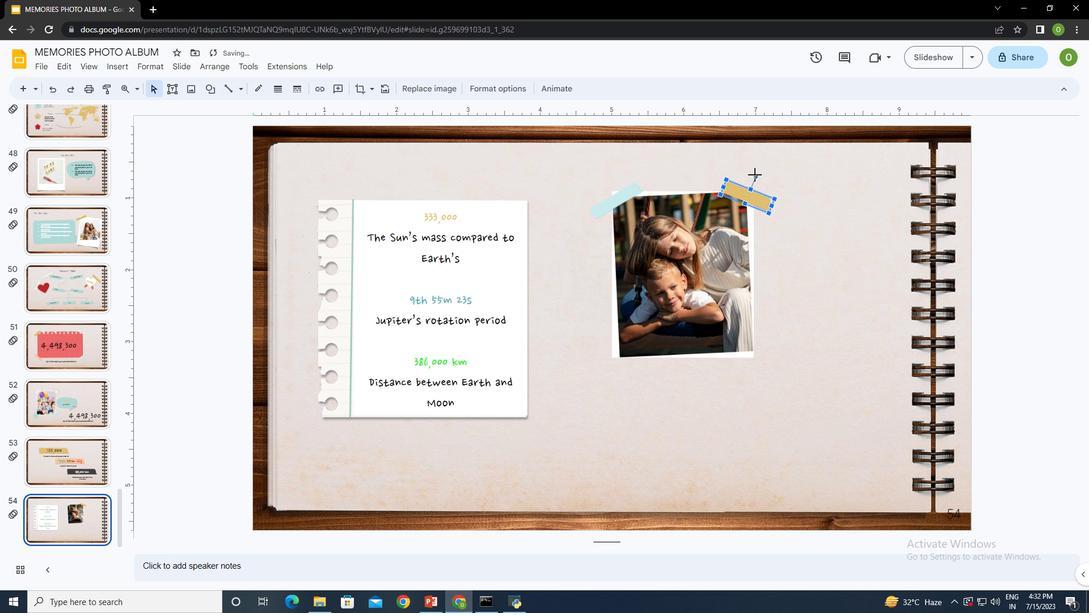 
Action: Mouse pressed left at (756, 174)
Screenshot: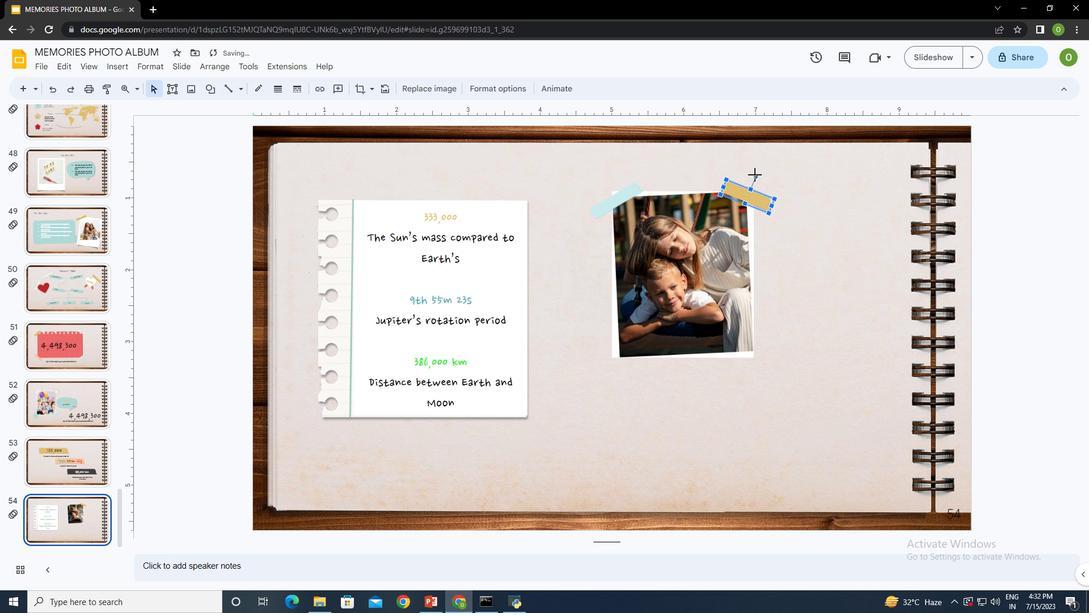 
Action: Mouse moved to (757, 177)
Screenshot: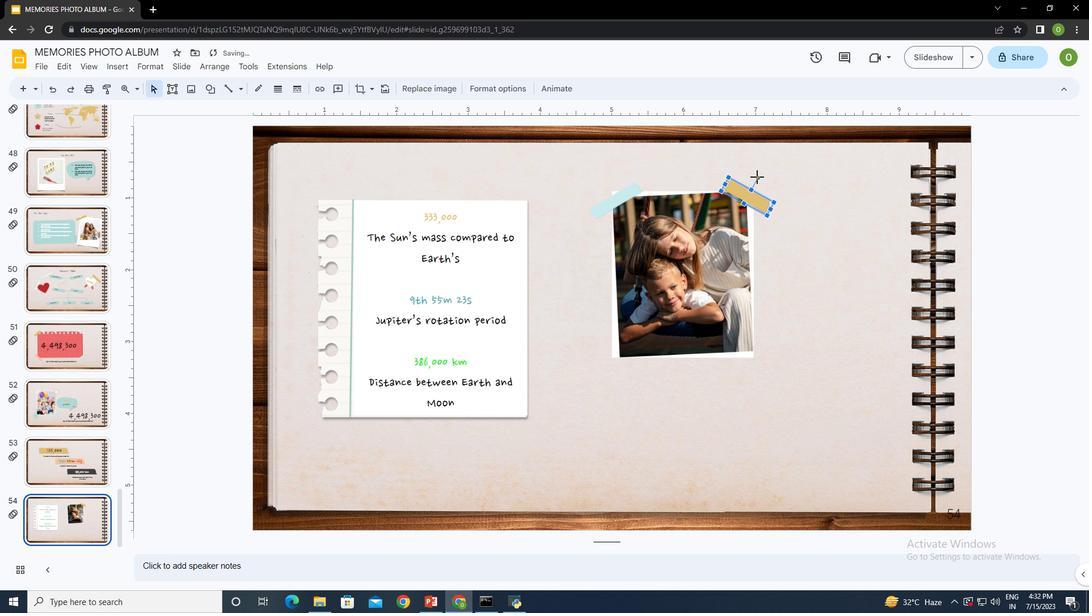 
Action: Mouse pressed left at (757, 177)
Screenshot: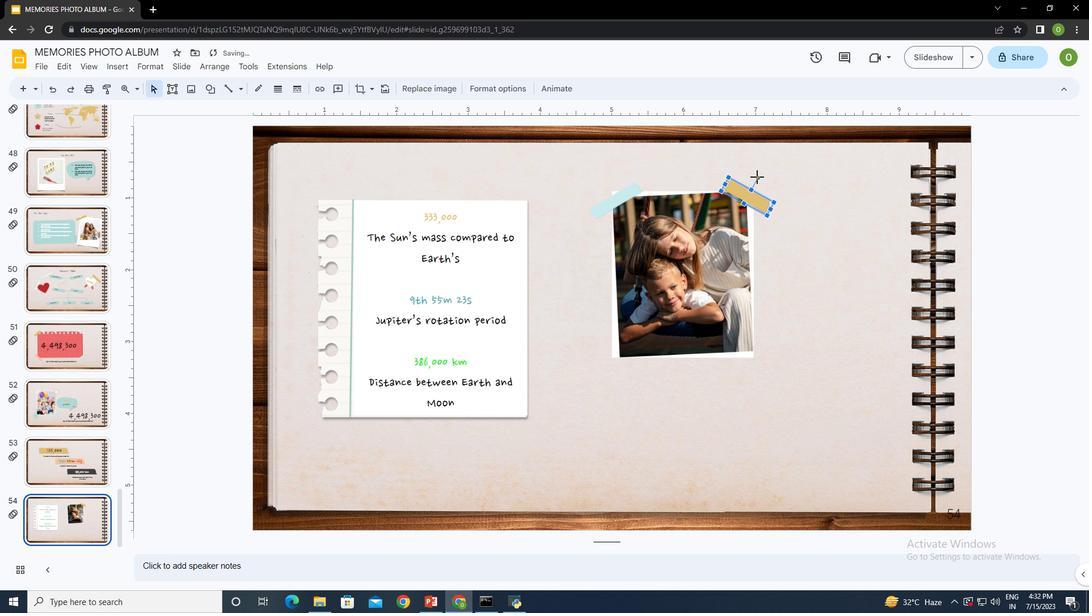 
Action: Mouse moved to (798, 188)
Screenshot: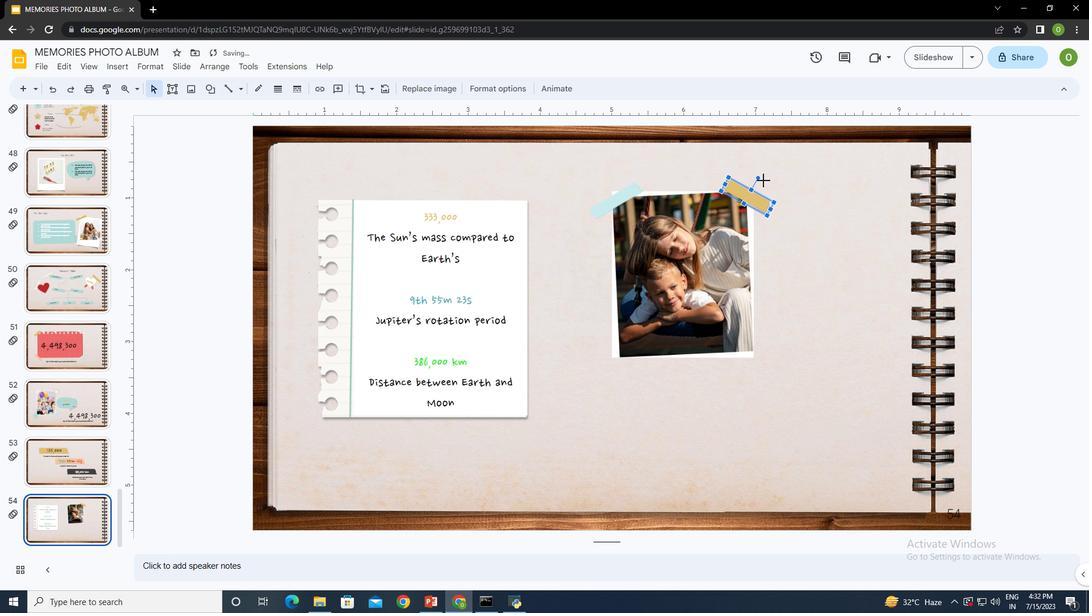 
Action: Mouse pressed left at (798, 188)
Screenshot: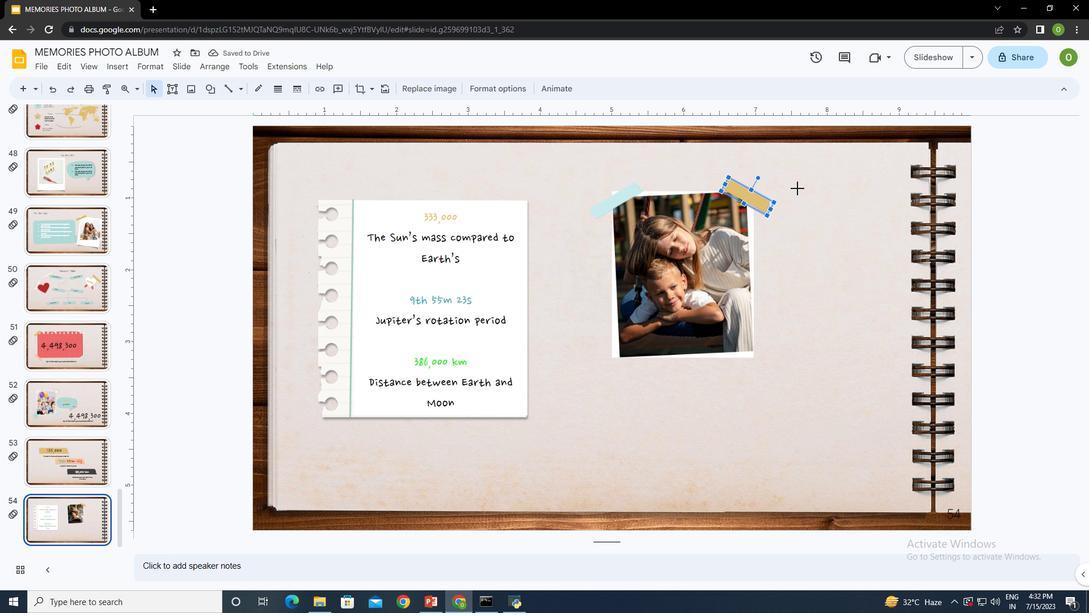 
Action: Mouse moved to (668, 403)
Screenshot: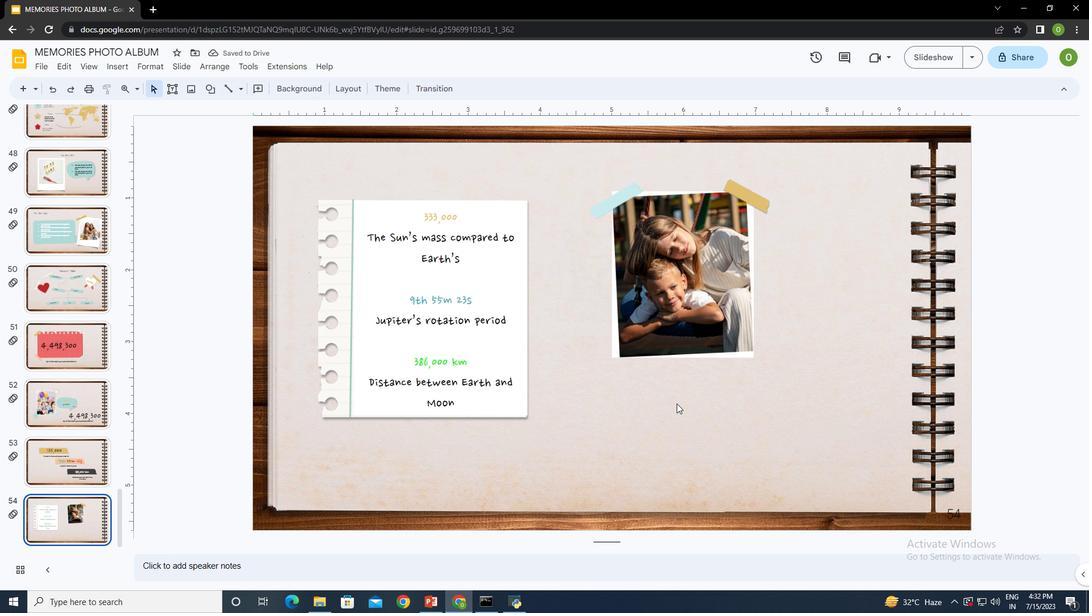 
Action: Mouse pressed left at (668, 403)
Screenshot: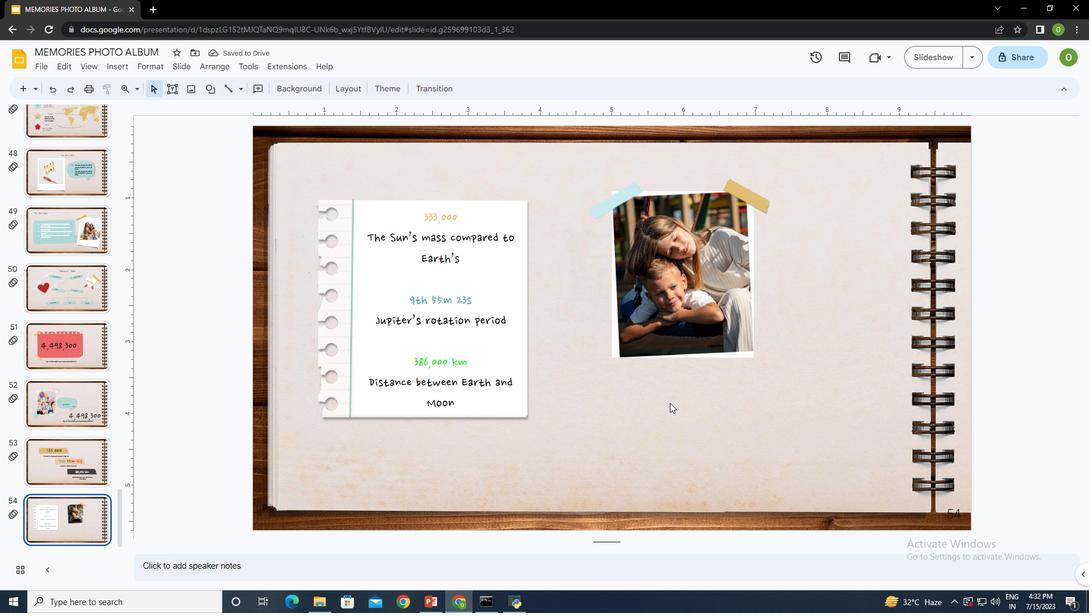 
Action: Mouse moved to (125, 65)
Screenshot: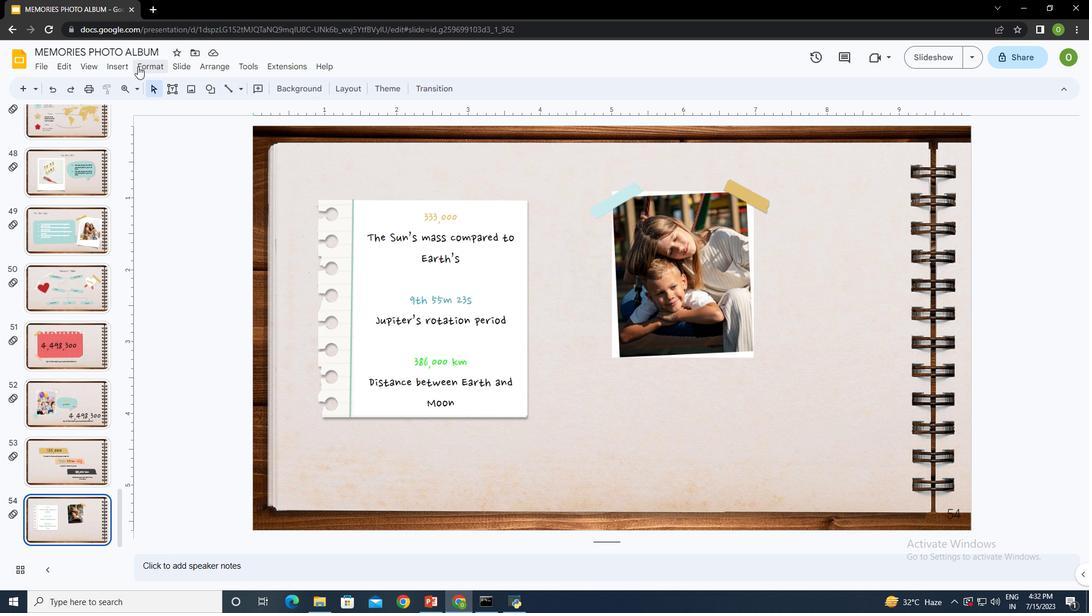 
Action: Mouse pressed left at (125, 65)
Screenshot: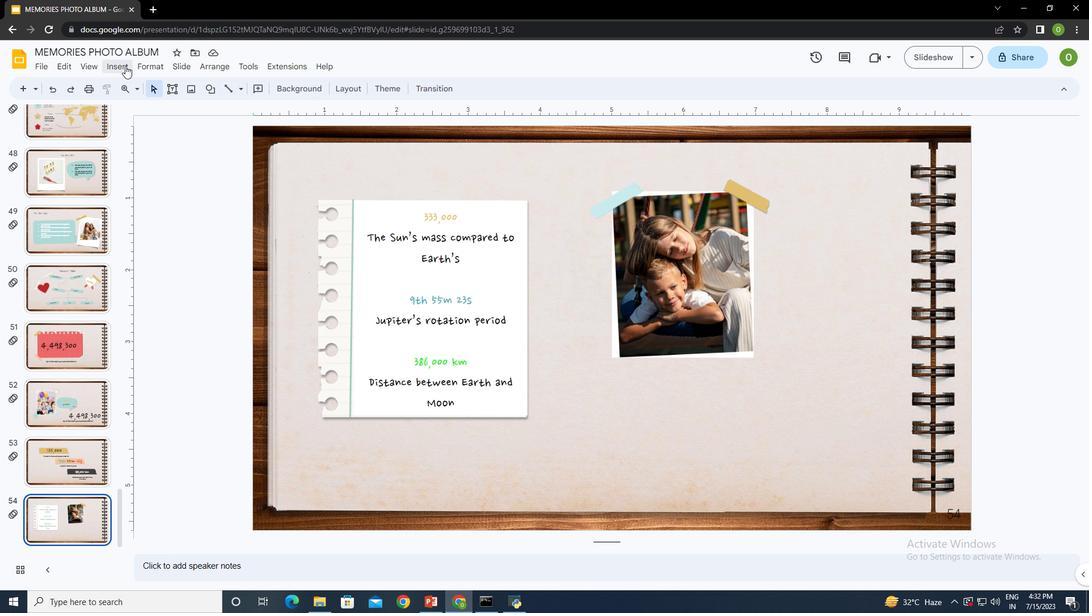 
Action: Mouse moved to (153, 82)
Screenshot: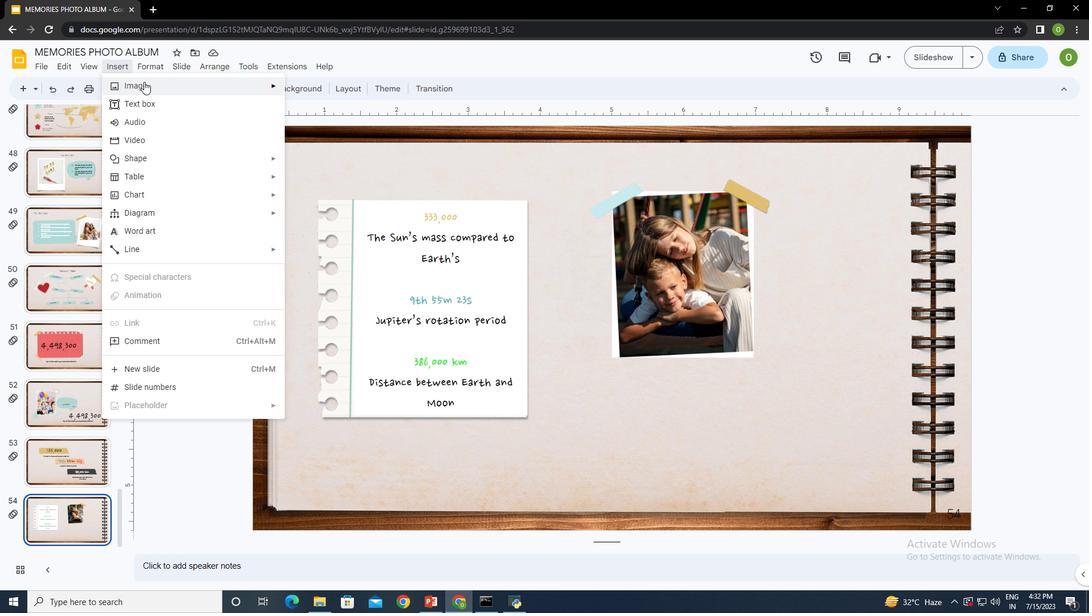 
Action: Mouse pressed left at (153, 82)
Screenshot: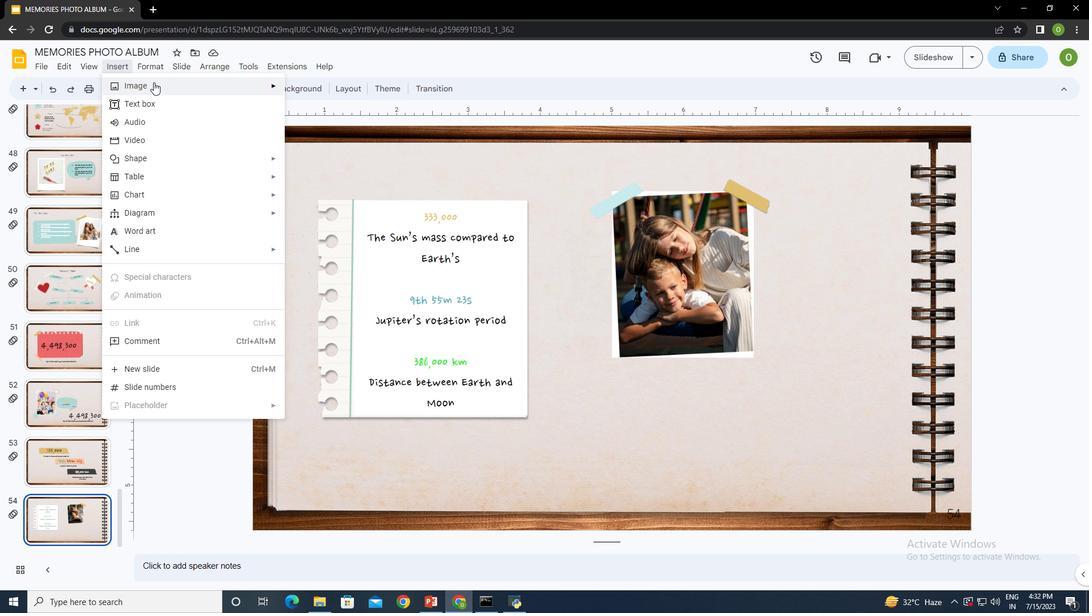 
Action: Mouse moved to (331, 87)
Screenshot: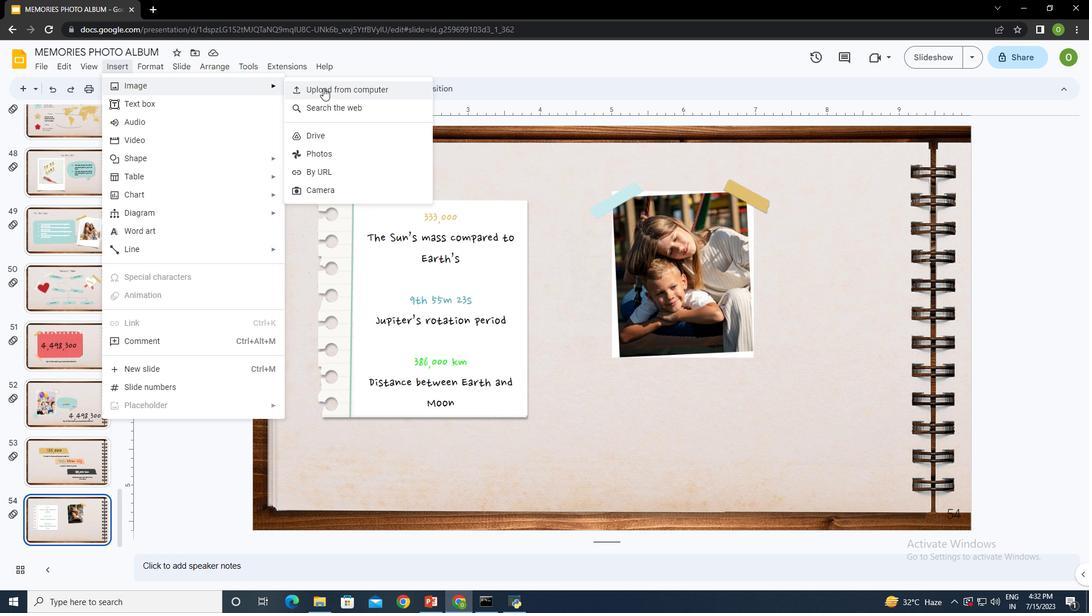 
Action: Mouse pressed left at (331, 87)
Screenshot: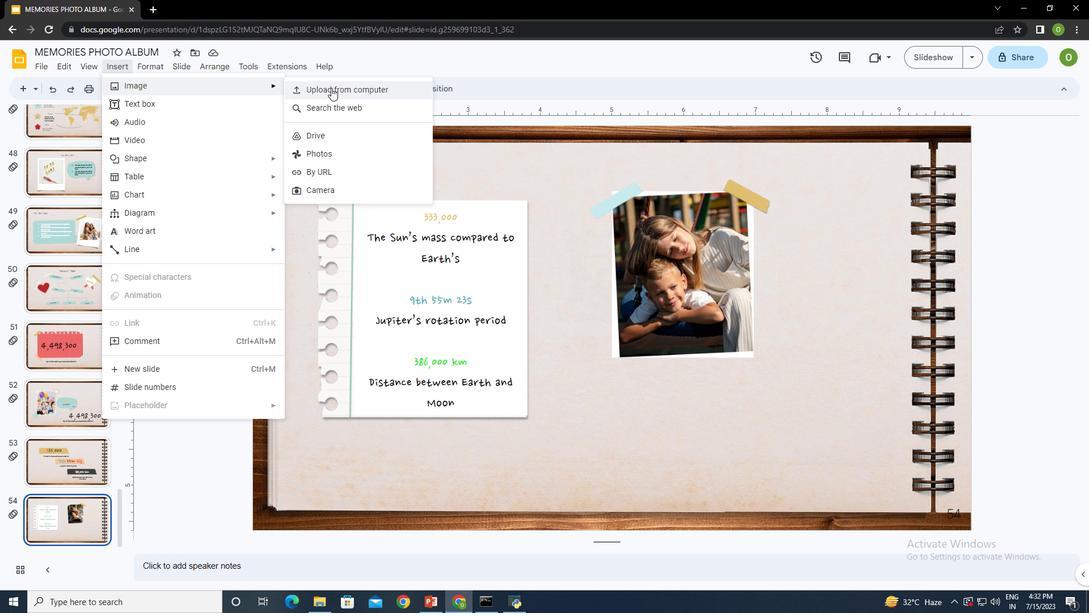 
Action: Mouse moved to (531, 254)
Screenshot: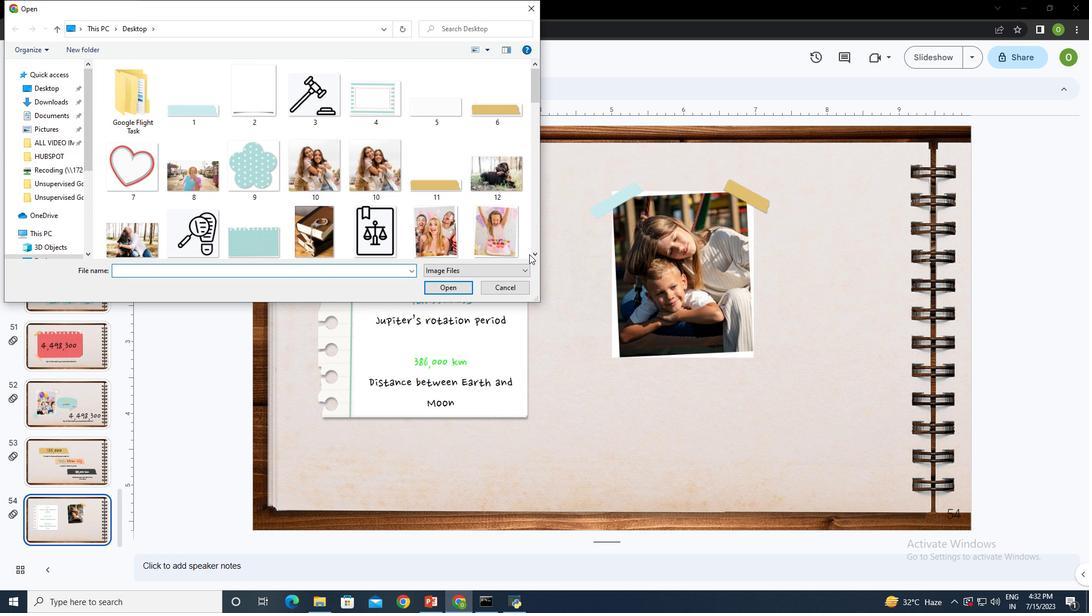 
Action: Mouse pressed left at (531, 254)
Screenshot: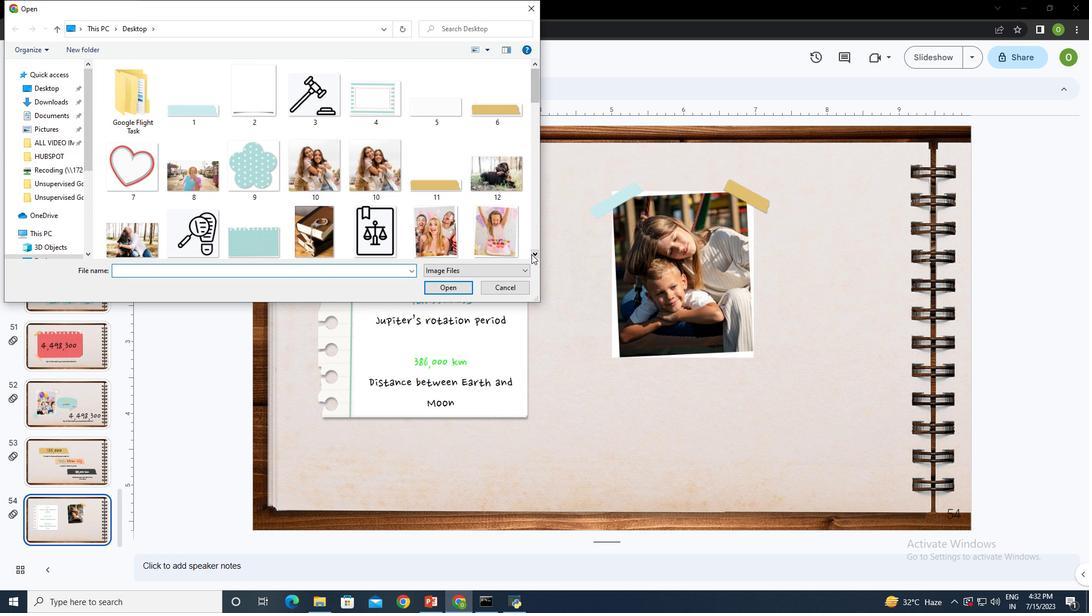 
Action: Mouse pressed left at (531, 254)
Screenshot: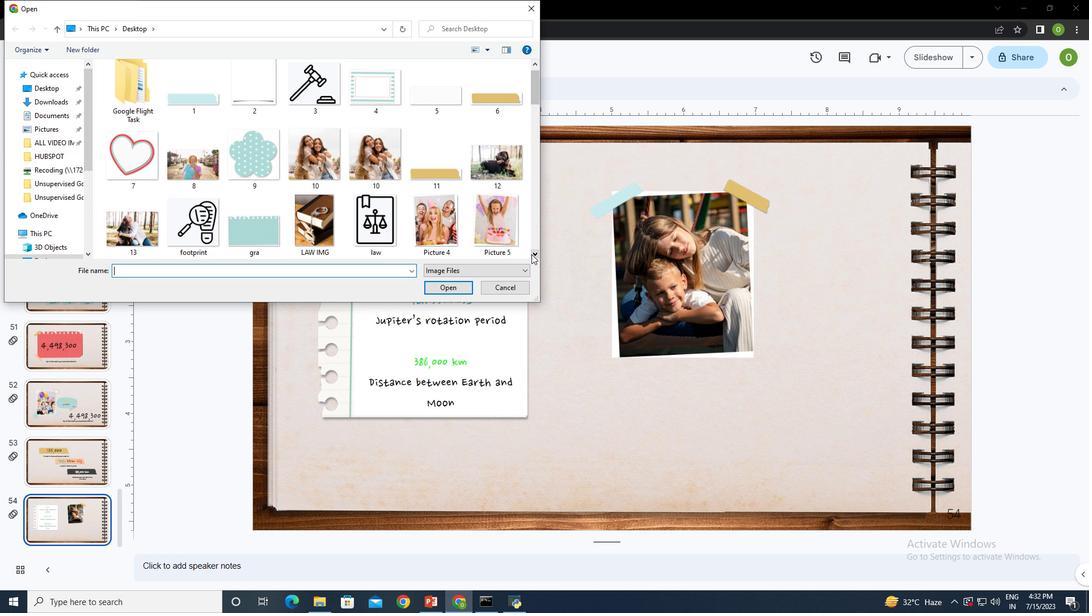 
Action: Mouse pressed left at (531, 254)
Screenshot: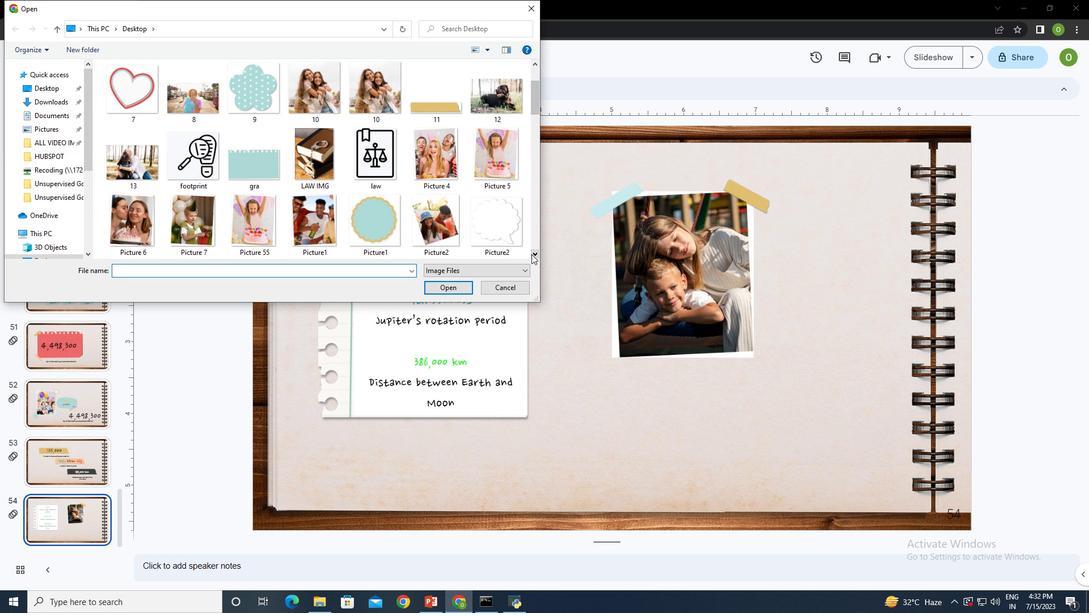 
Action: Mouse pressed left at (531, 254)
Screenshot: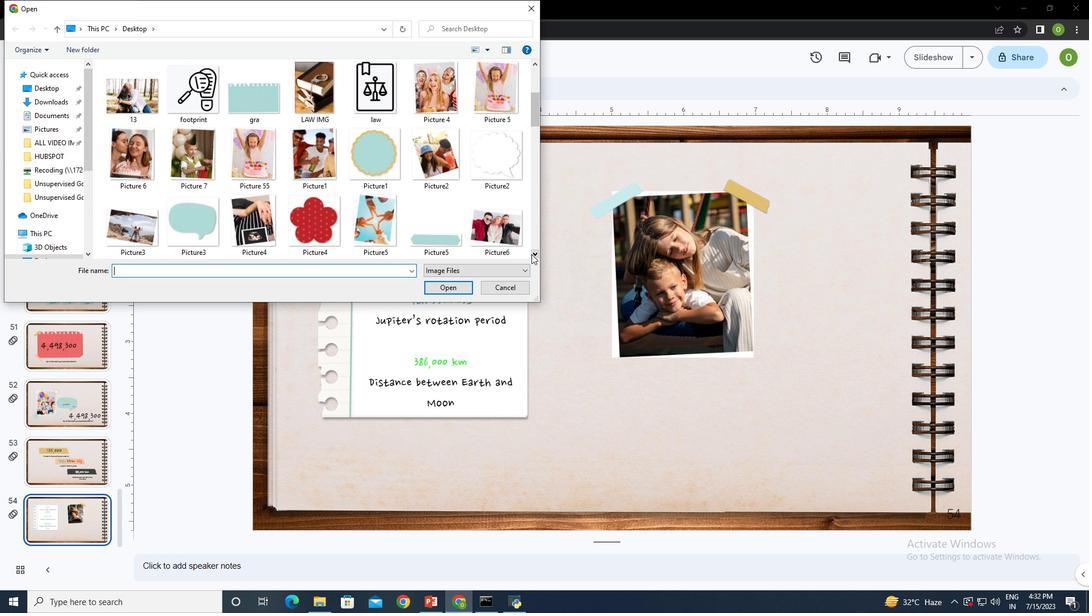 
Action: Mouse moved to (434, 174)
Screenshot: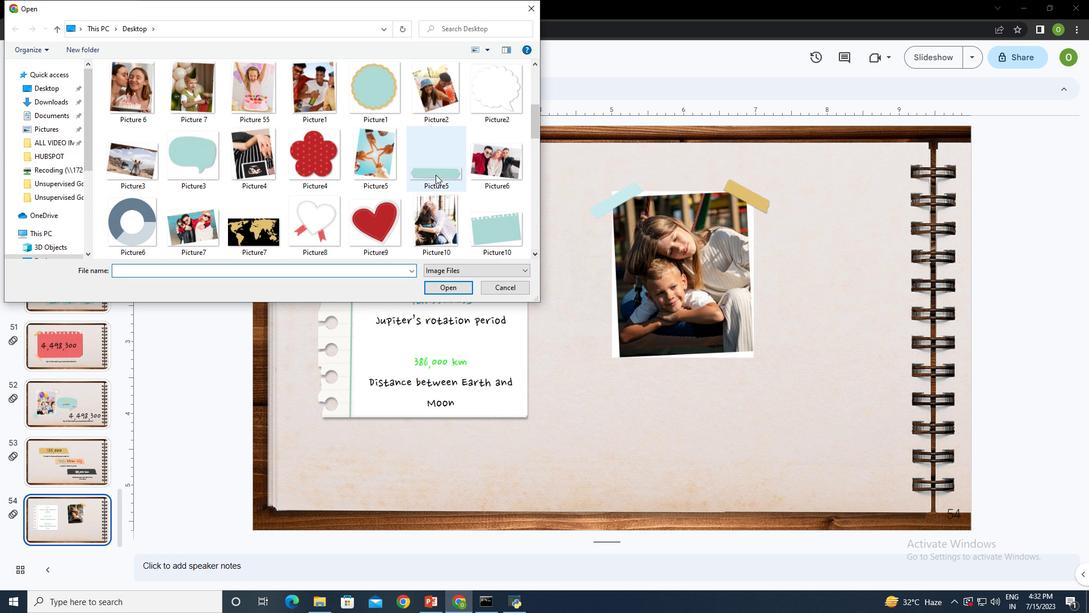 
Action: Mouse pressed left at (434, 174)
Screenshot: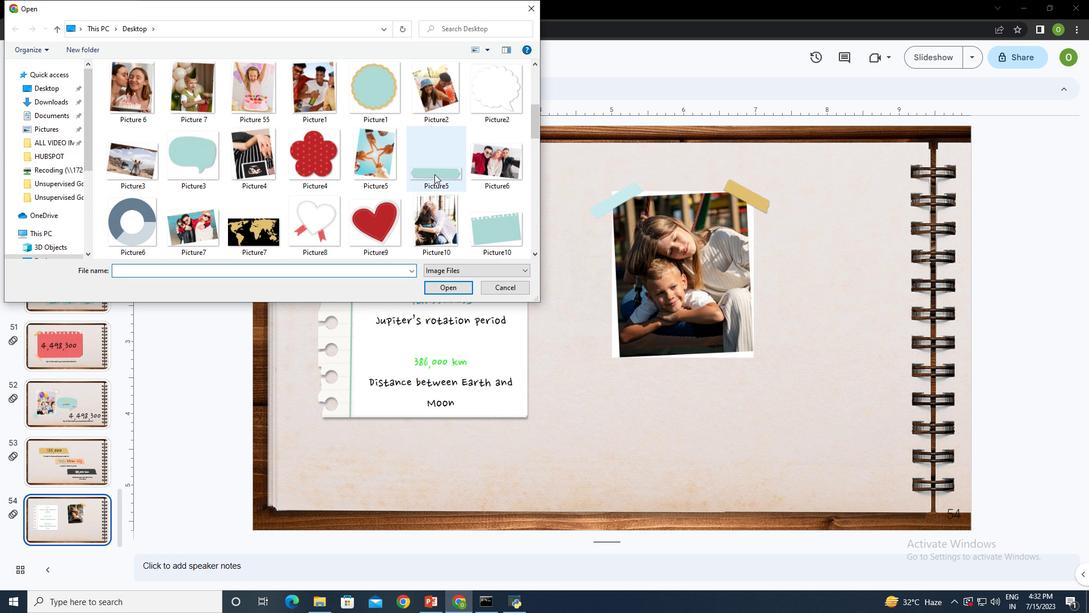 
Action: Mouse moved to (457, 284)
Screenshot: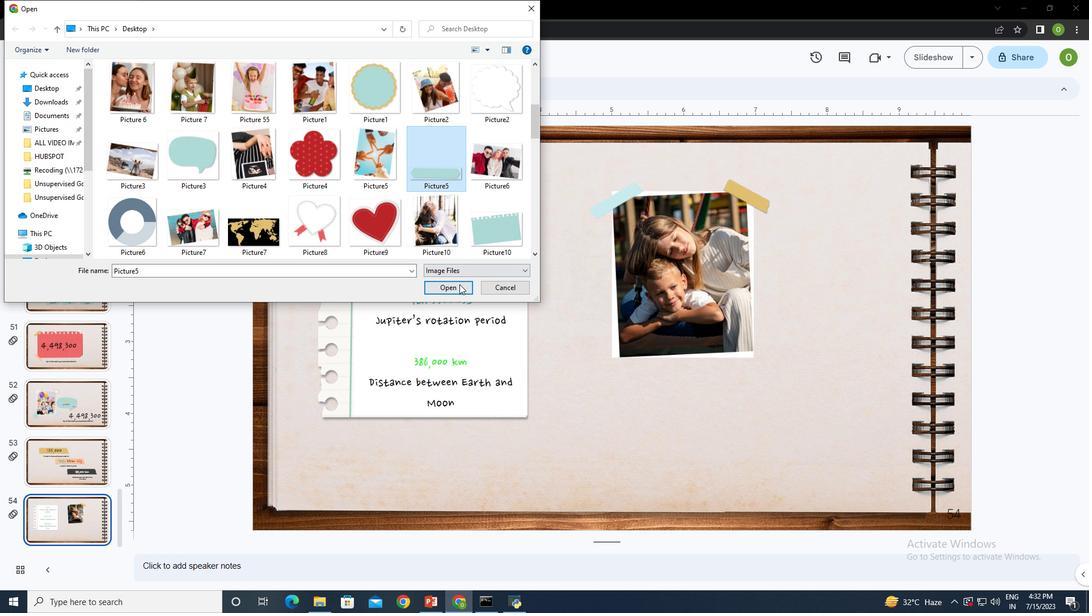 
Action: Mouse pressed left at (457, 284)
Screenshot: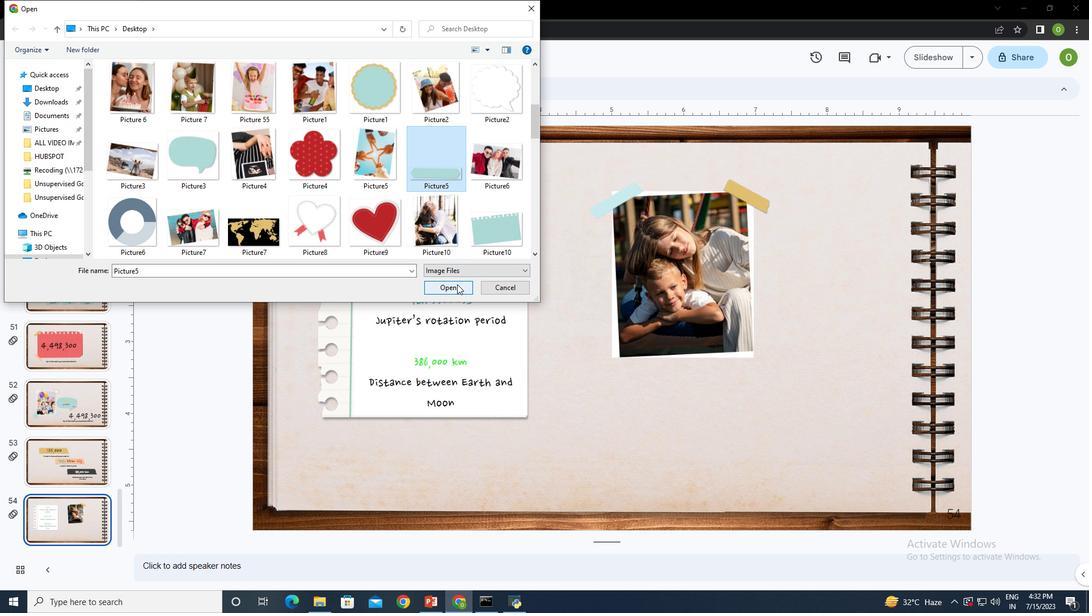 
Action: Mouse moved to (493, 486)
Screenshot: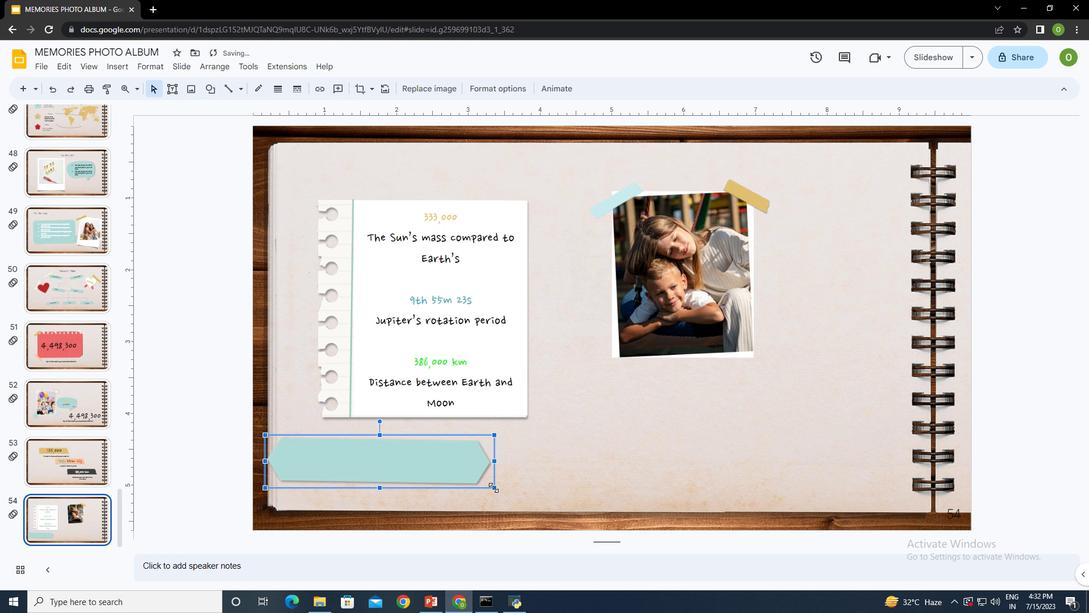 
Action: Mouse pressed left at (493, 486)
Screenshot: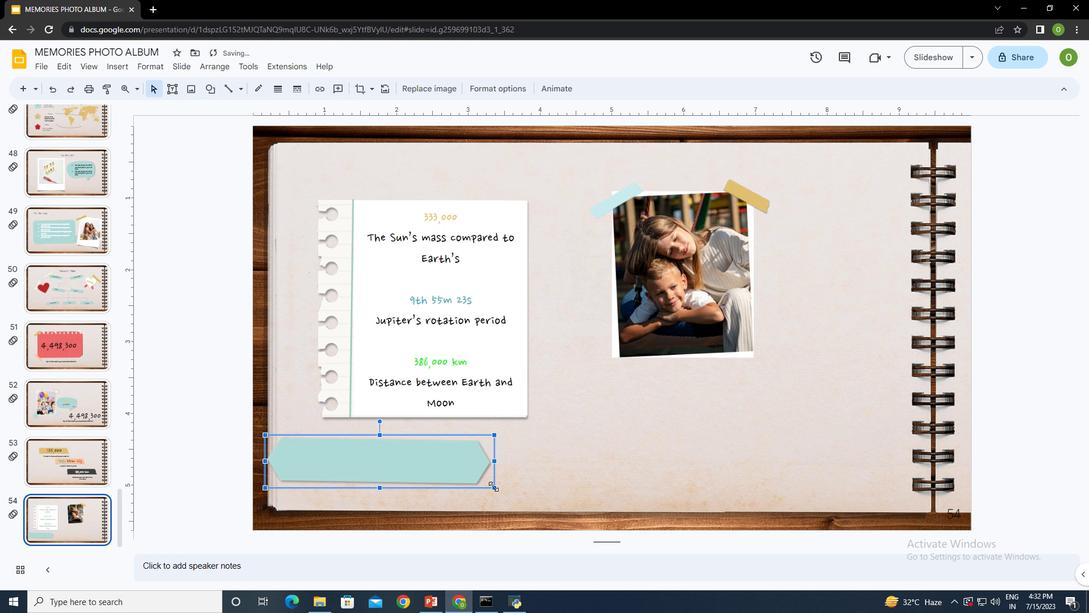 
Action: Mouse moved to (335, 447)
Screenshot: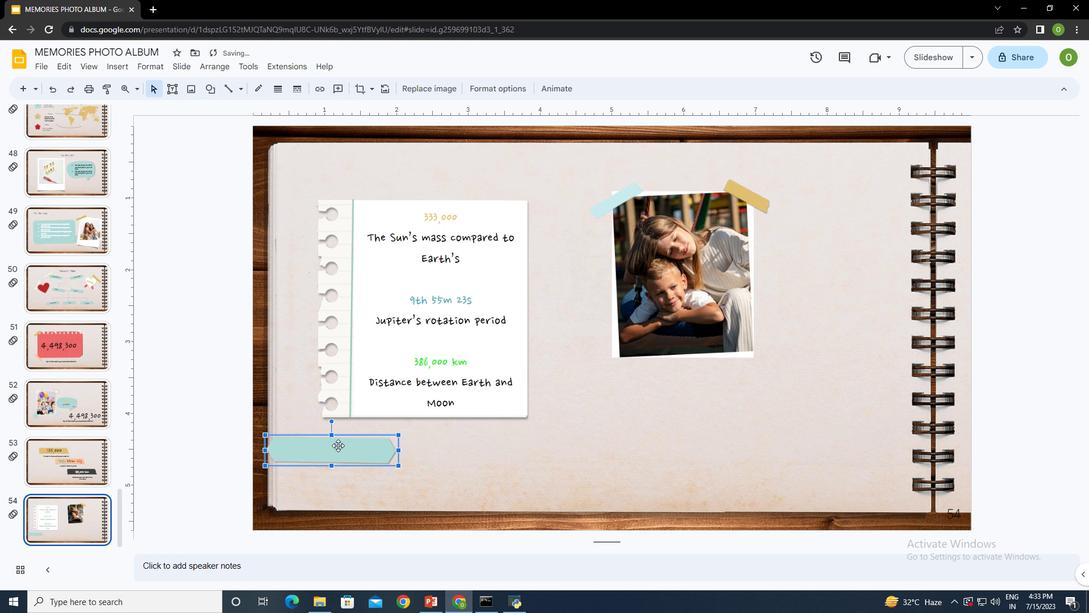
Action: Mouse pressed left at (335, 447)
Screenshot: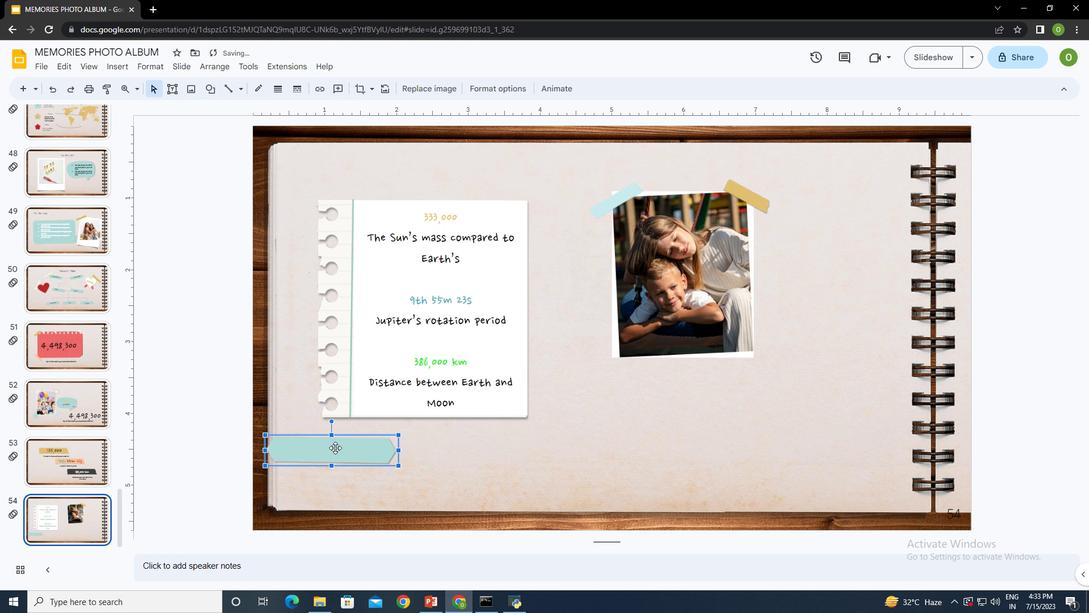 
Action: Mouse moved to (681, 376)
Screenshot: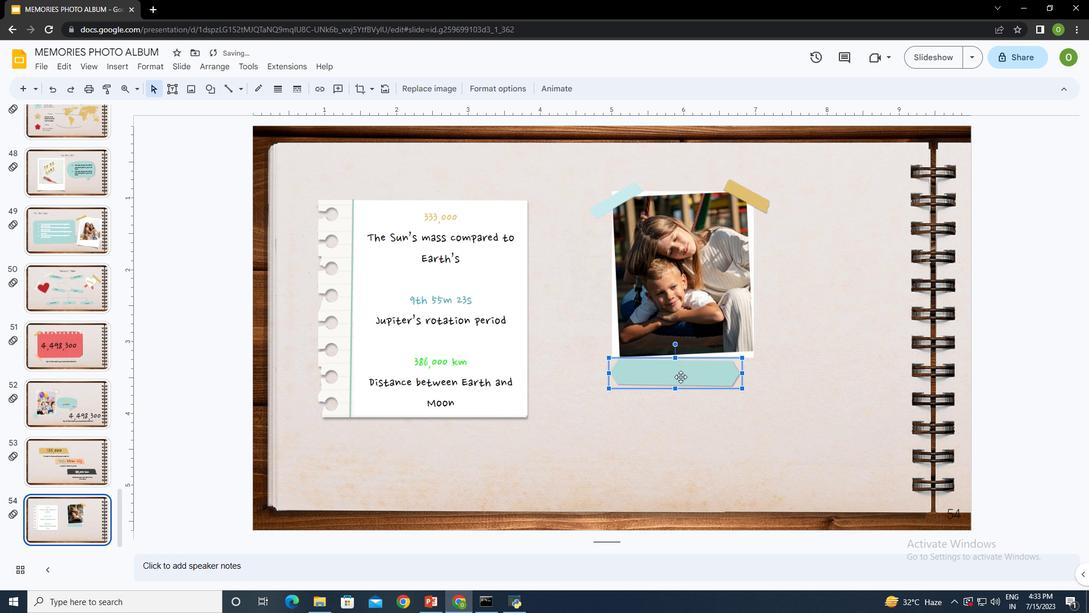 
Action: Mouse pressed left at (681, 376)
Screenshot: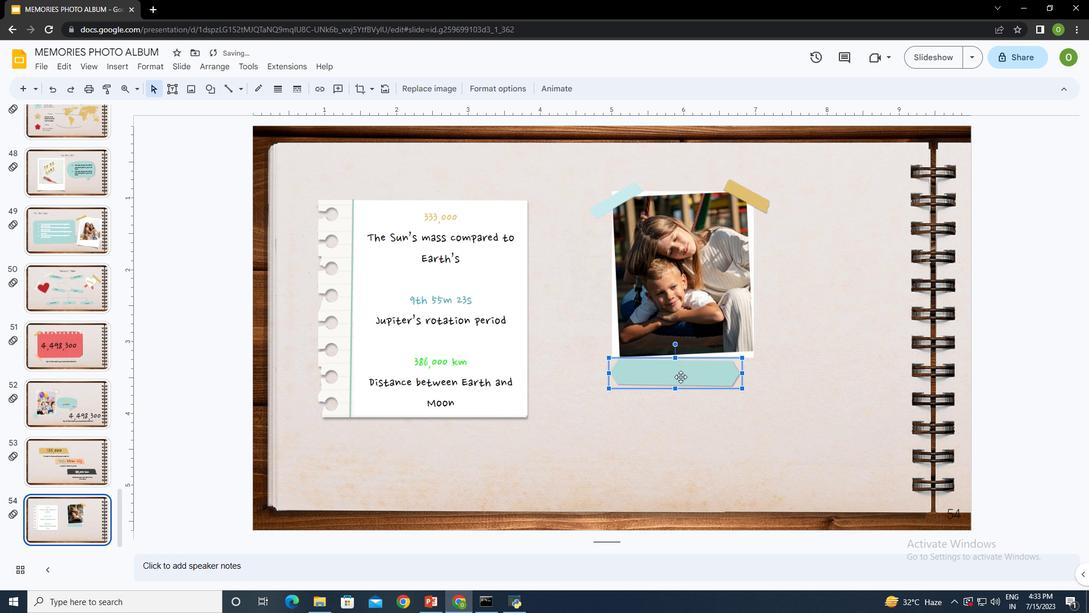 
Action: Mouse moved to (171, 86)
Screenshot: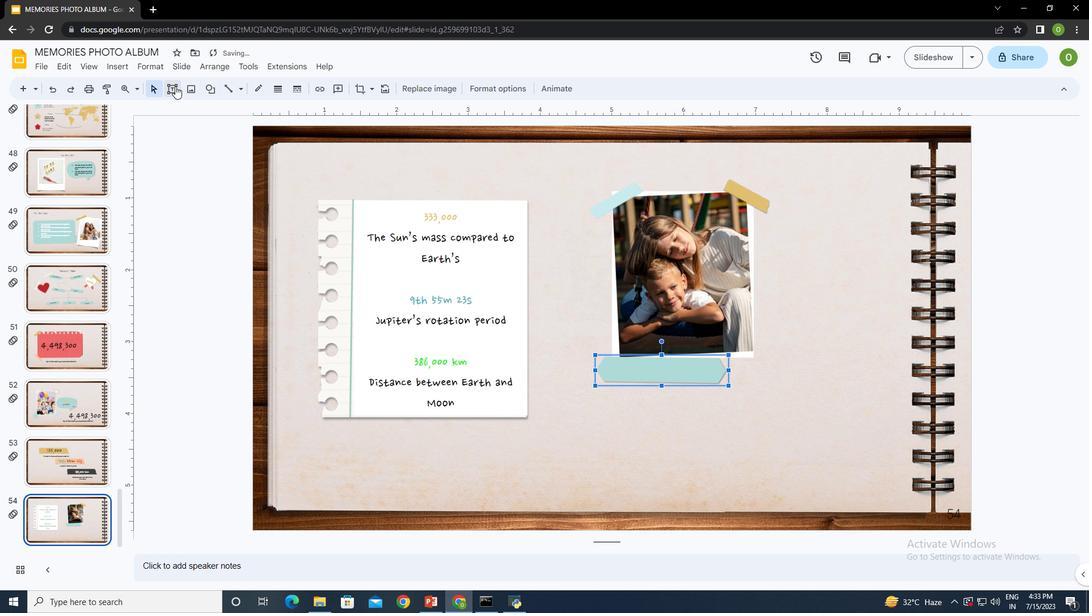 
Action: Mouse pressed left at (171, 86)
Screenshot: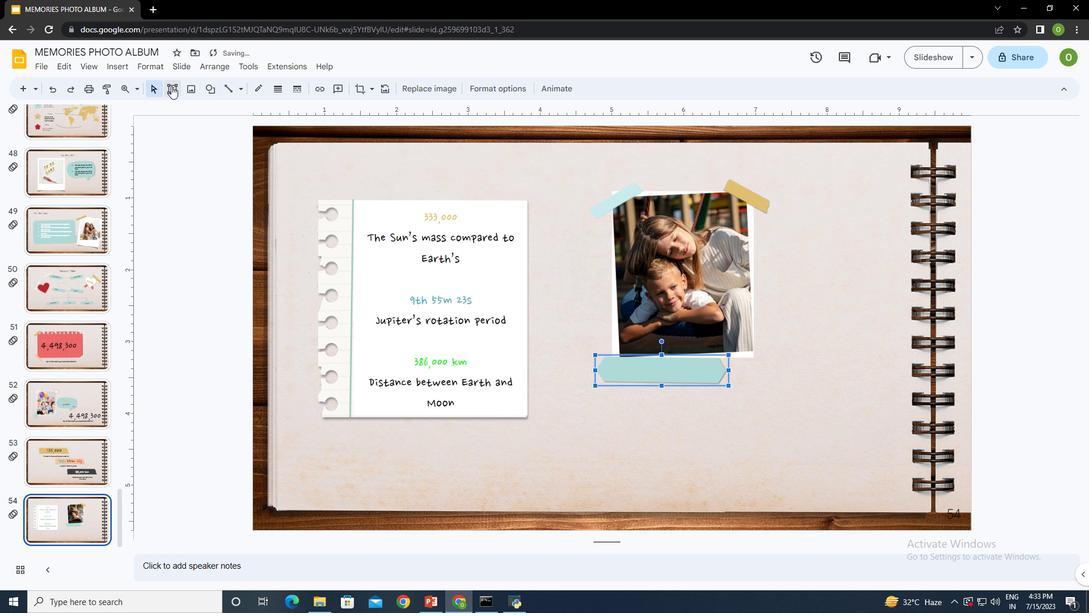 
Action: Mouse moved to (608, 360)
Screenshot: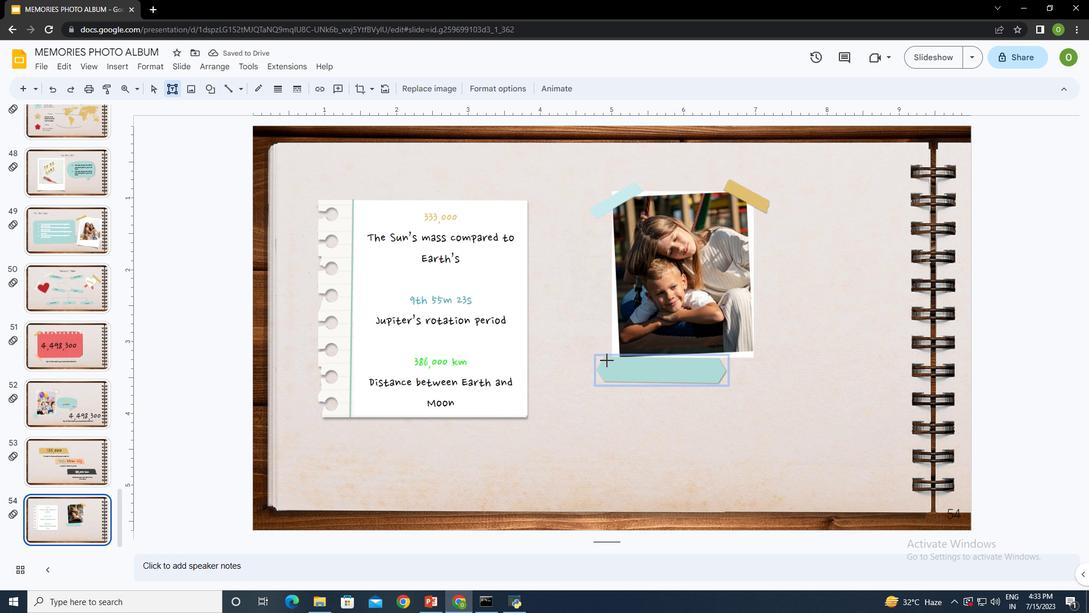 
Action: Mouse pressed left at (608, 360)
Screenshot: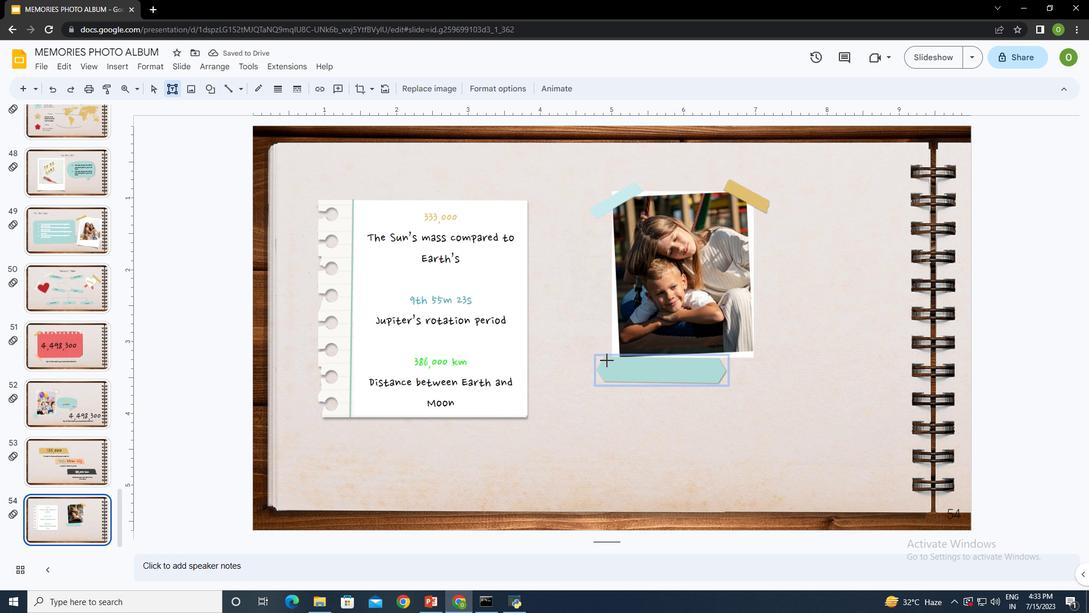 
Action: Mouse moved to (602, 361)
Screenshot: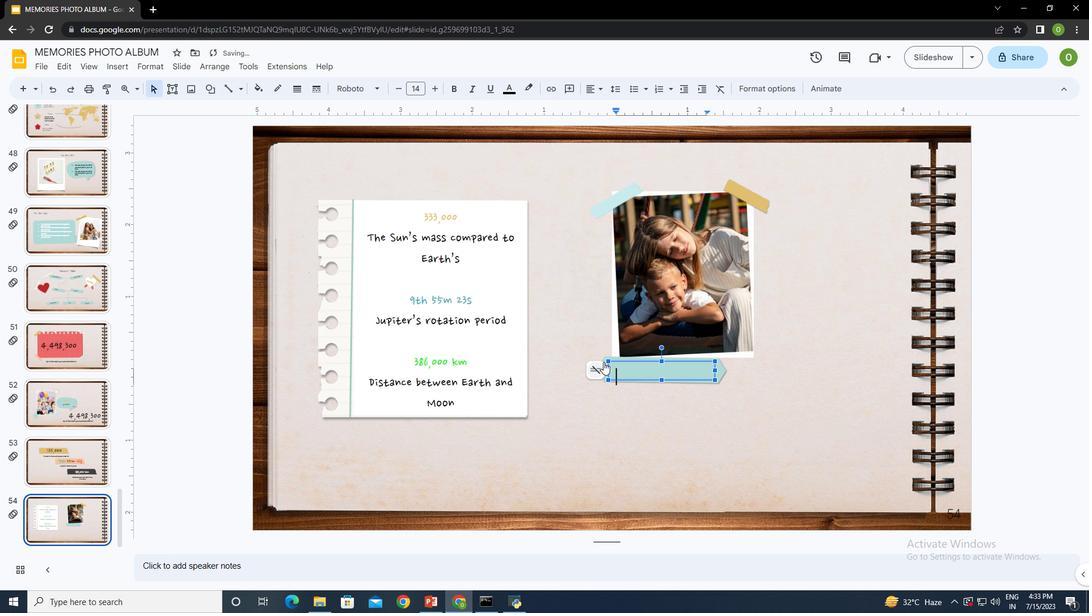 
Action: Mouse pressed left at (602, 361)
Screenshot: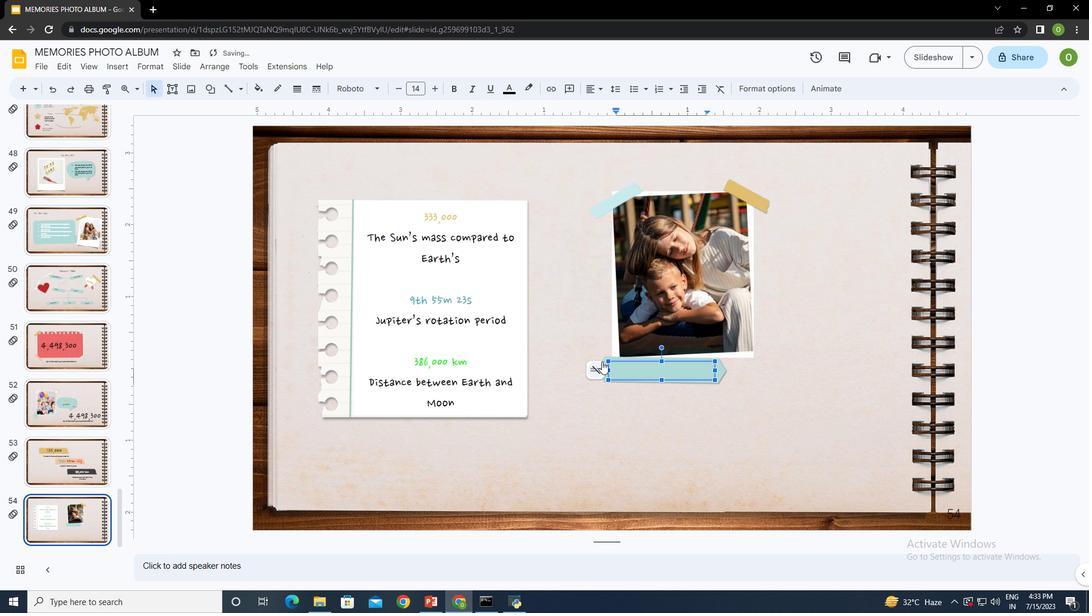 
Action: Mouse moved to (604, 355)
Screenshot: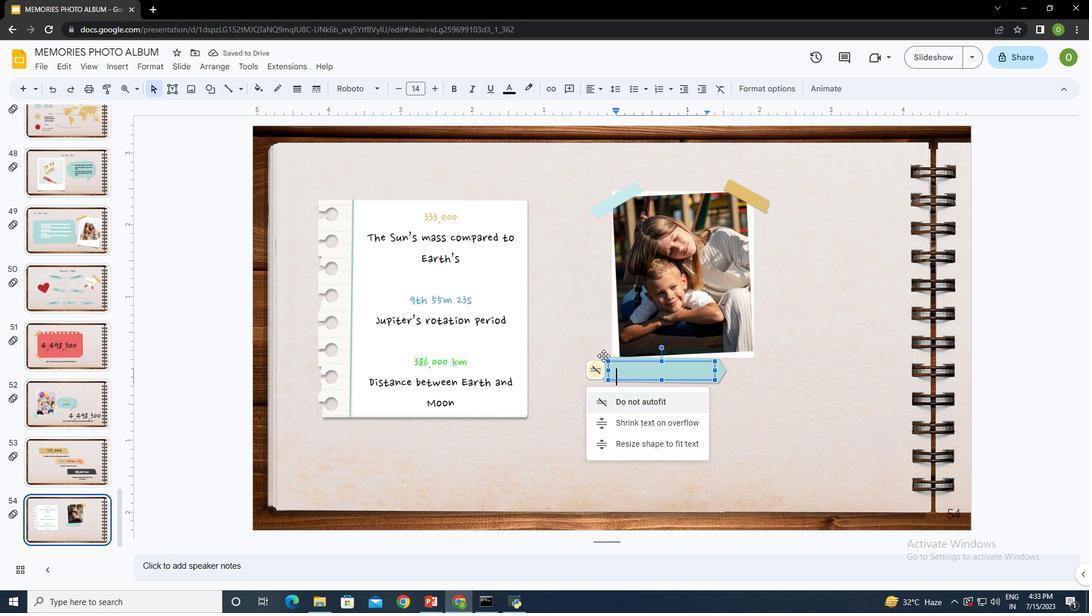 
Action: Mouse pressed left at (604, 355)
Screenshot: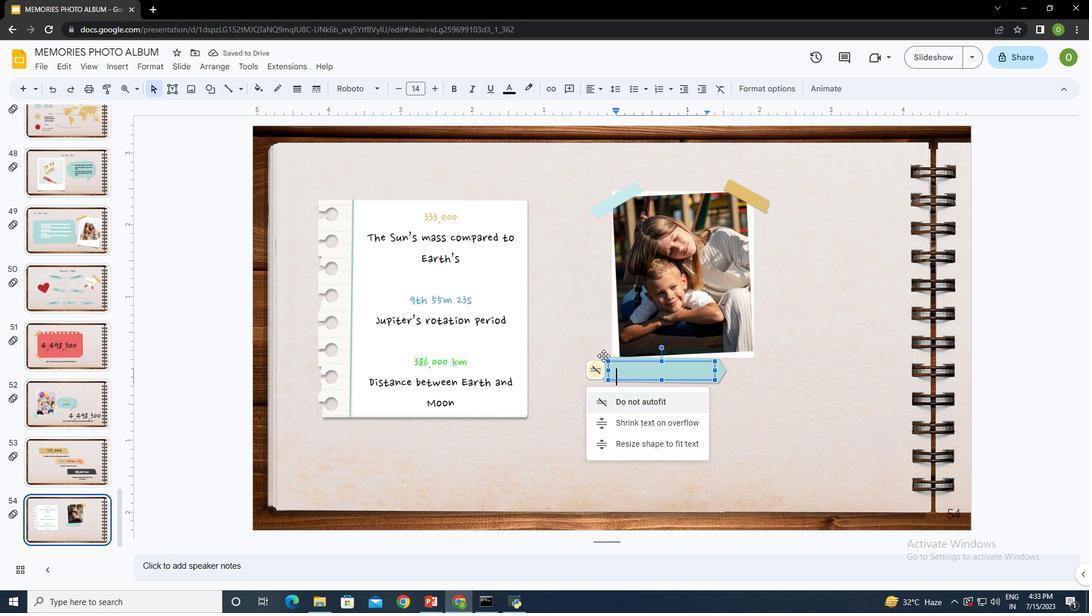 
Action: Mouse moved to (496, 88)
Screenshot: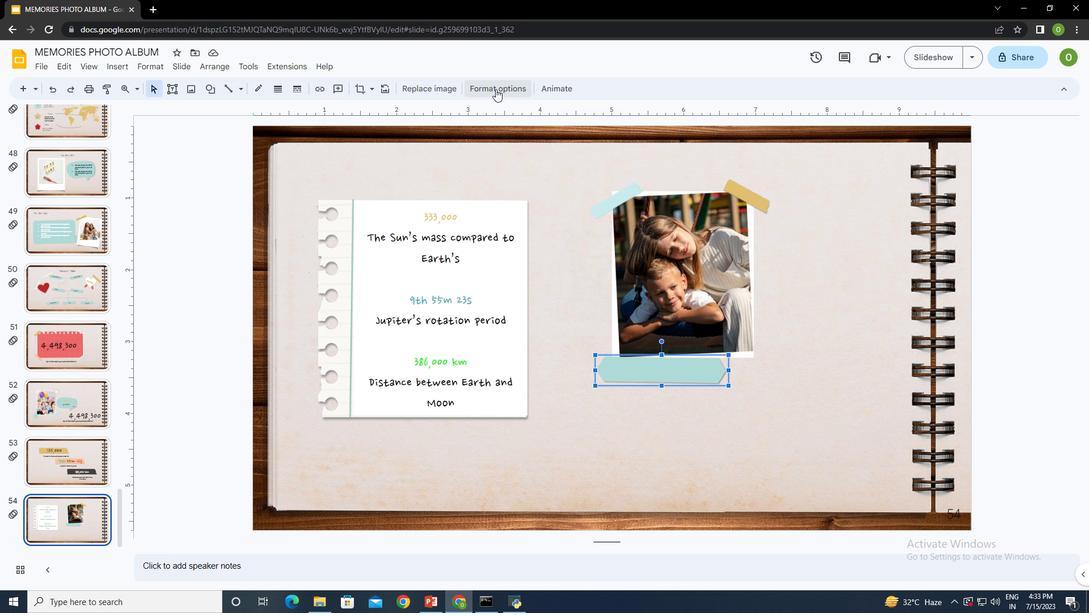 
Action: Mouse pressed left at (496, 88)
Screenshot: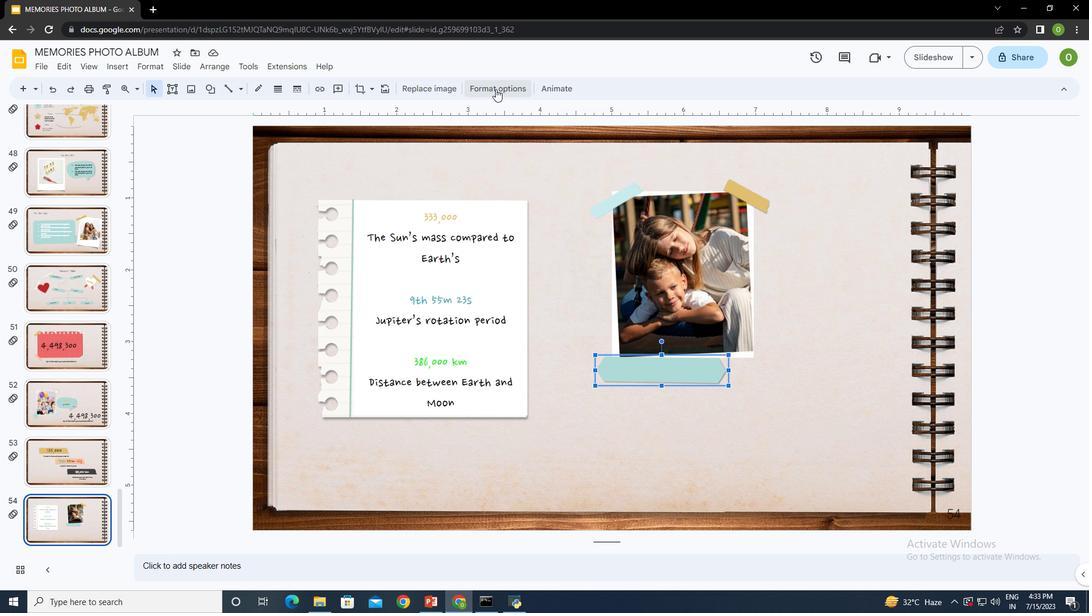 
Action: Mouse moved to (966, 215)
Screenshot: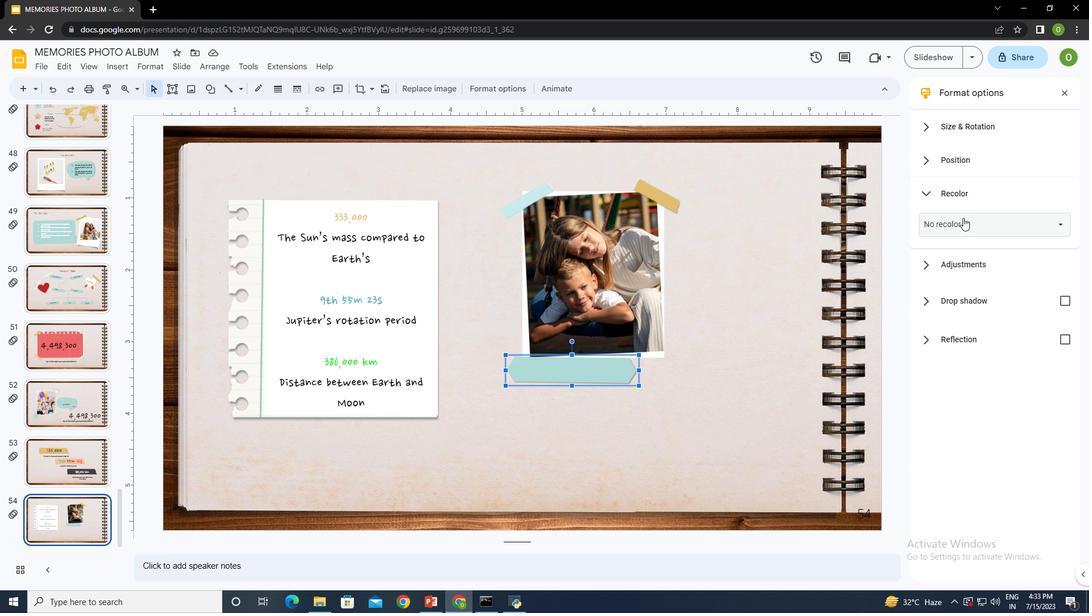 
Action: Mouse pressed left at (966, 215)
Screenshot: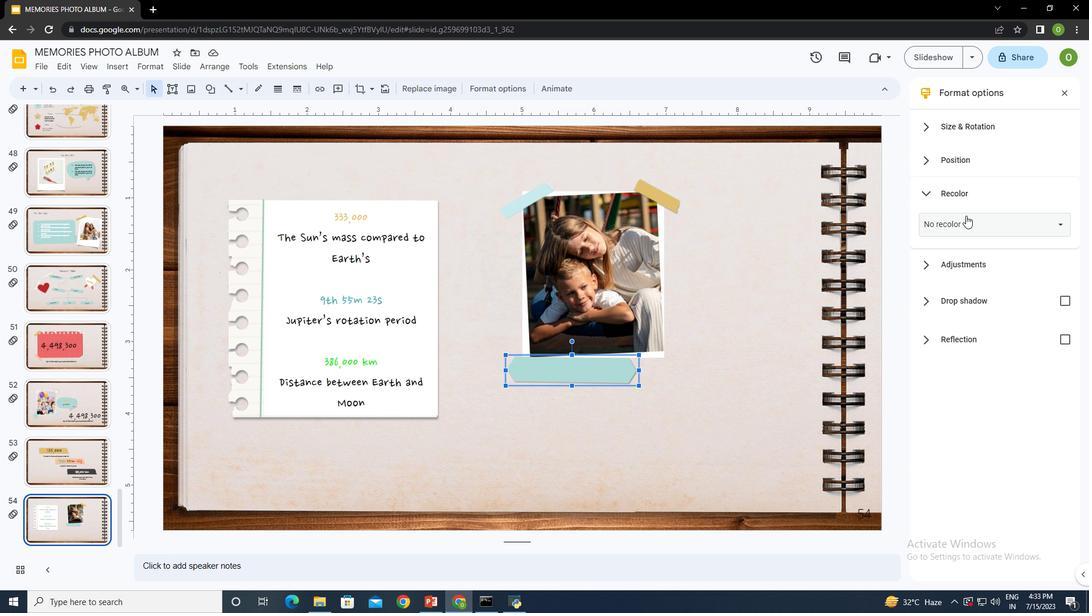 
Action: Mouse moved to (992, 395)
Screenshot: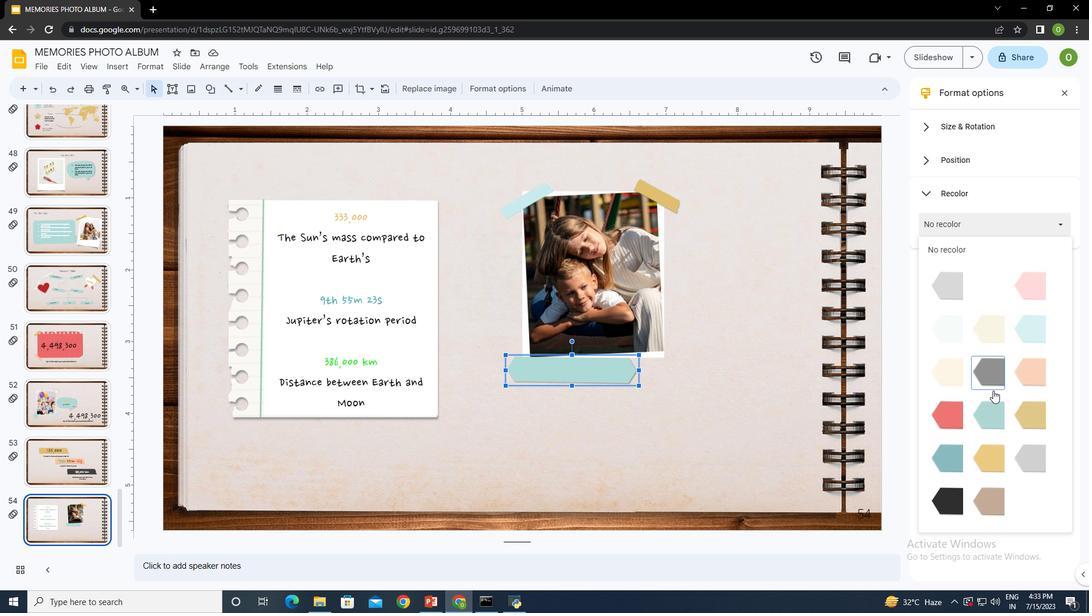 
Action: Mouse scrolled (992, 394) with delta (0, 0)
Screenshot: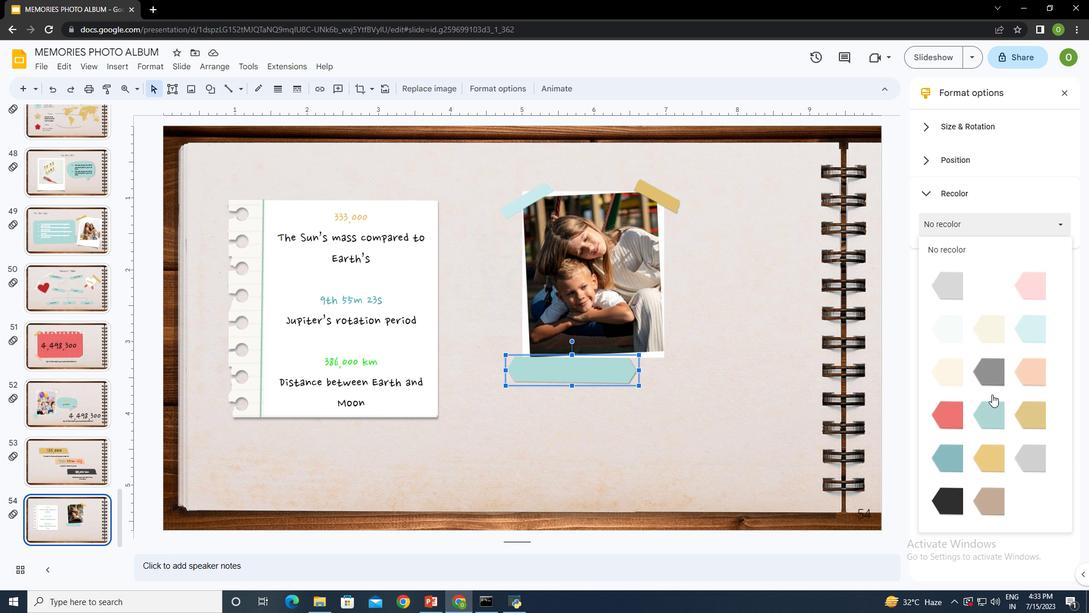 
Action: Mouse scrolled (992, 394) with delta (0, 0)
Screenshot: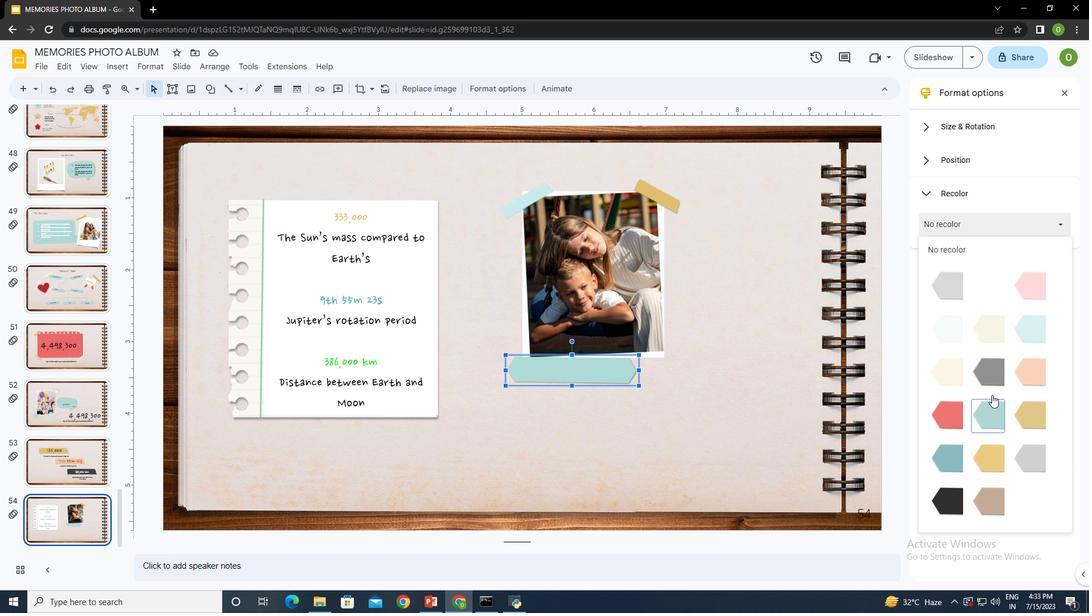 
Action: Mouse moved to (992, 396)
